 Task: Get directions from Muir Woods National Monument, California, United States to Goliad State Park, Texas, United States and explore the nearby restaurants with rating 2 and above and open now and cuisine buffet
Action: Mouse moved to (402, 652)
Screenshot: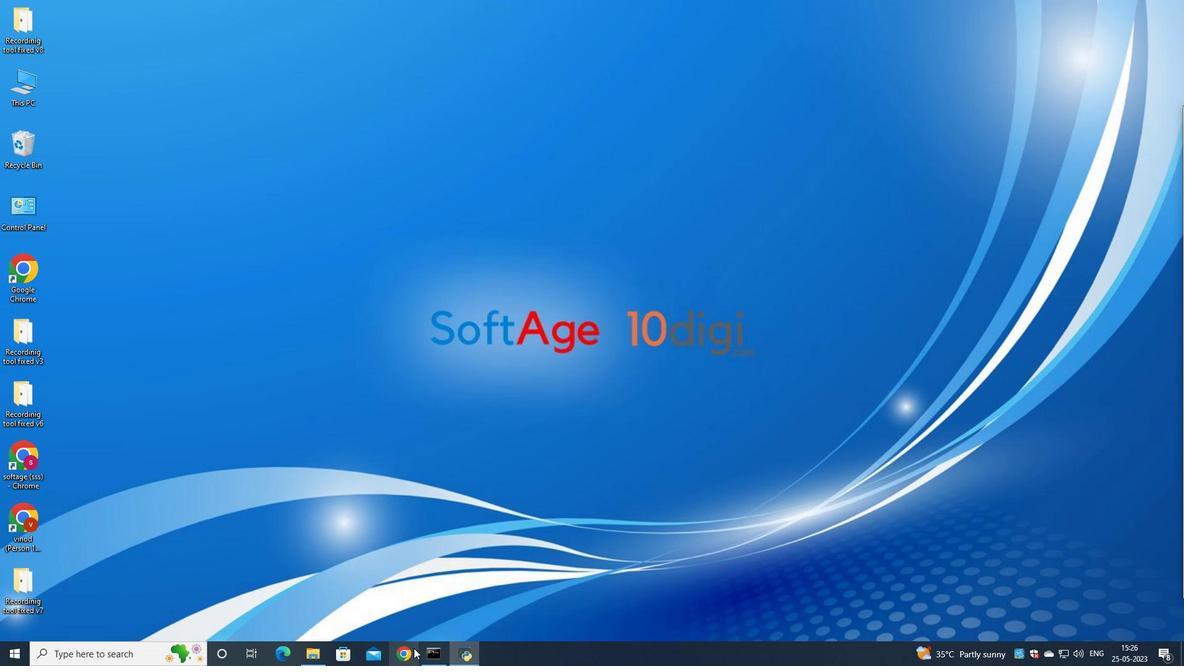 
Action: Mouse pressed left at (402, 652)
Screenshot: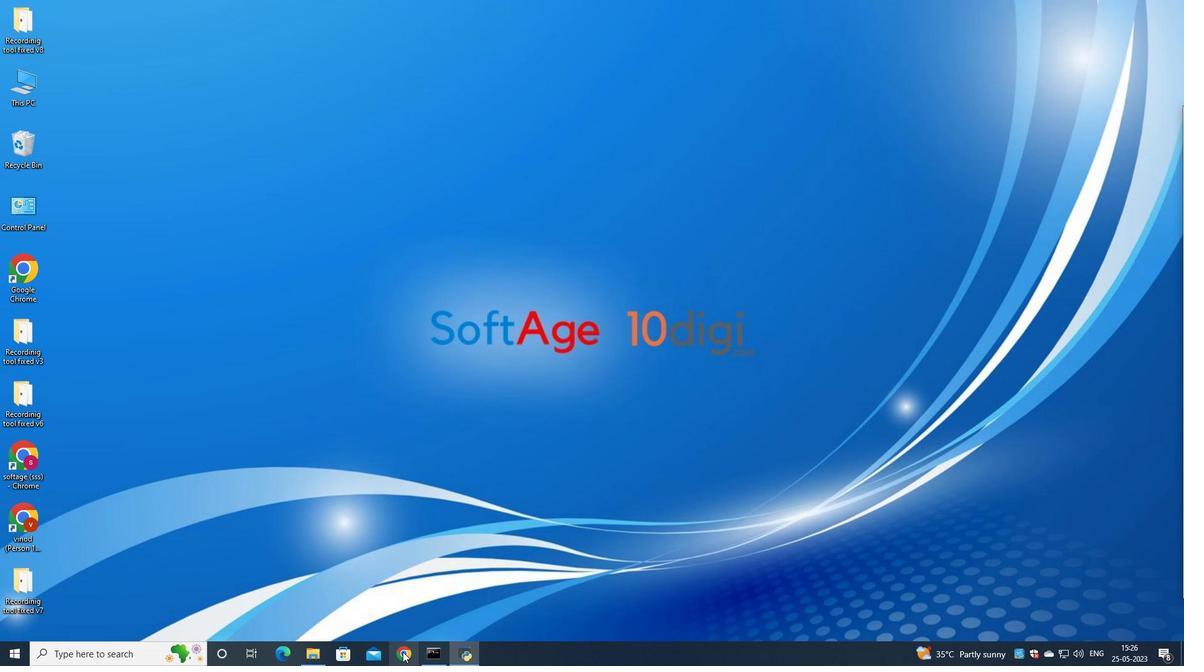
Action: Mouse moved to (545, 391)
Screenshot: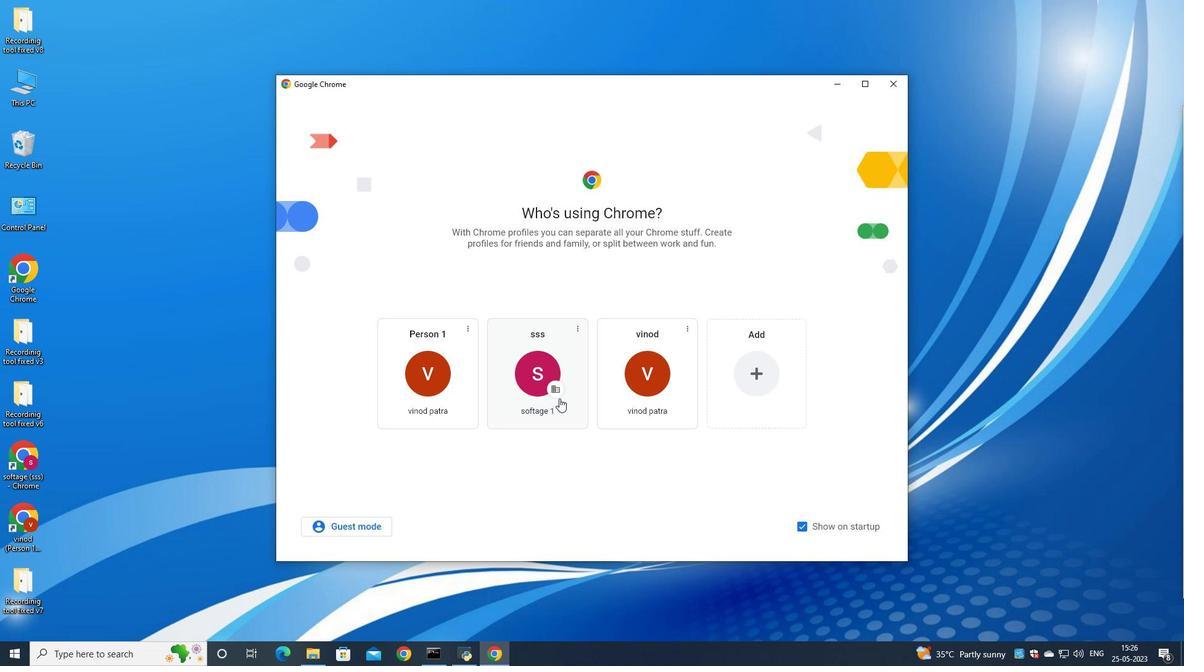 
Action: Mouse pressed left at (545, 391)
Screenshot: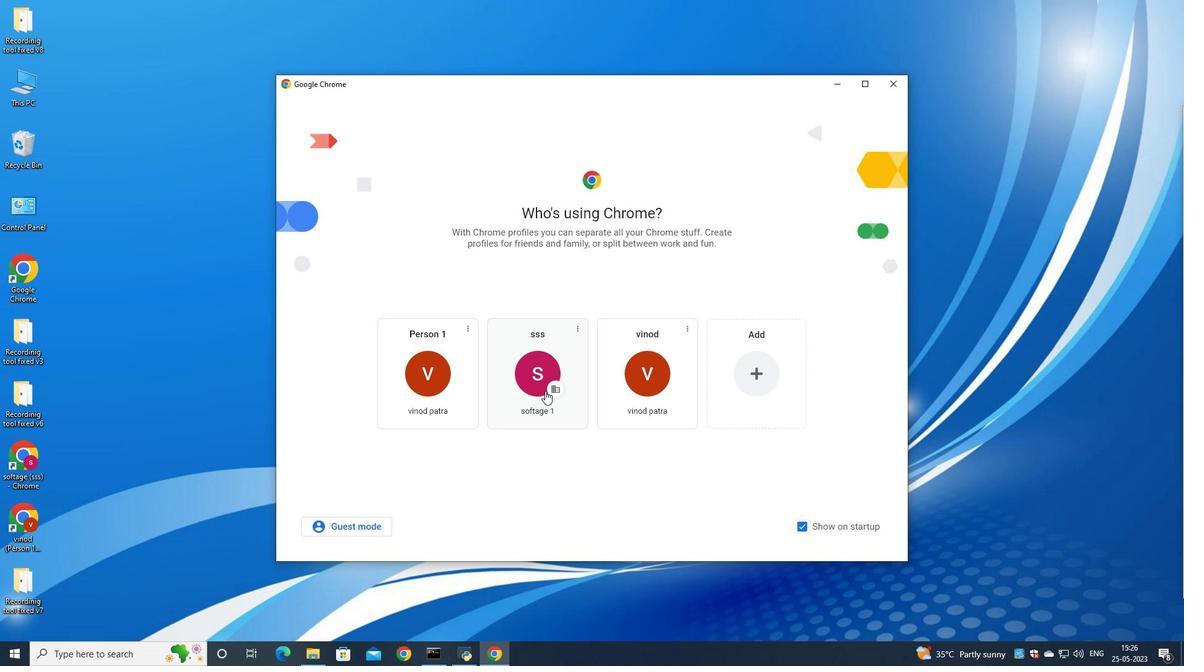 
Action: Mouse moved to (1130, 59)
Screenshot: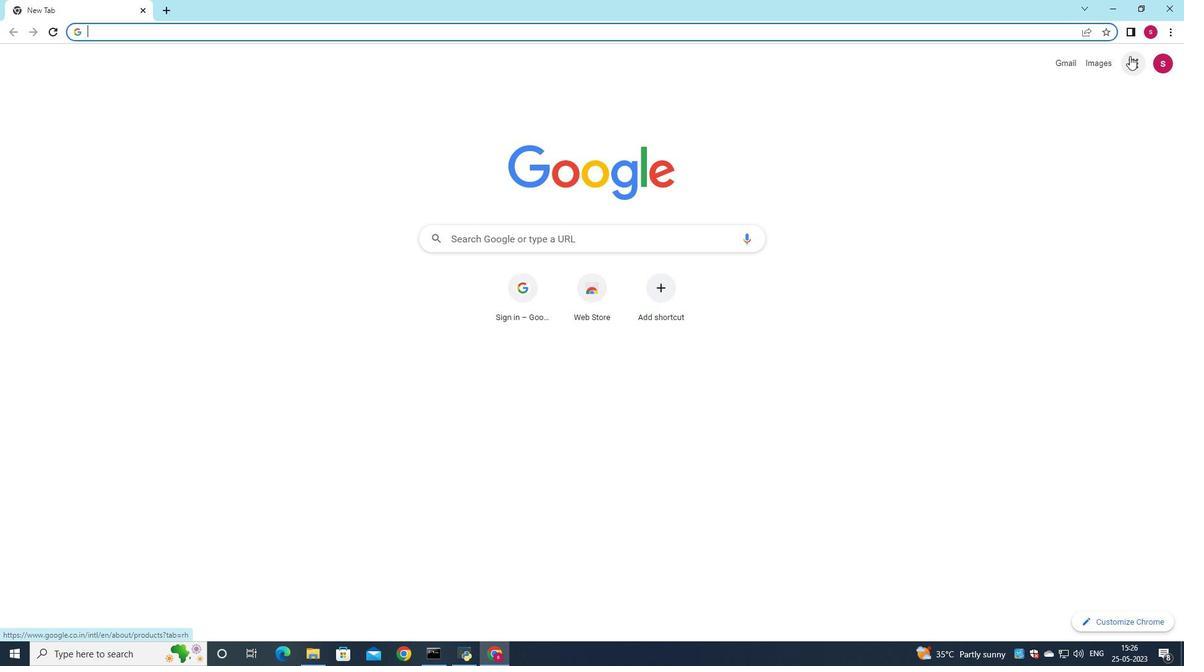 
Action: Mouse pressed left at (1130, 59)
Screenshot: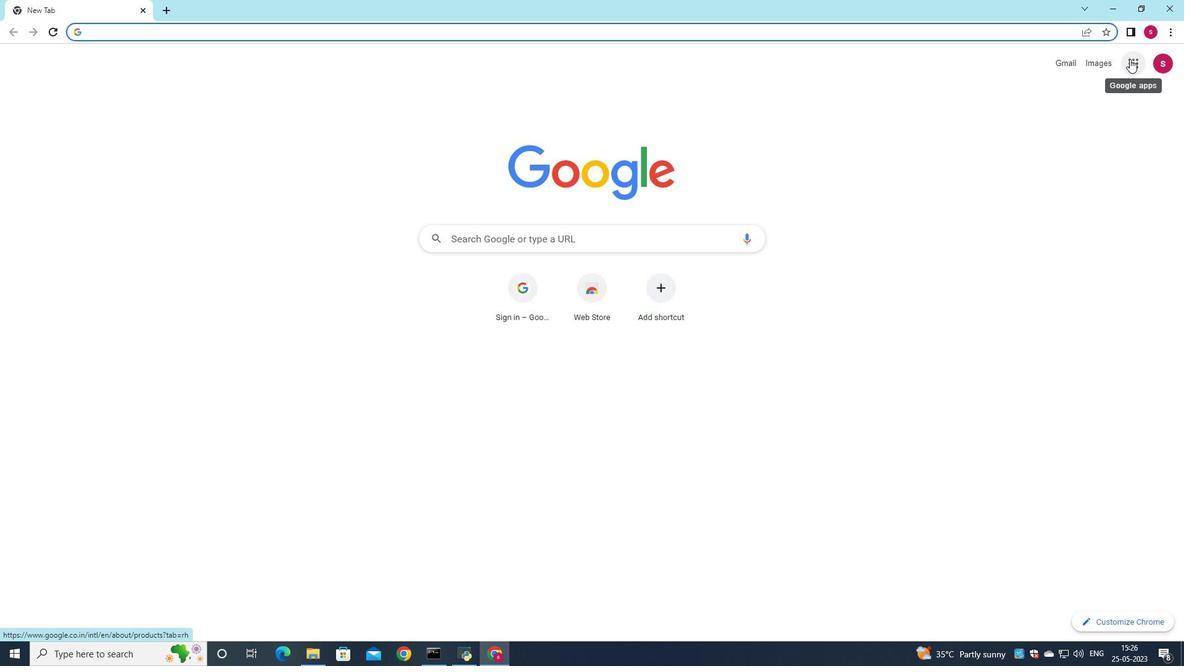 
Action: Mouse moved to (1118, 182)
Screenshot: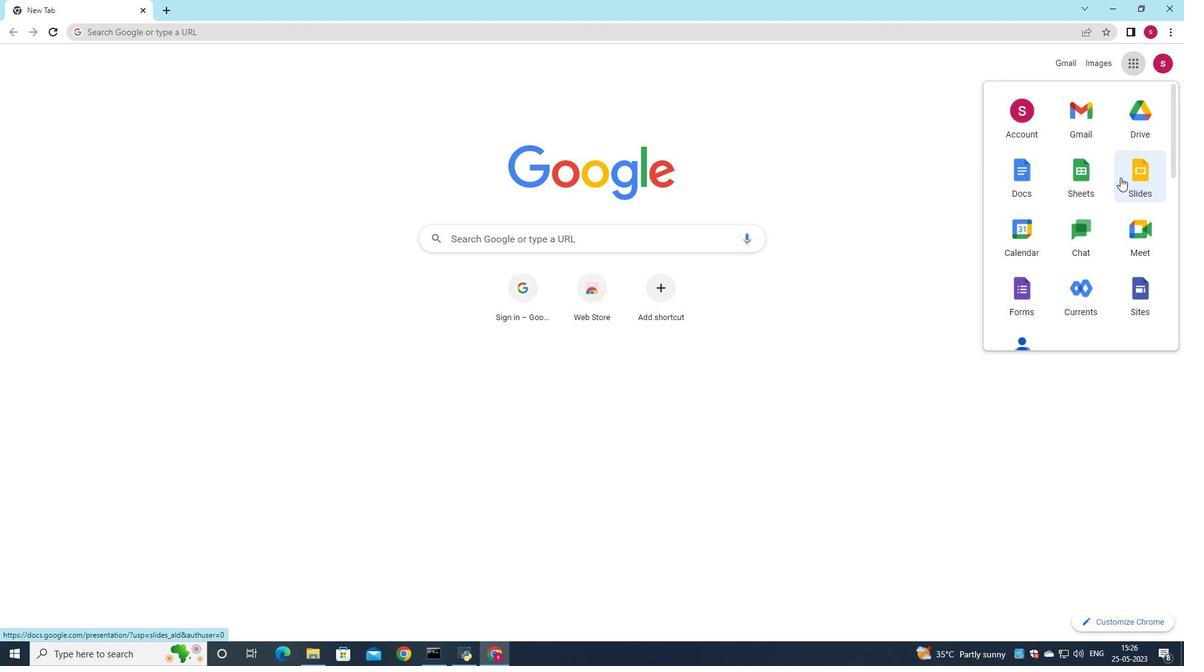 
Action: Mouse scrolled (1118, 182) with delta (0, 0)
Screenshot: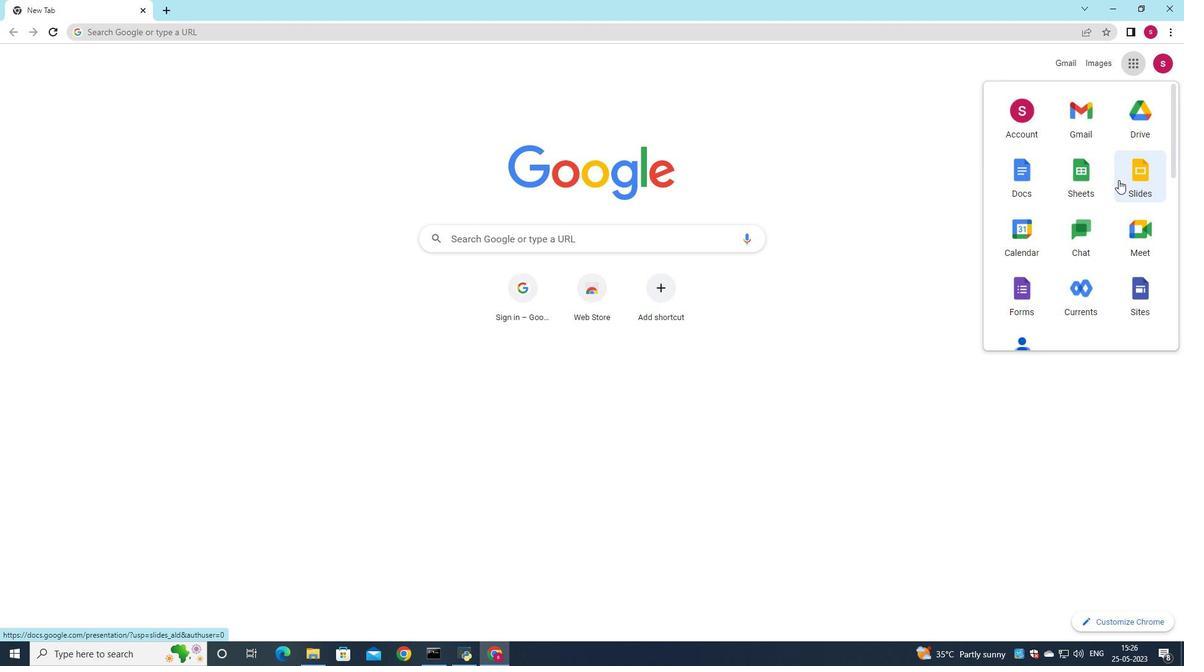 
Action: Mouse moved to (1117, 183)
Screenshot: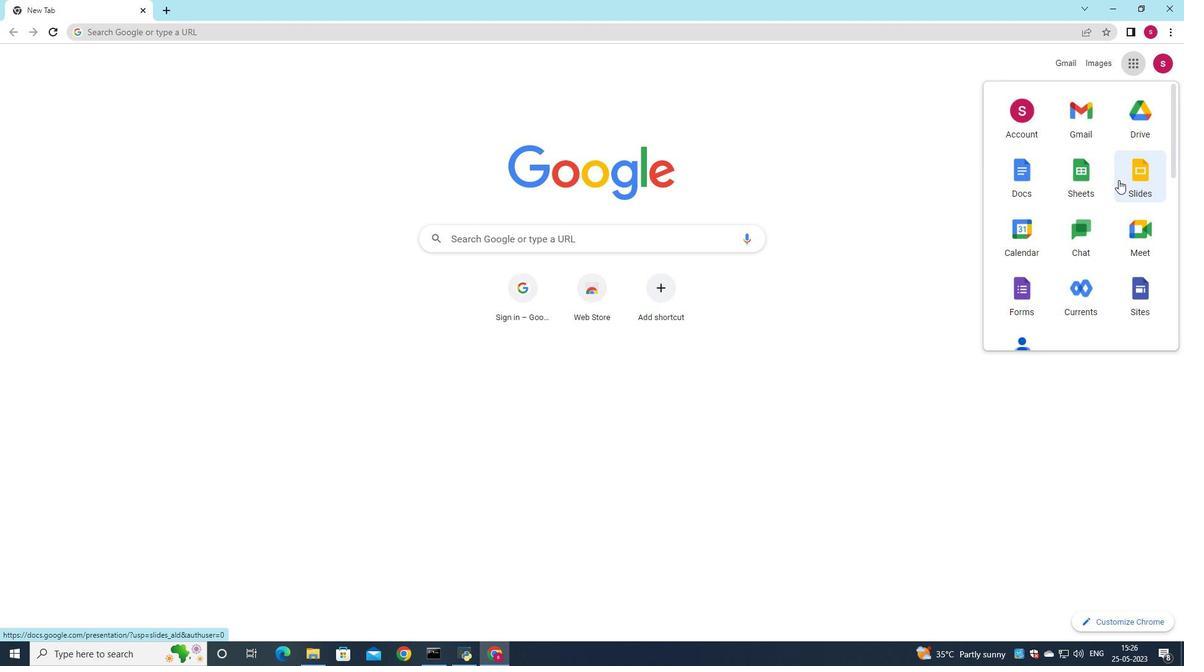
Action: Mouse scrolled (1117, 182) with delta (0, 0)
Screenshot: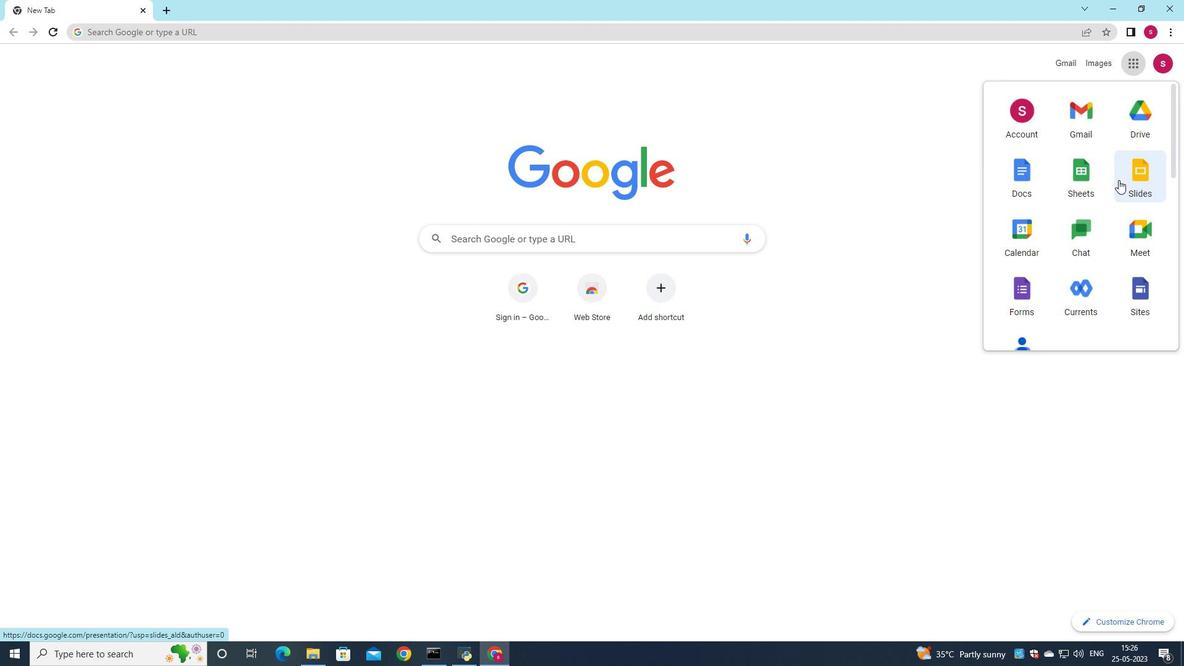 
Action: Mouse moved to (1117, 183)
Screenshot: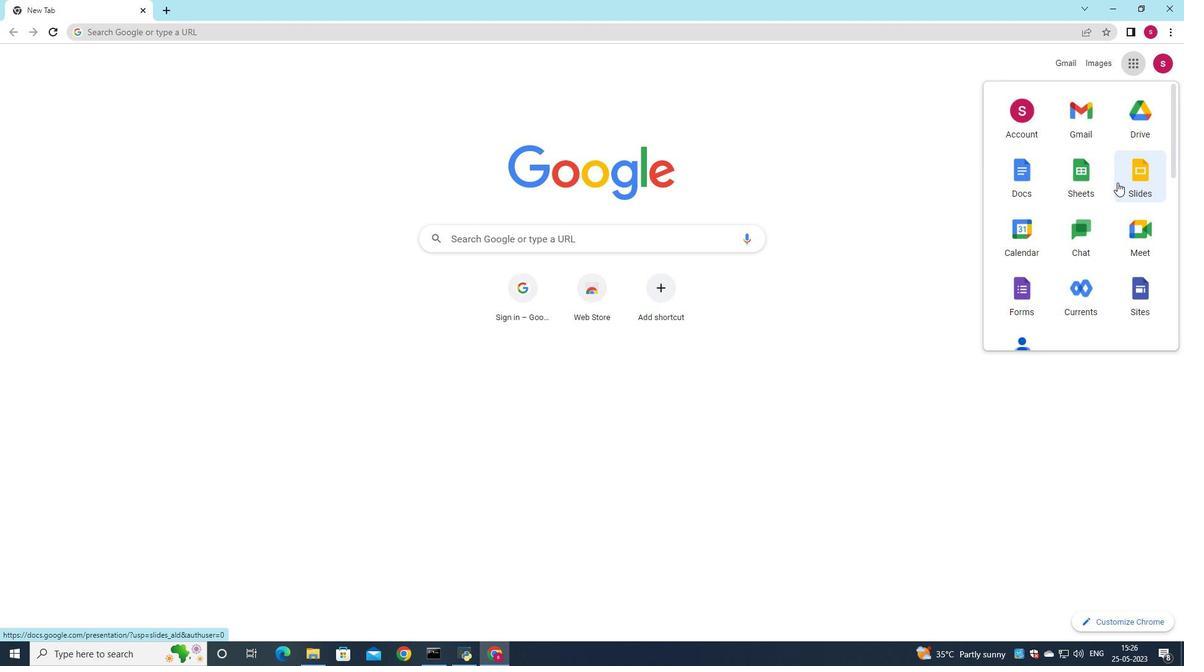 
Action: Mouse scrolled (1117, 182) with delta (0, 0)
Screenshot: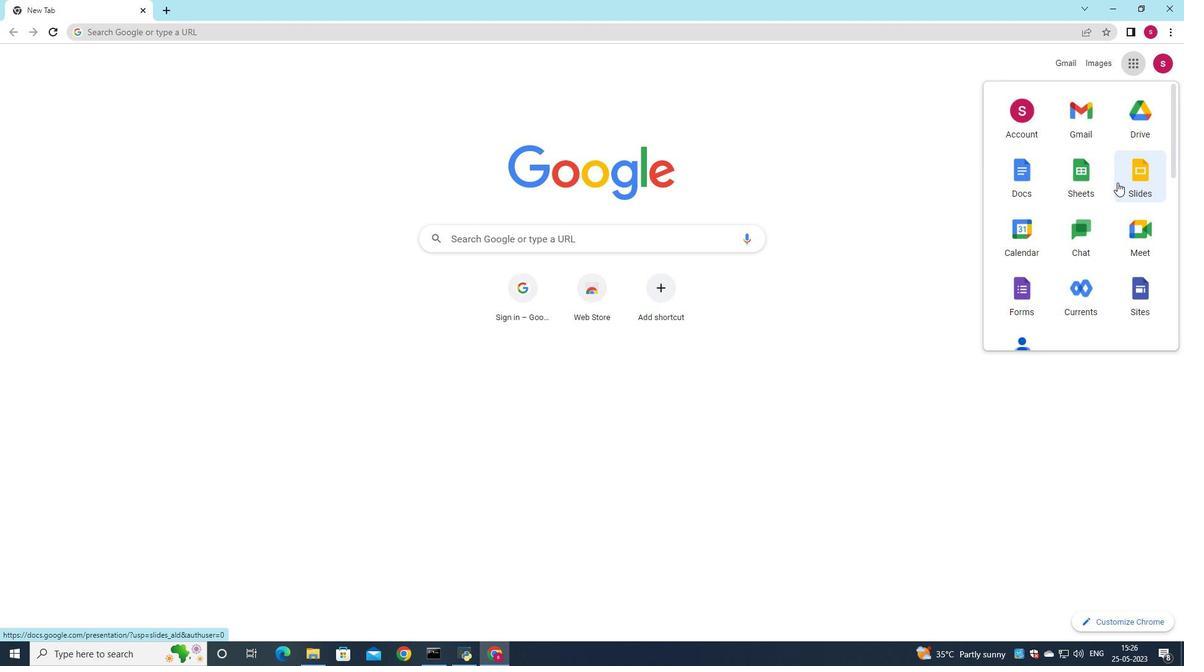 
Action: Mouse moved to (1150, 240)
Screenshot: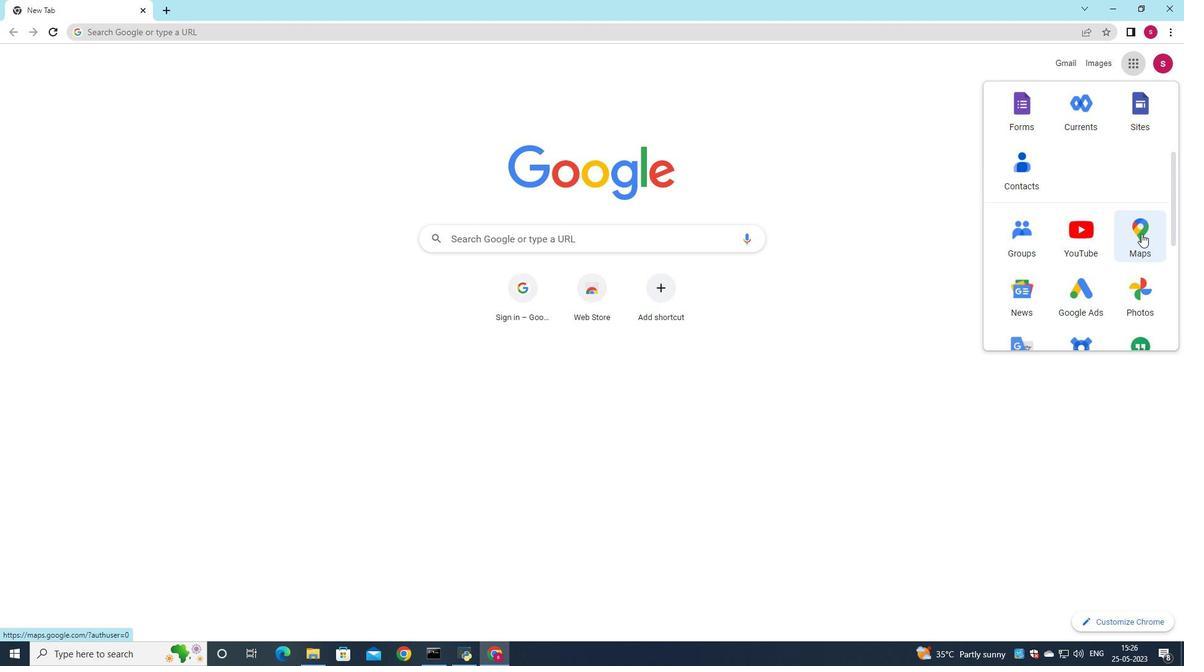 
Action: Mouse pressed left at (1150, 240)
Screenshot: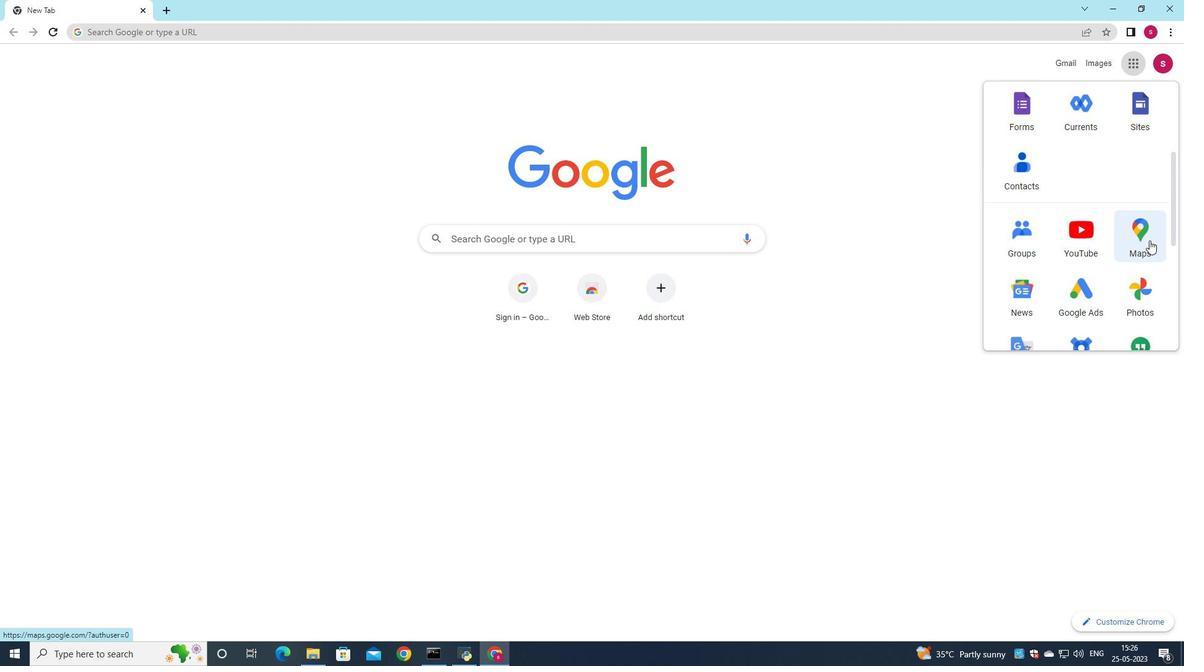 
Action: Mouse moved to (282, 62)
Screenshot: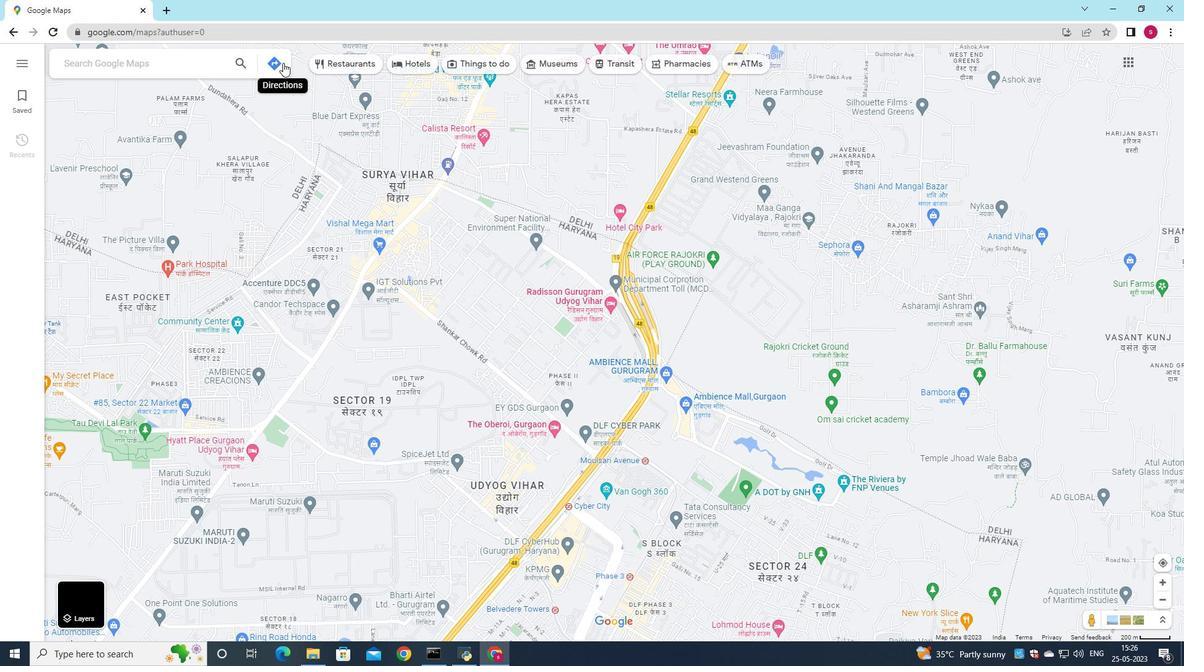 
Action: Mouse pressed left at (282, 62)
Screenshot: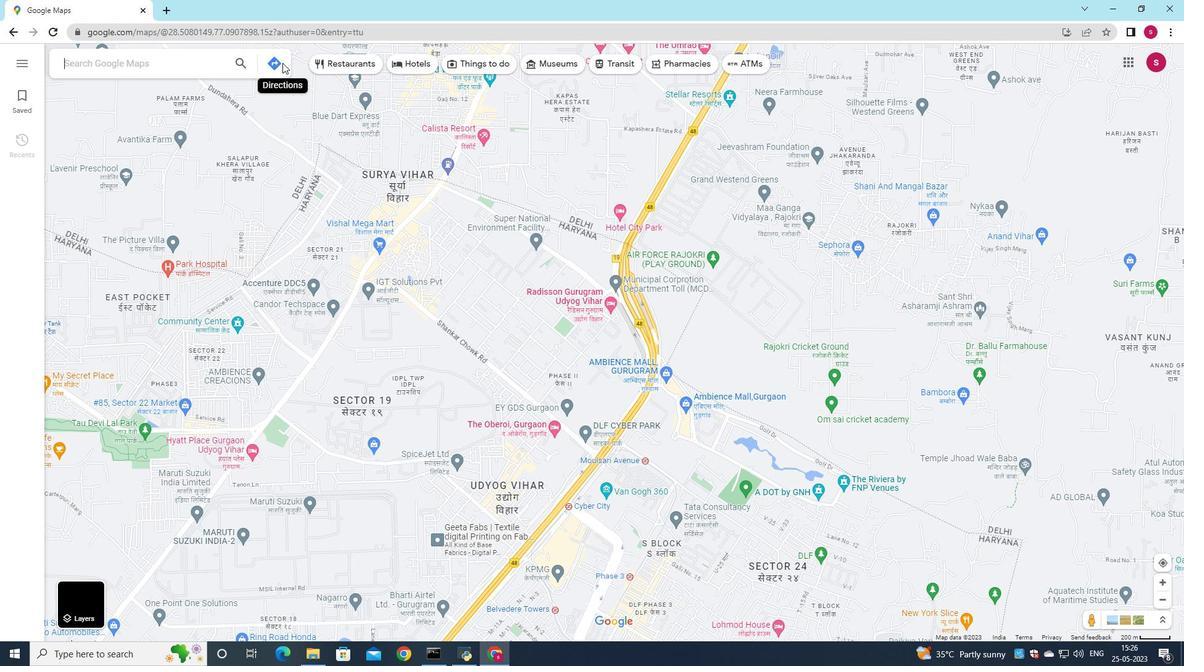 
Action: Mouse moved to (201, 144)
Screenshot: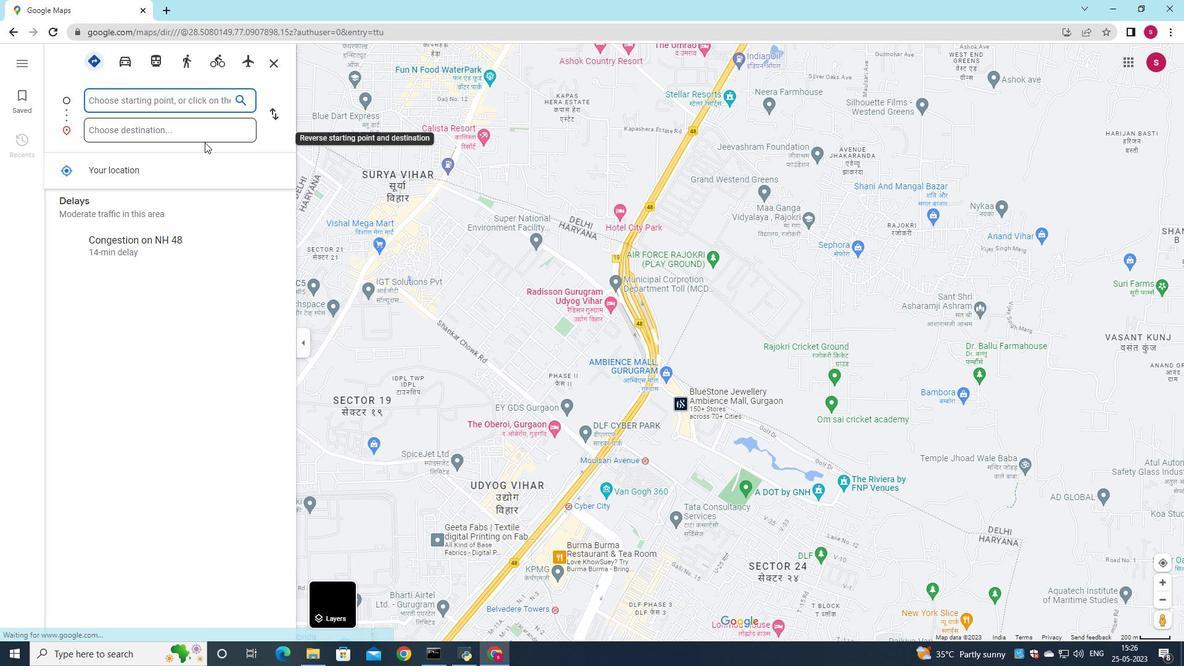 
Action: Key pressed <Key.shift_r><Key.shift_r><Key.shift_r><Key.shift_r><Key.shift_r><Key.shift_r><Key.shift_r><Key.shift_r><Key.shift_r><Key.shift_r>Muir<Key.space><Key.shift>Woods<Key.space><Key.shift>National<Key.space><Key.shift>Monument,<Key.shift>California,<Key.shift>United<Key.space><Key.shift>States
Screenshot: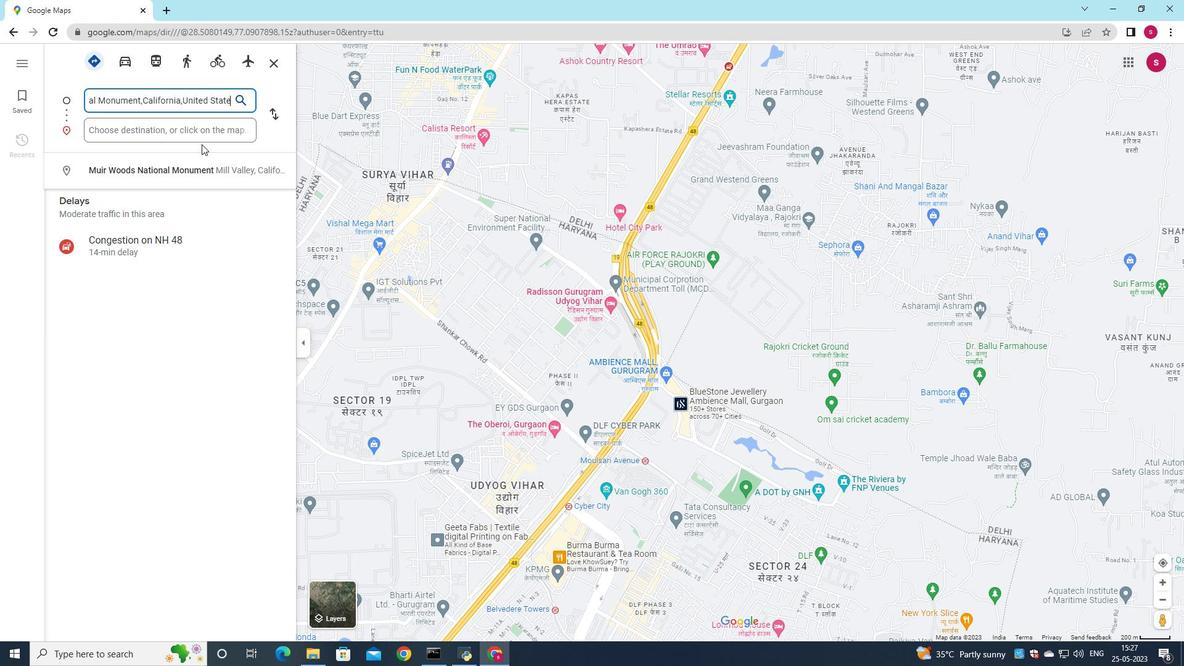 
Action: Mouse moved to (135, 137)
Screenshot: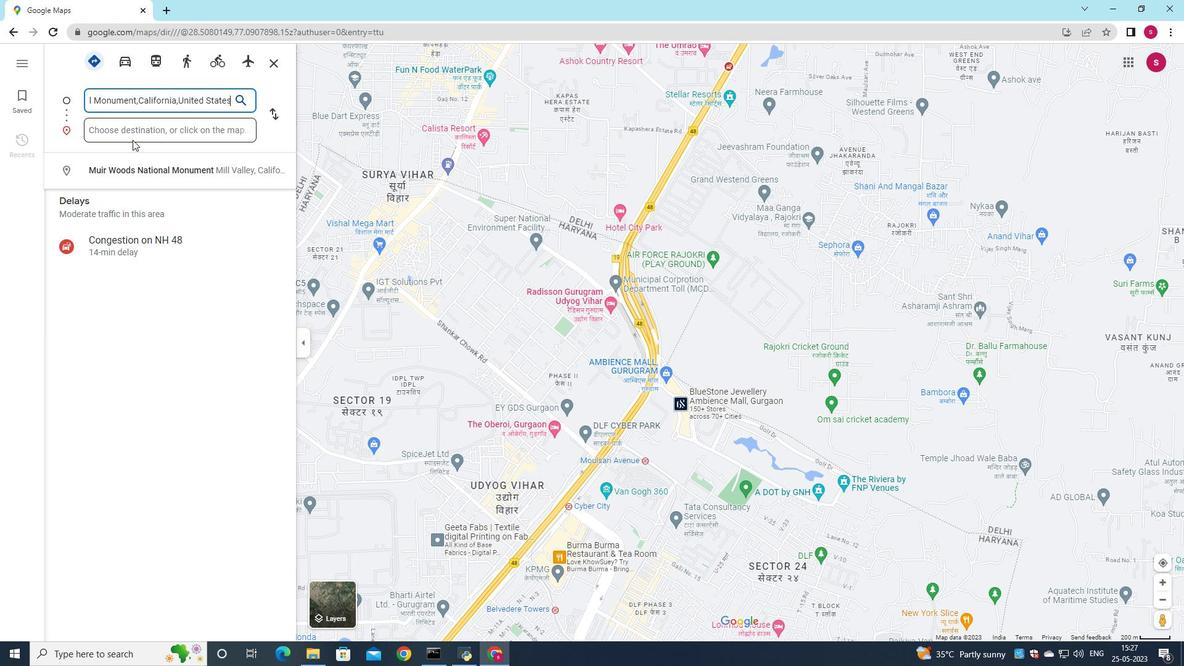 
Action: Mouse pressed left at (135, 137)
Screenshot: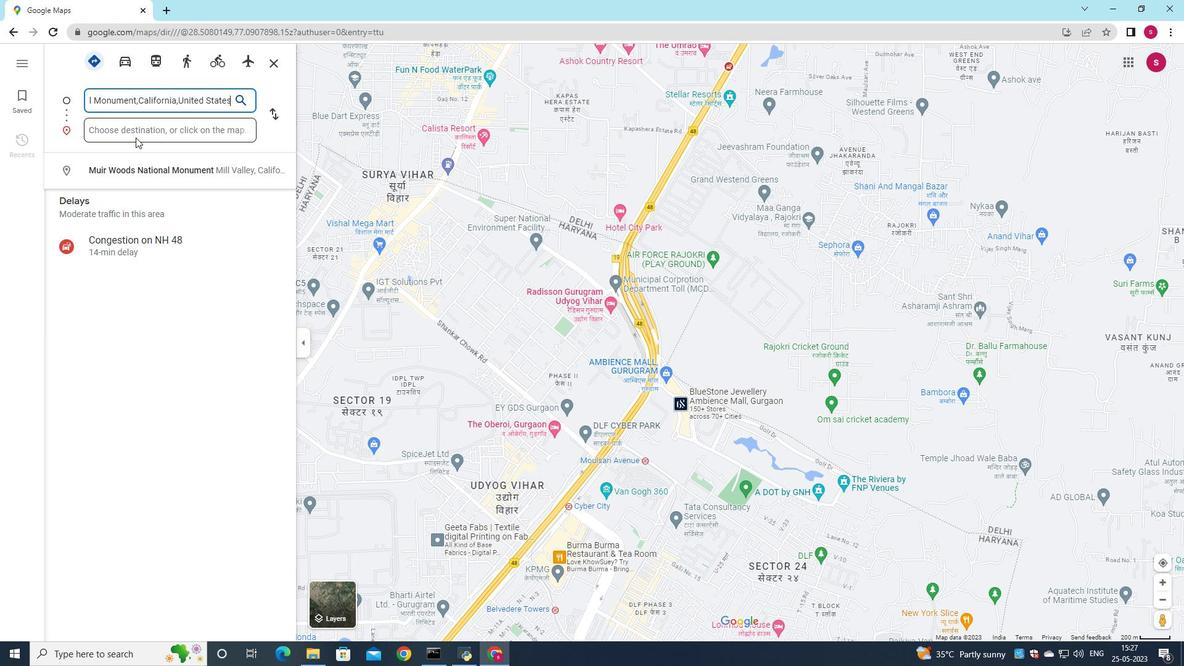 
Action: Mouse moved to (487, 192)
Screenshot: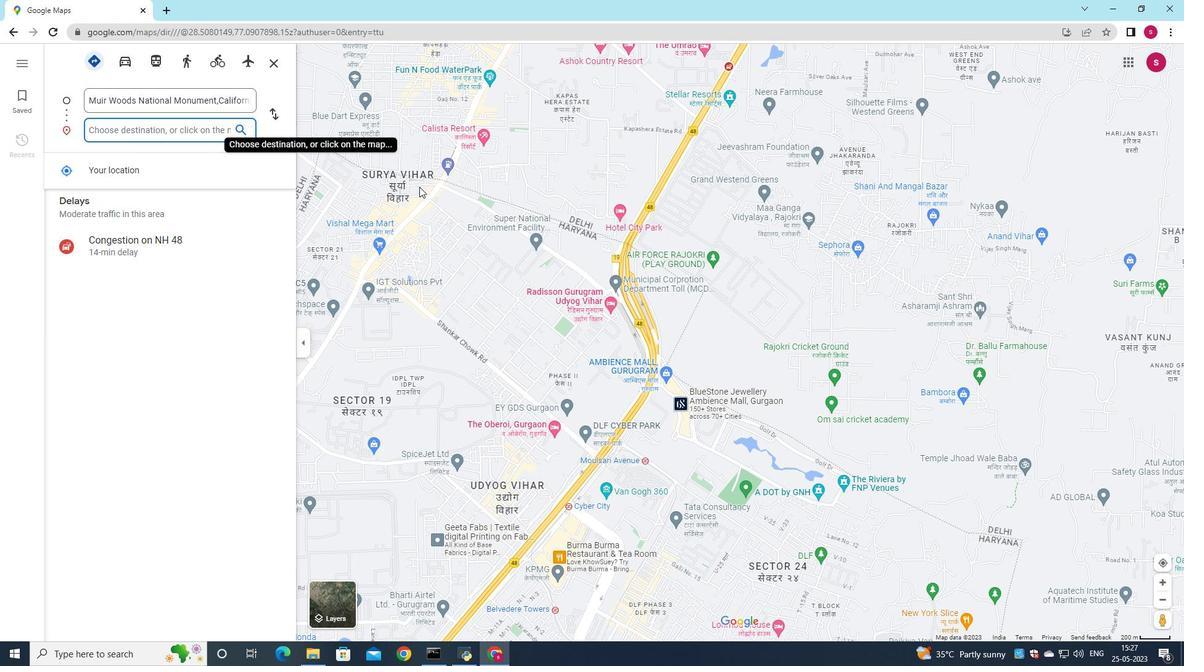 
Action: Key pressed <Key.shift><Key.shift><Key.shift><Key.shift>Goilad<Key.space><Key.shift>state<Key.space><Key.shift>Park,<Key.shift>Texas,<Key.shift>United<Key.space><Key.shift>States
Screenshot: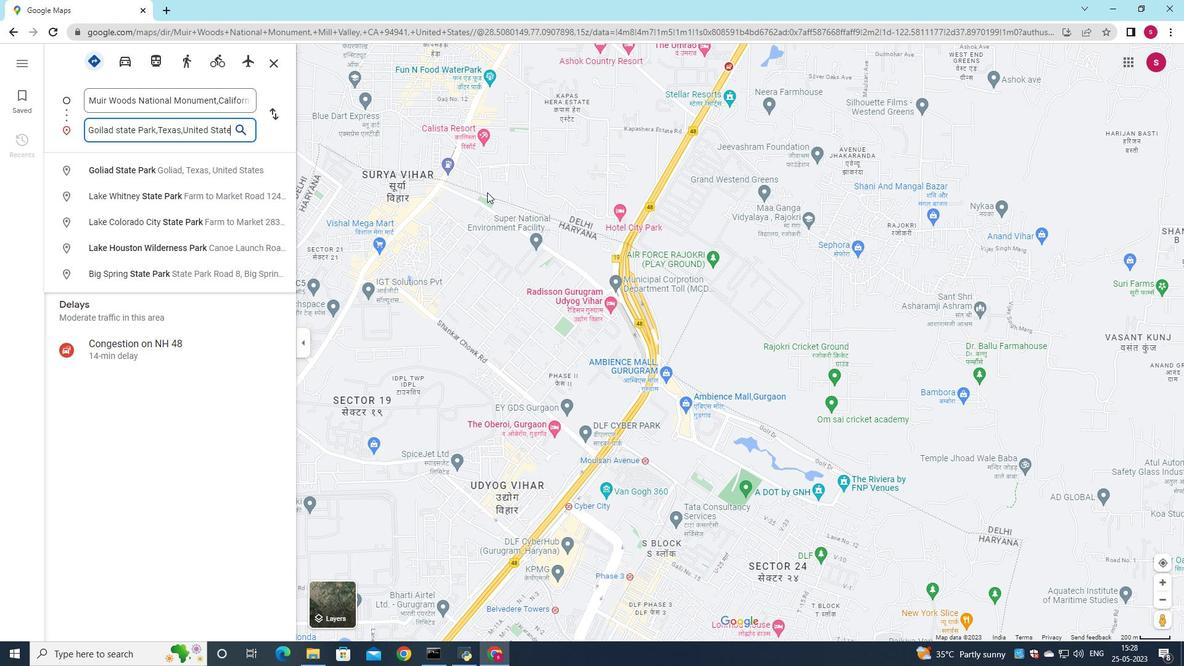 
Action: Mouse moved to (240, 125)
Screenshot: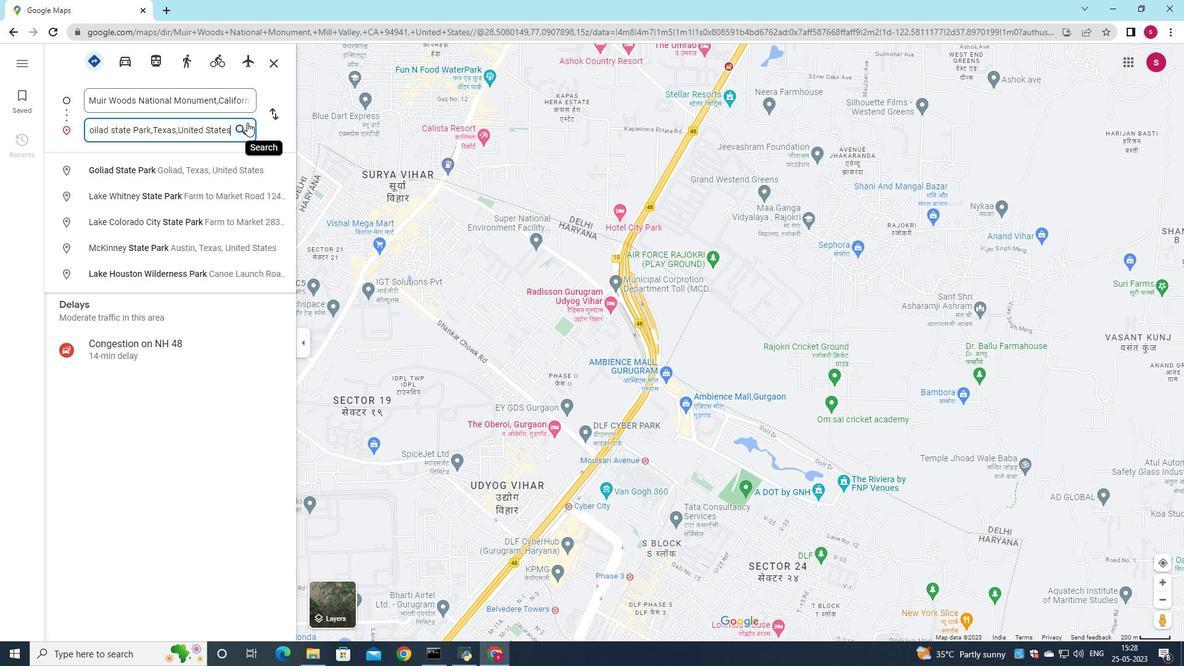 
Action: Mouse pressed left at (240, 125)
Screenshot: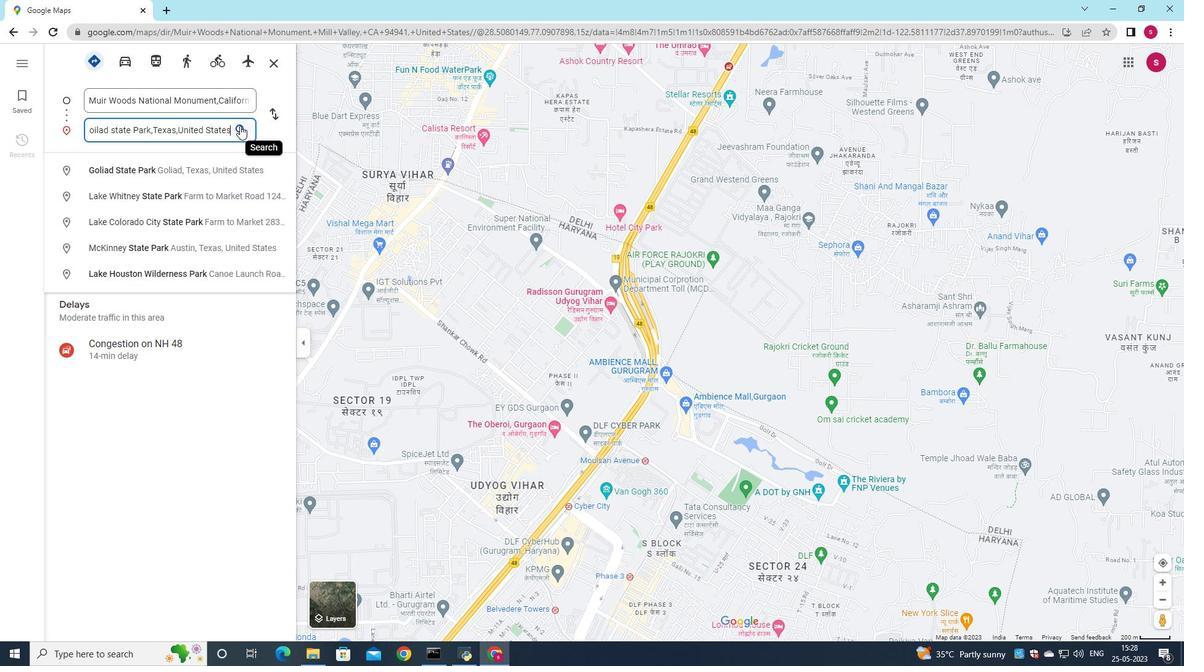 
Action: Mouse moved to (75, 539)
Screenshot: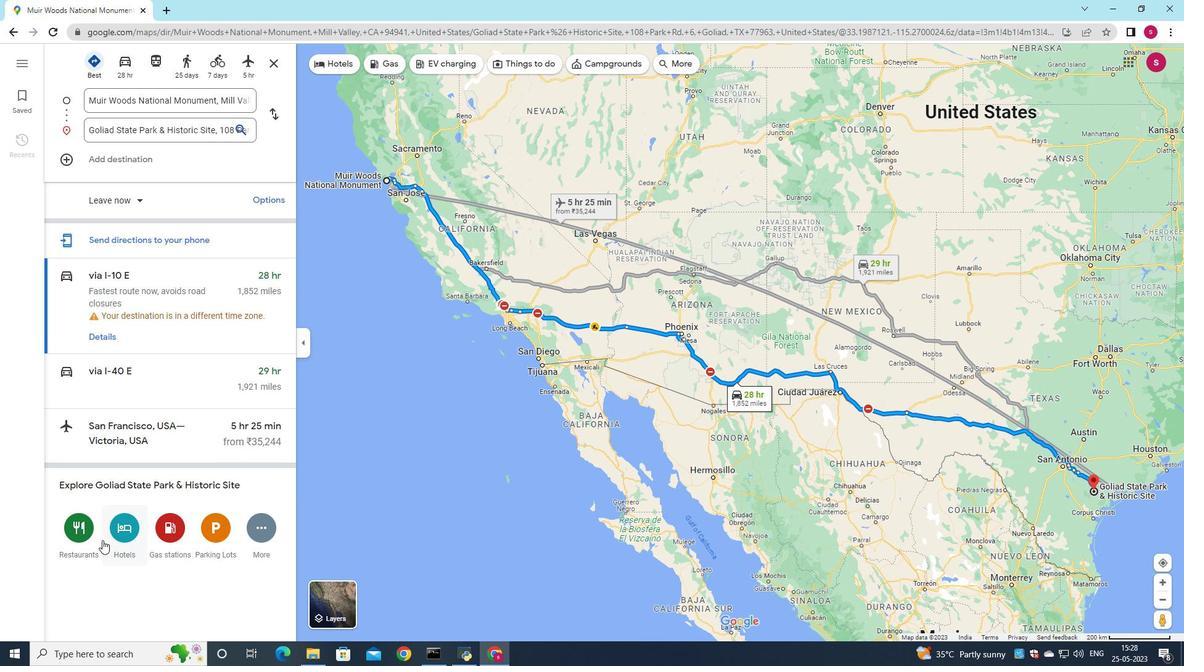 
Action: Mouse pressed left at (75, 539)
Screenshot: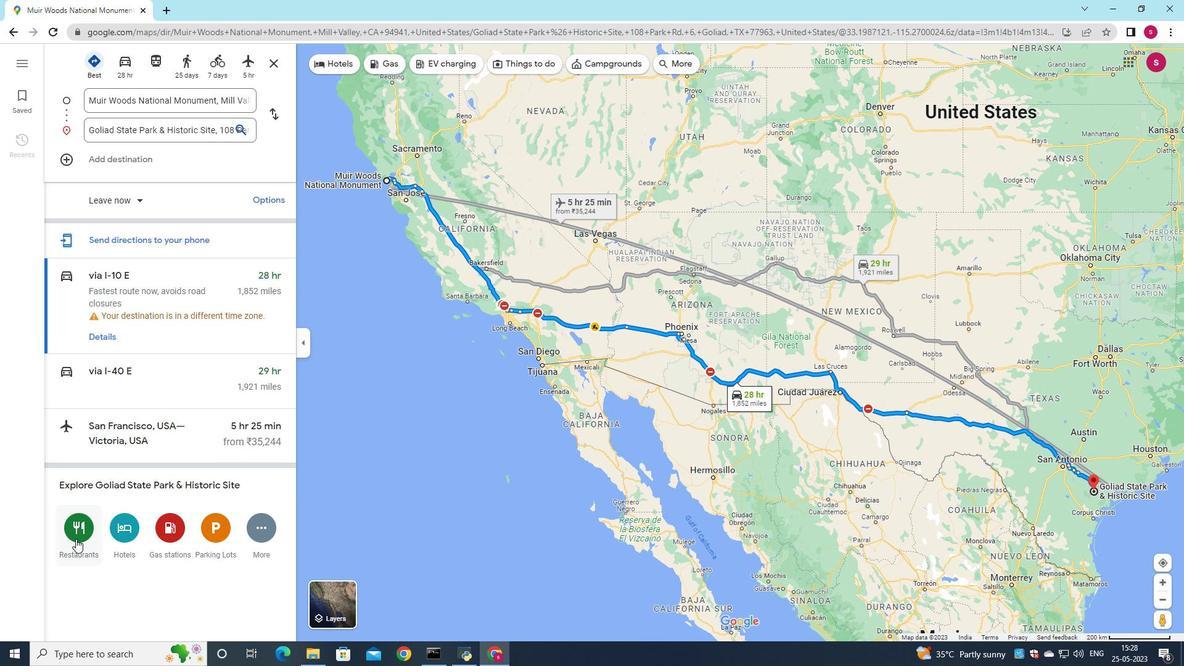 
Action: Mouse moved to (779, 344)
Screenshot: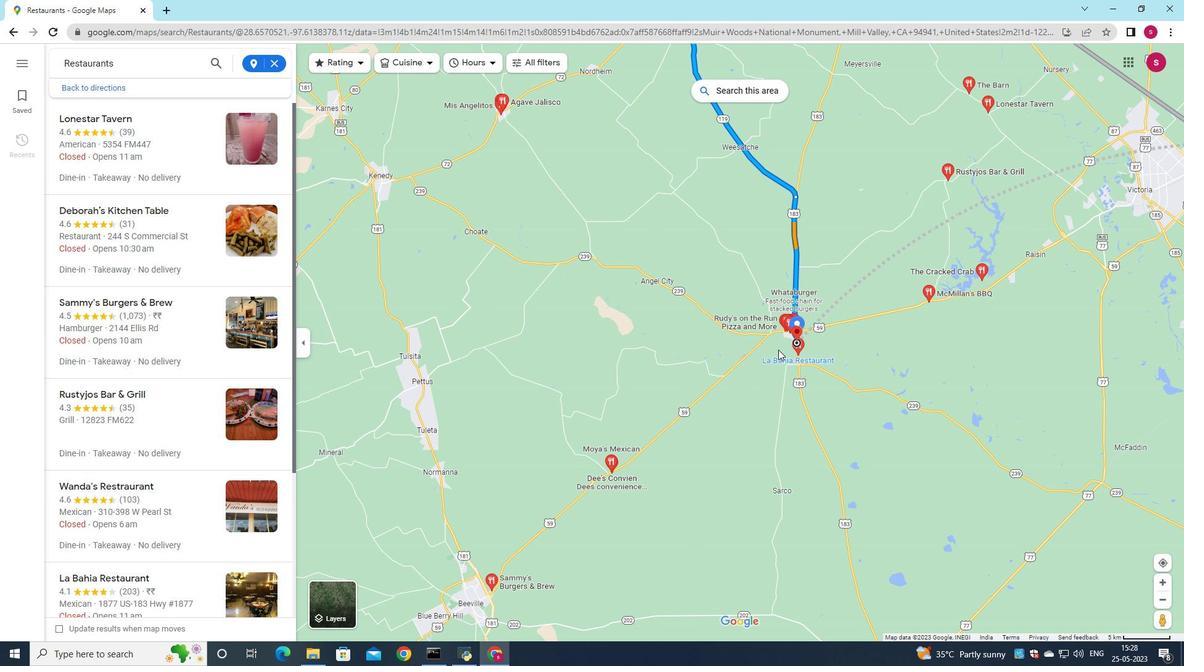 
Action: Mouse scrolled (779, 344) with delta (0, 0)
Screenshot: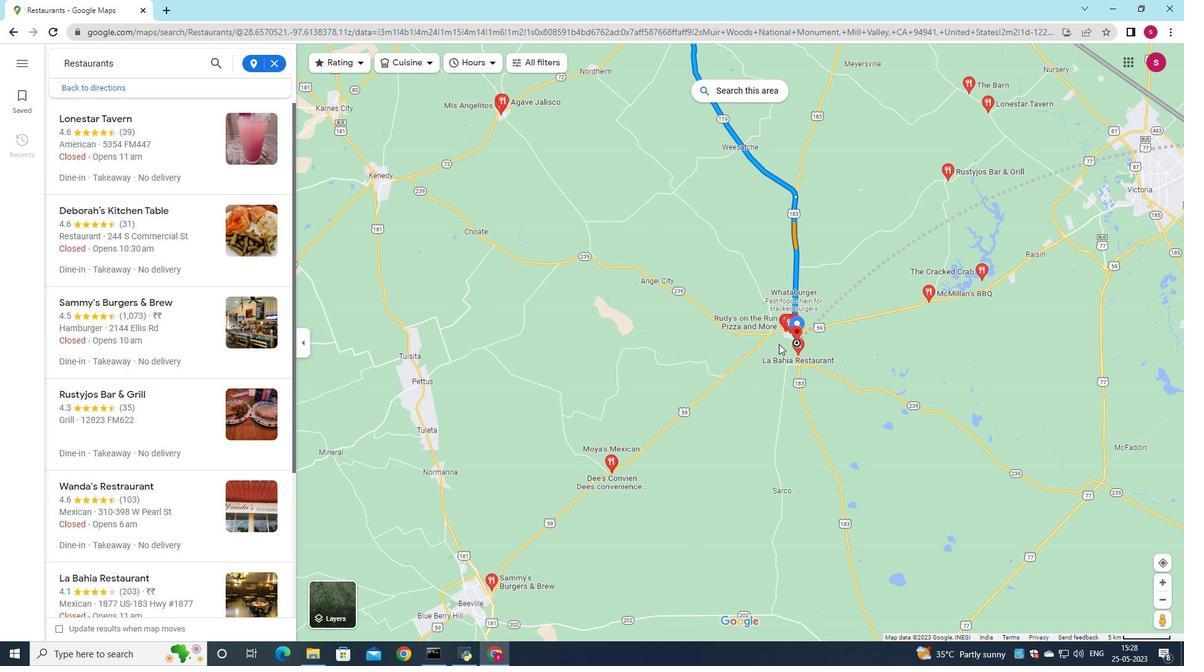 
Action: Mouse scrolled (779, 344) with delta (0, 0)
Screenshot: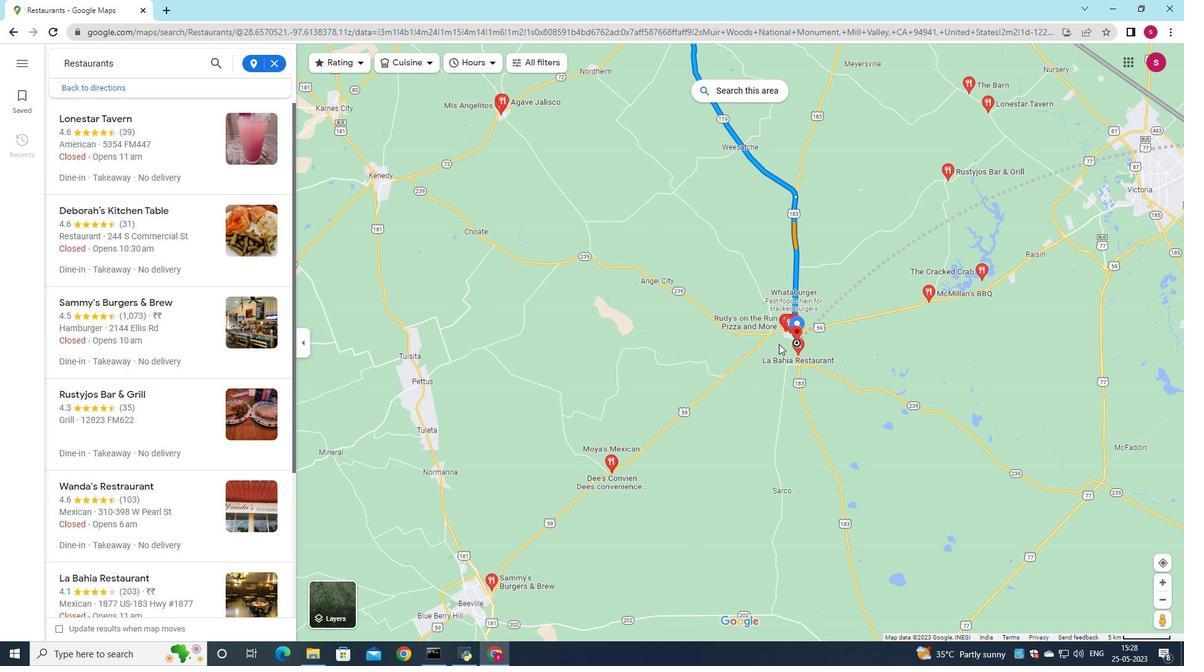 
Action: Mouse scrolled (779, 343) with delta (0, 0)
Screenshot: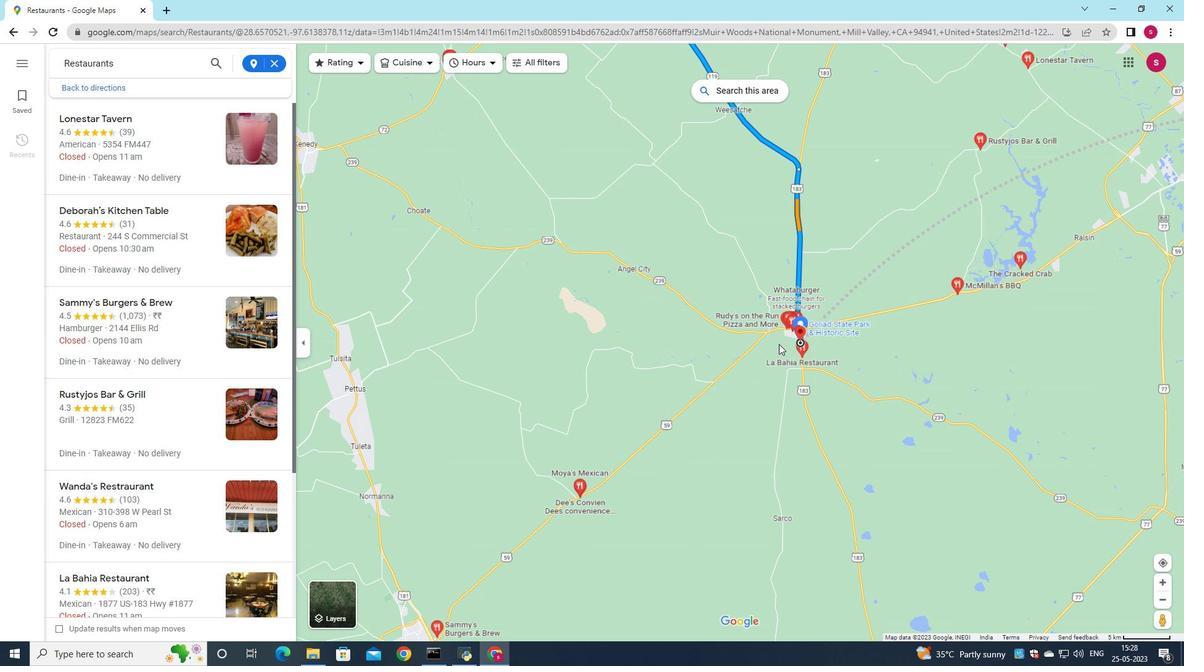 
Action: Mouse scrolled (779, 343) with delta (0, 0)
Screenshot: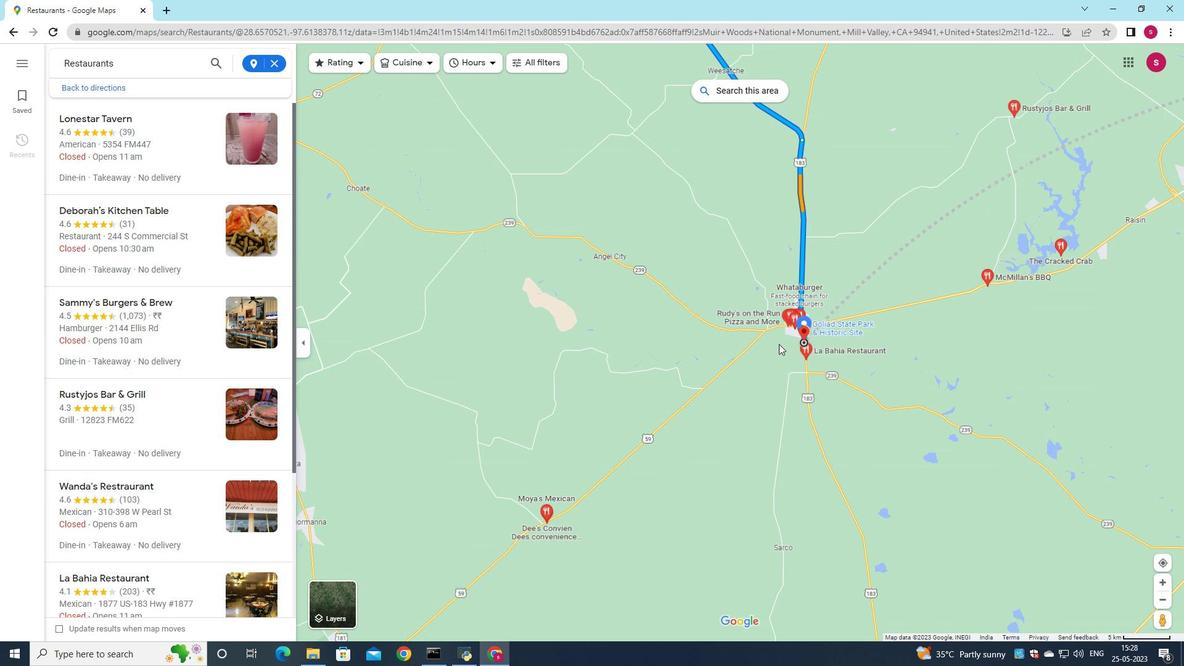 
Action: Mouse scrolled (779, 343) with delta (0, 0)
Screenshot: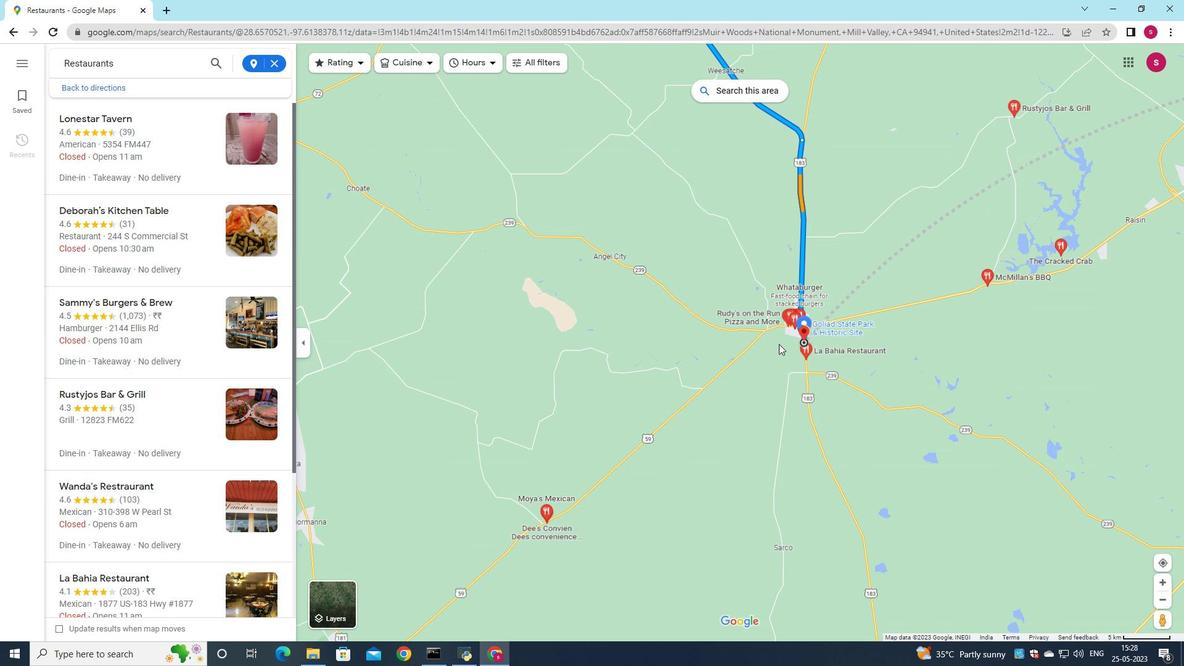 
Action: Mouse scrolled (779, 343) with delta (0, 0)
Screenshot: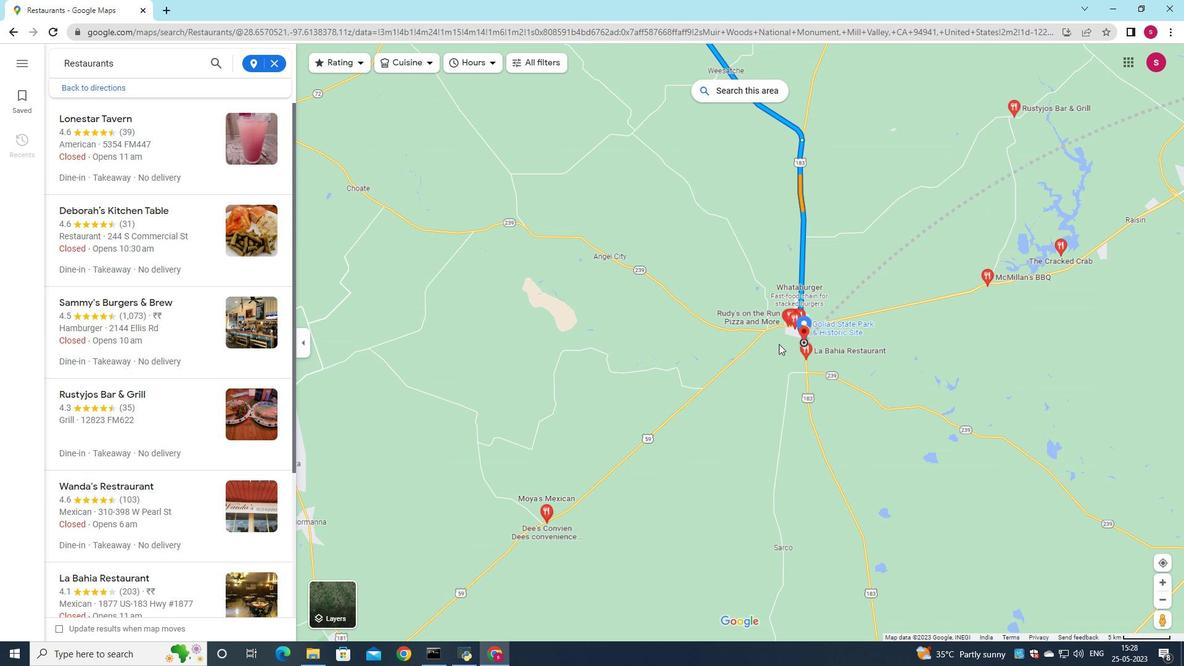 
Action: Mouse scrolled (779, 343) with delta (0, 0)
Screenshot: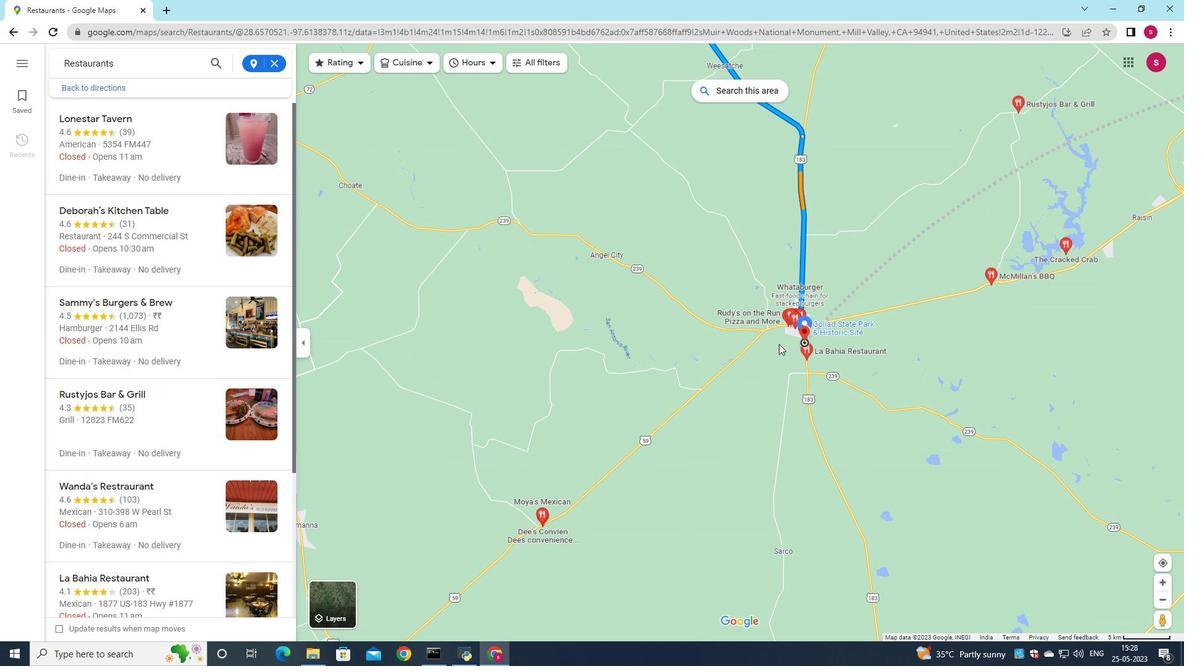 
Action: Mouse moved to (599, 297)
Screenshot: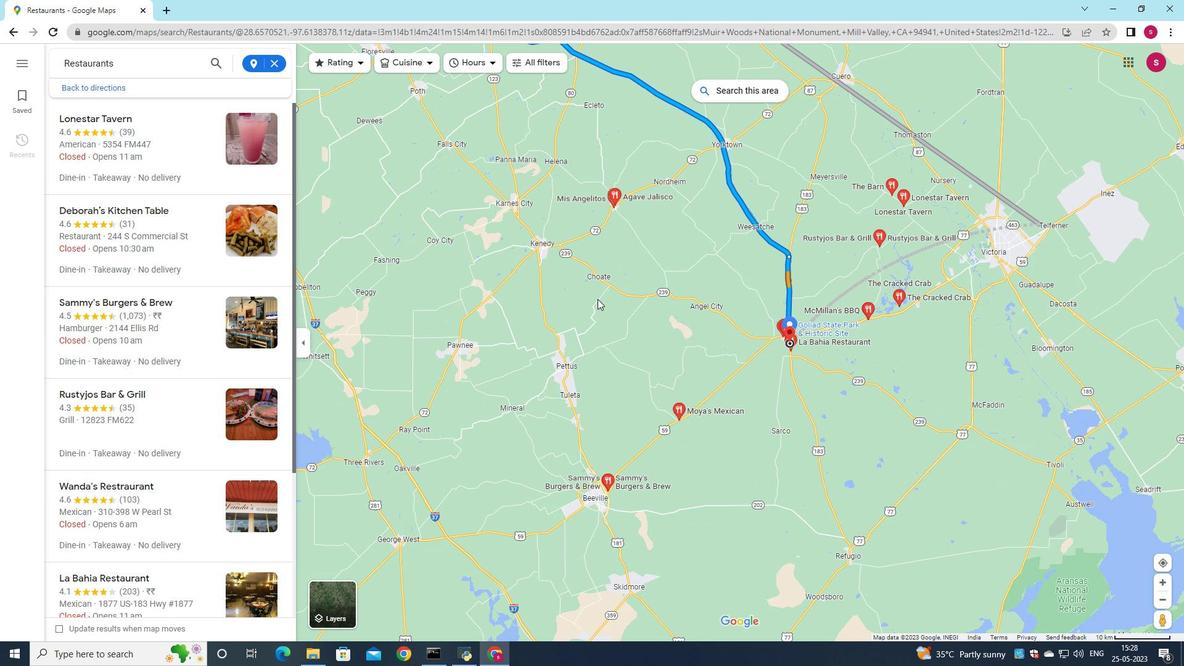 
Action: Mouse pressed left at (599, 297)
Screenshot: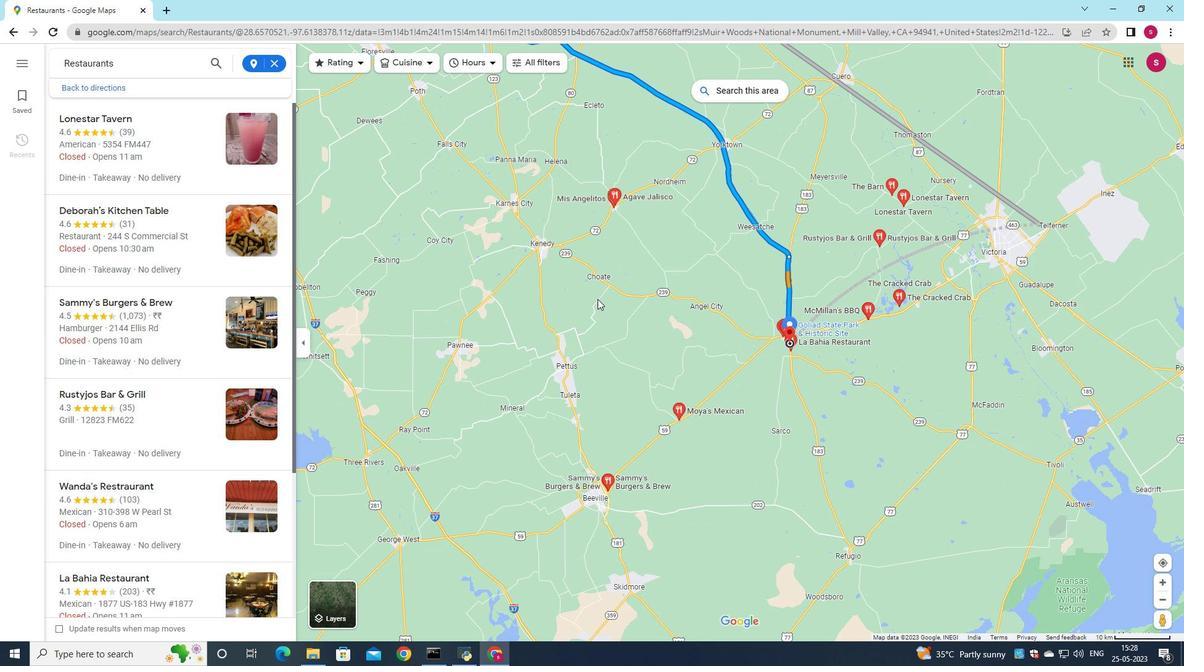 
Action: Mouse moved to (657, 410)
Screenshot: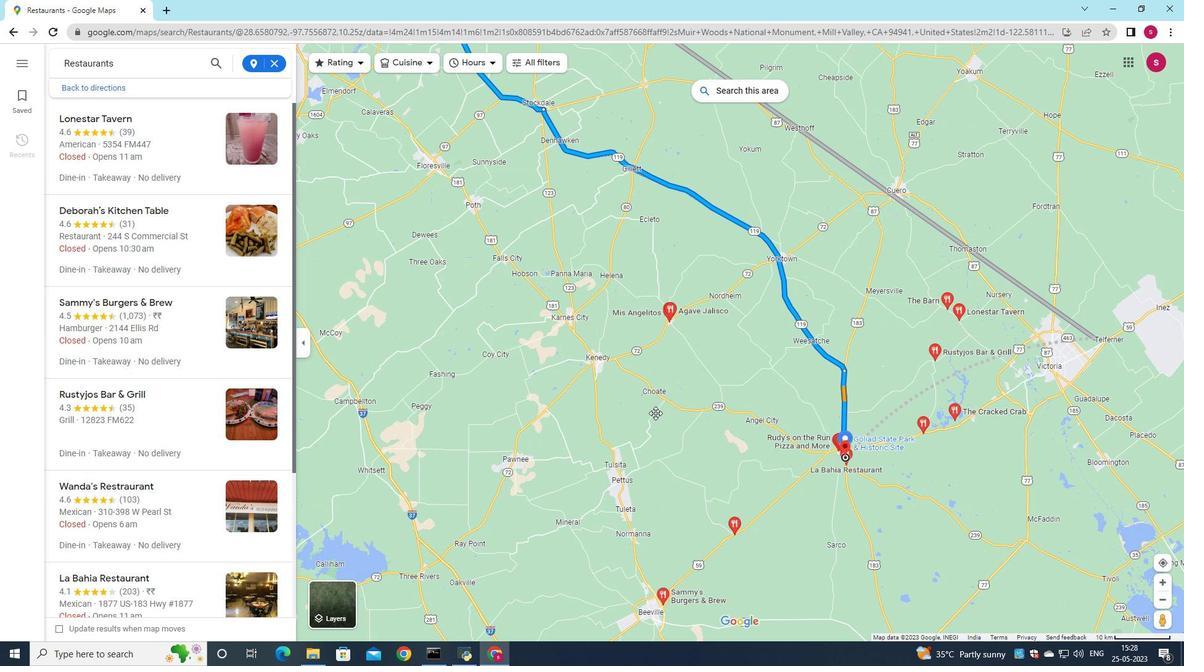 
Action: Mouse scrolled (657, 410) with delta (0, 0)
Screenshot: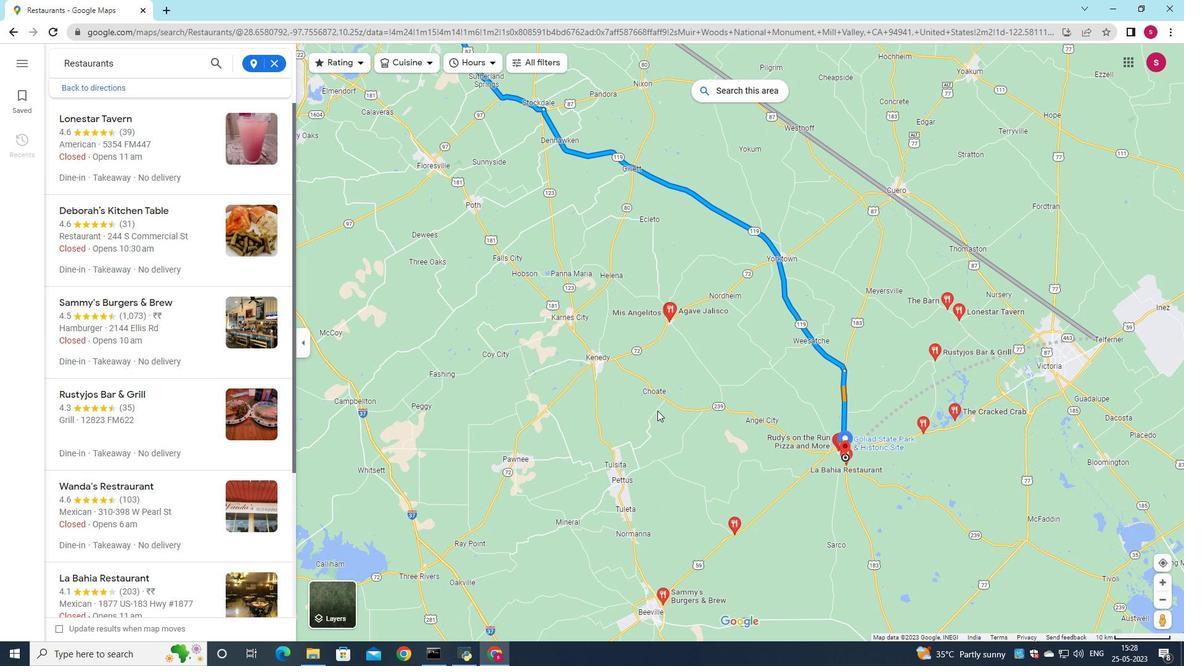 
Action: Mouse scrolled (657, 410) with delta (0, 0)
Screenshot: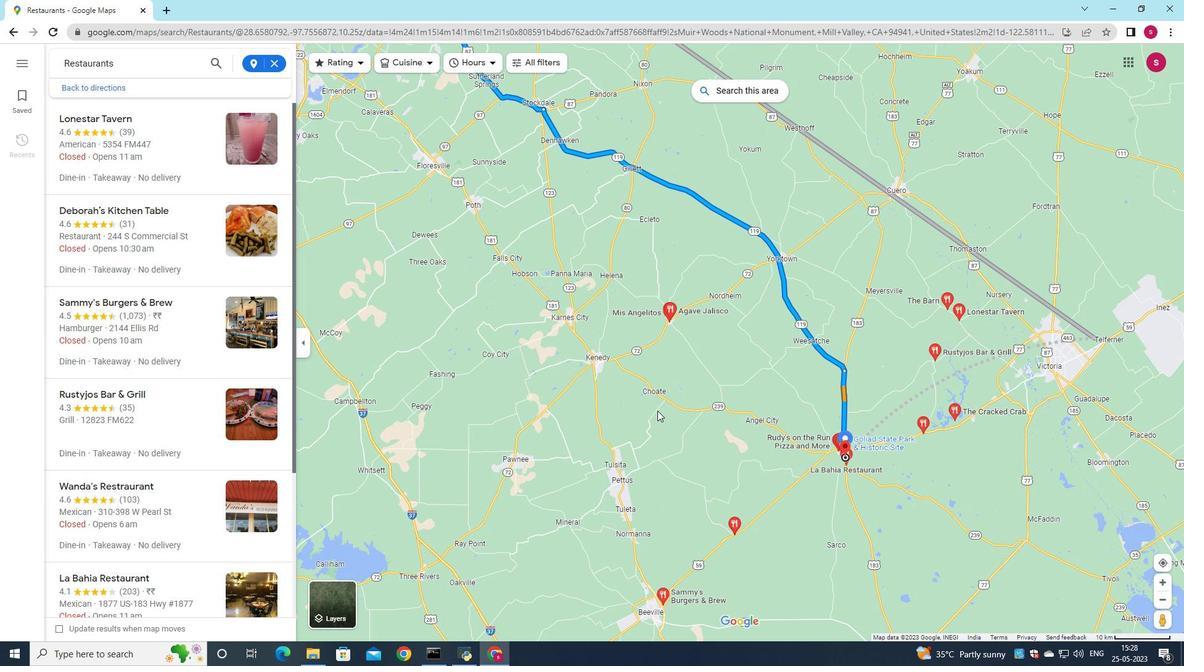 
Action: Mouse scrolled (657, 410) with delta (0, 0)
Screenshot: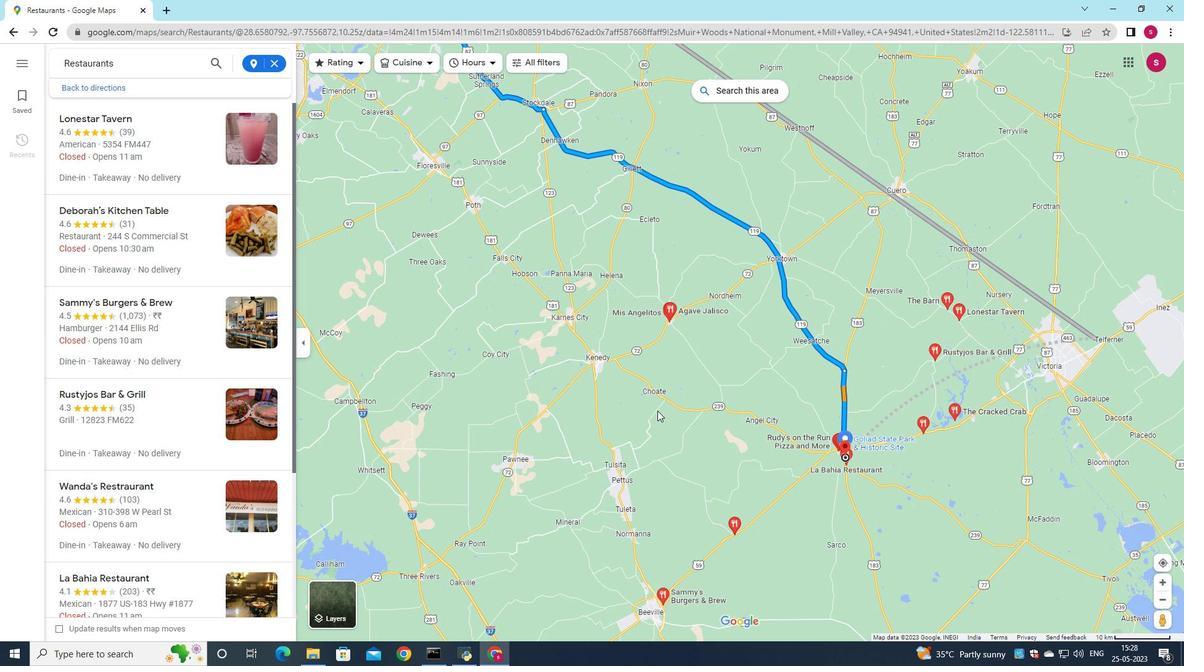 
Action: Mouse scrolled (657, 410) with delta (0, 0)
Screenshot: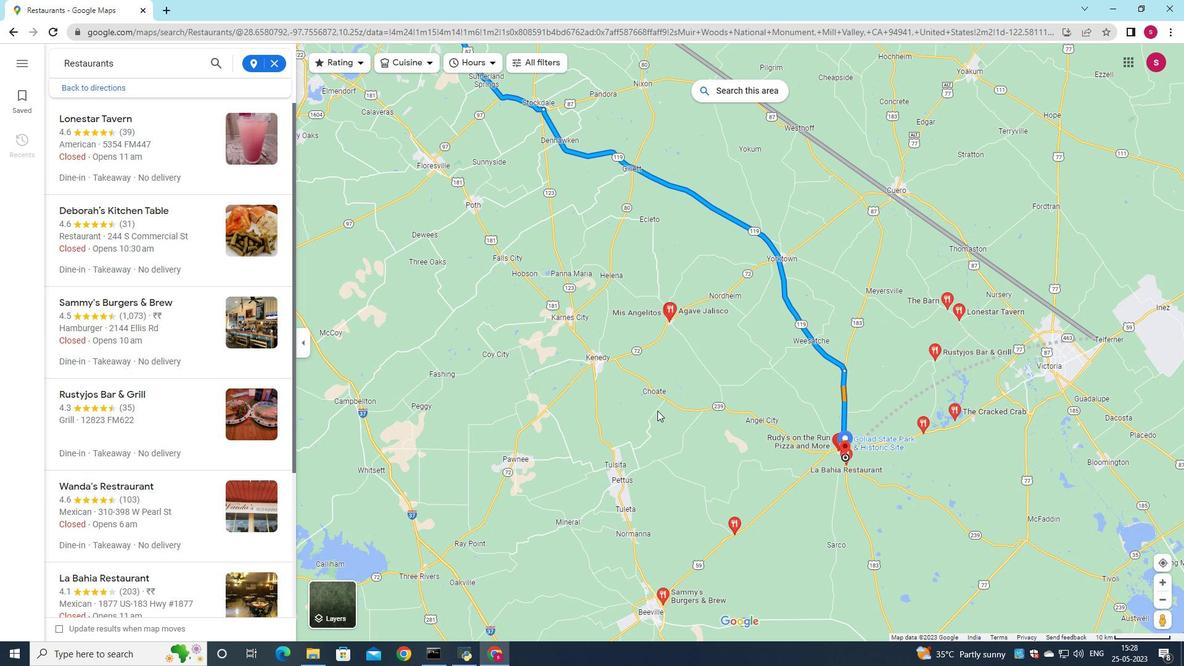 
Action: Mouse moved to (553, 324)
Screenshot: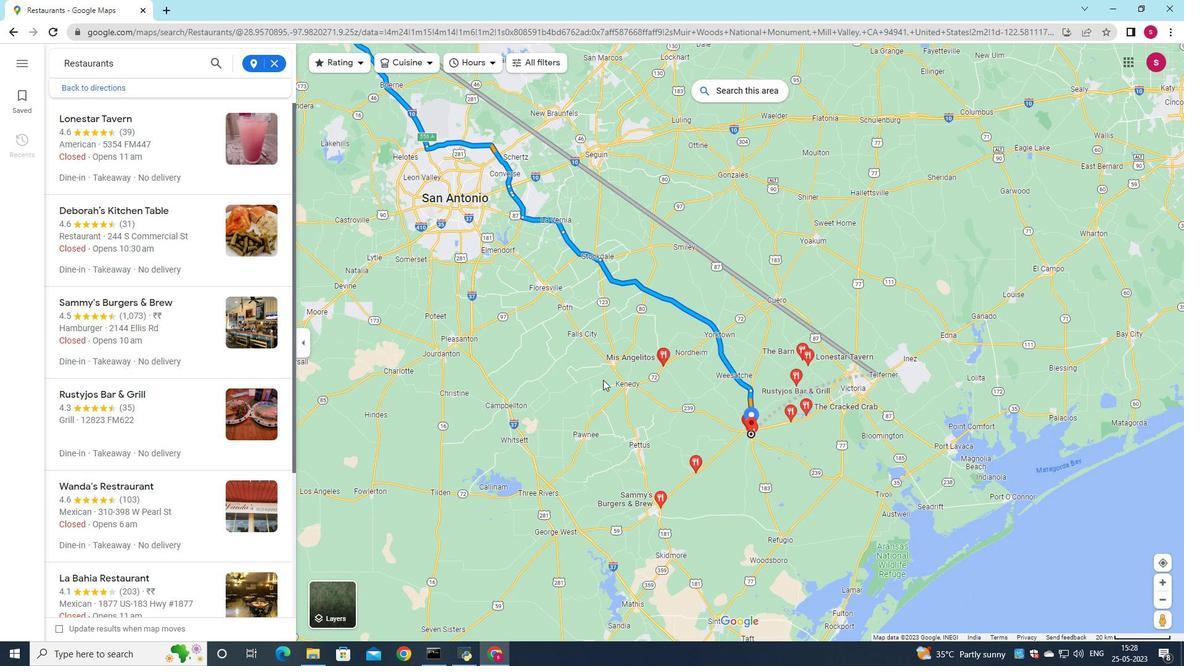 
Action: Mouse pressed left at (553, 324)
Screenshot: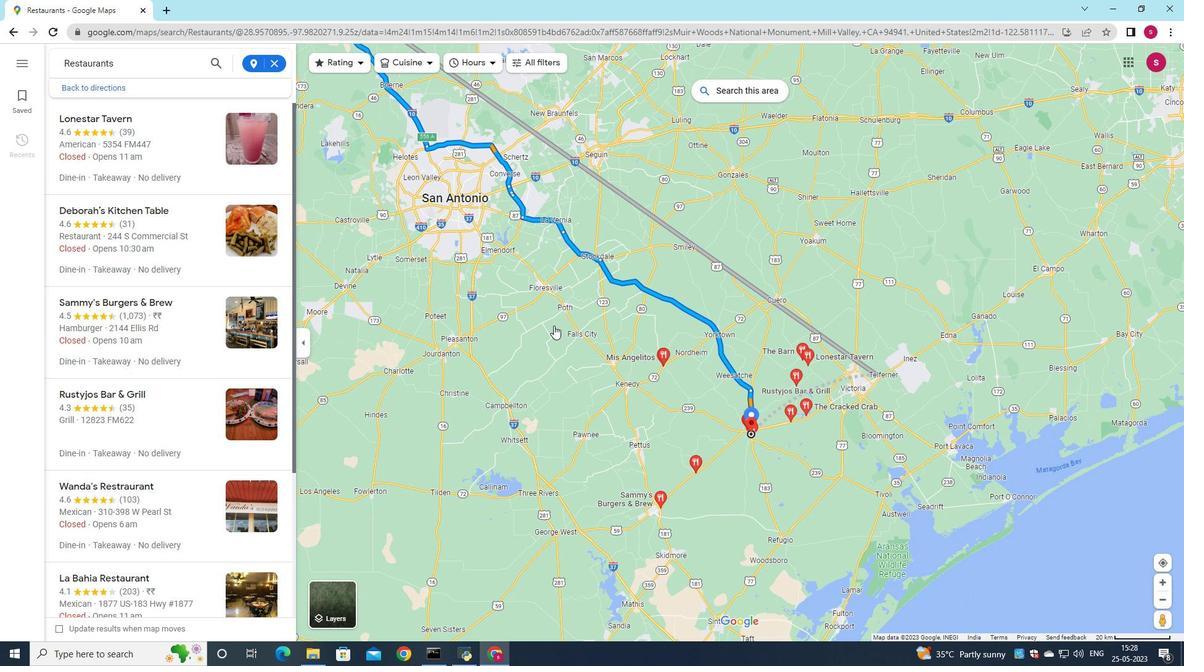 
Action: Mouse moved to (600, 382)
Screenshot: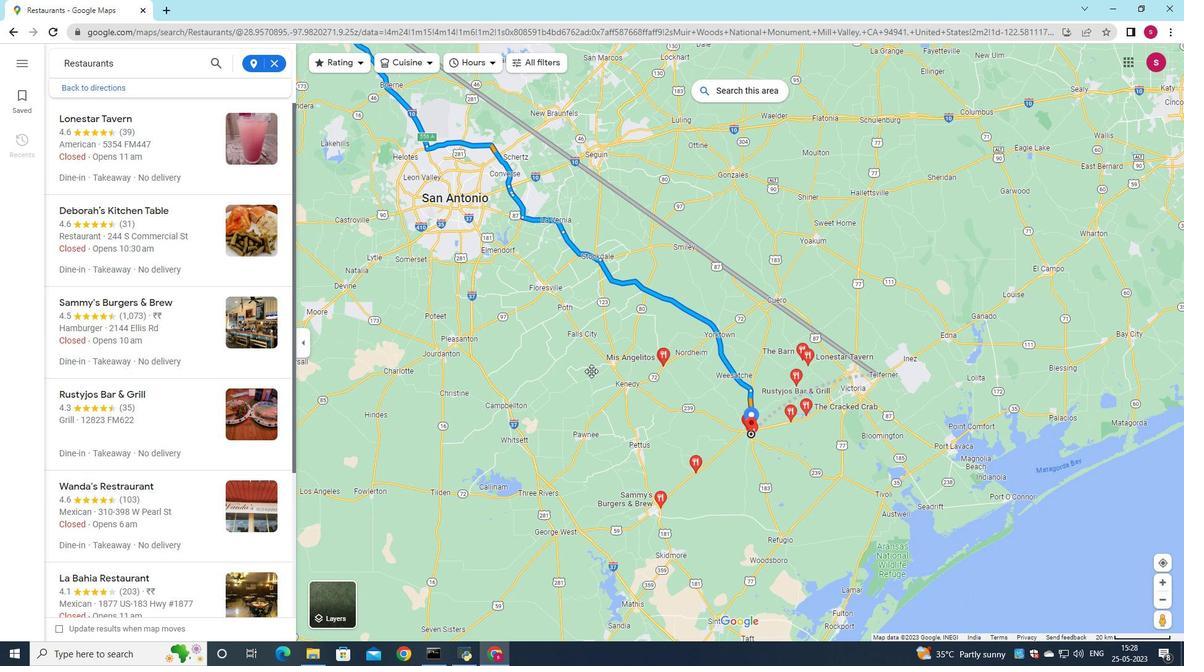 
Action: Mouse scrolled (600, 381) with delta (0, 0)
Screenshot: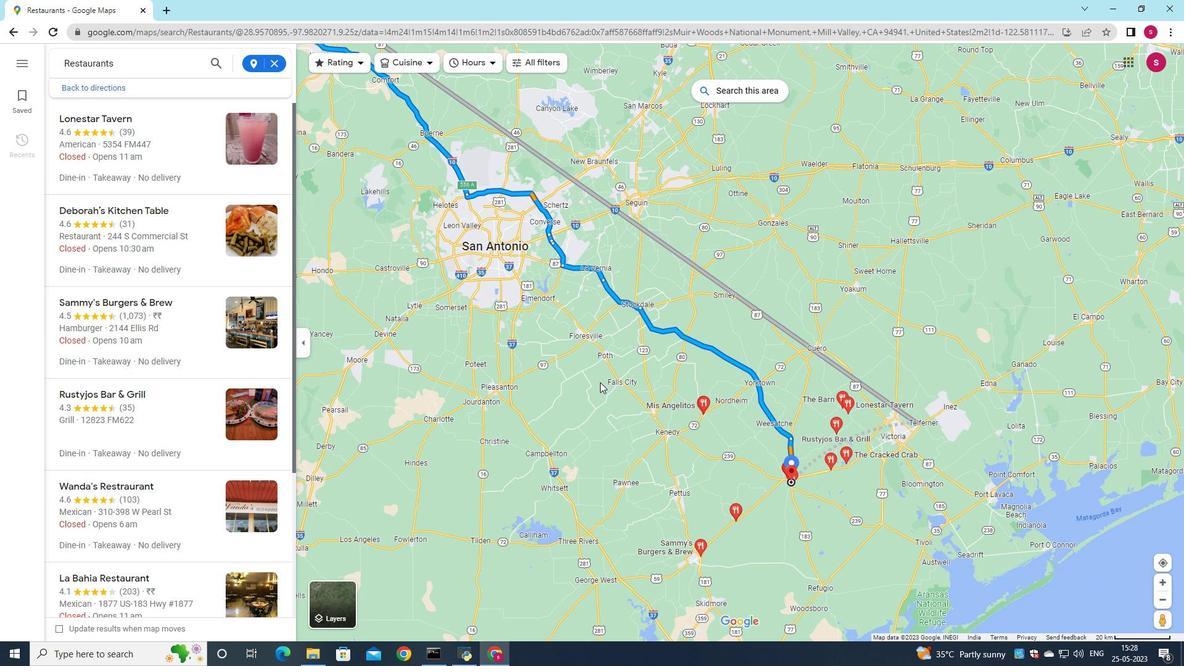 
Action: Mouse scrolled (600, 381) with delta (0, 0)
Screenshot: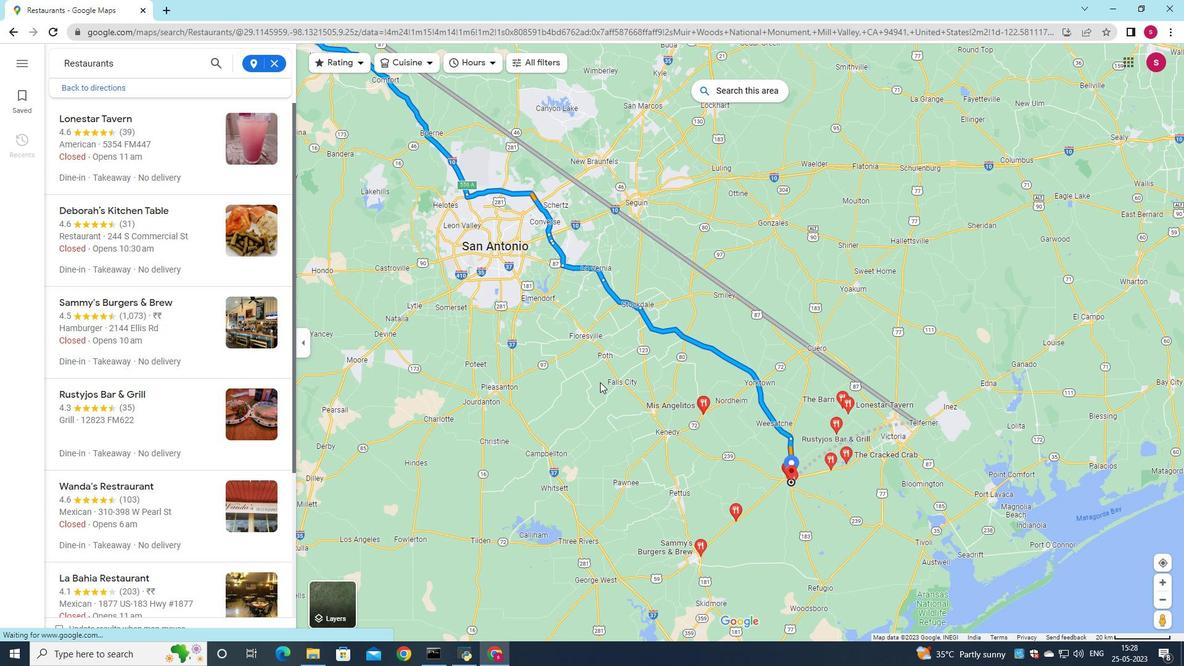 
Action: Mouse scrolled (600, 381) with delta (0, 0)
Screenshot: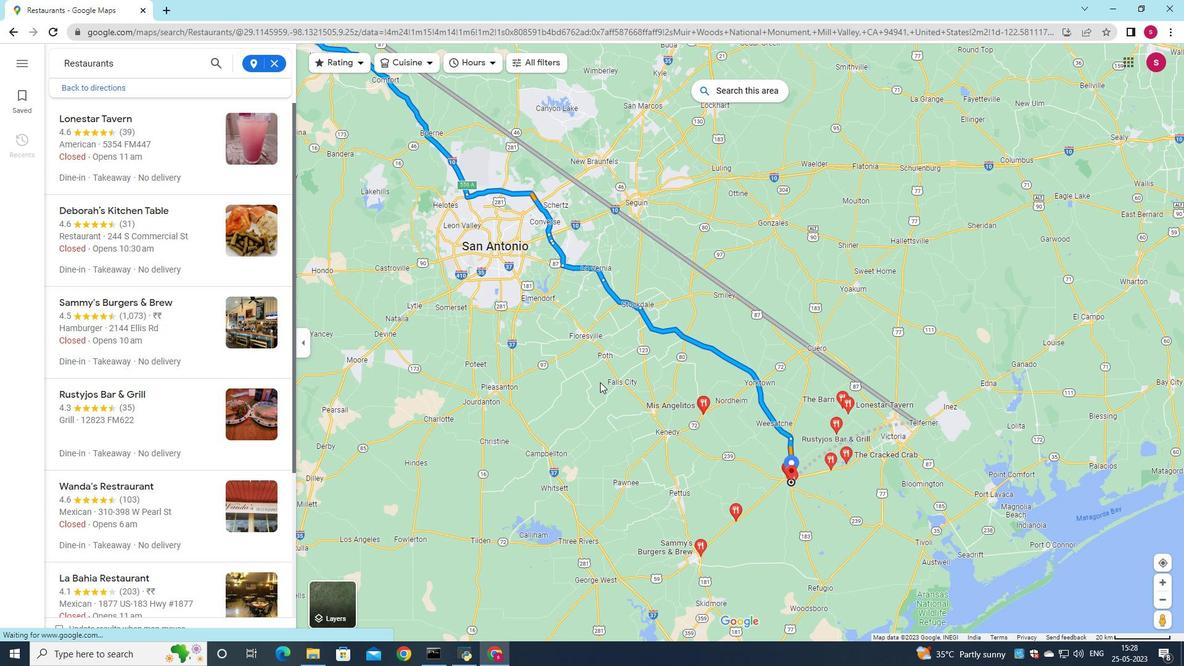 
Action: Mouse moved to (535, 343)
Screenshot: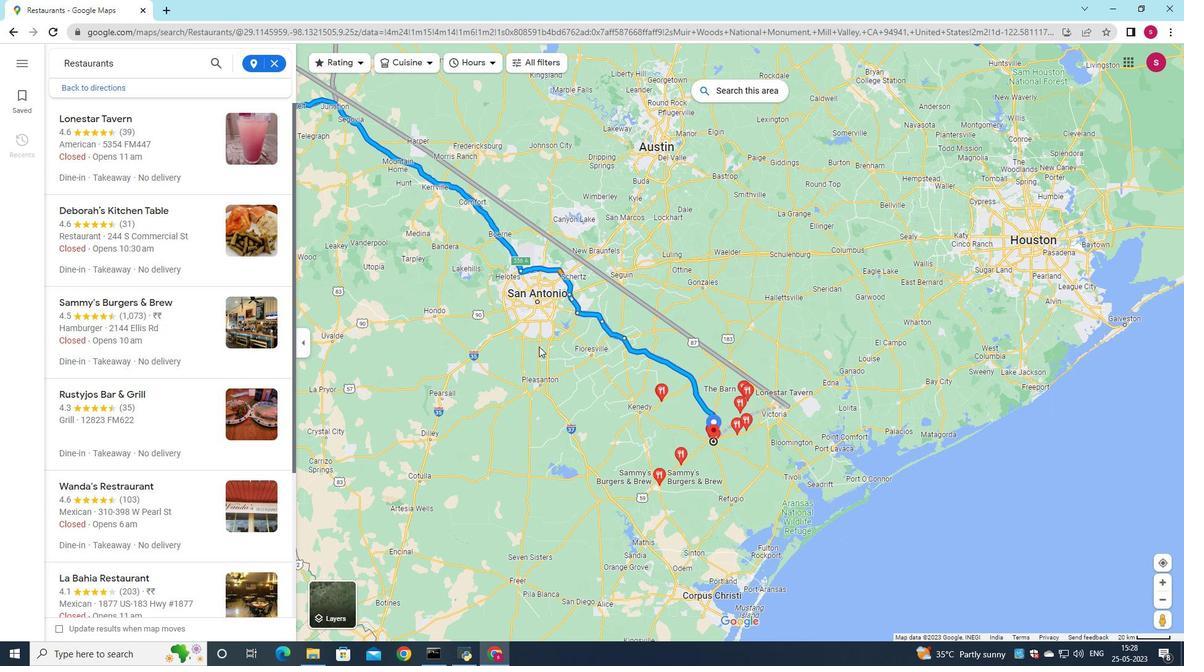 
Action: Mouse scrolled (535, 342) with delta (0, 0)
Screenshot: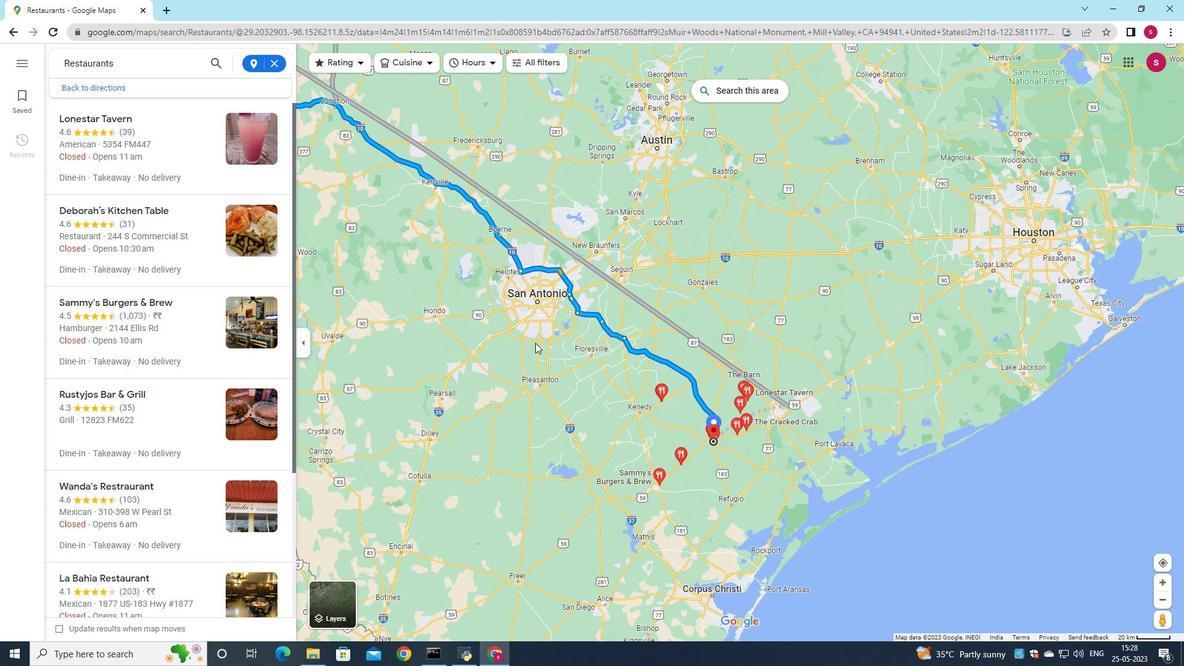 
Action: Mouse scrolled (535, 342) with delta (0, 0)
Screenshot: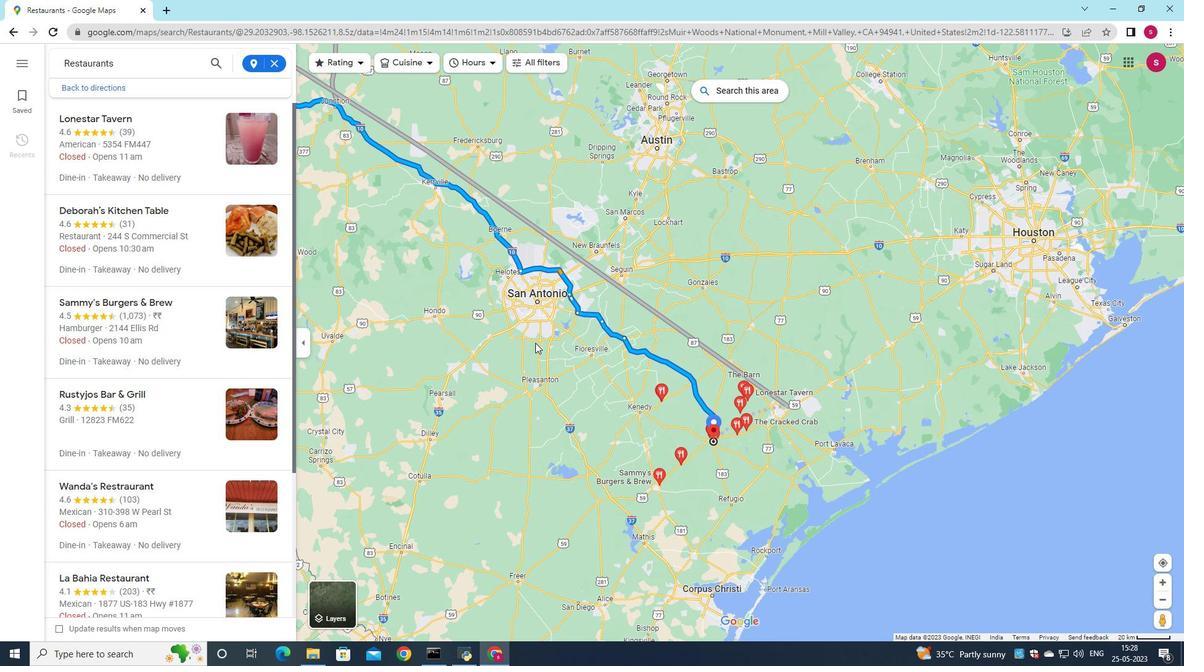 
Action: Mouse scrolled (535, 342) with delta (0, 0)
Screenshot: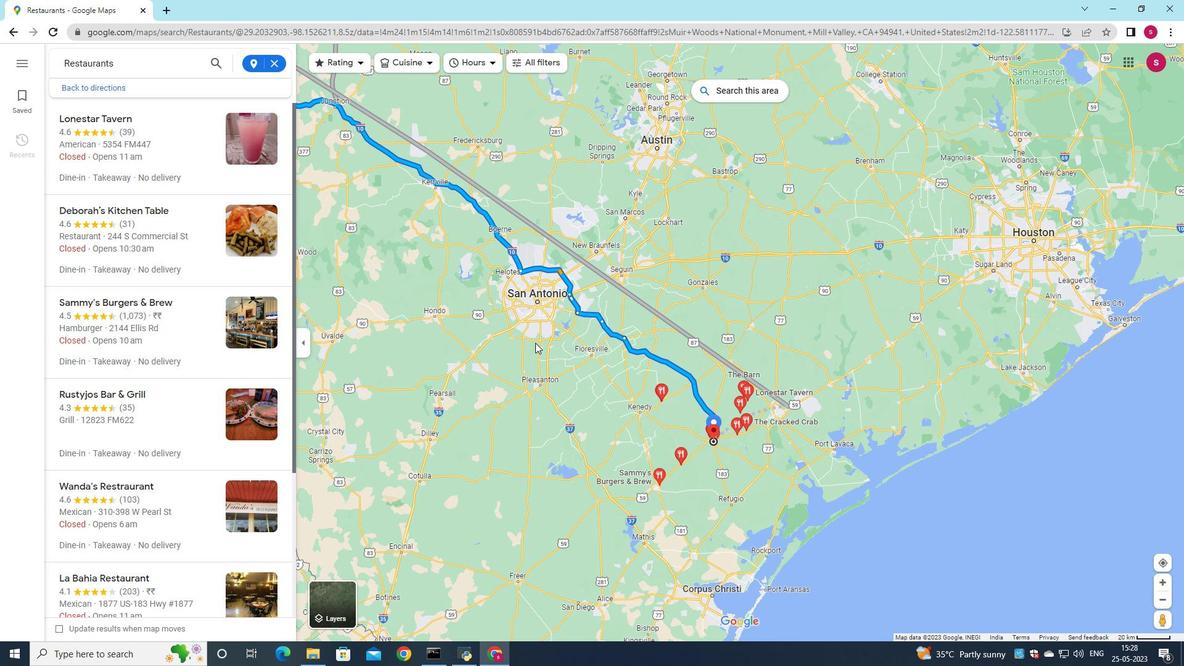 
Action: Mouse moved to (568, 373)
Screenshot: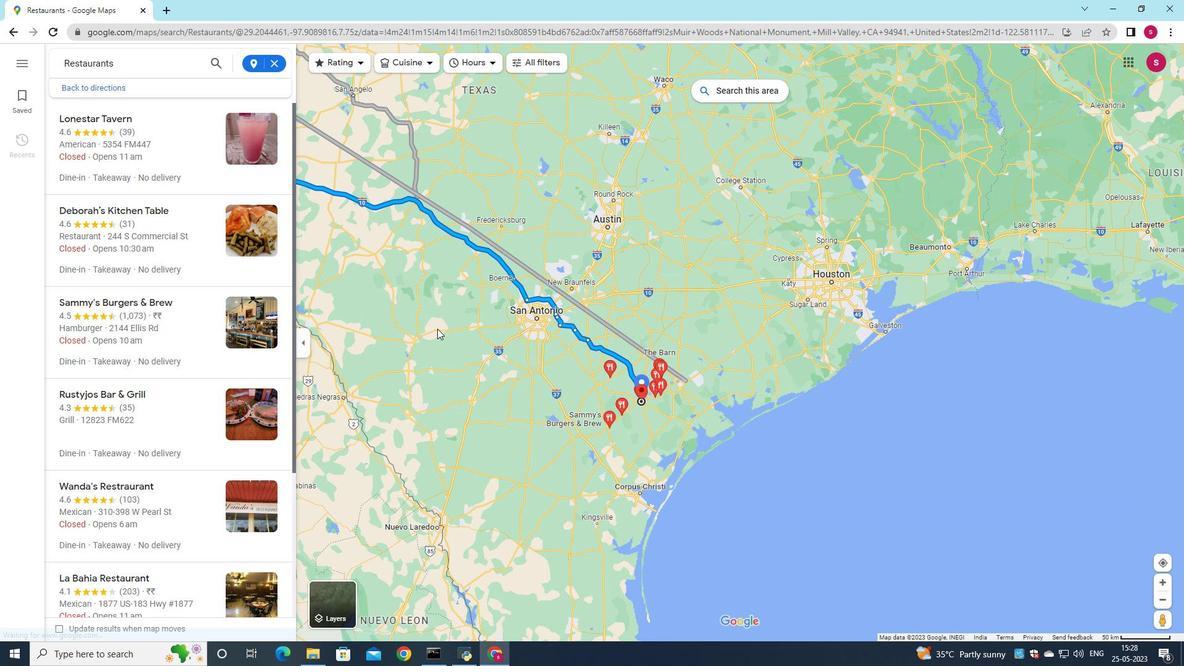 
Action: Mouse pressed left at (437, 327)
Screenshot: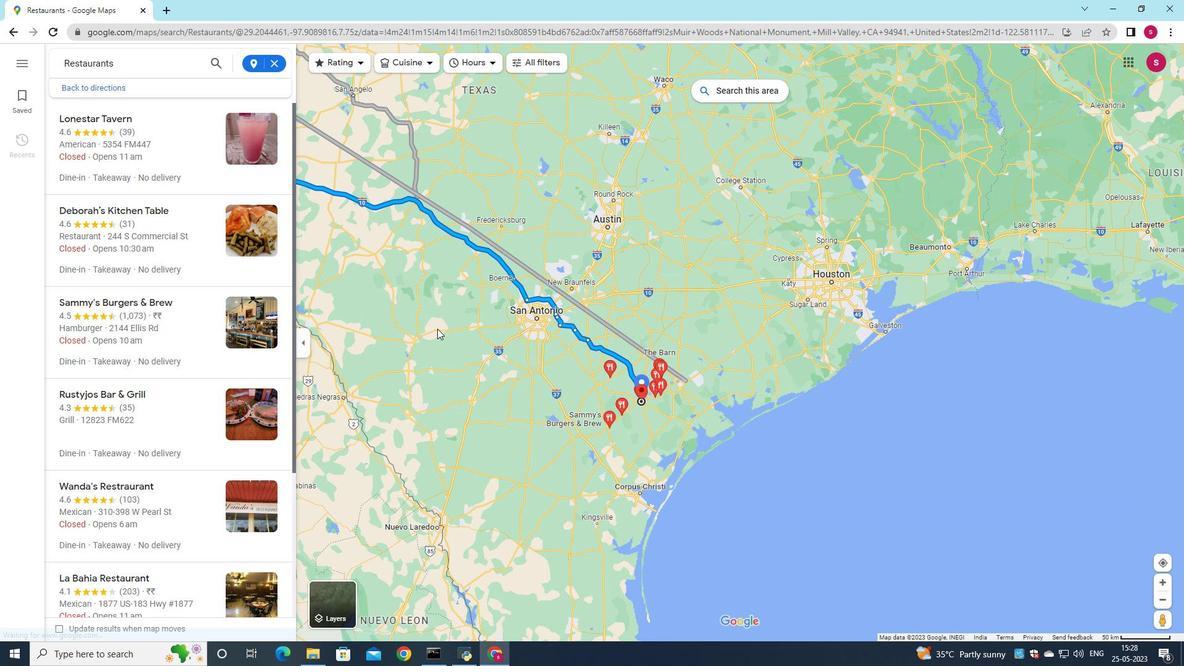 
Action: Mouse moved to (505, 313)
Screenshot: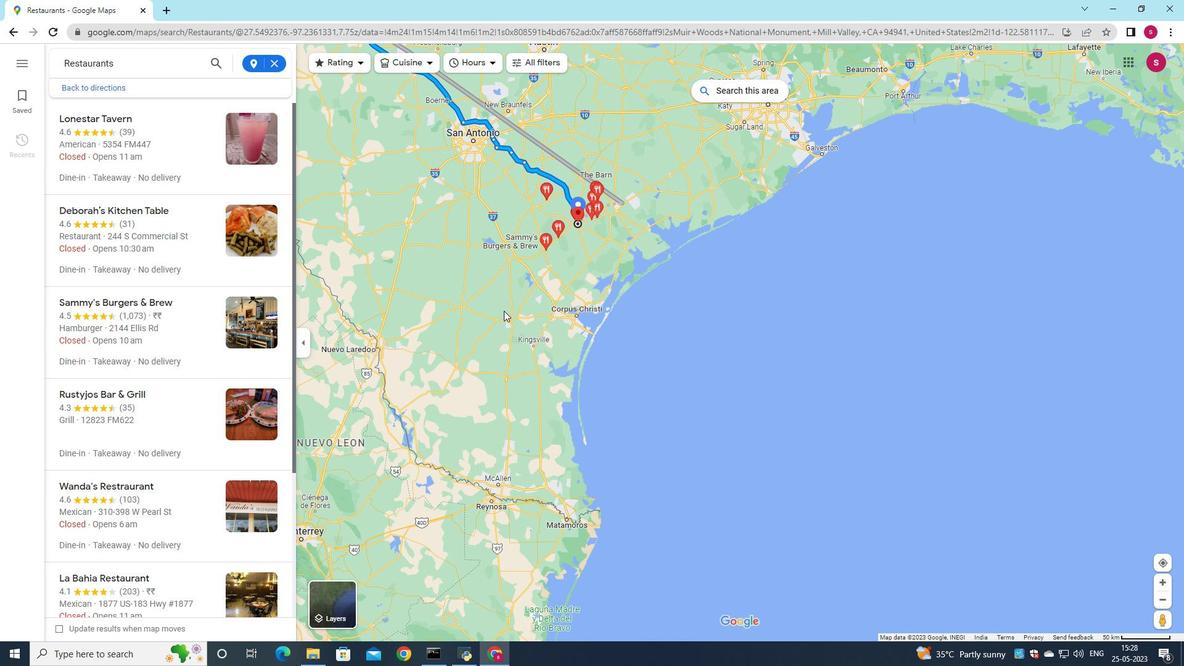 
Action: Mouse scrolled (505, 314) with delta (0, 0)
Screenshot: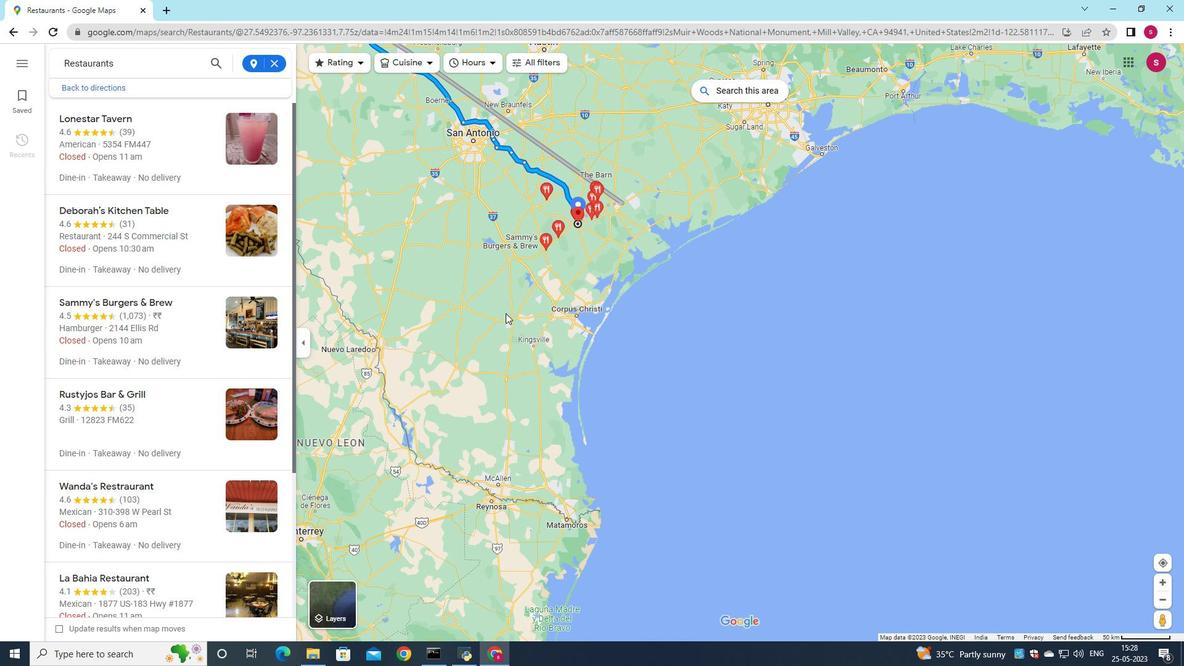 
Action: Mouse moved to (363, 62)
Screenshot: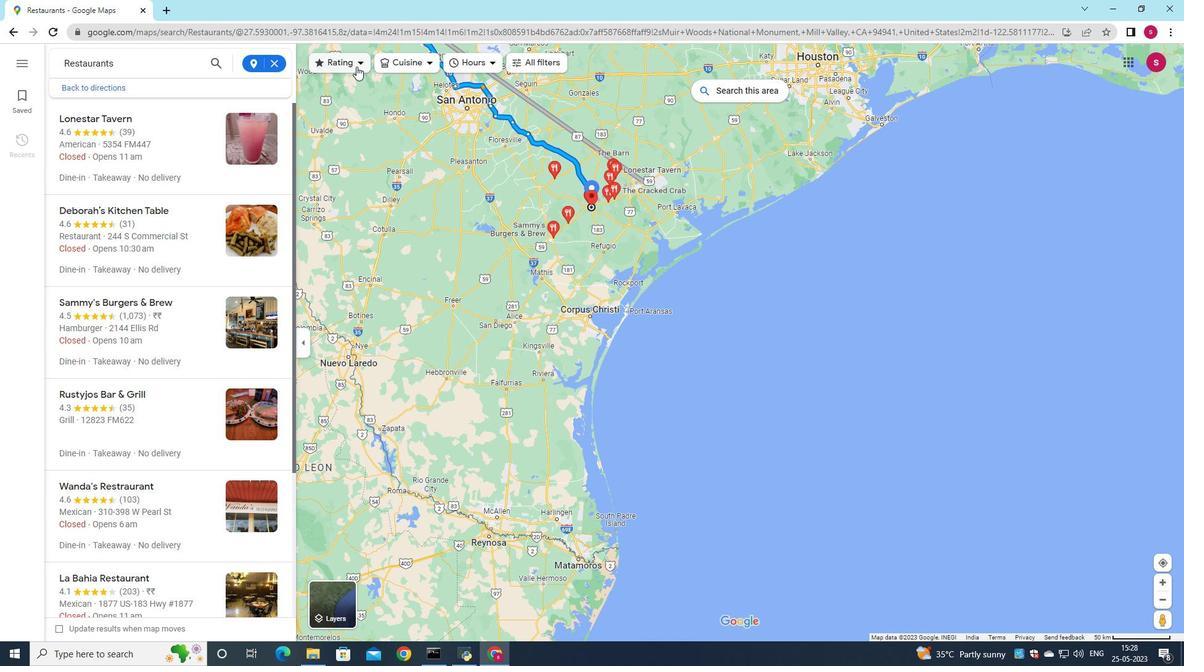 
Action: Mouse pressed left at (363, 62)
Screenshot: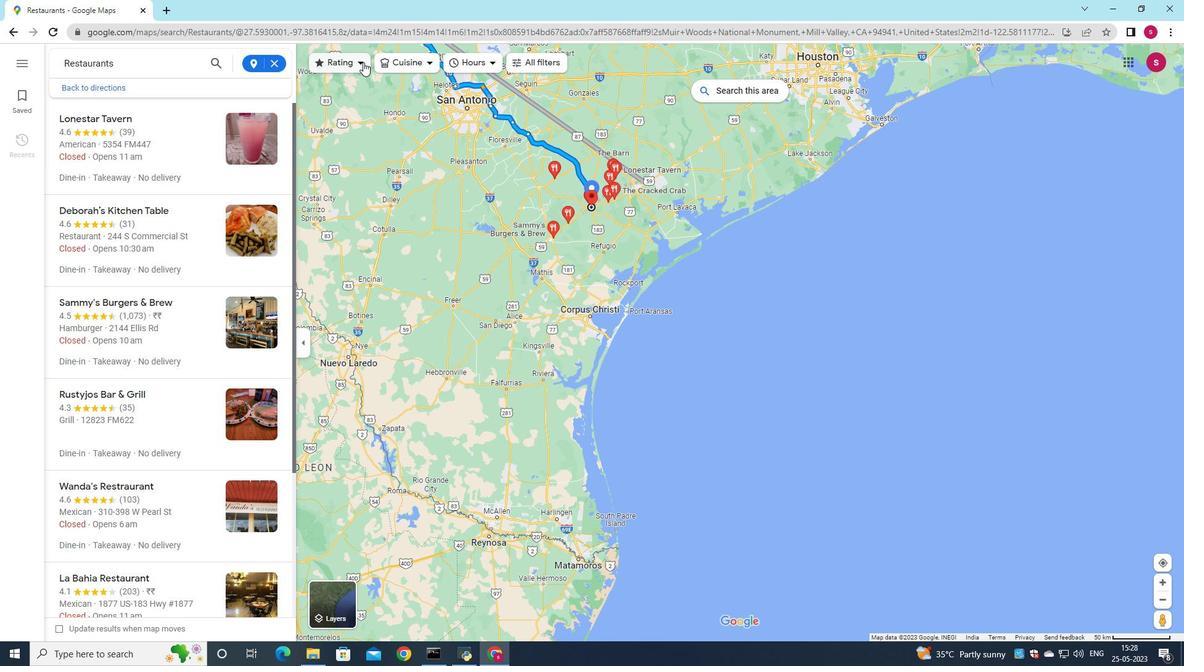 
Action: Mouse moved to (369, 114)
Screenshot: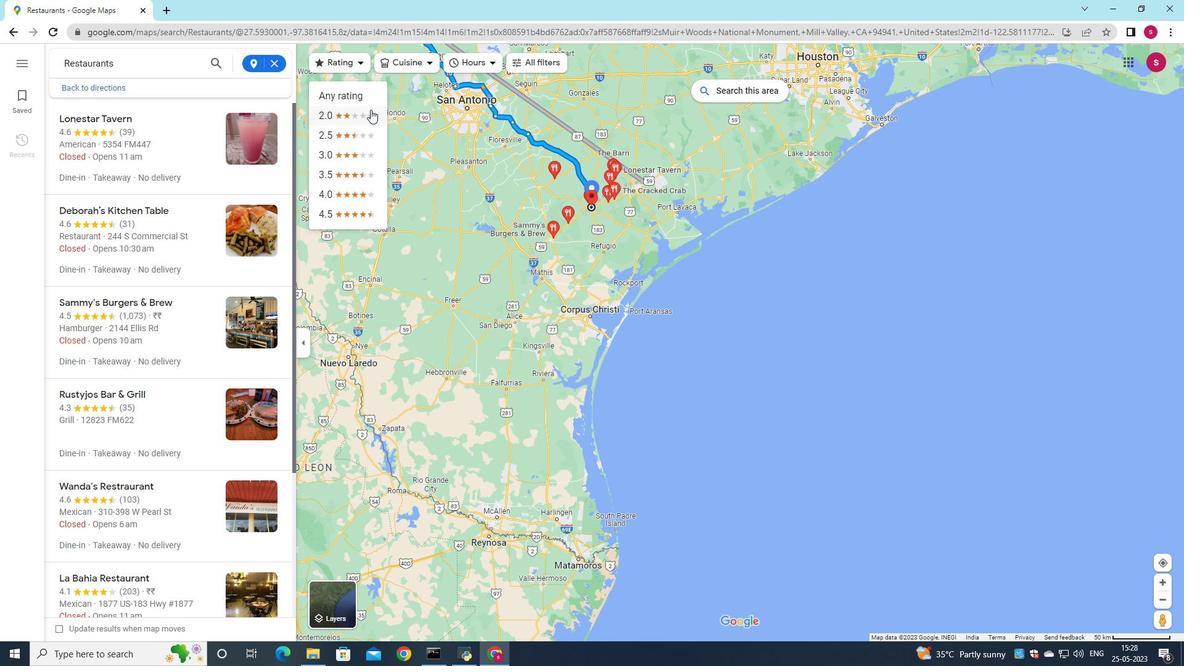 
Action: Mouse pressed left at (369, 114)
Screenshot: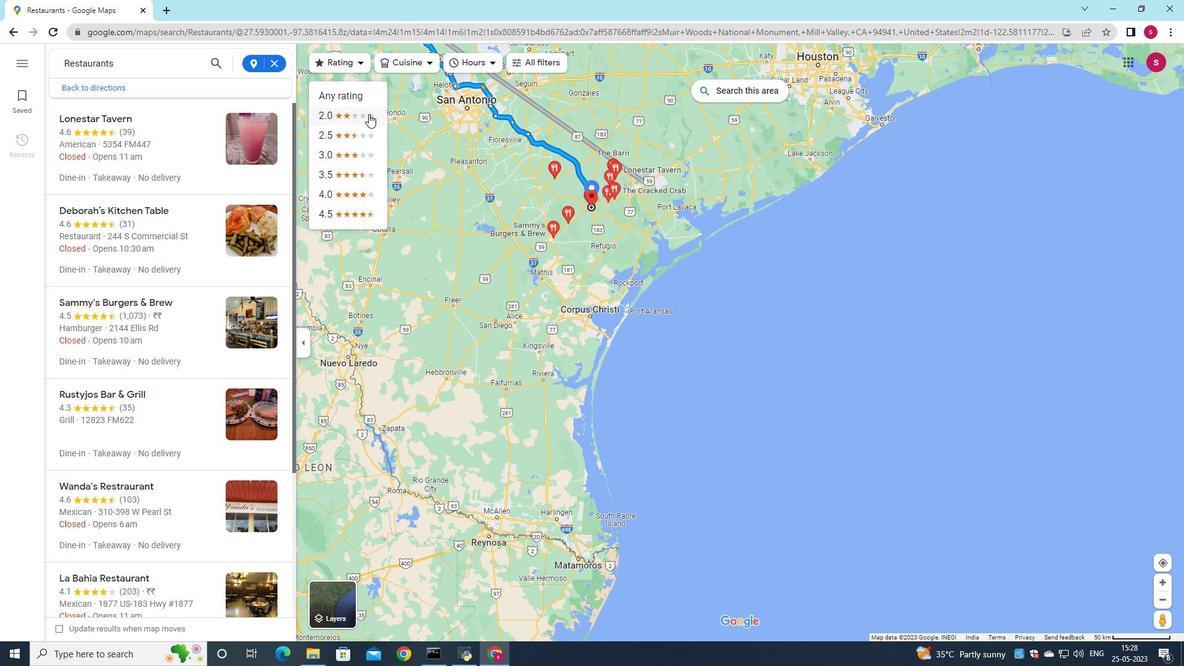 
Action: Mouse moved to (438, 60)
Screenshot: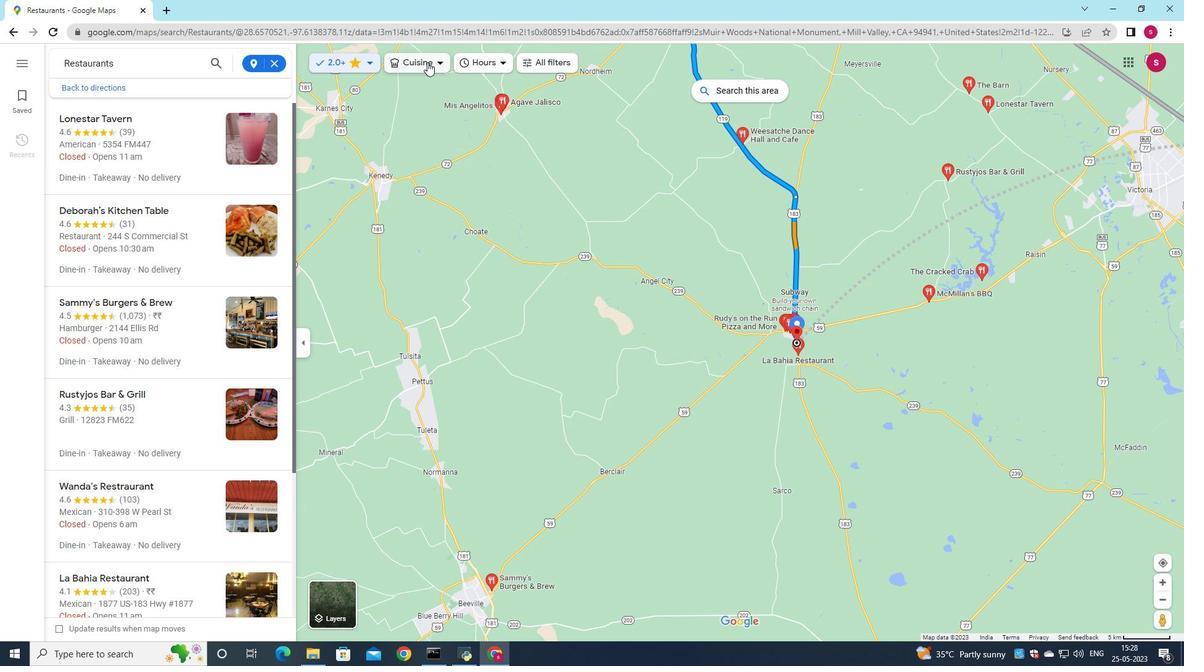
Action: Mouse pressed left at (438, 60)
Screenshot: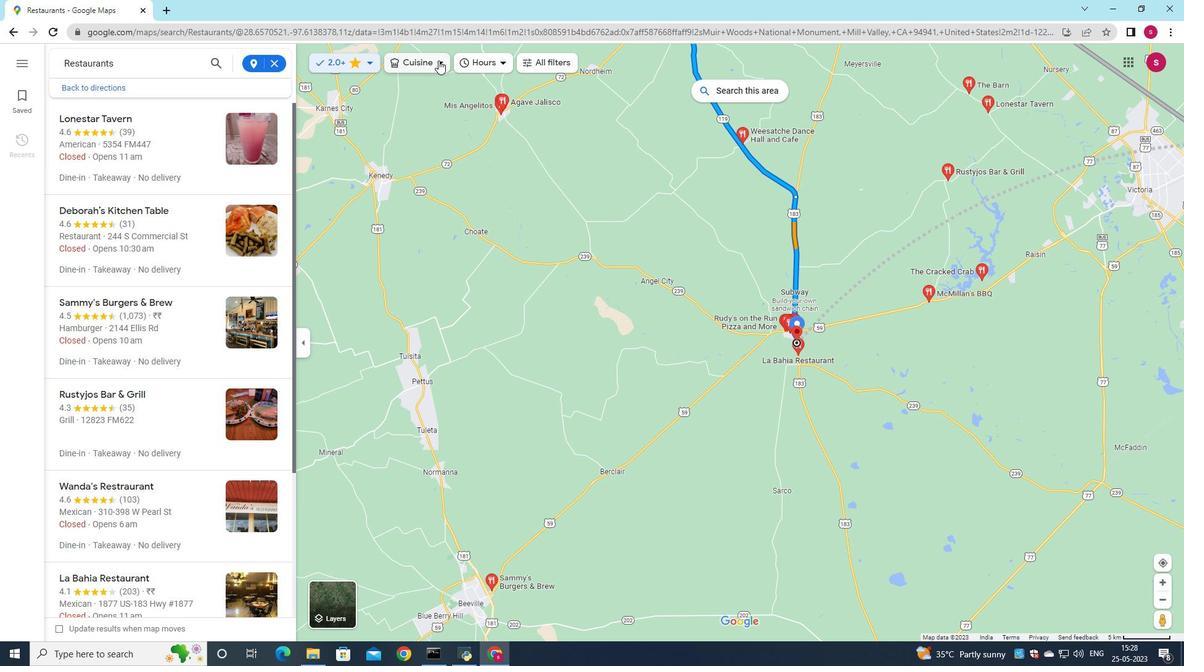 
Action: Mouse moved to (515, 245)
Screenshot: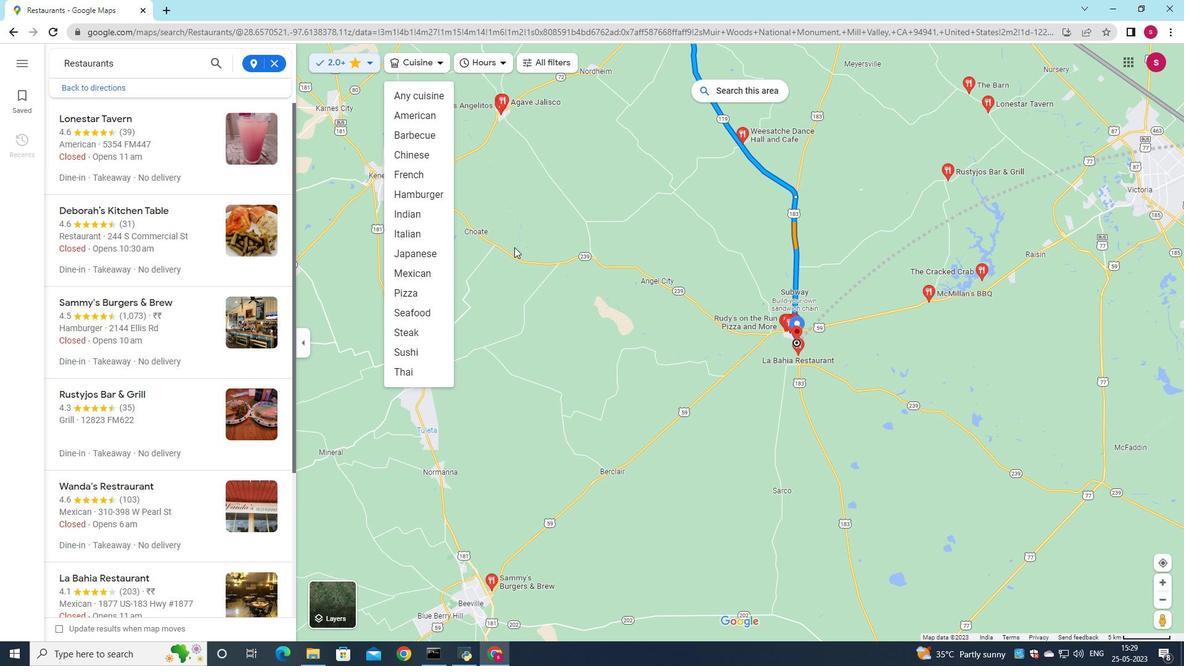 
Action: Mouse pressed left at (515, 245)
Screenshot: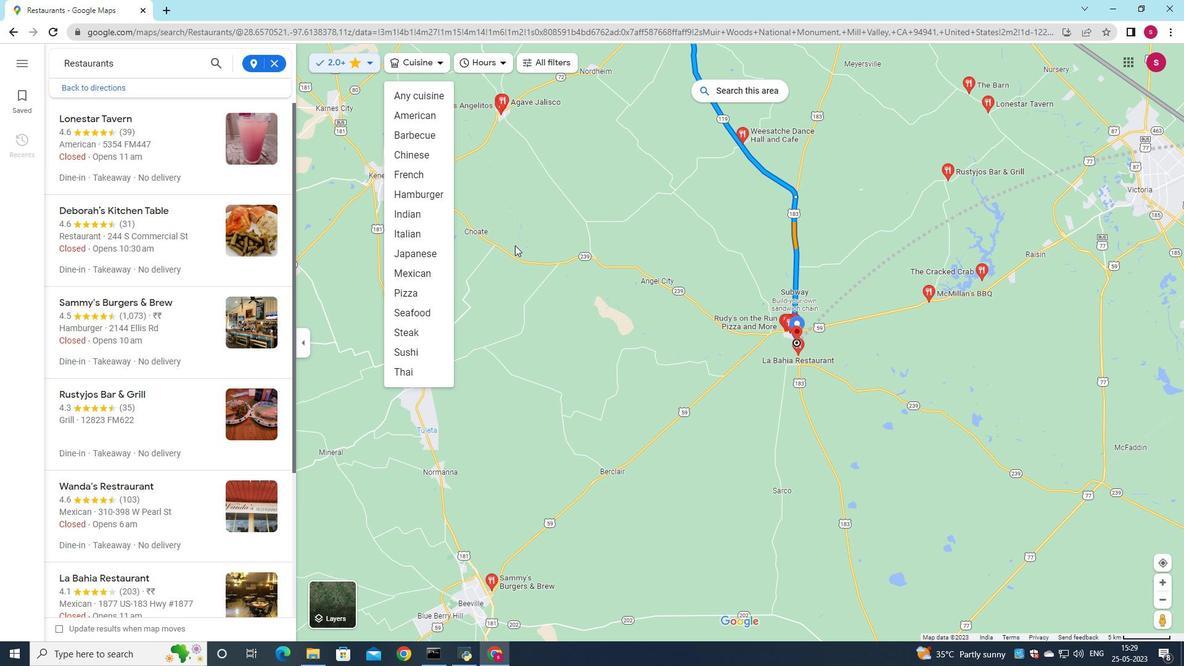 
Action: Mouse moved to (495, 65)
Screenshot: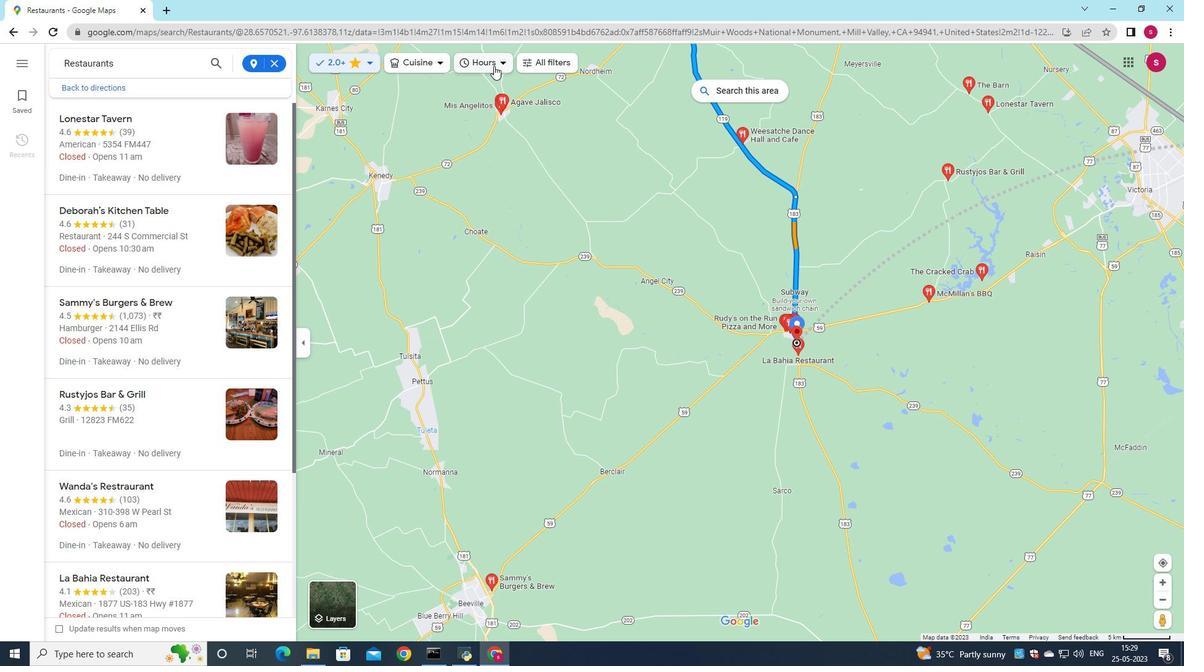 
Action: Mouse pressed left at (495, 65)
Screenshot: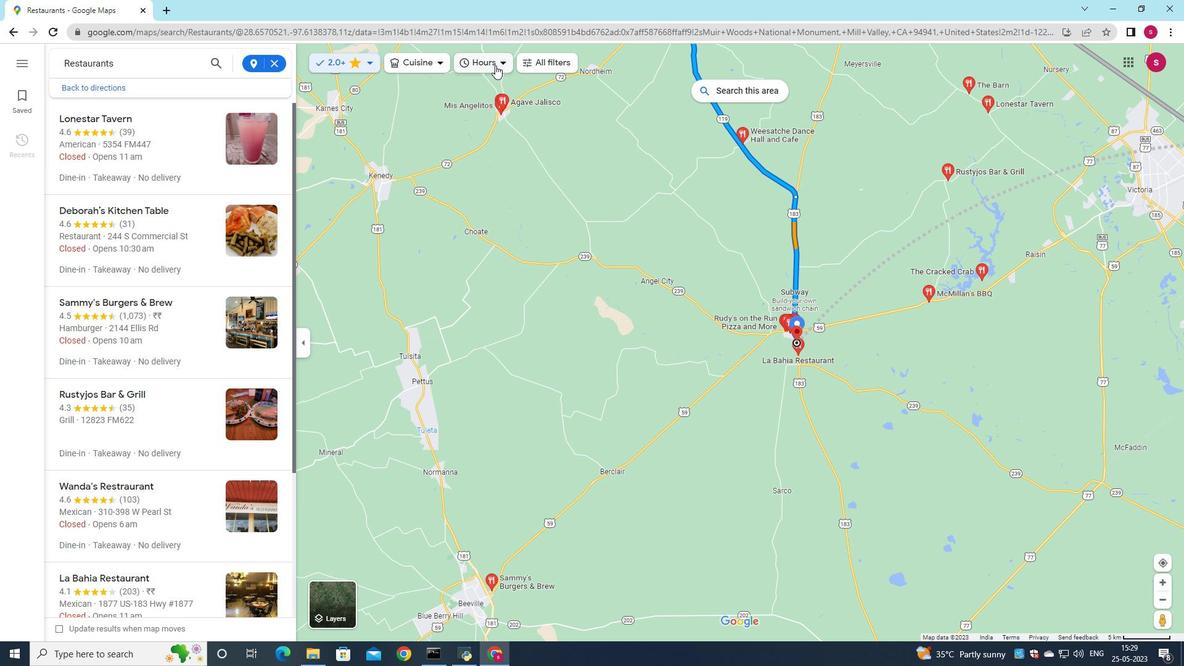 
Action: Mouse moved to (488, 109)
Screenshot: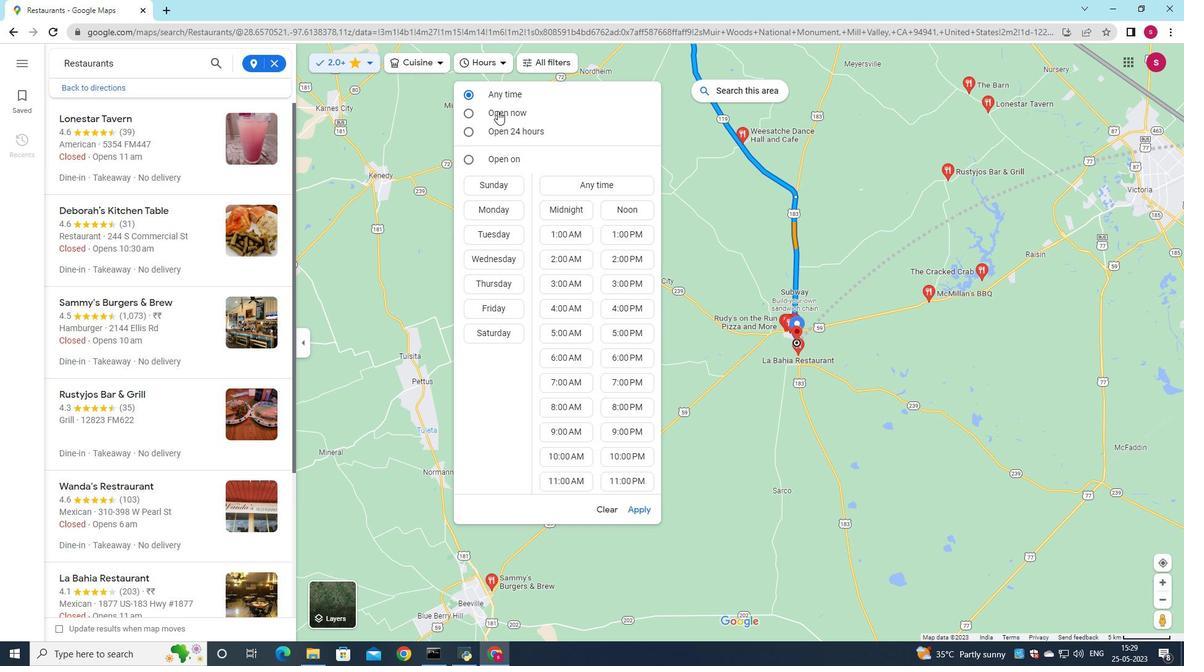 
Action: Mouse pressed left at (488, 109)
Screenshot: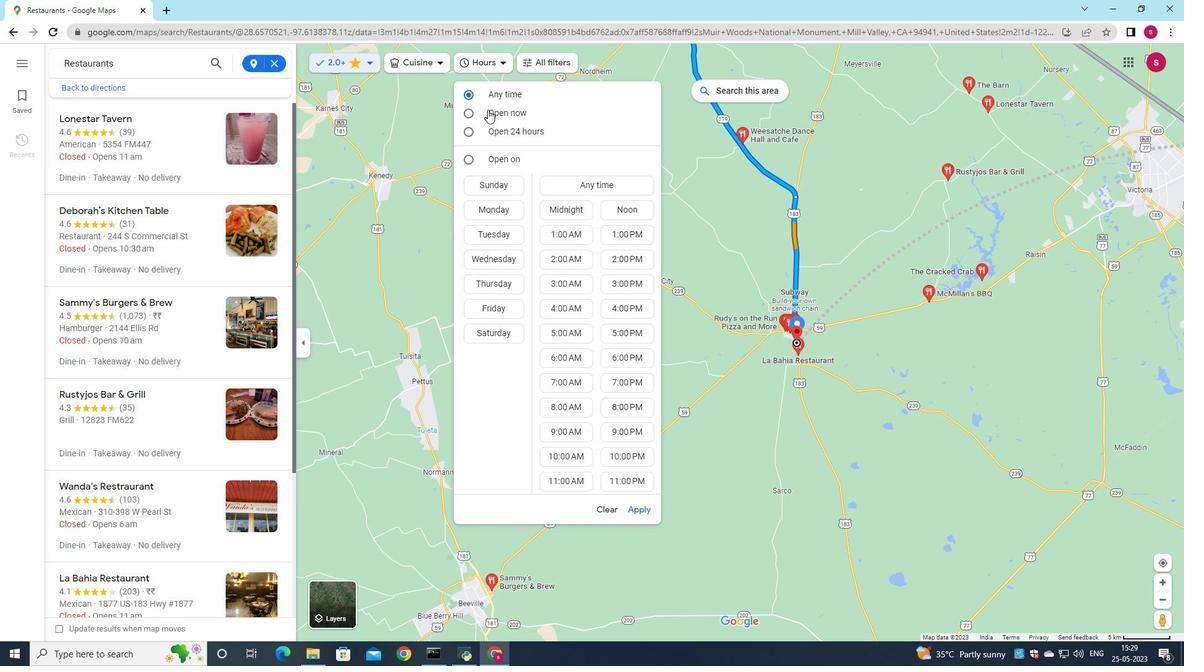 
Action: Mouse moved to (407, 153)
Screenshot: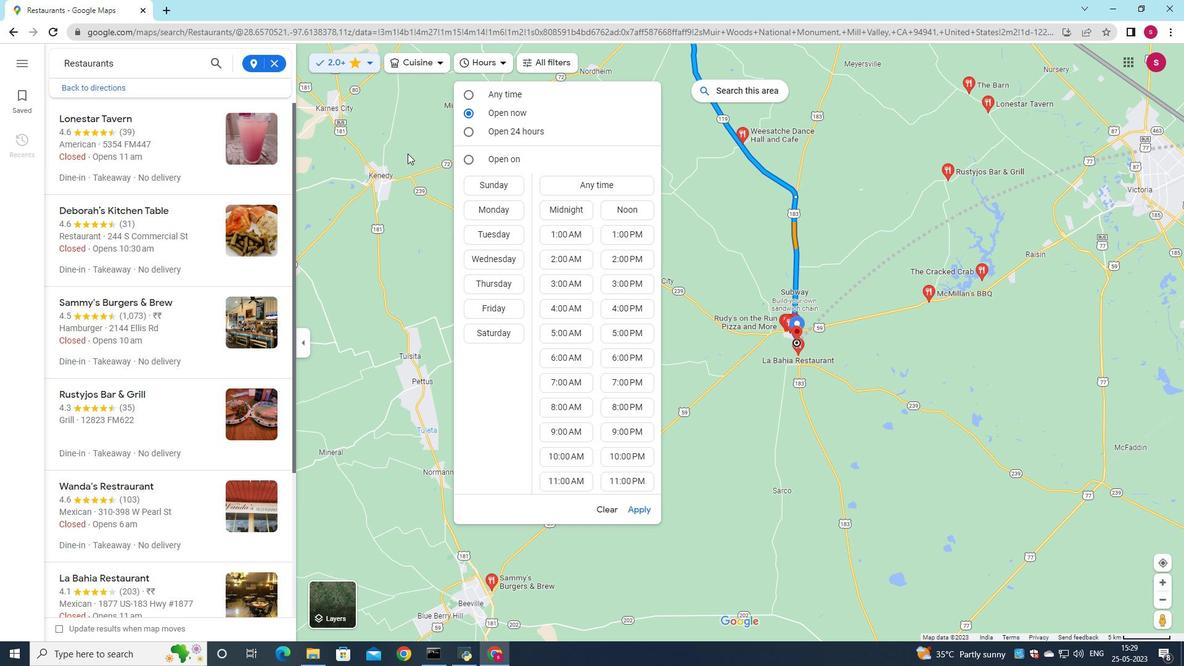 
Action: Mouse pressed left at (407, 153)
Screenshot: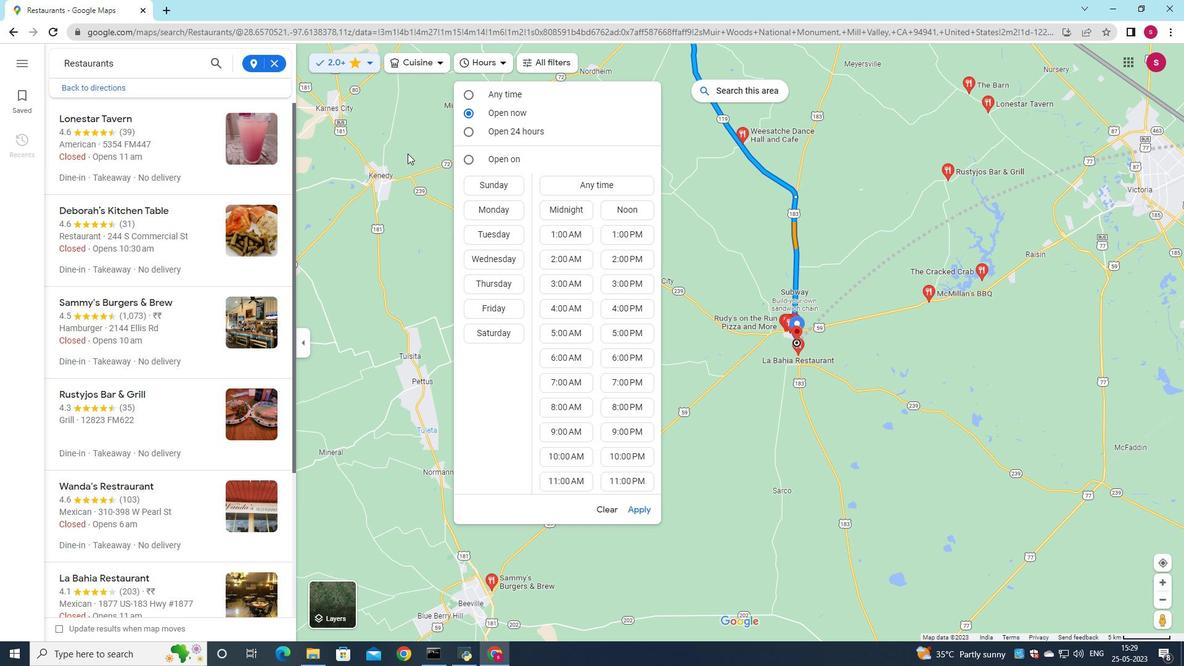 
Action: Mouse moved to (420, 488)
Screenshot: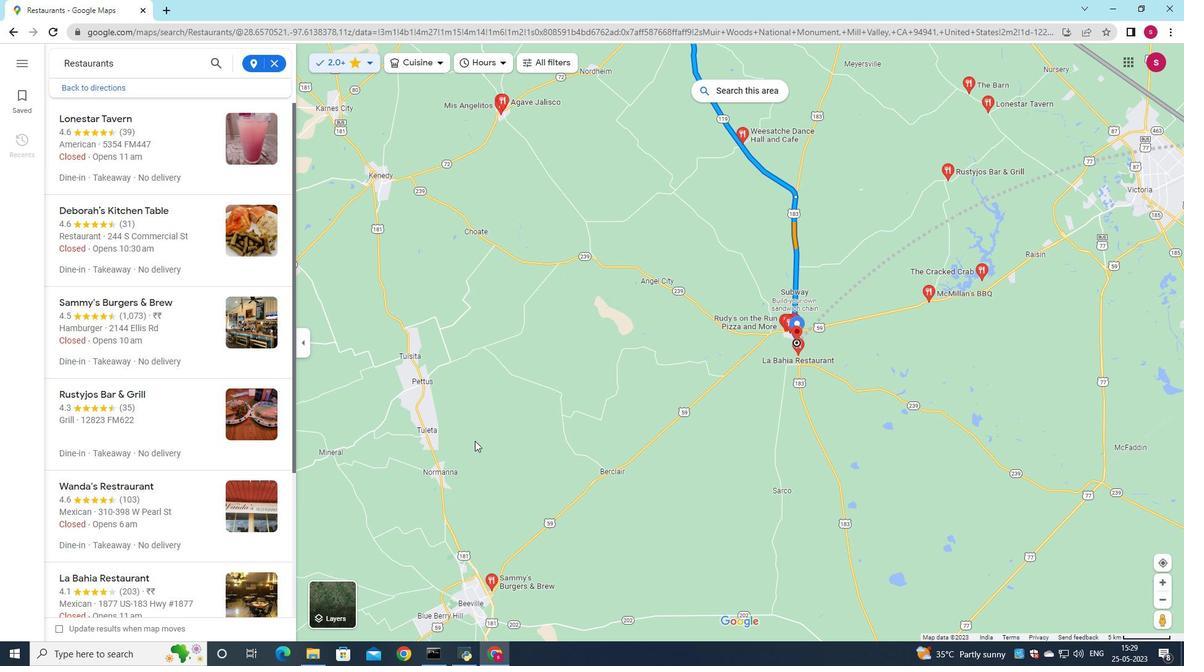 
Action: Mouse scrolled (420, 488) with delta (0, 0)
Screenshot: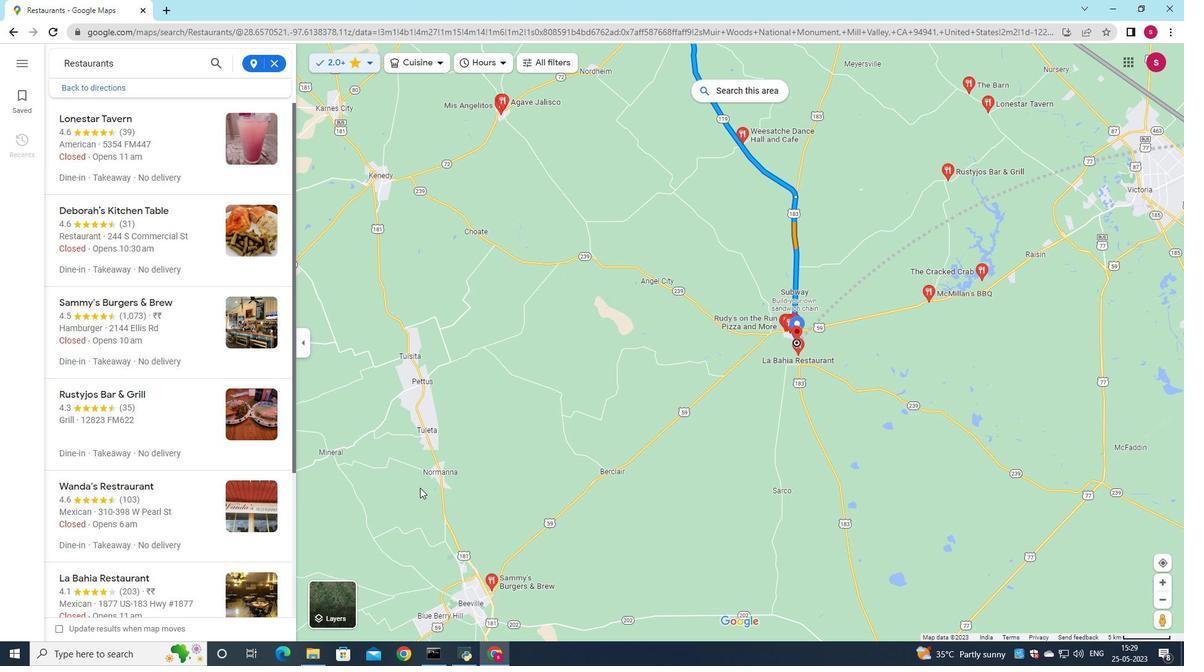 
Action: Mouse scrolled (420, 488) with delta (0, 0)
Screenshot: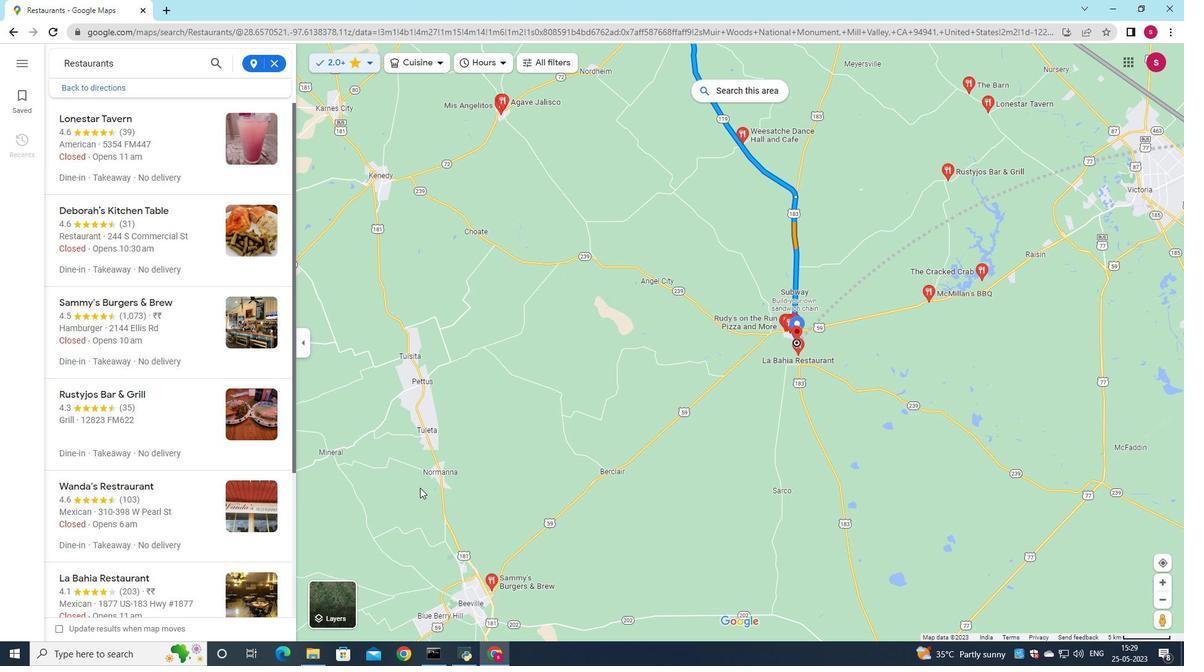 
Action: Mouse scrolled (420, 487) with delta (0, 0)
Screenshot: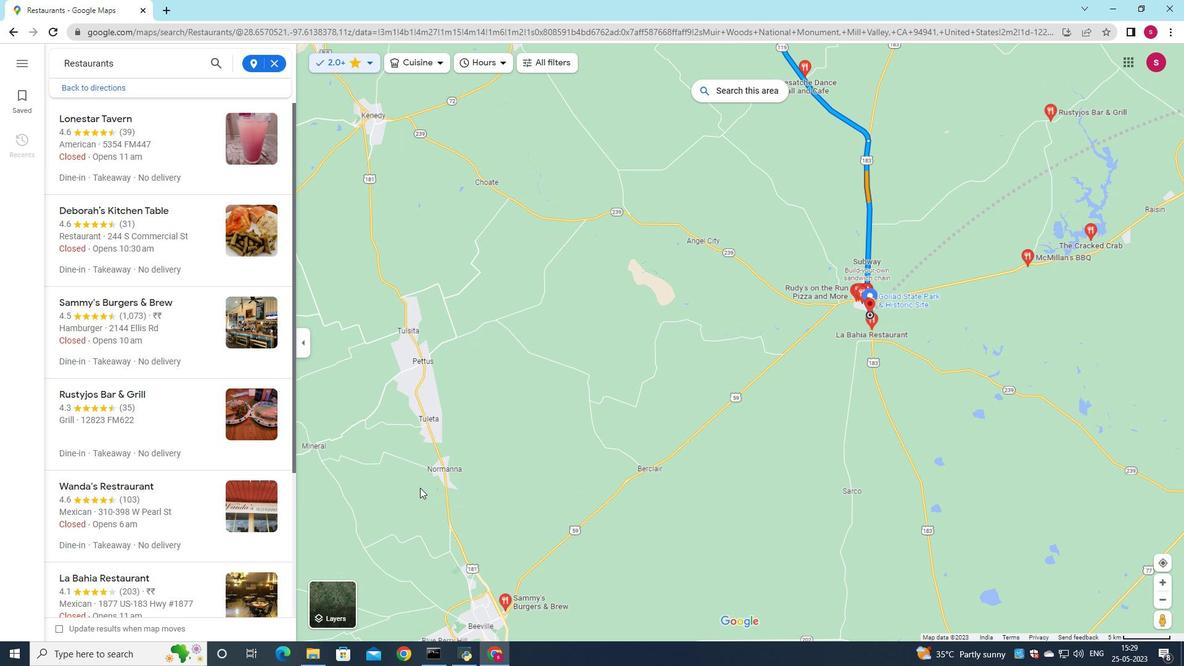 
Action: Mouse scrolled (420, 487) with delta (0, 0)
Screenshot: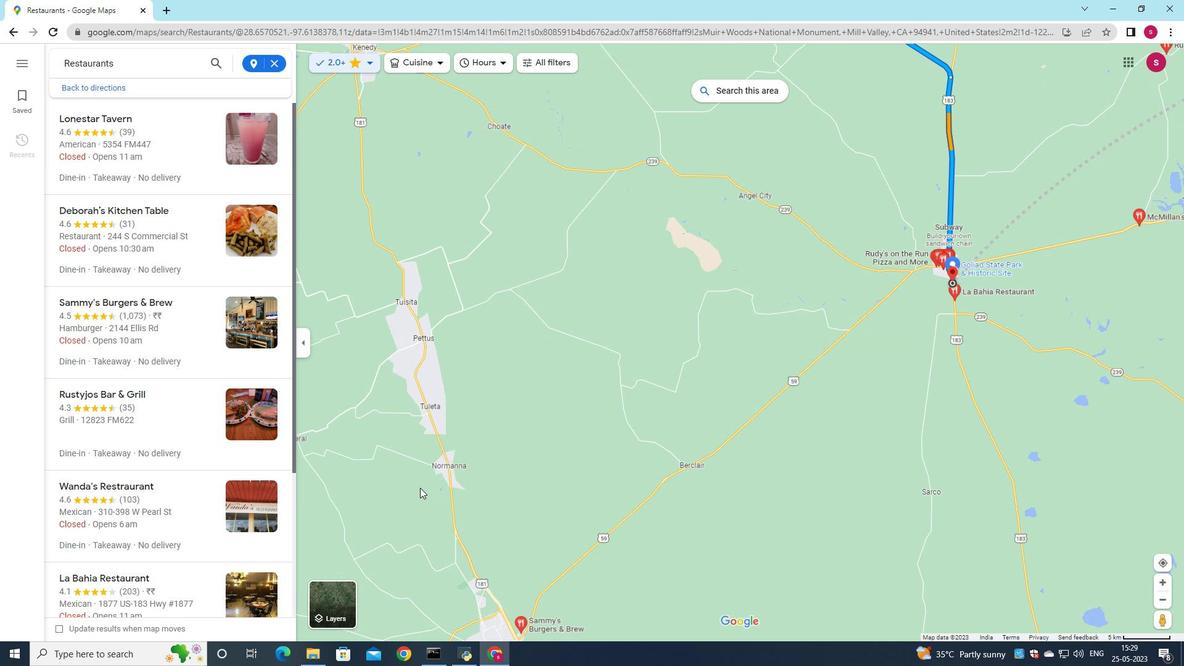 
Action: Mouse scrolled (420, 487) with delta (0, 0)
Screenshot: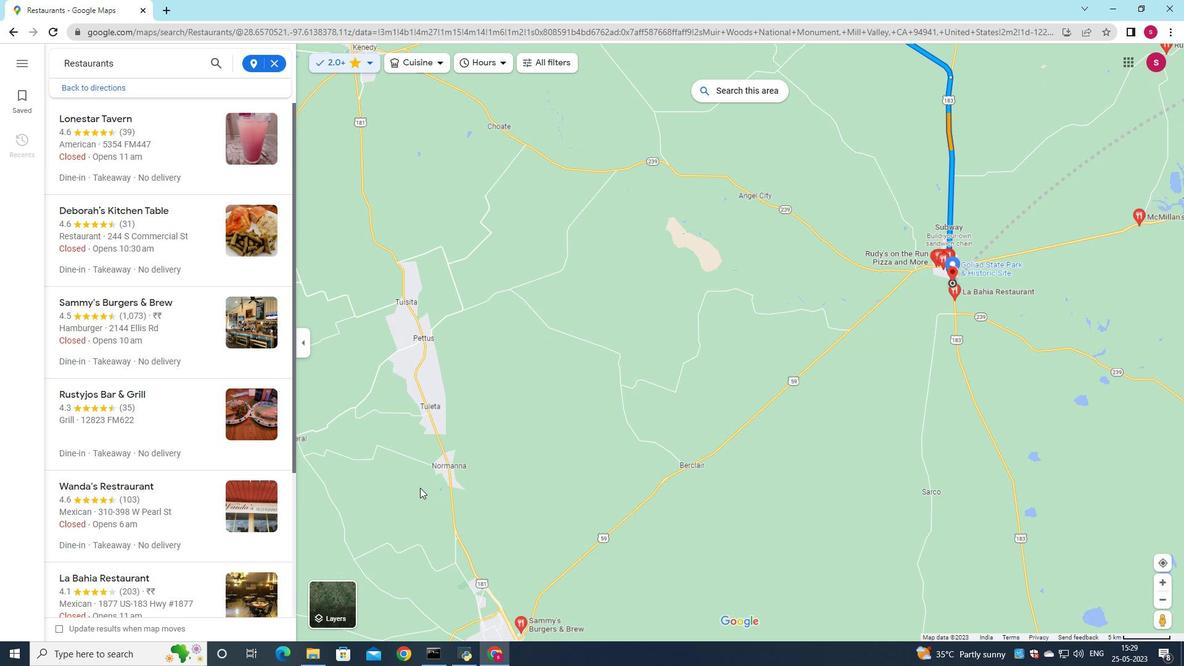 
Action: Mouse scrolled (420, 487) with delta (0, 0)
Screenshot: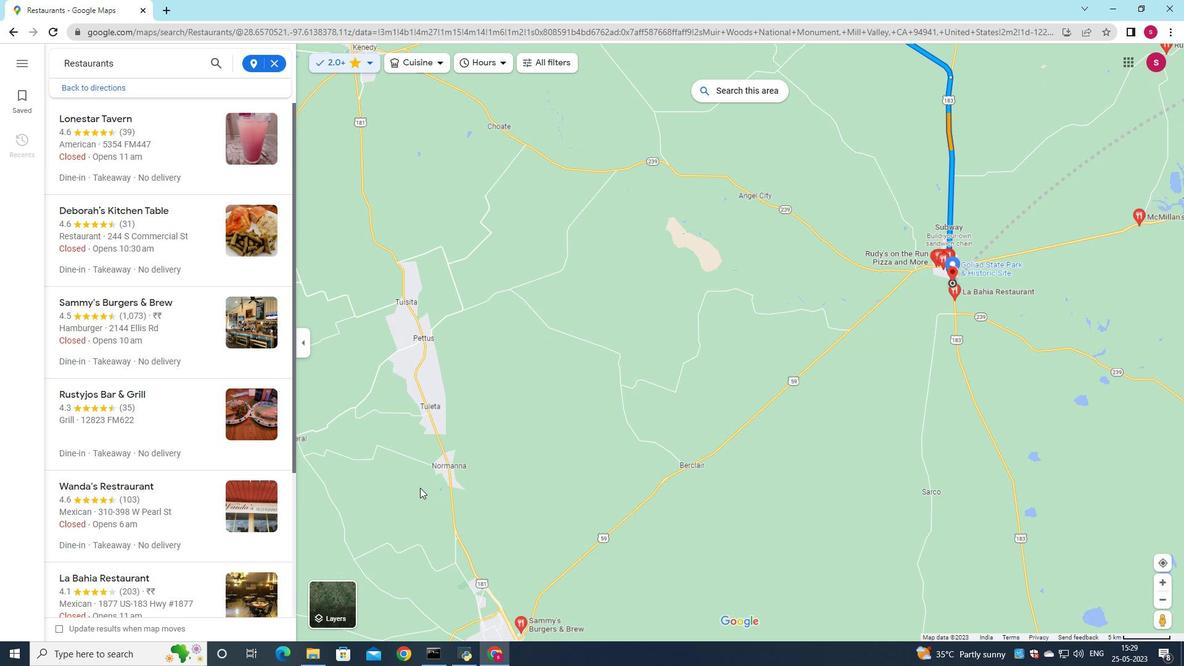 
Action: Mouse scrolled (420, 487) with delta (0, 0)
Screenshot: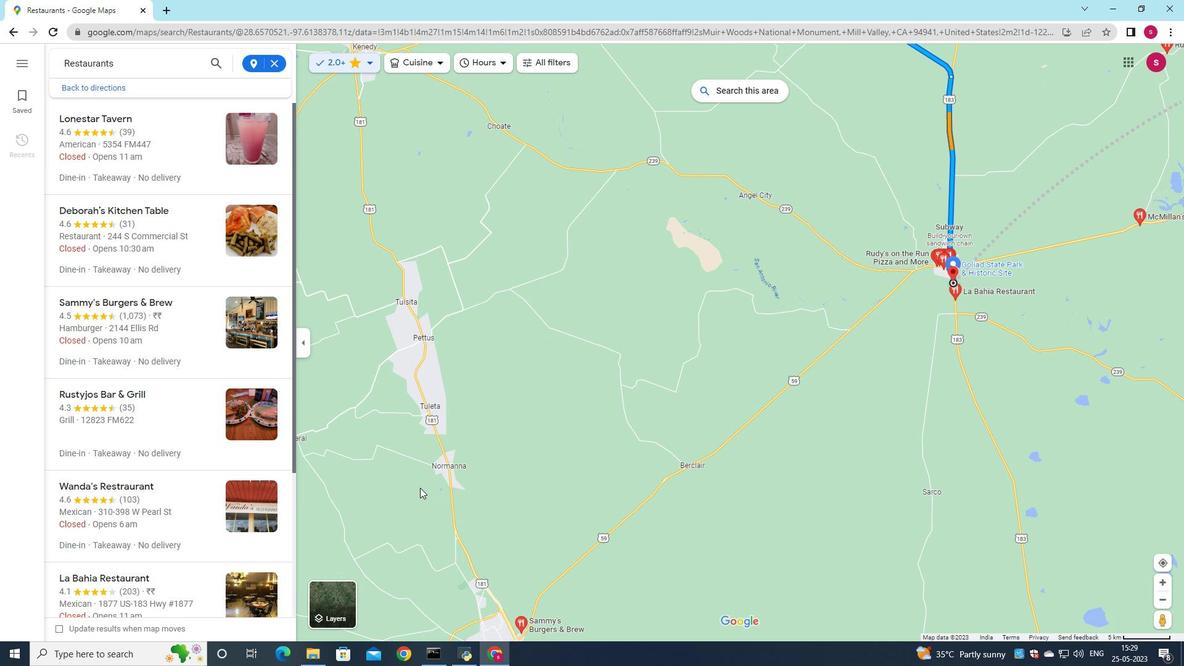 
Action: Mouse scrolled (420, 487) with delta (0, 0)
Screenshot: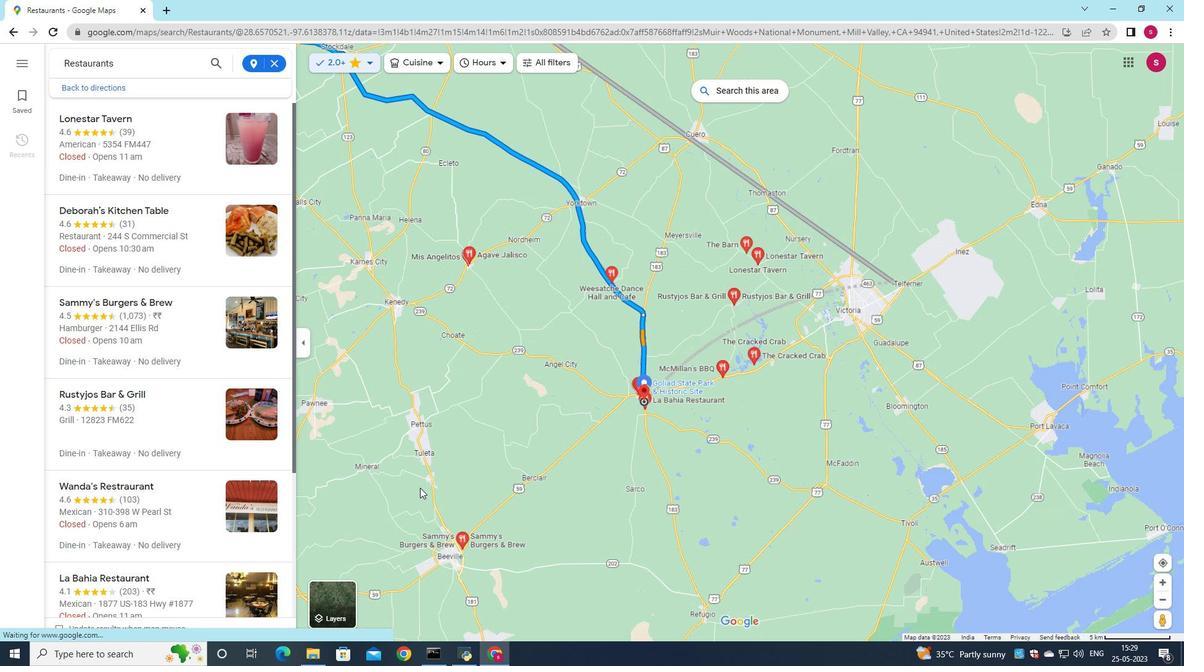 
Action: Mouse scrolled (420, 487) with delta (0, 0)
Screenshot: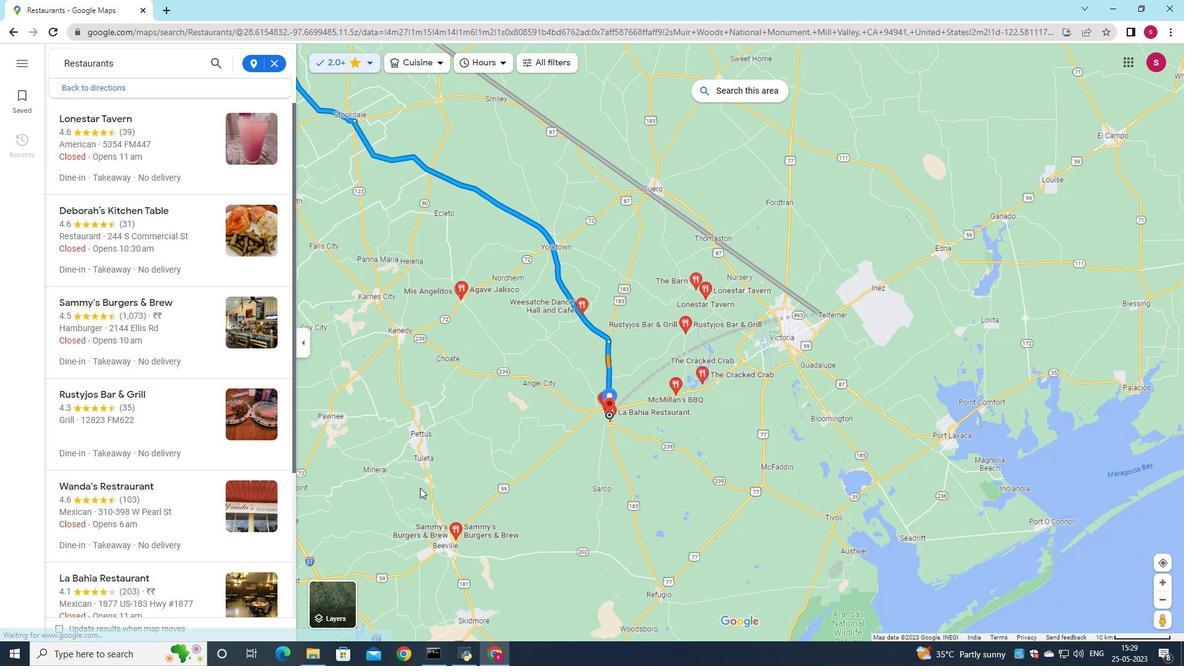 
Action: Mouse scrolled (420, 487) with delta (0, 0)
Screenshot: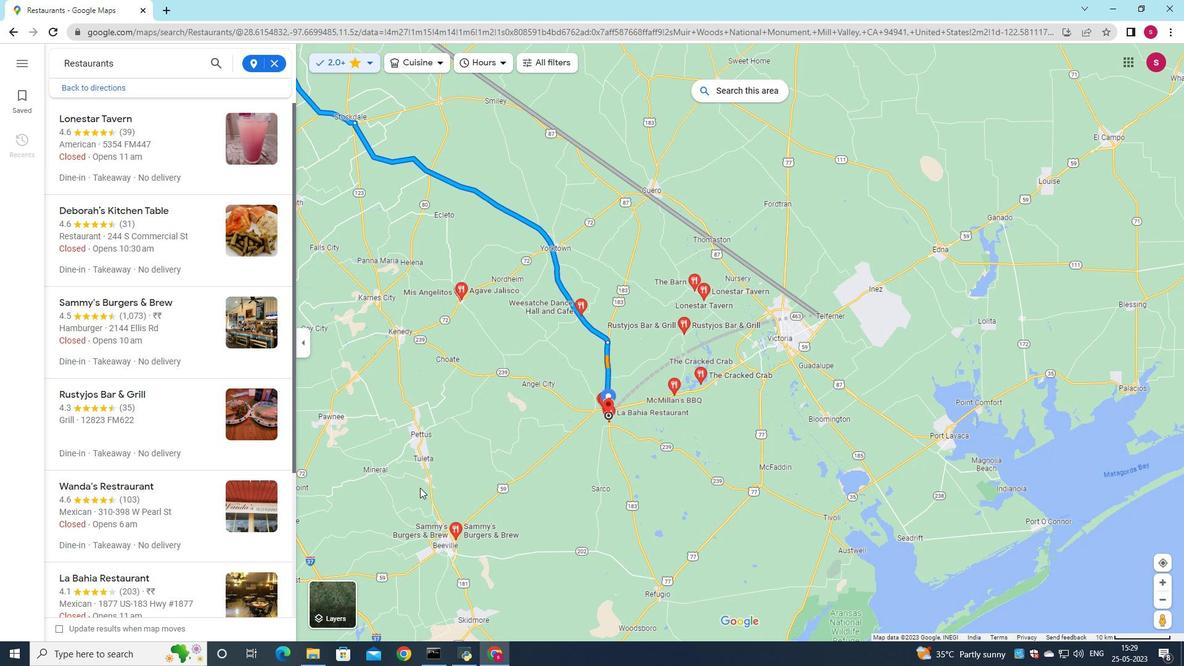 
Action: Mouse scrolled (420, 487) with delta (0, 0)
Screenshot: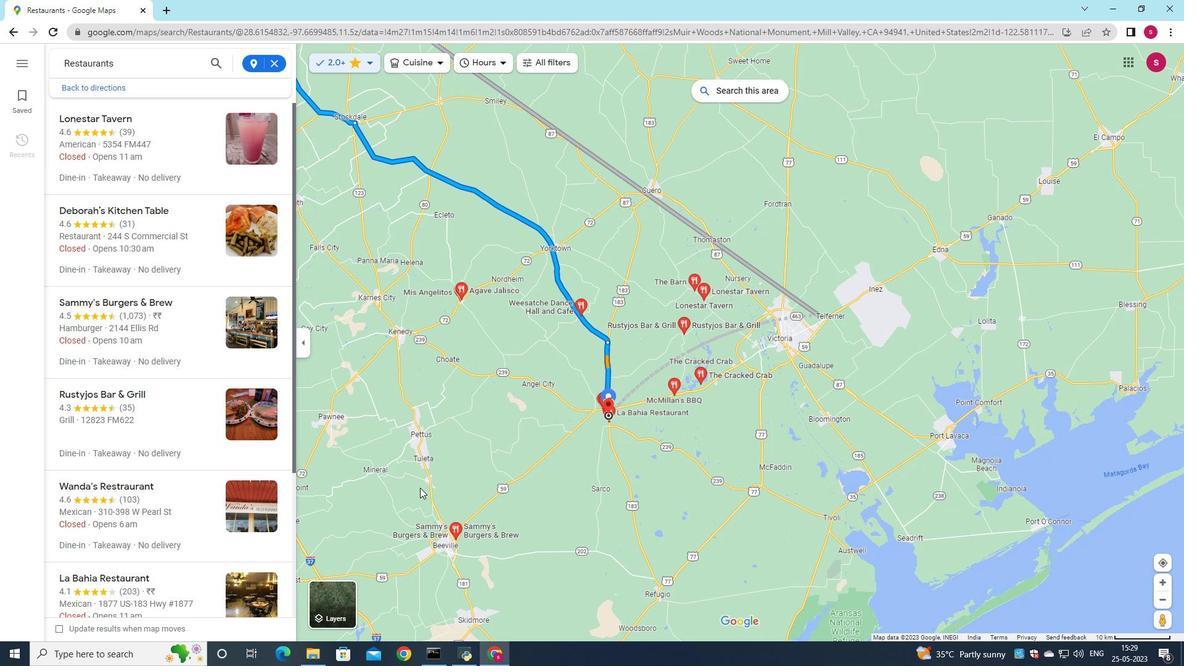 
Action: Mouse moved to (538, 431)
Screenshot: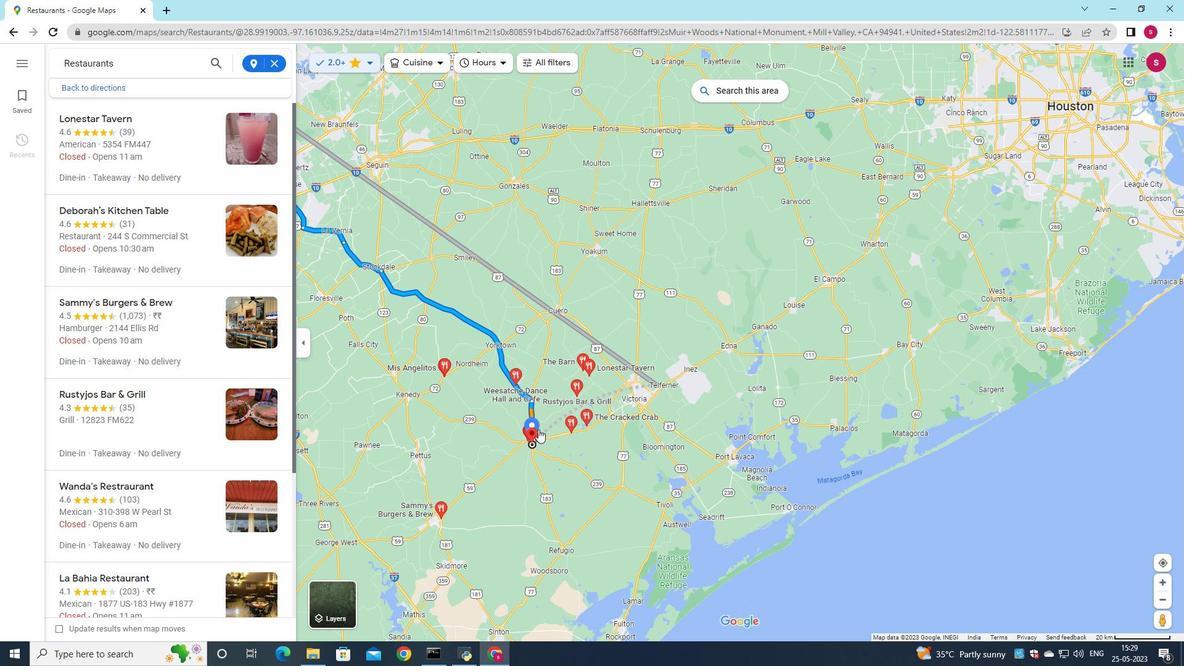 
Action: Mouse scrolled (538, 431) with delta (0, 0)
Screenshot: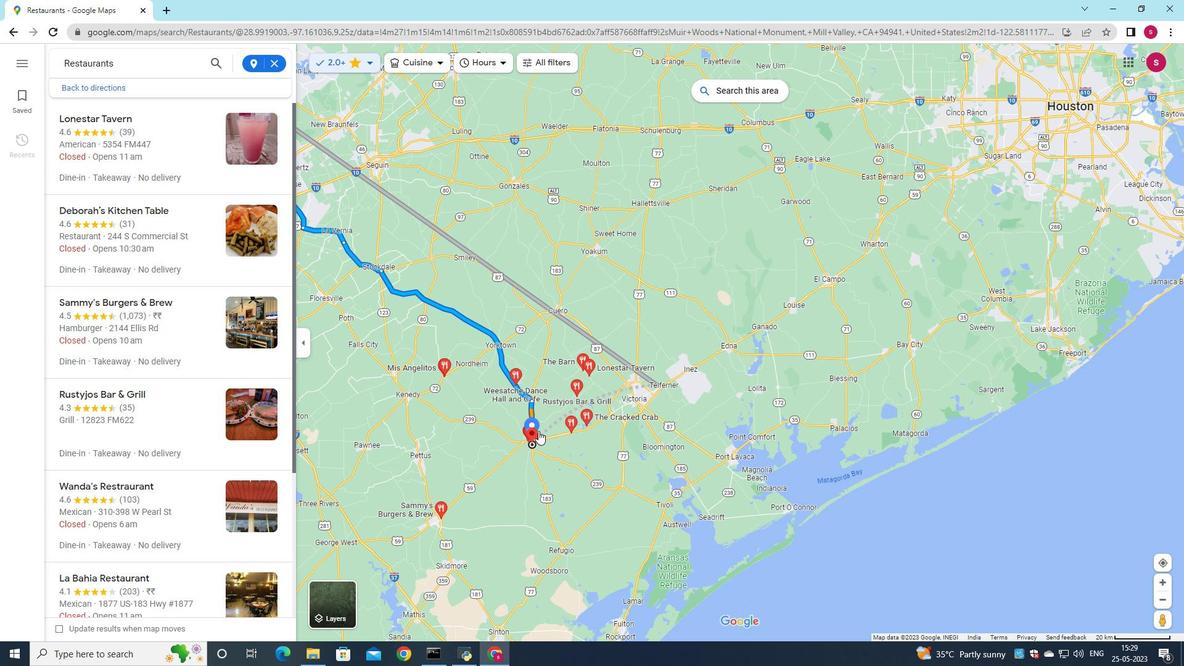 
Action: Mouse scrolled (538, 431) with delta (0, 0)
Screenshot: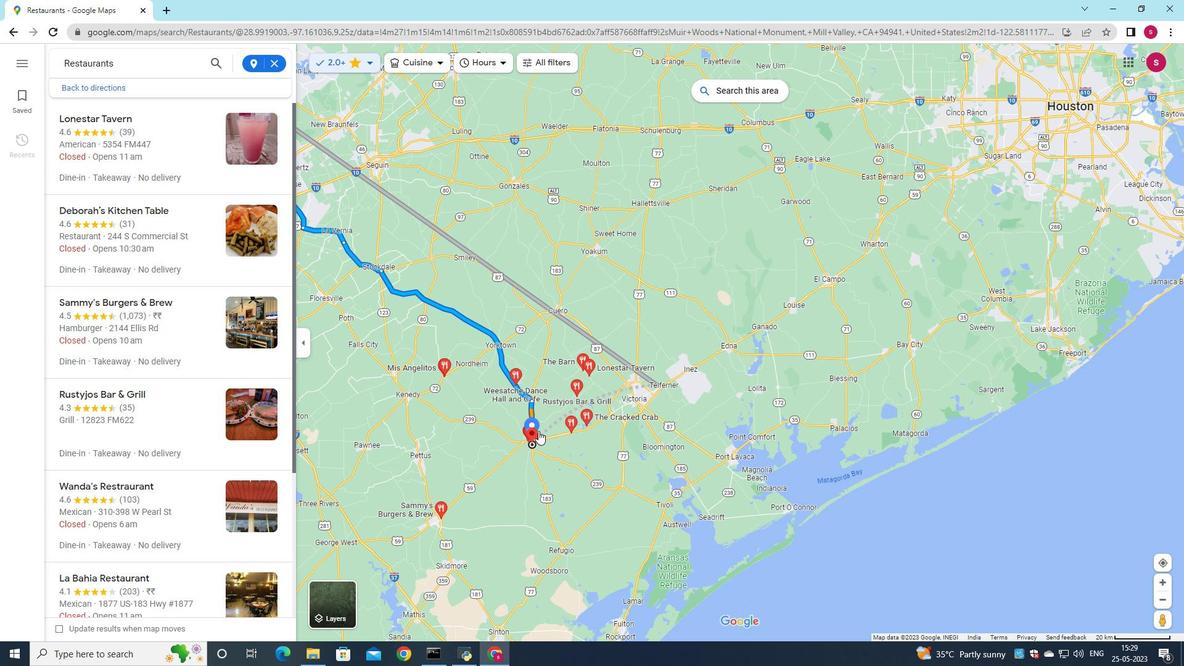 
Action: Mouse scrolled (538, 431) with delta (0, 0)
Screenshot: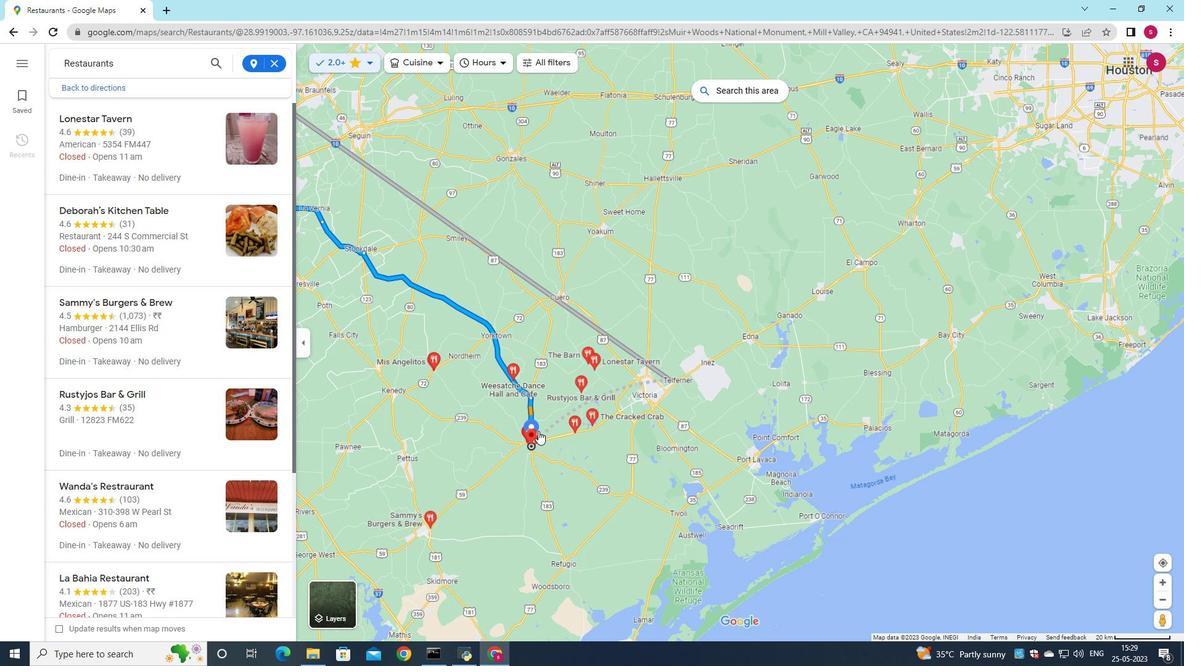 
Action: Mouse scrolled (538, 431) with delta (0, 0)
Screenshot: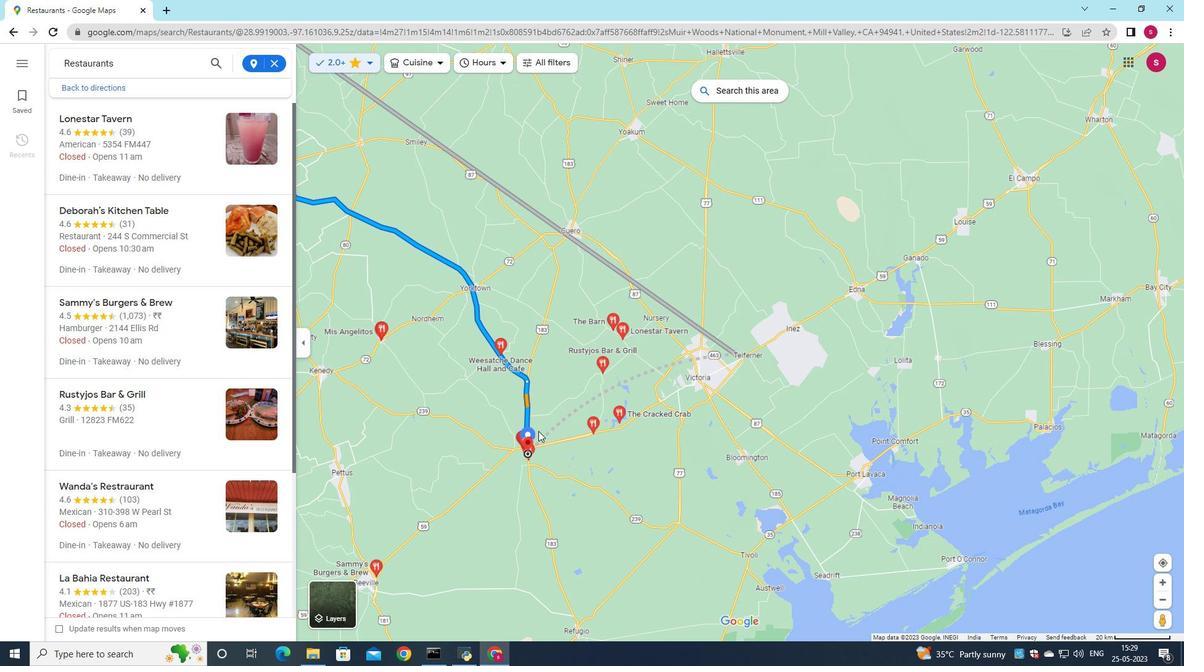 
Action: Mouse scrolled (538, 431) with delta (0, 0)
Screenshot: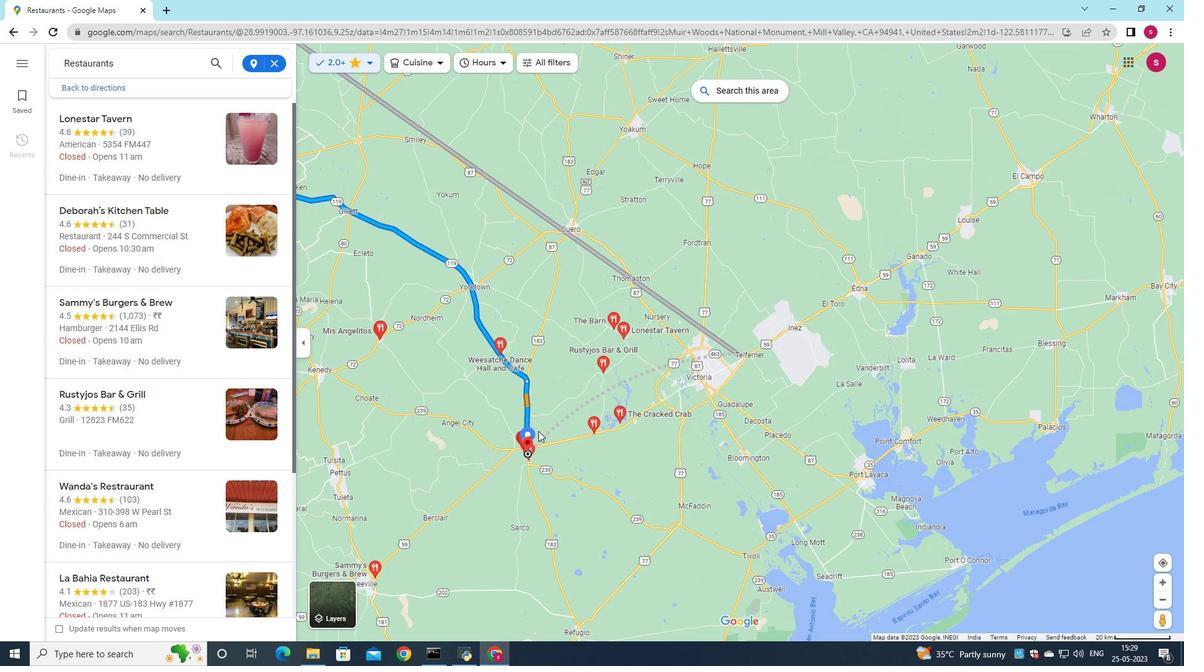 
Action: Mouse scrolled (538, 431) with delta (0, 0)
Screenshot: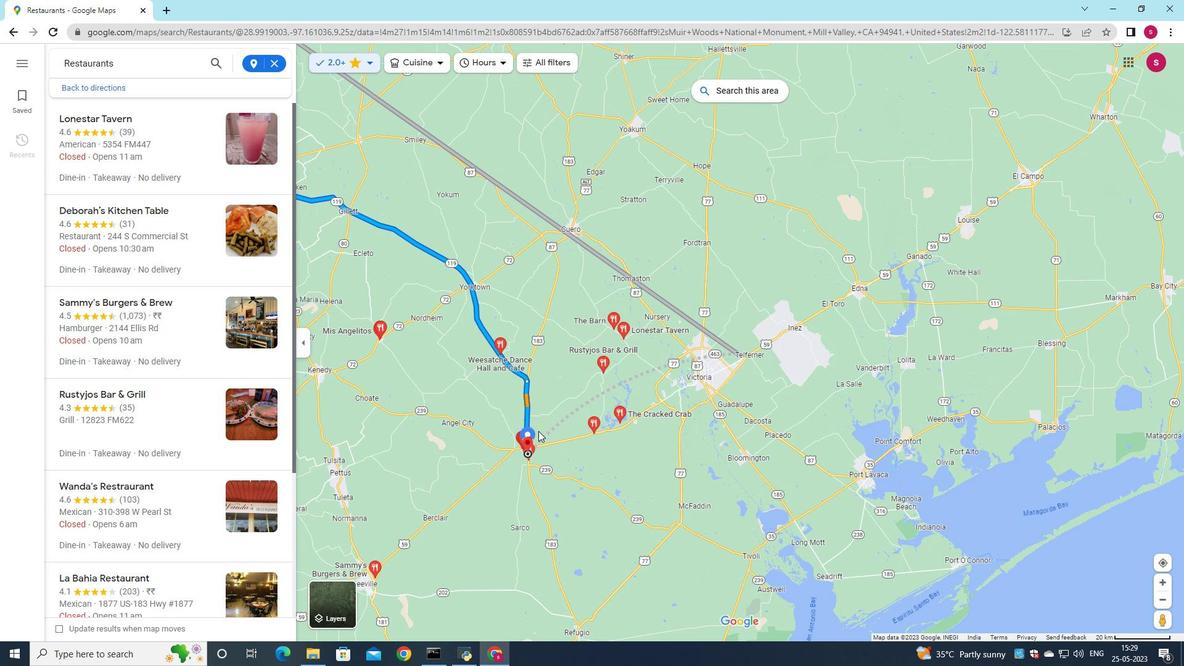 
Action: Mouse scrolled (538, 431) with delta (0, 0)
Screenshot: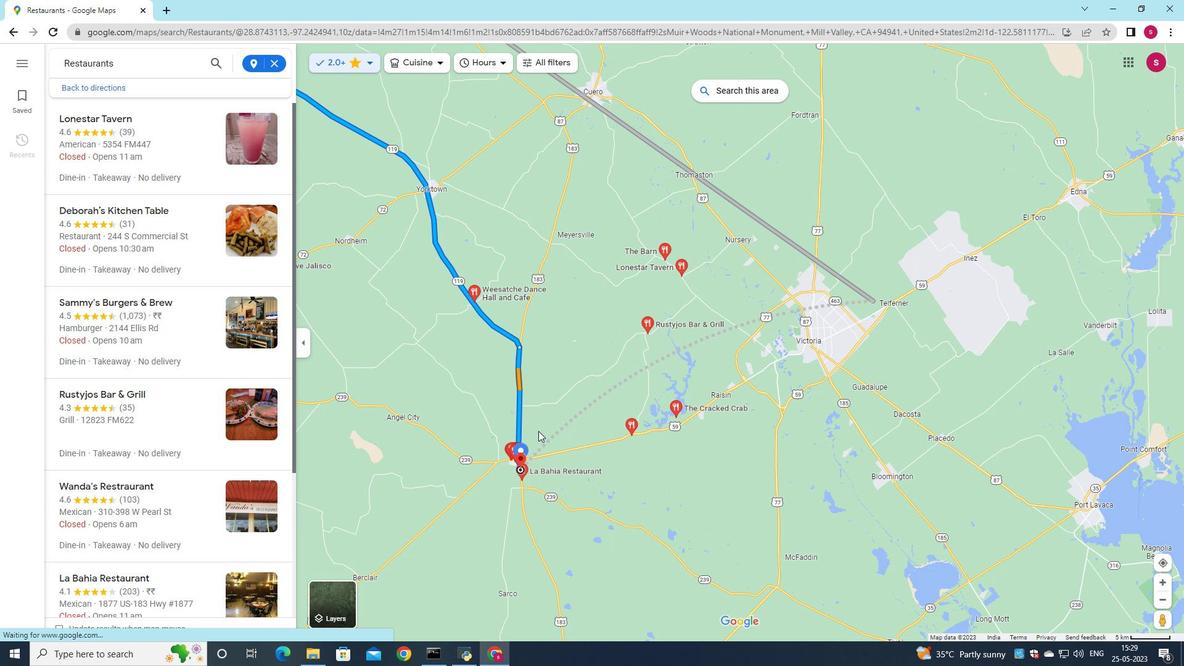 
Action: Mouse scrolled (538, 431) with delta (0, 0)
Screenshot: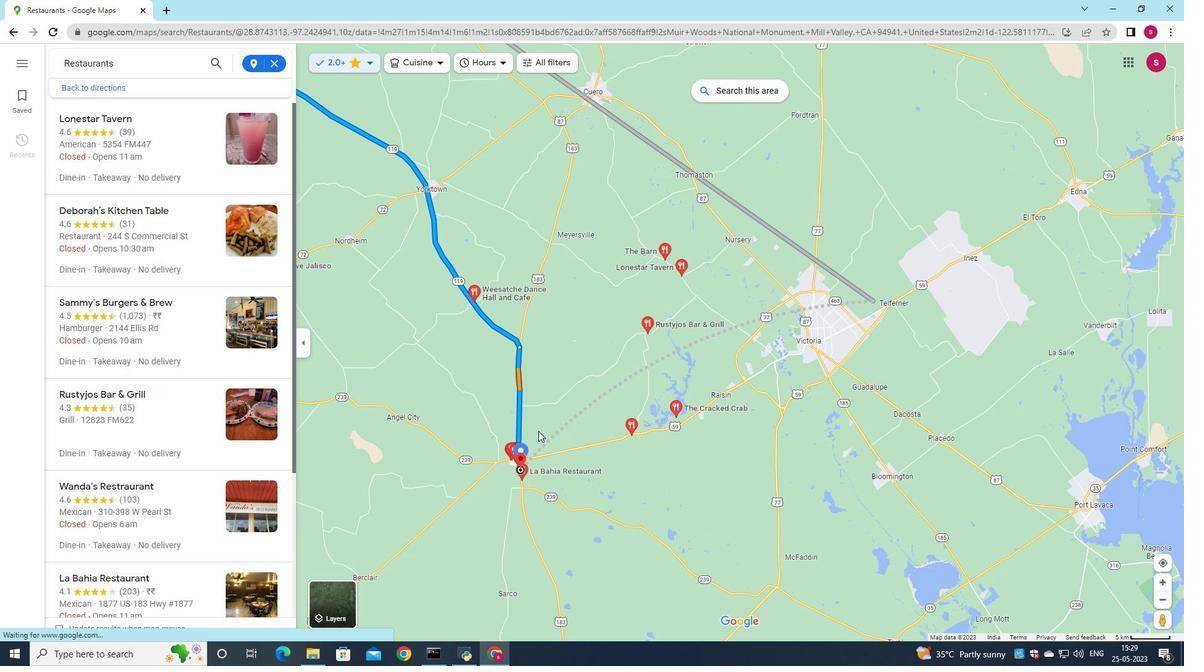 
Action: Mouse scrolled (538, 431) with delta (0, 0)
Screenshot: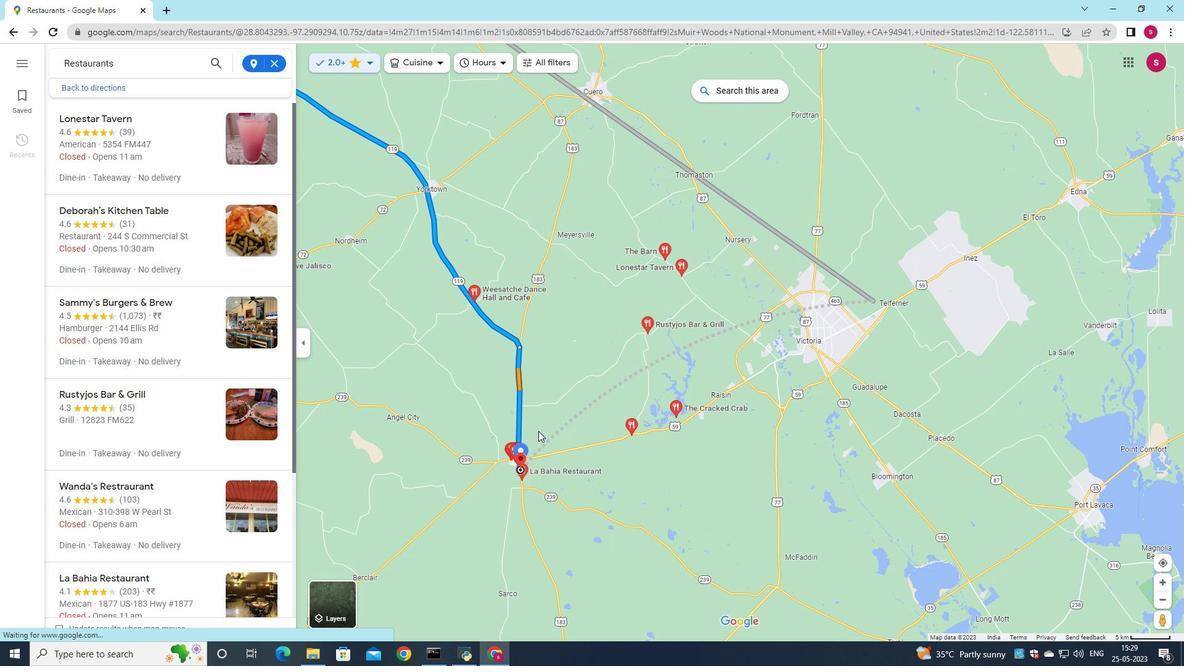 
Action: Mouse scrolled (538, 431) with delta (0, 0)
Screenshot: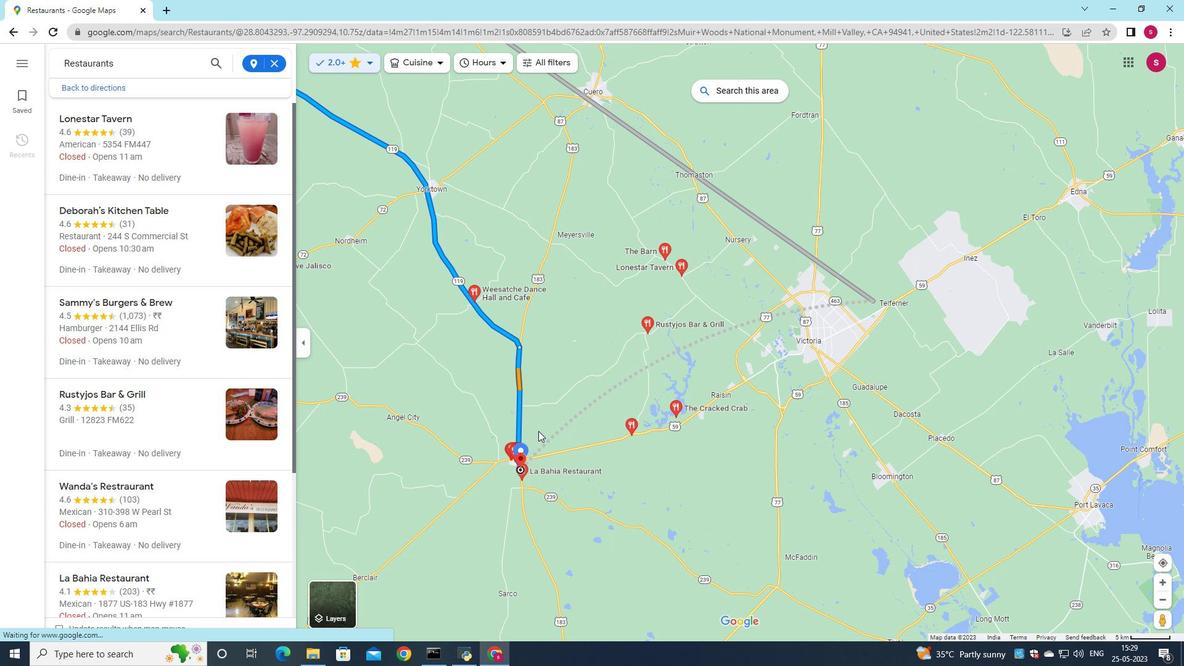 
Action: Mouse scrolled (538, 431) with delta (0, 0)
Screenshot: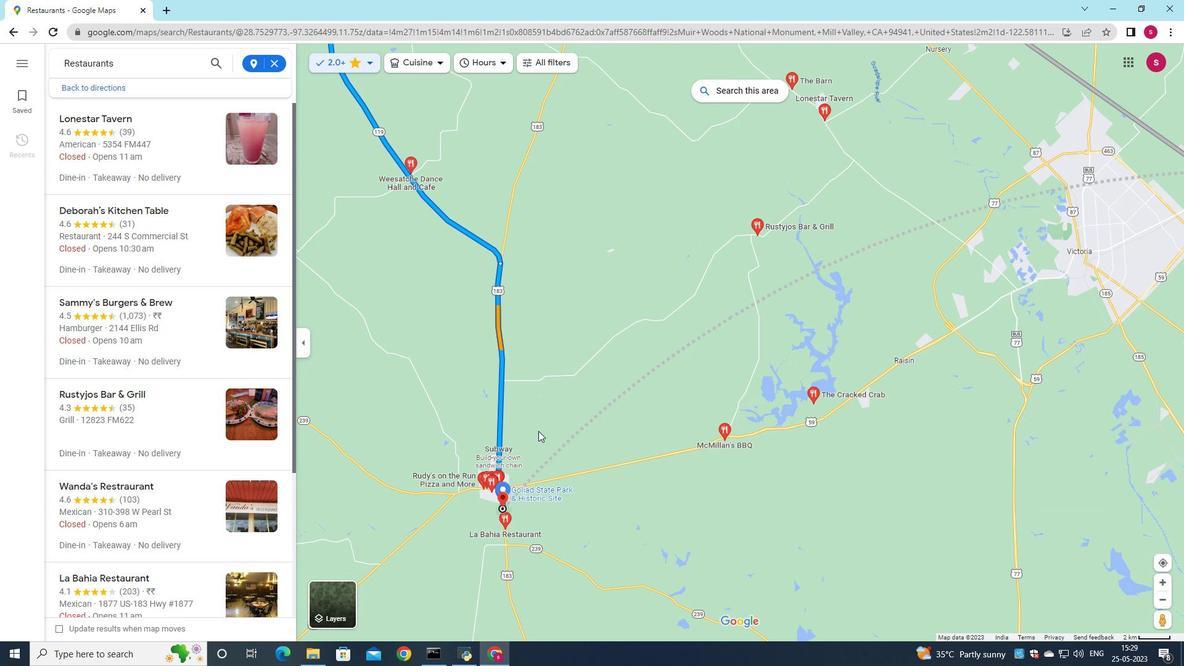 
Action: Mouse scrolled (538, 431) with delta (0, 0)
Screenshot: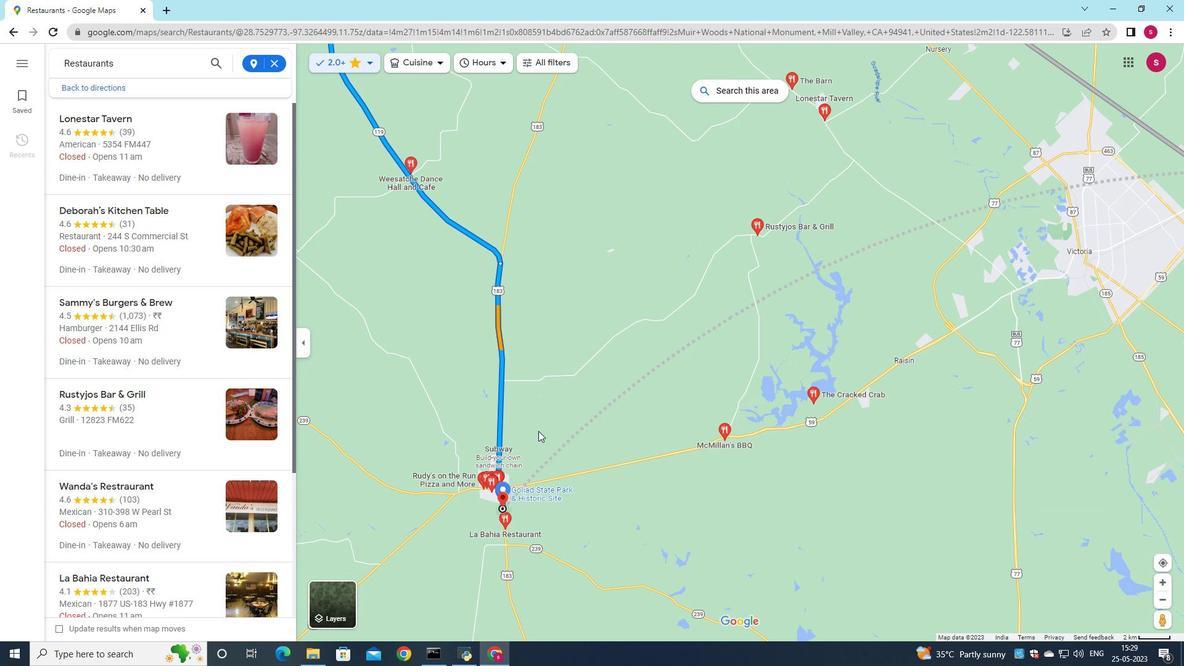 
Action: Mouse moved to (530, 449)
Screenshot: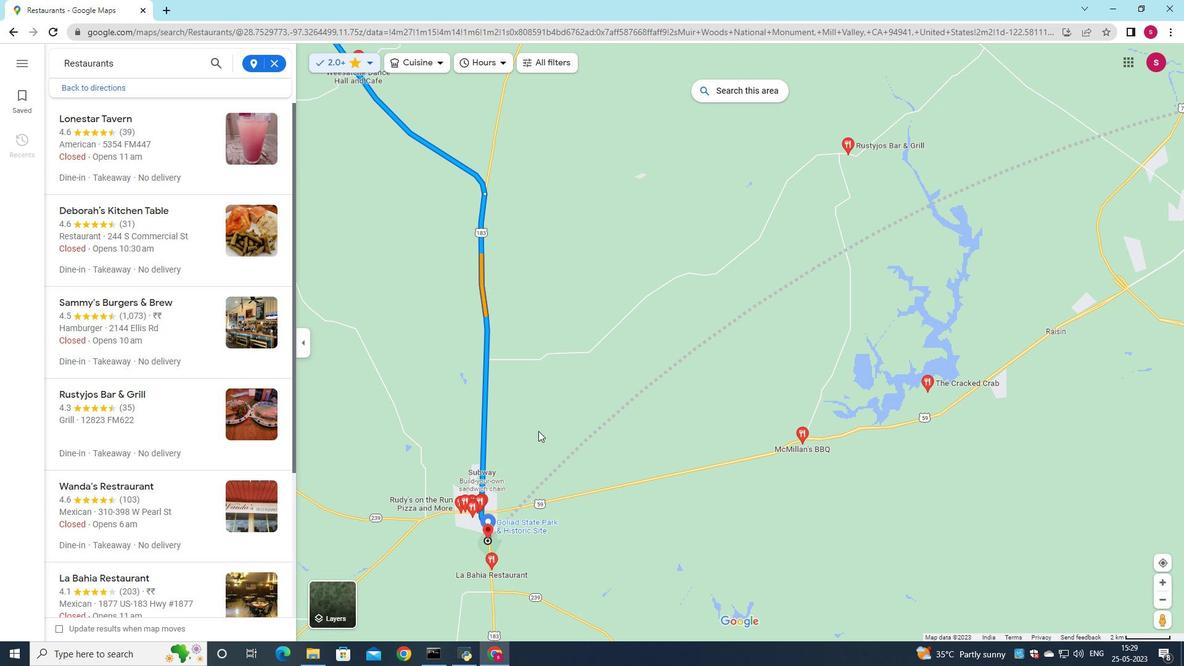 
Action: Mouse scrolled (530, 450) with delta (0, 0)
Screenshot: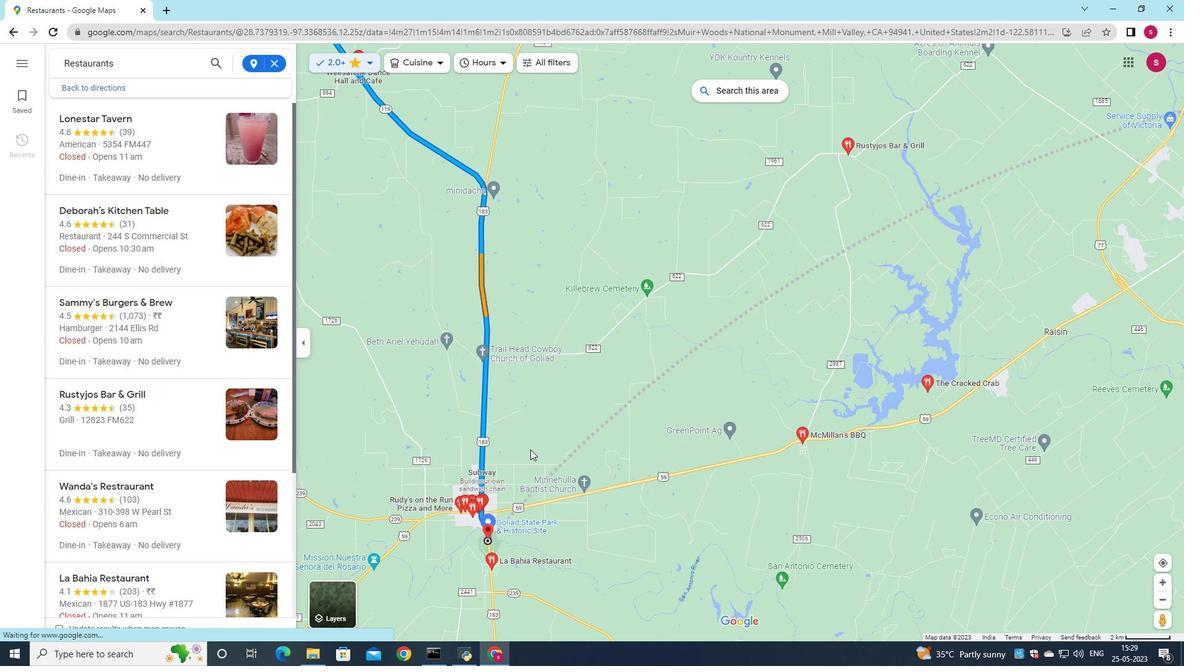 
Action: Mouse scrolled (530, 450) with delta (0, 0)
Screenshot: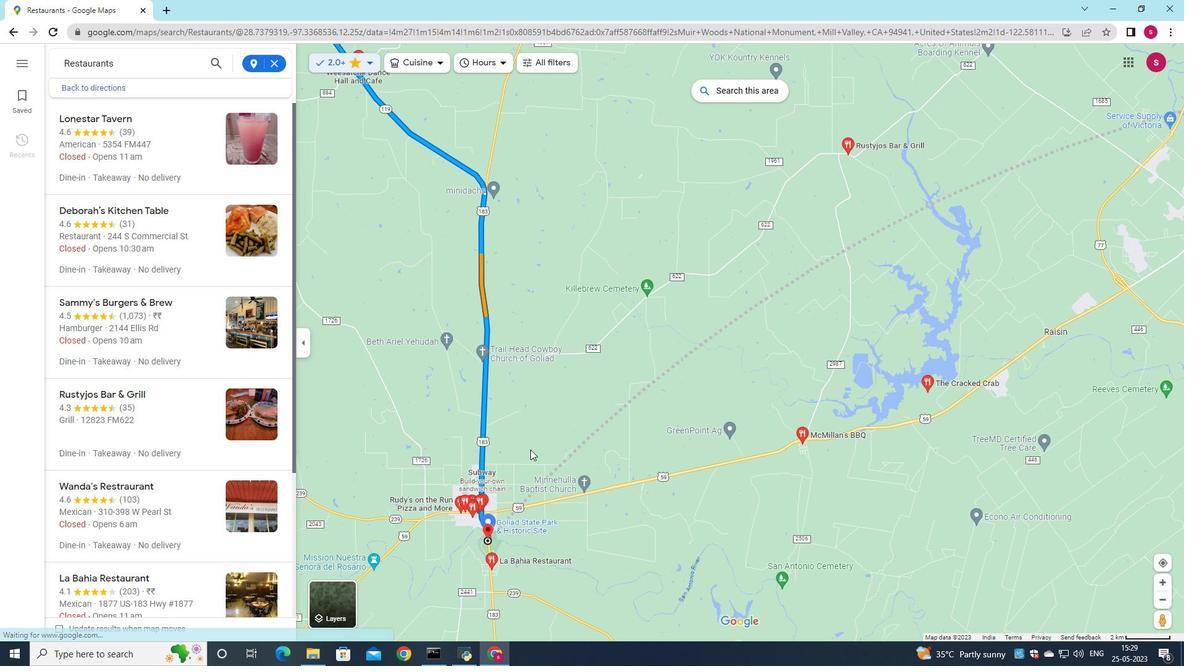 
Action: Mouse scrolled (530, 450) with delta (0, 0)
Screenshot: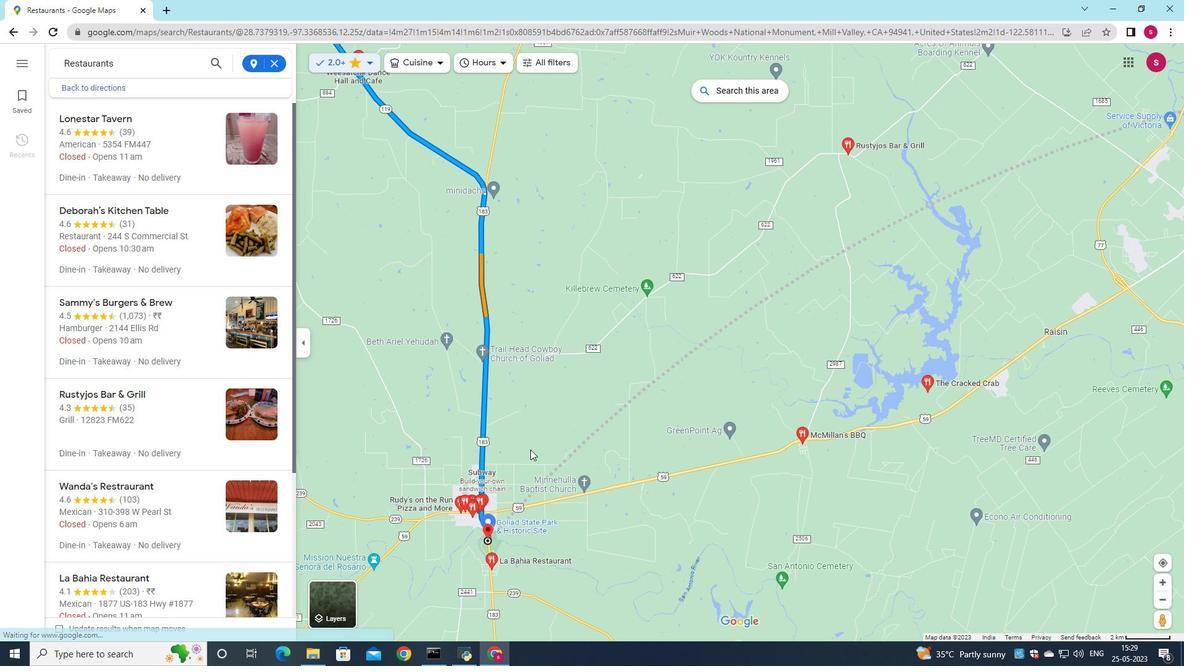 
Action: Mouse moved to (424, 436)
Screenshot: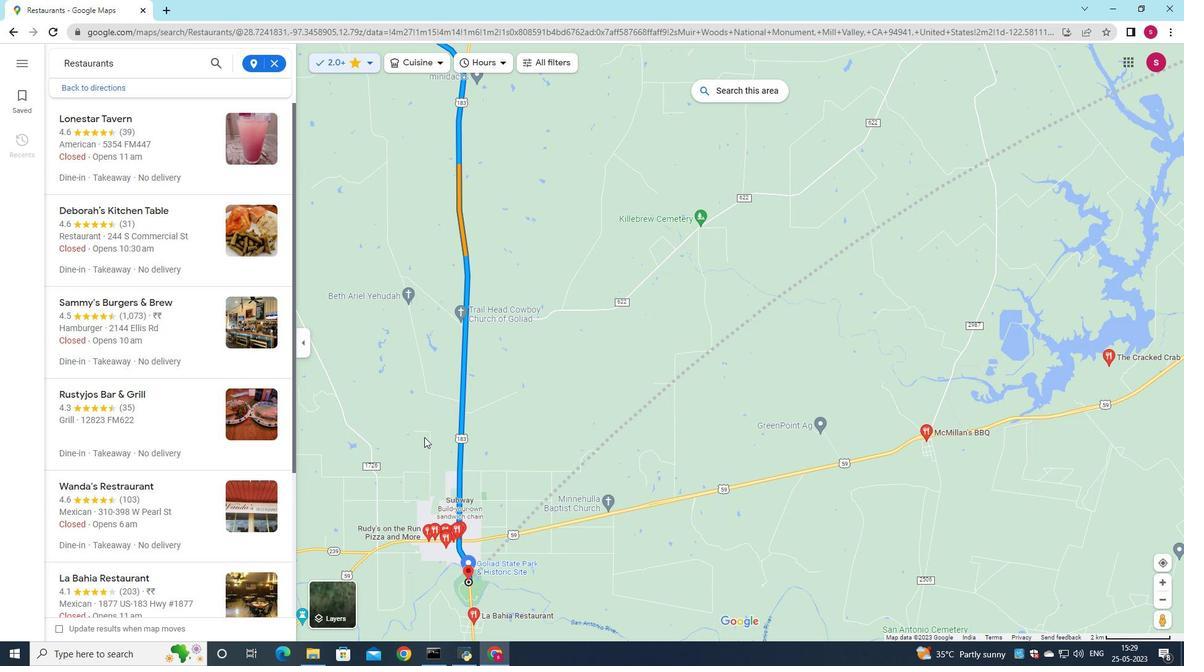 
Action: Mouse pressed left at (424, 436)
Screenshot: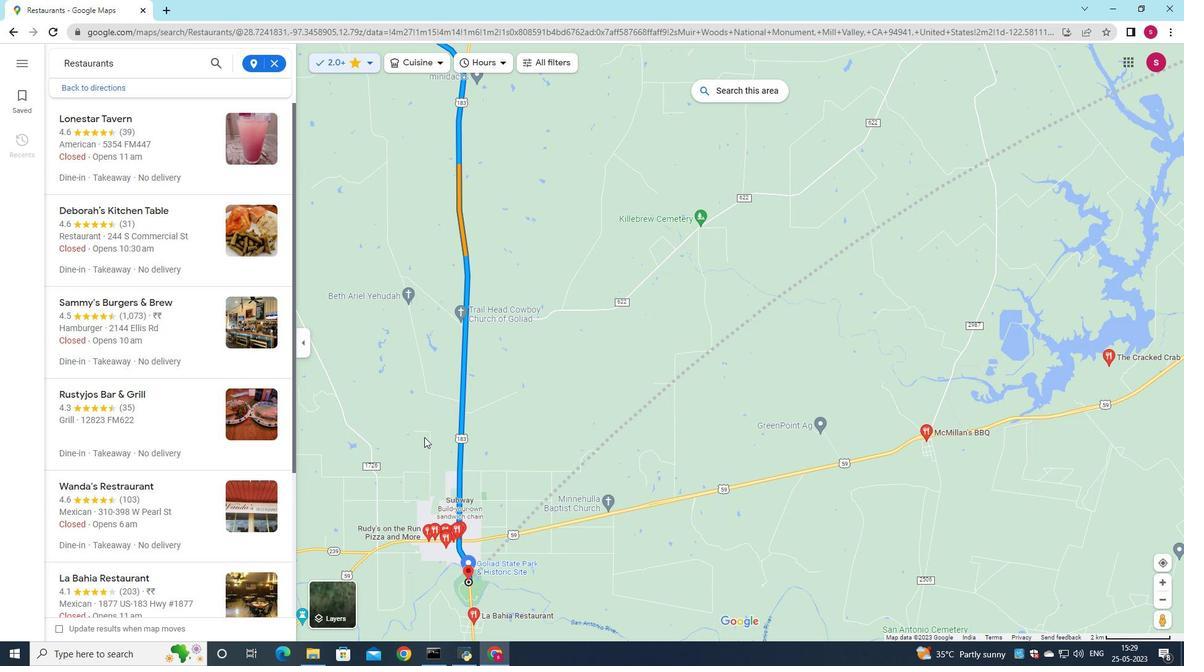 
Action: Mouse moved to (653, 409)
Screenshot: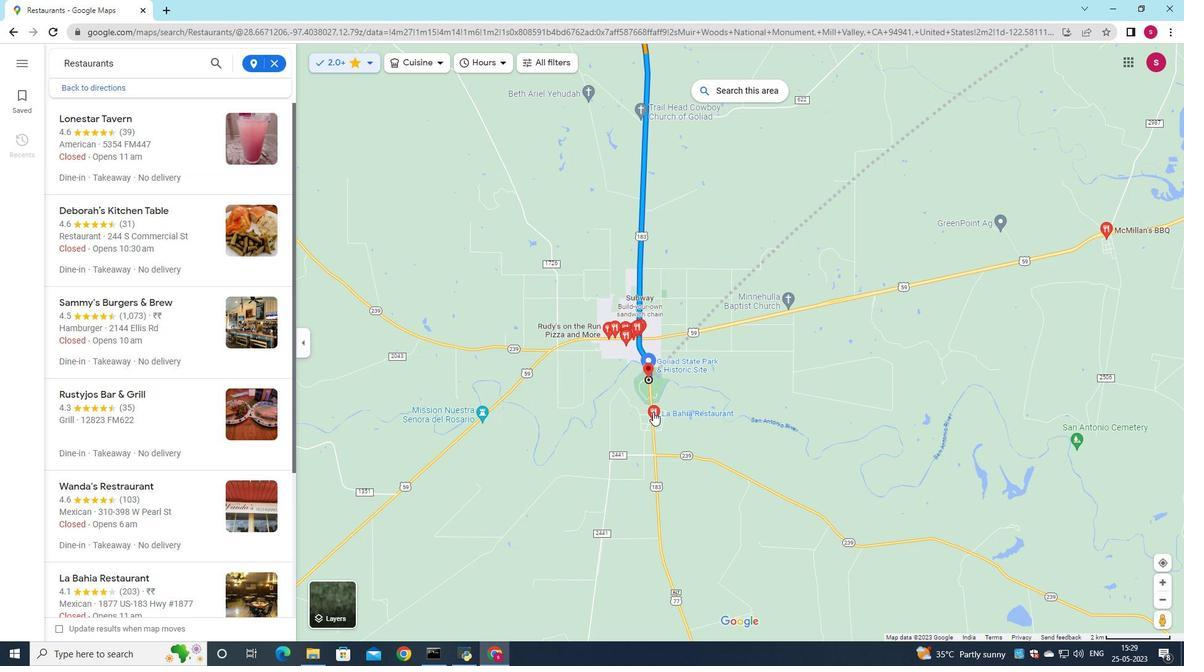 
Action: Mouse pressed left at (653, 409)
Screenshot: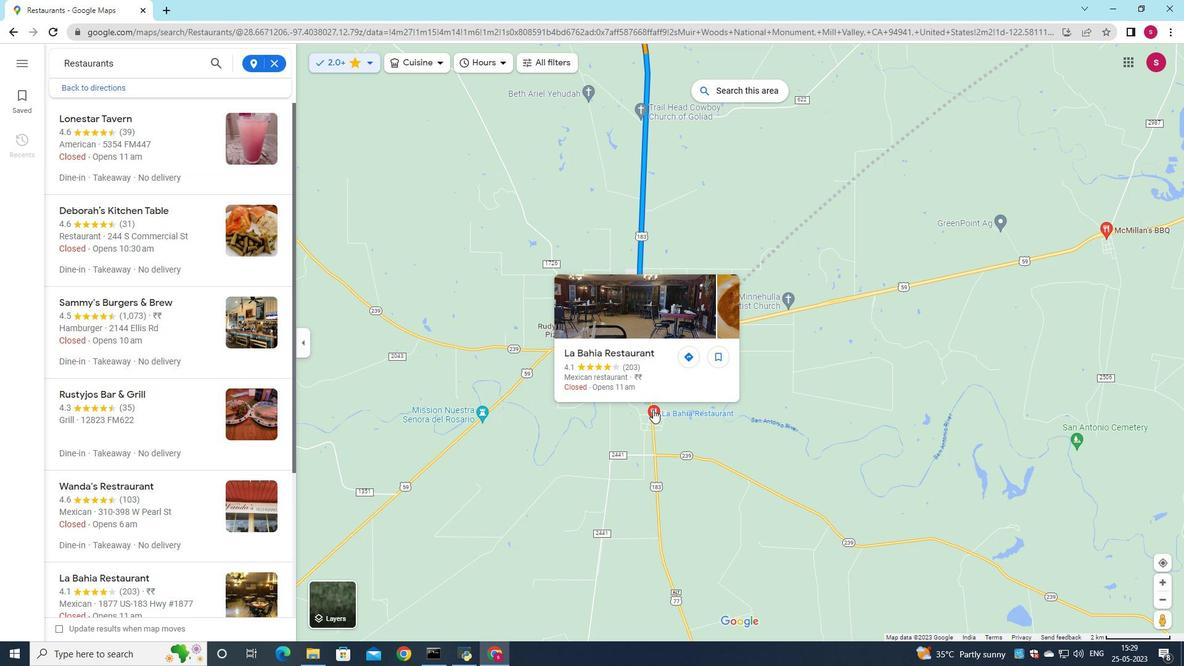 
Action: Mouse moved to (369, 210)
Screenshot: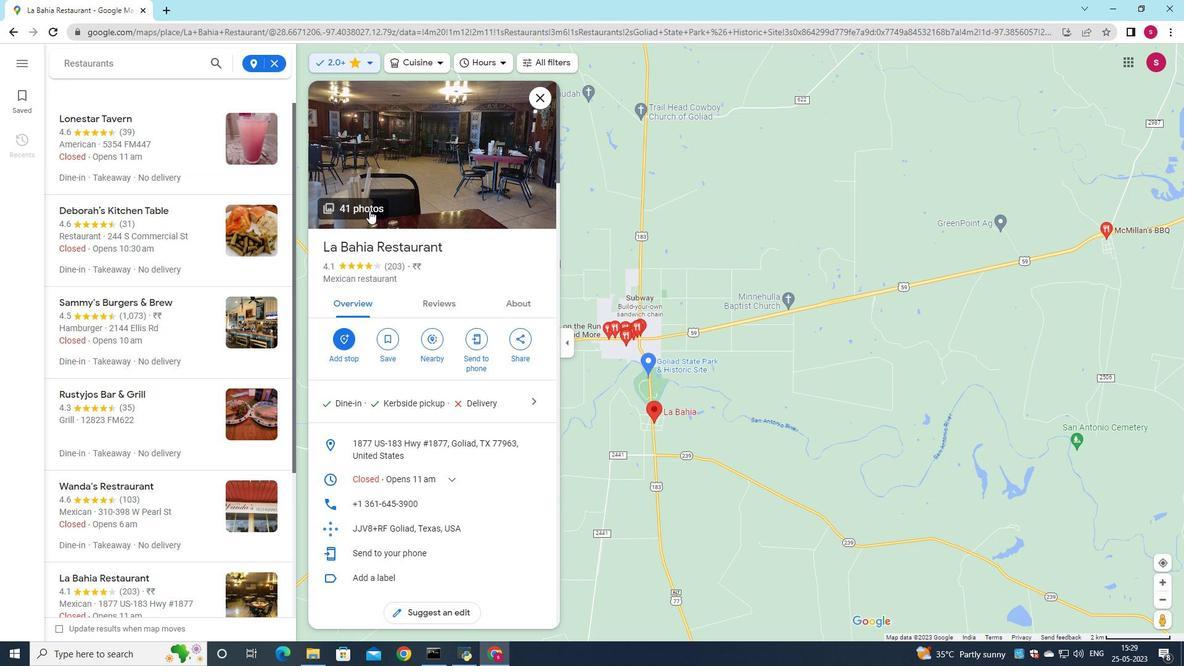 
Action: Mouse pressed left at (369, 210)
Screenshot: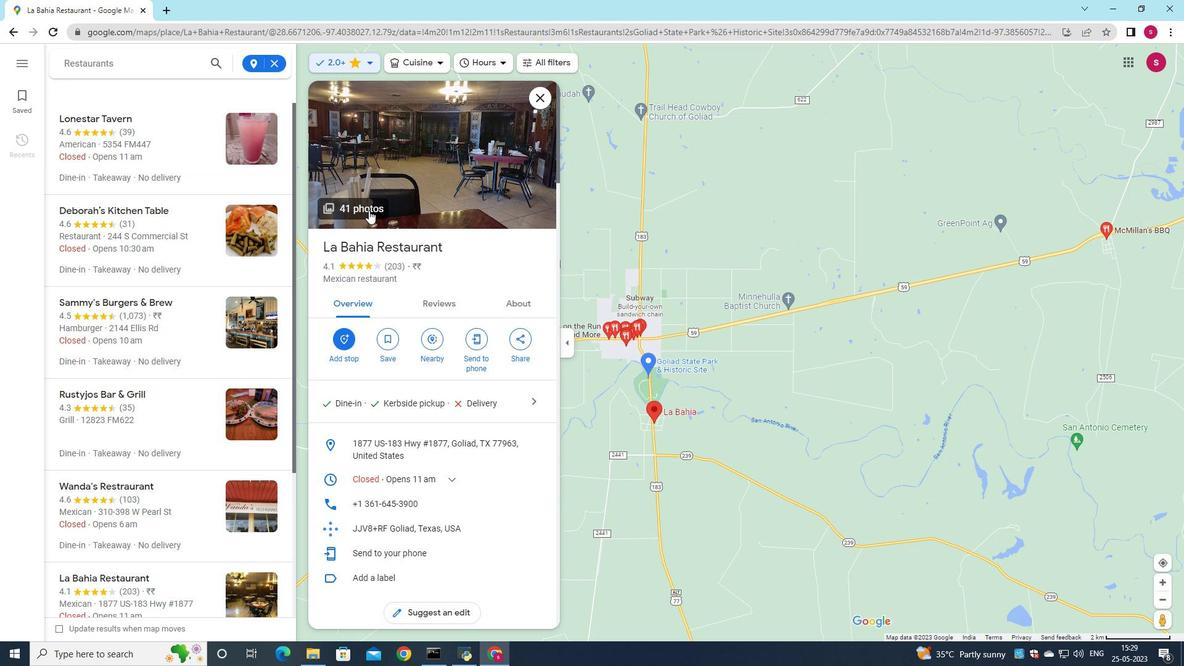 
Action: Mouse moved to (756, 541)
Screenshot: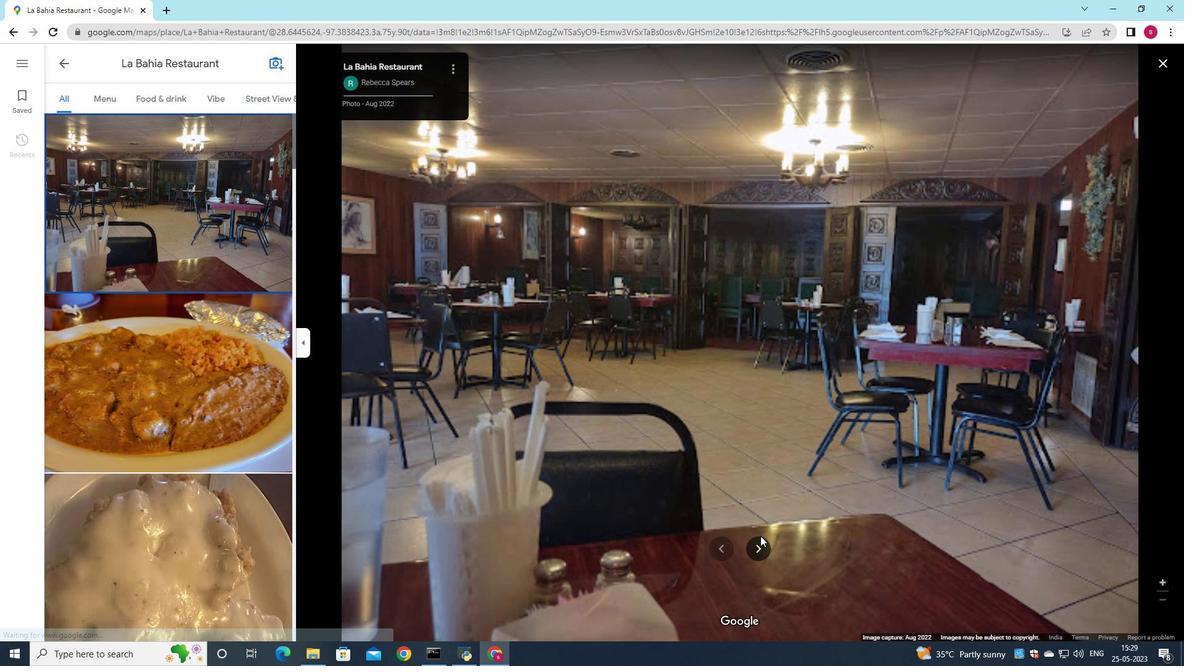 
Action: Mouse pressed left at (756, 541)
Screenshot: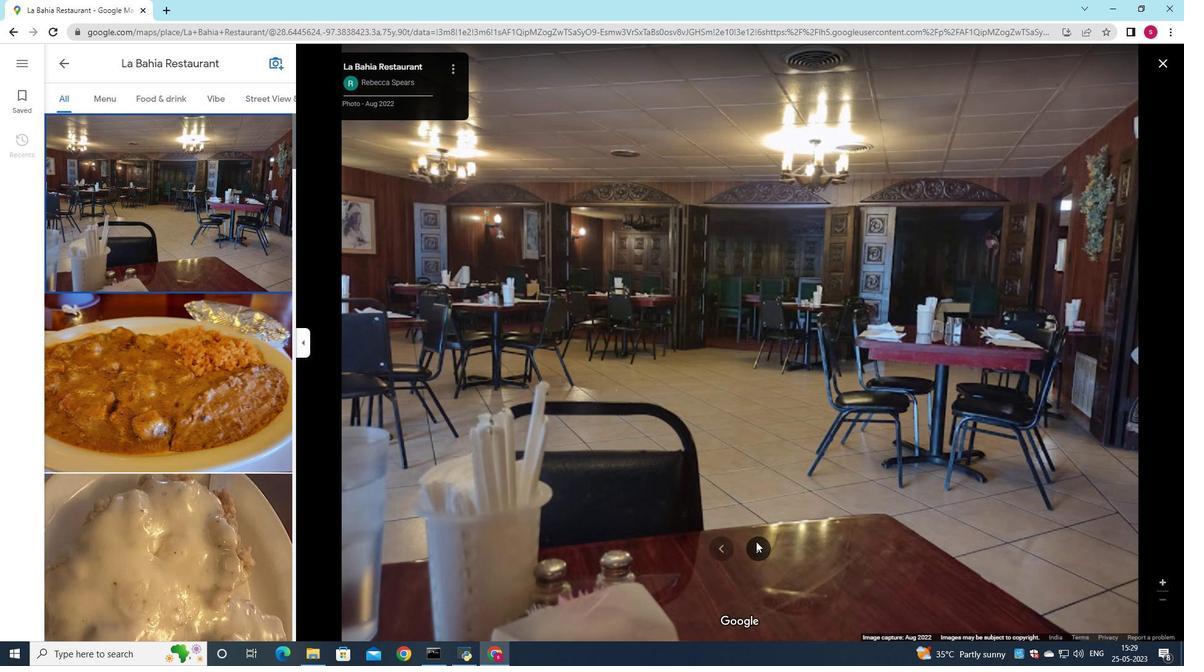 
Action: Mouse pressed left at (756, 541)
Screenshot: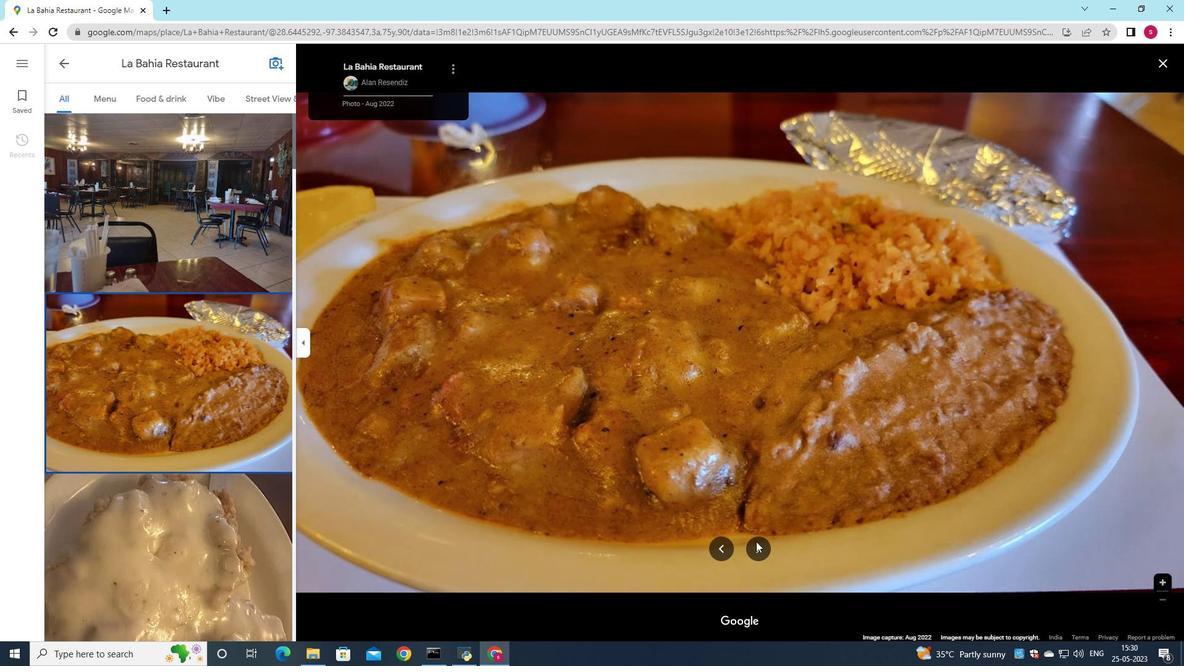 
Action: Mouse pressed left at (756, 541)
Screenshot: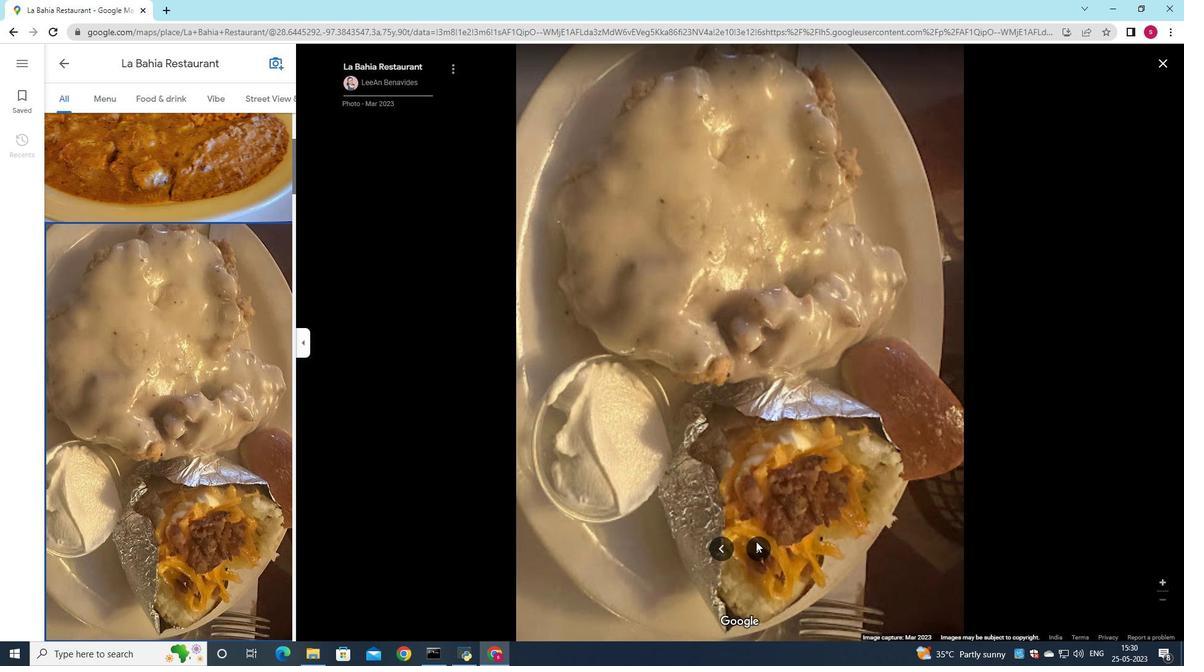 
Action: Mouse pressed left at (756, 541)
Screenshot: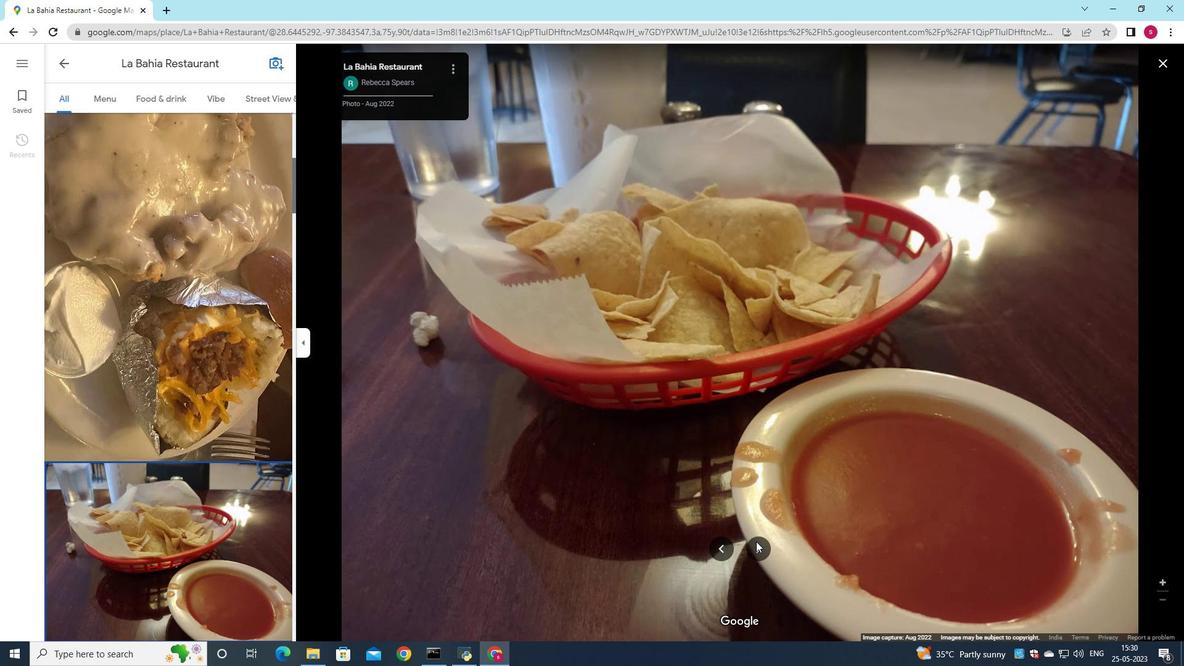 
Action: Mouse pressed left at (756, 541)
Screenshot: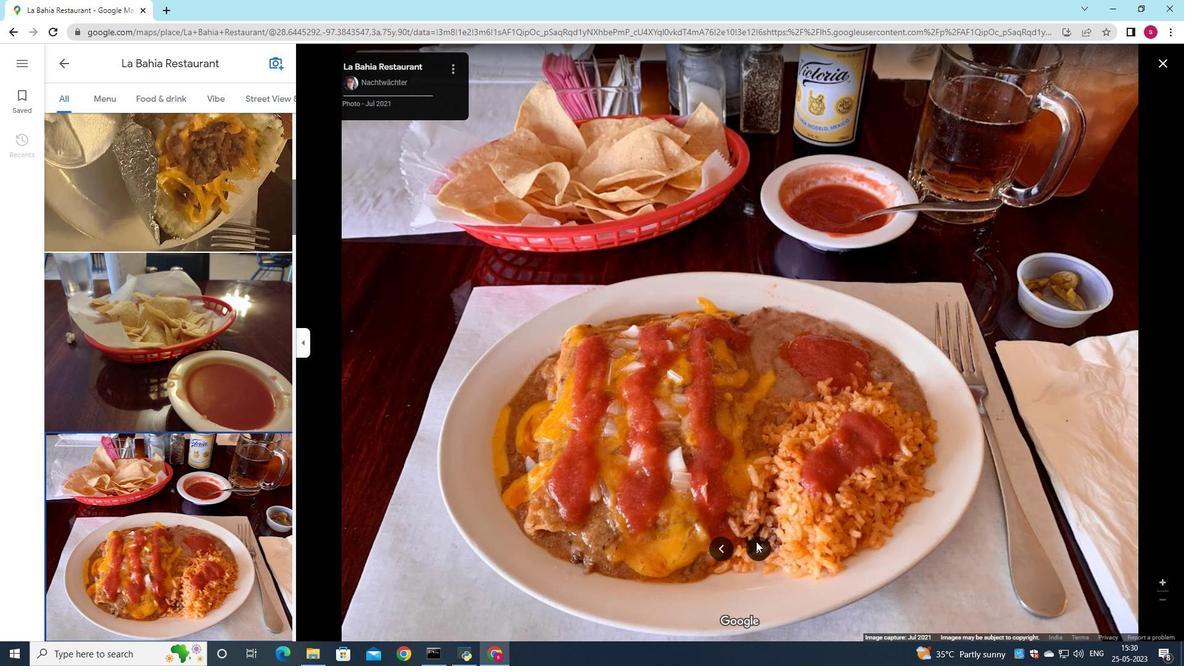 
Action: Mouse pressed left at (756, 541)
Screenshot: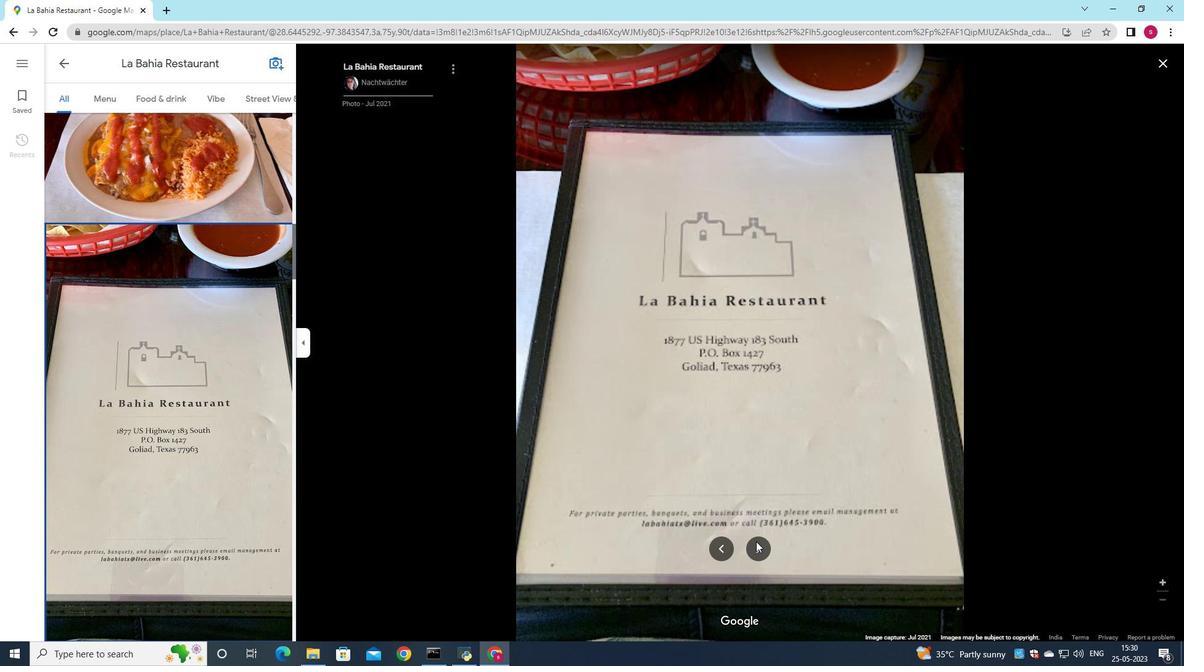 
Action: Mouse pressed left at (756, 541)
Screenshot: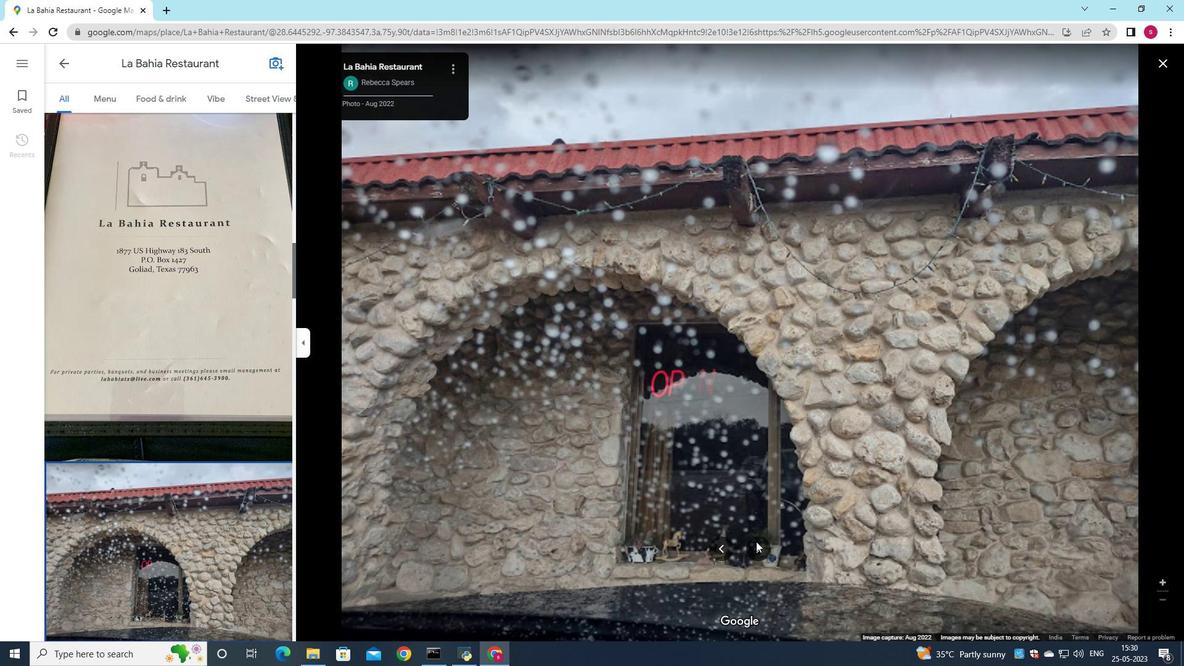 
Action: Mouse pressed left at (756, 541)
Screenshot: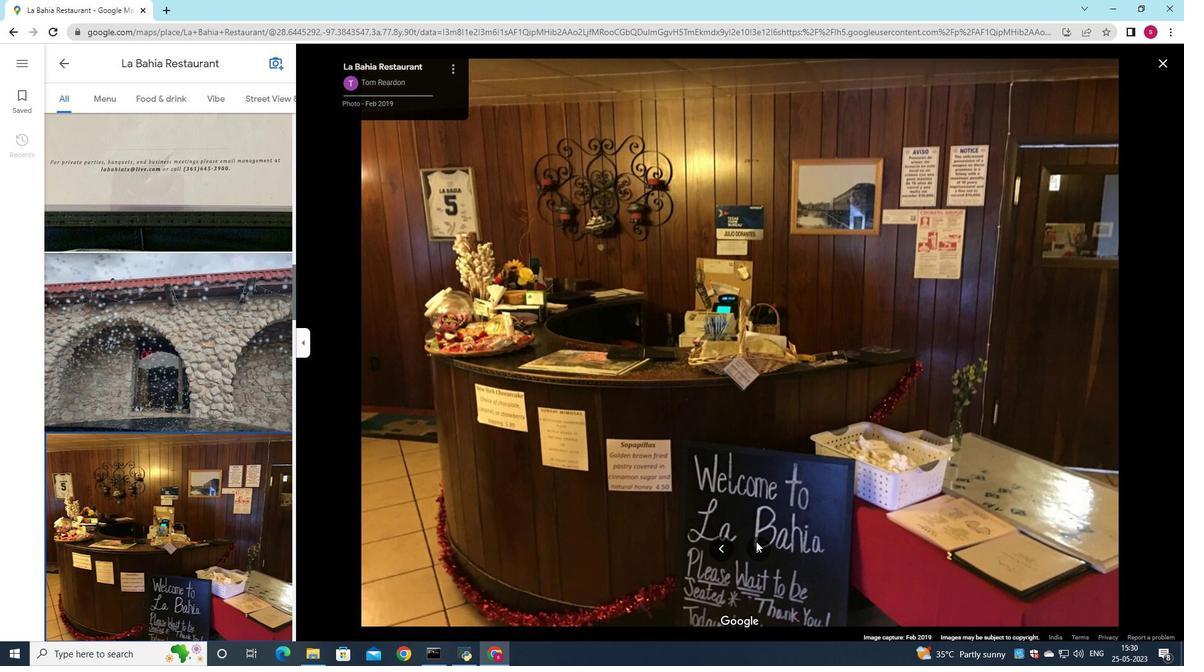 
Action: Mouse pressed left at (756, 541)
Screenshot: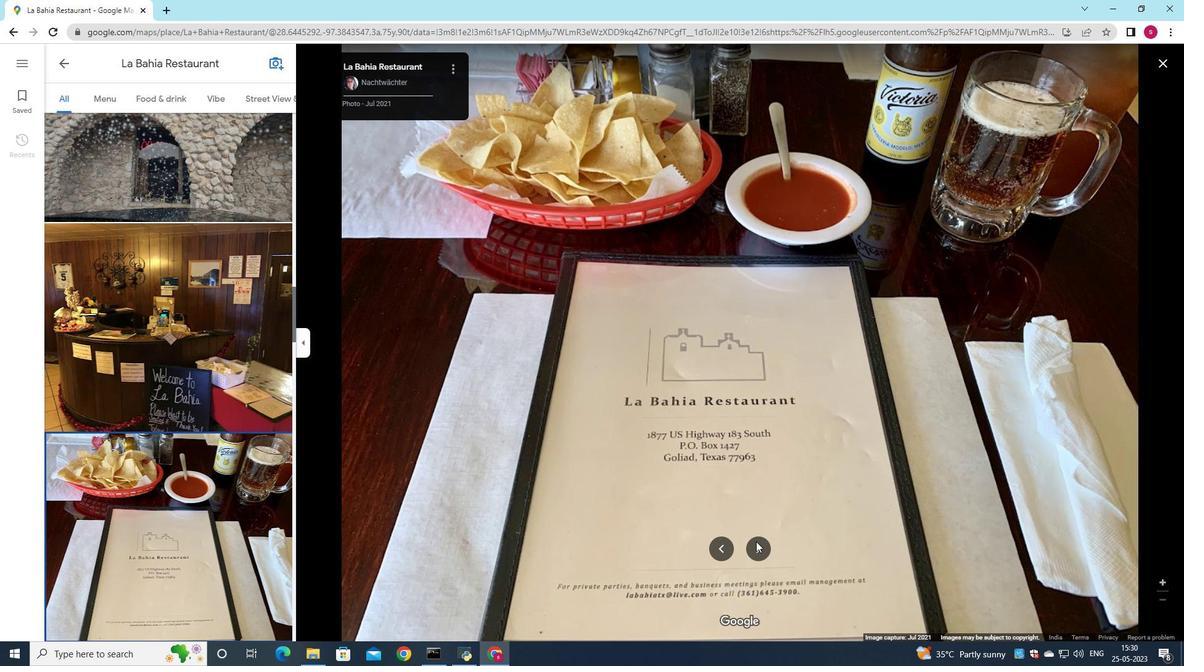 
Action: Mouse pressed left at (756, 541)
Screenshot: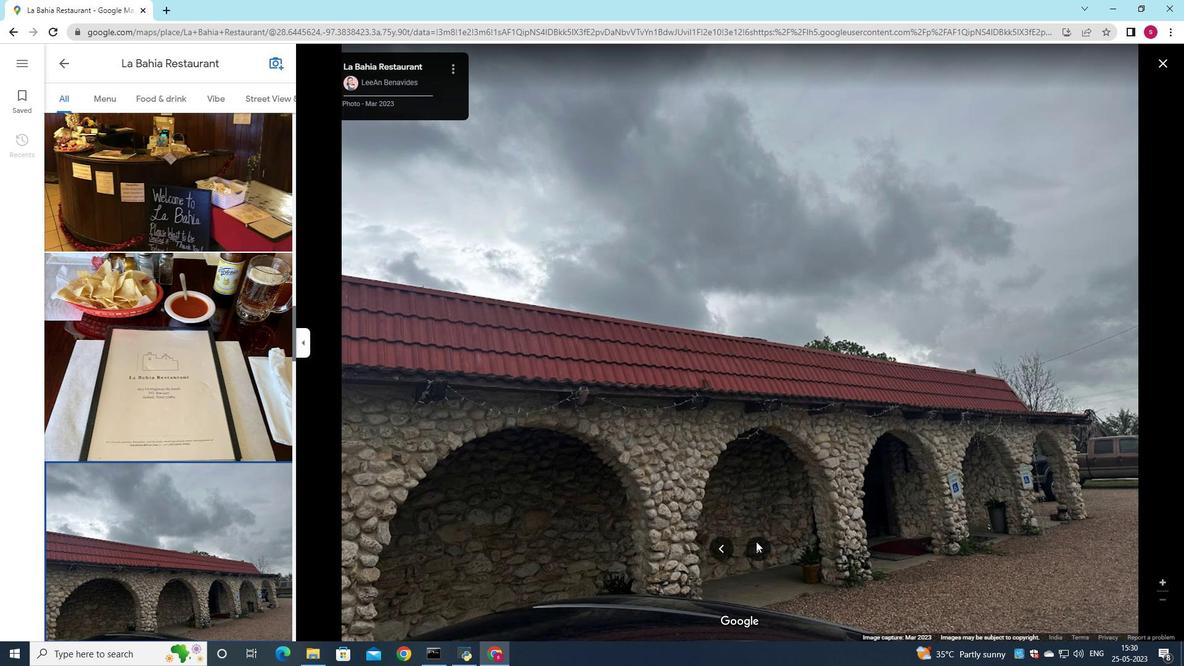 
Action: Mouse pressed left at (756, 541)
Screenshot: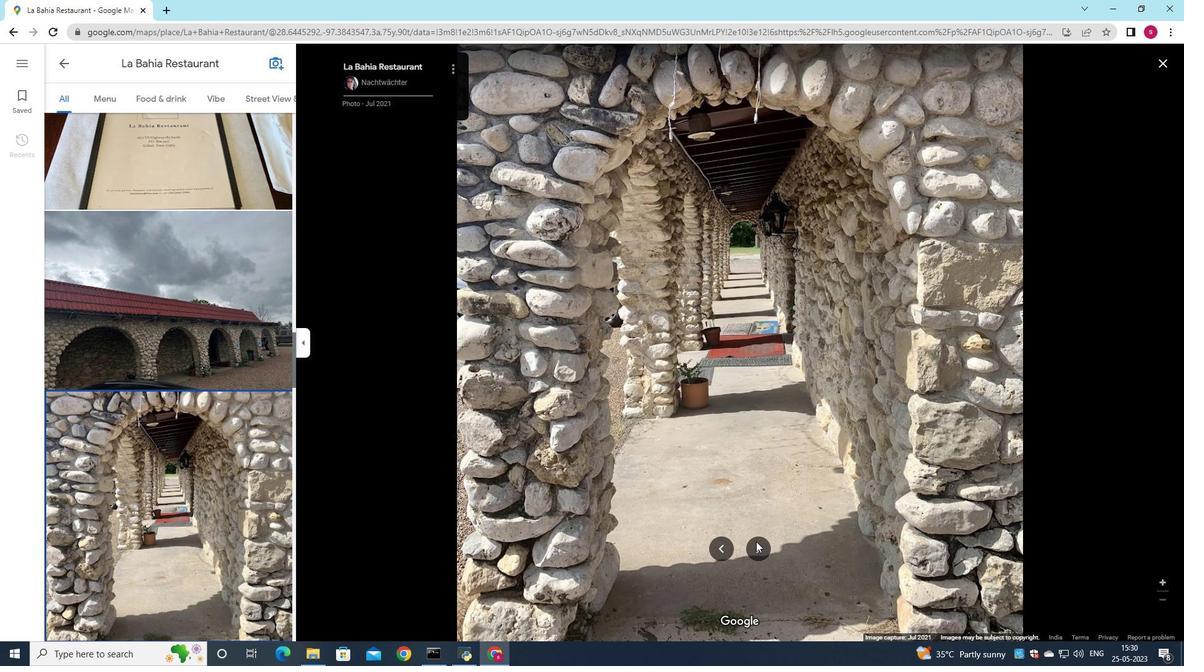 
Action: Mouse pressed left at (756, 541)
Screenshot: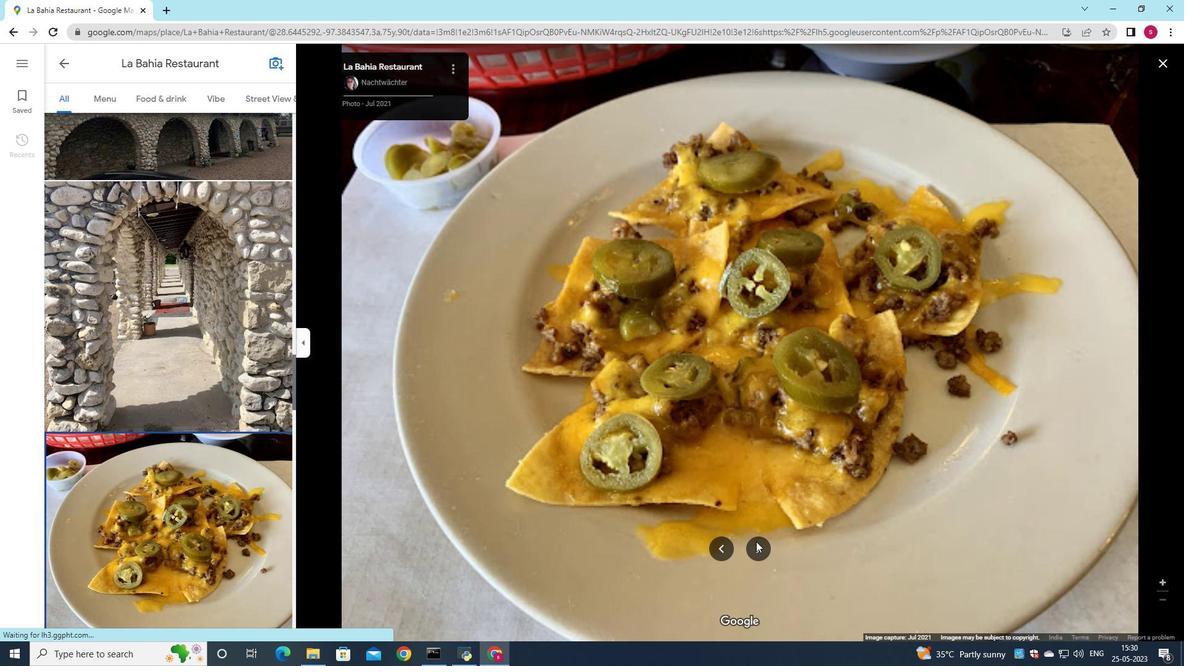 
Action: Mouse pressed left at (756, 541)
Screenshot: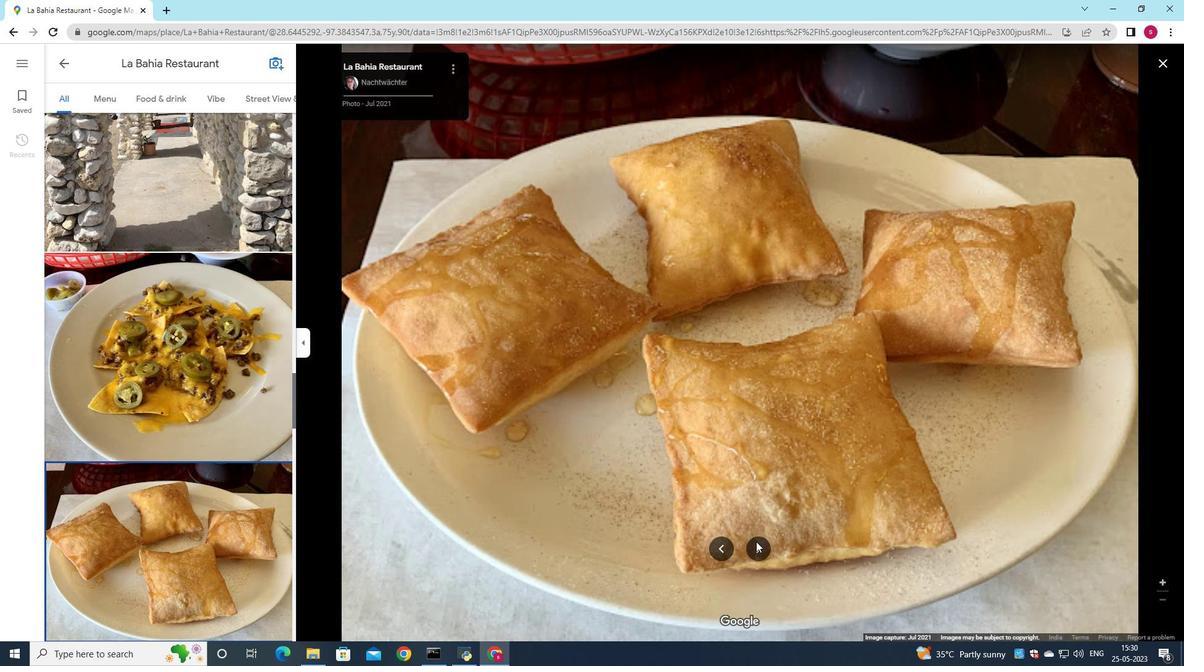 
Action: Mouse pressed left at (756, 541)
Screenshot: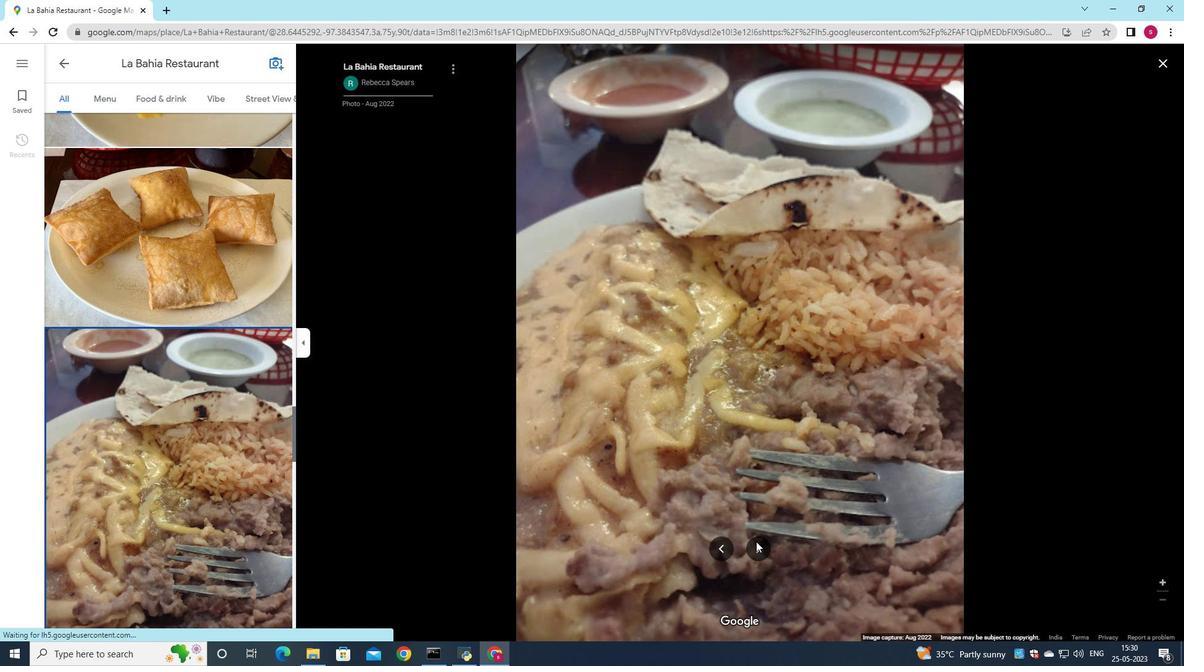 
Action: Mouse pressed left at (756, 541)
Screenshot: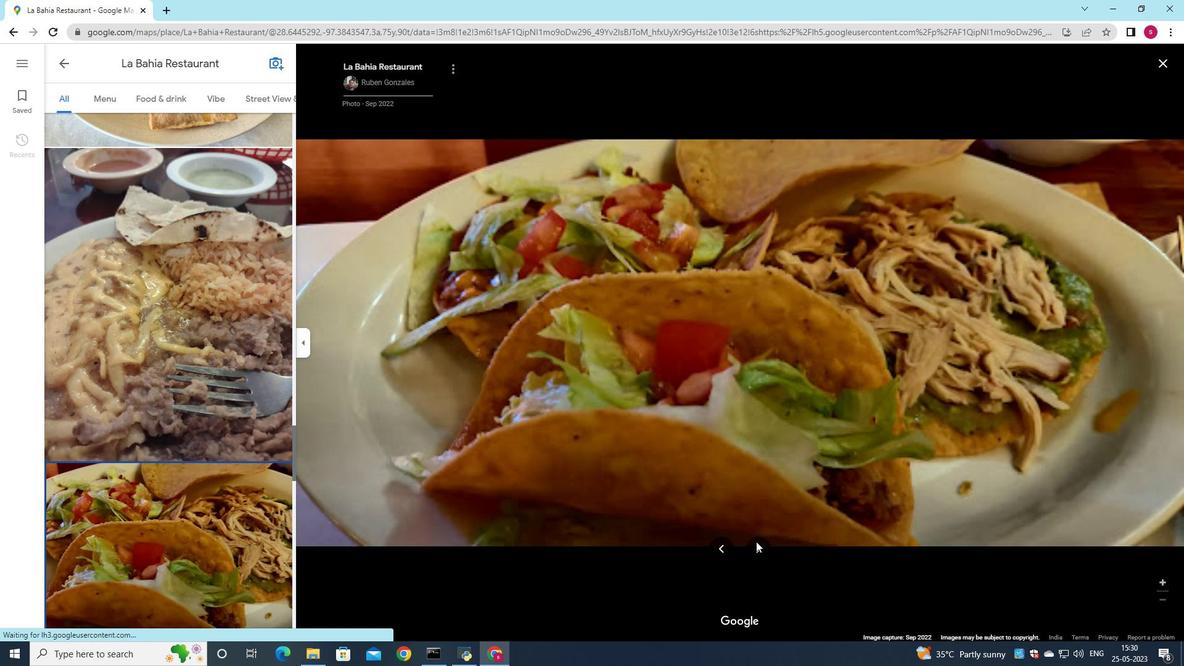 
Action: Mouse pressed left at (756, 541)
Screenshot: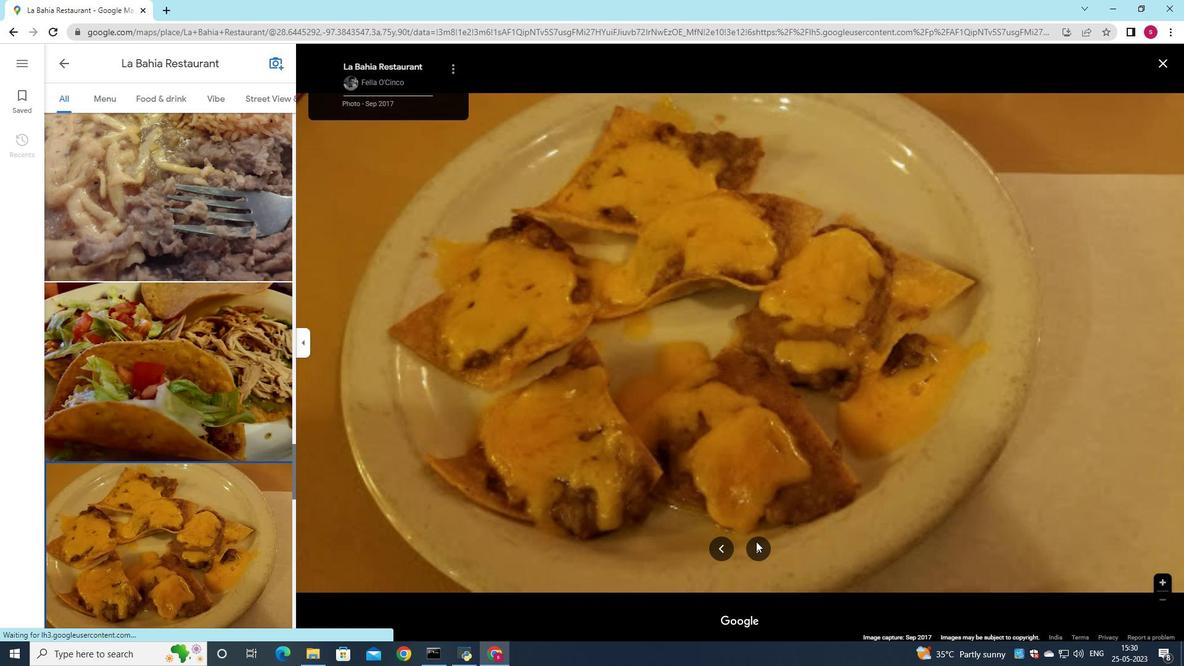 
Action: Mouse pressed left at (756, 541)
Screenshot: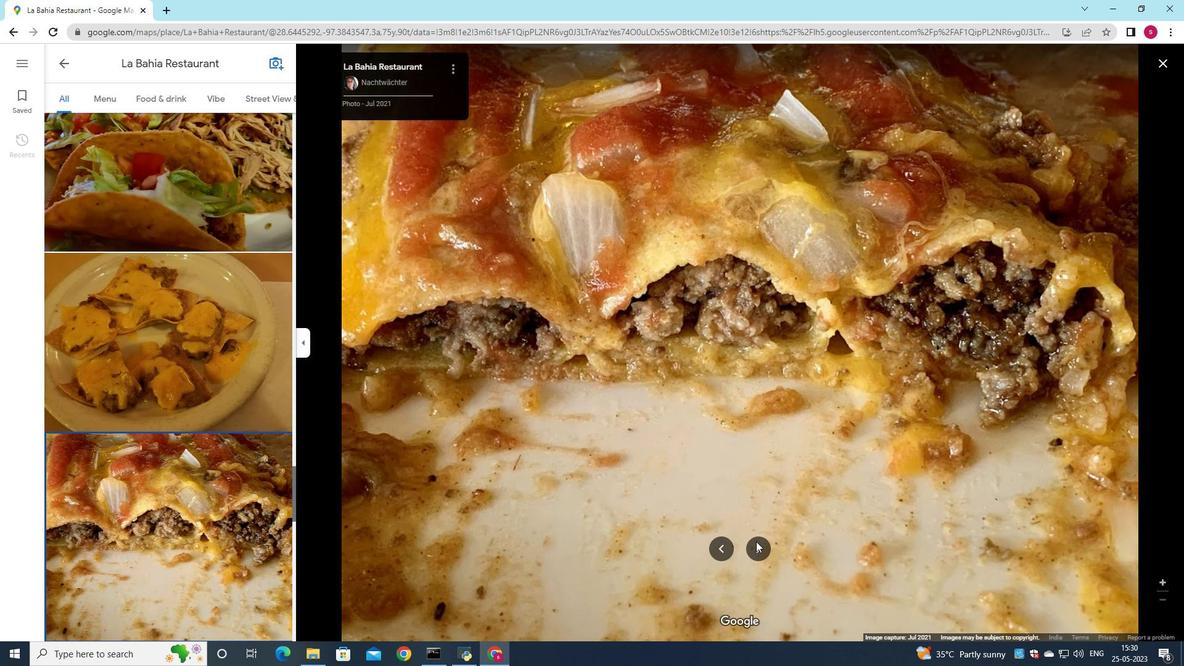 
Action: Mouse pressed left at (756, 541)
Screenshot: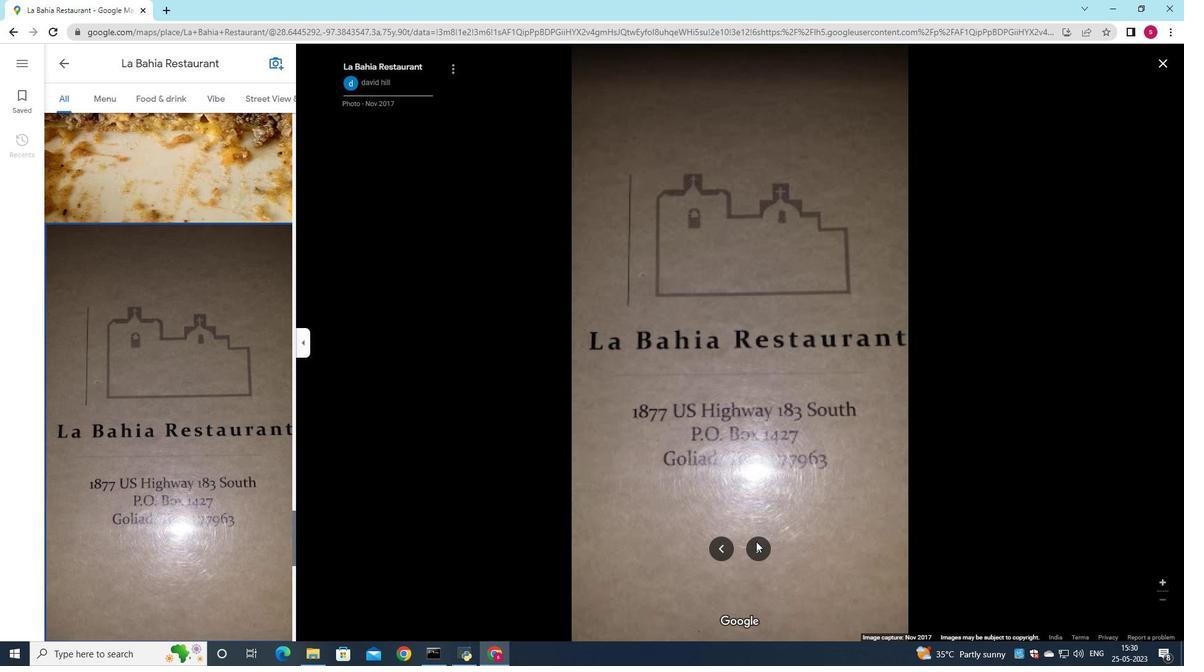 
Action: Mouse pressed left at (756, 541)
Screenshot: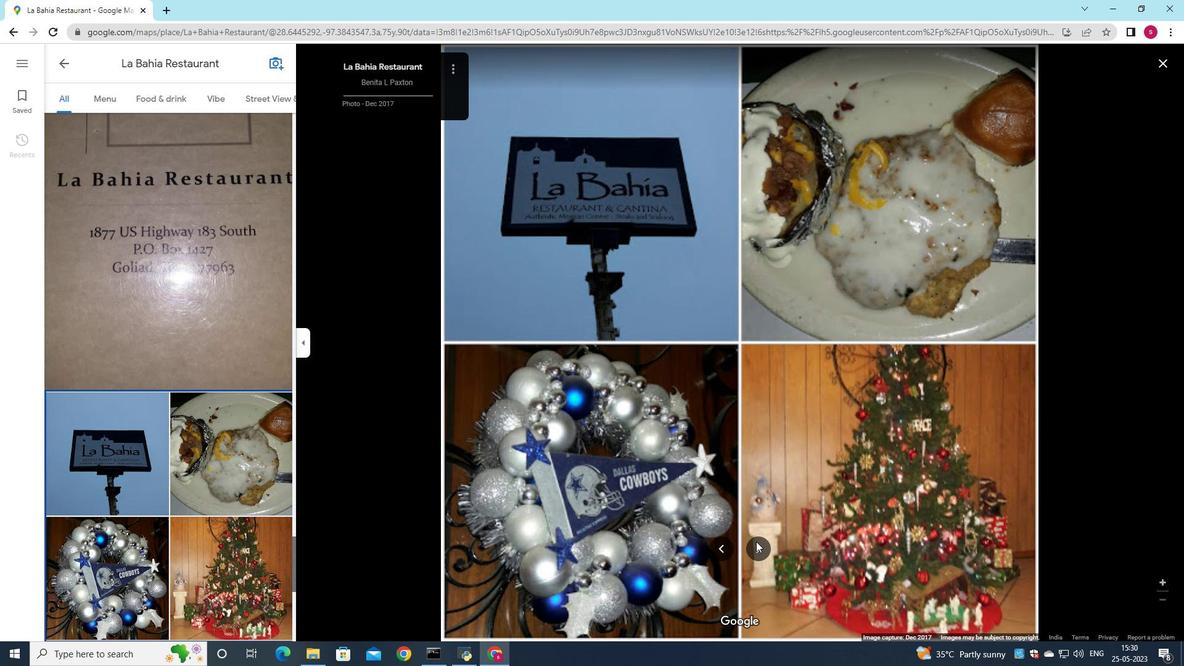 
Action: Mouse pressed left at (756, 541)
Screenshot: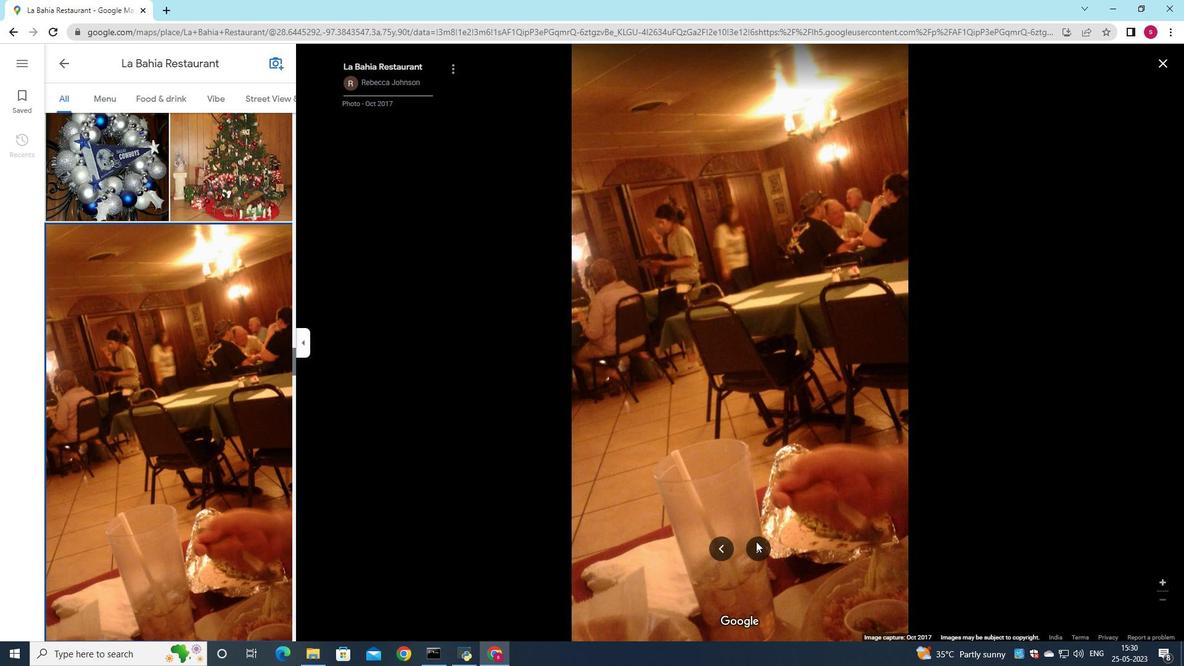 
Action: Mouse pressed left at (756, 541)
Screenshot: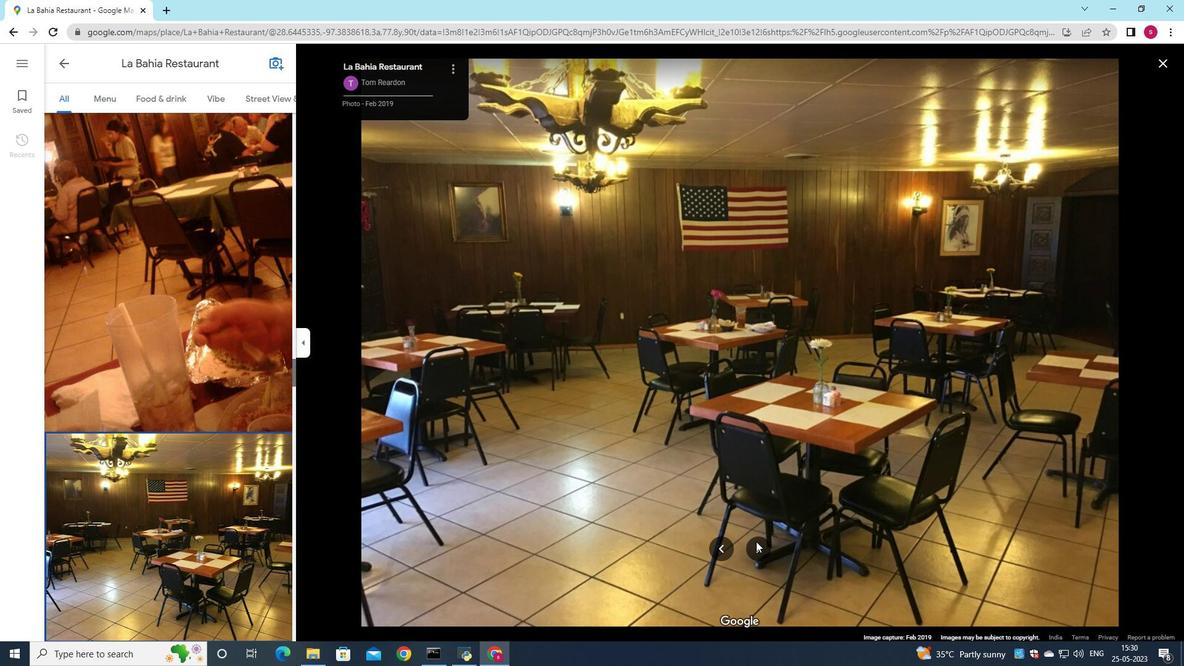 
Action: Mouse pressed left at (756, 541)
Screenshot: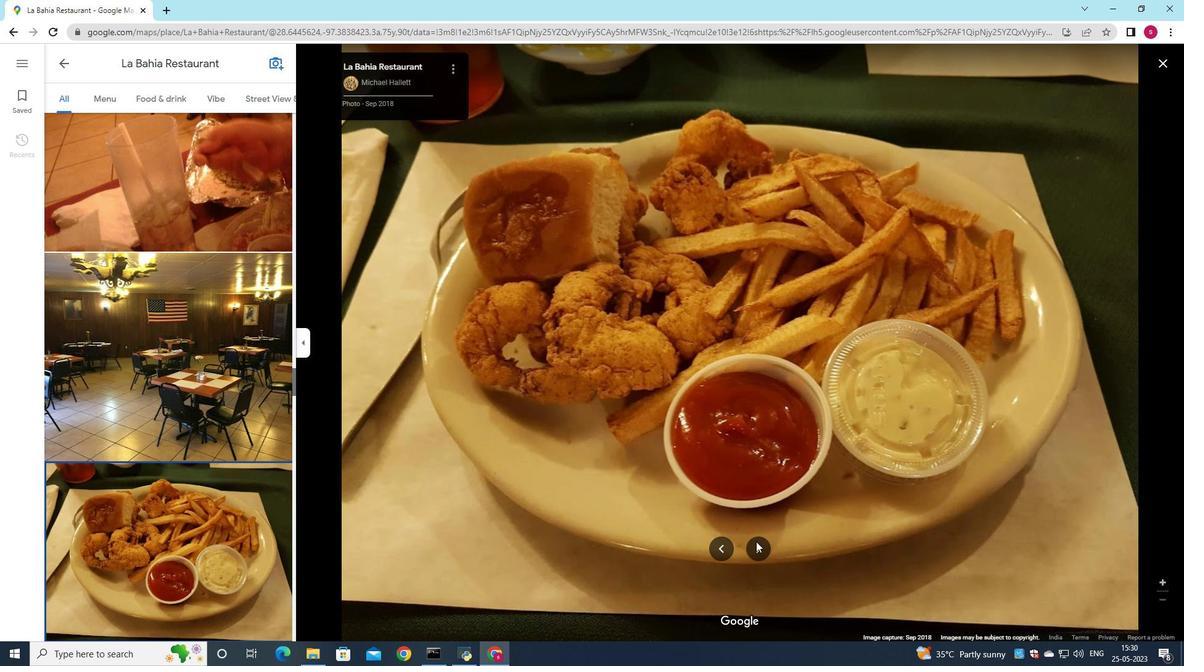 
Action: Mouse pressed left at (756, 541)
Screenshot: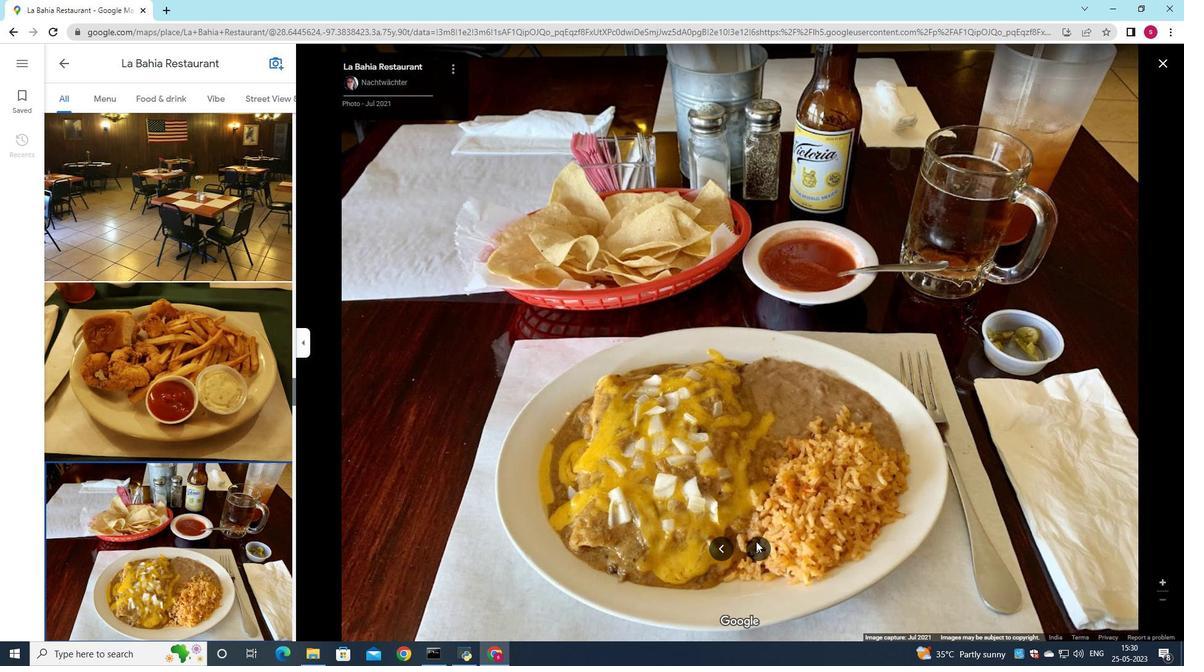 
Action: Mouse pressed left at (756, 541)
Screenshot: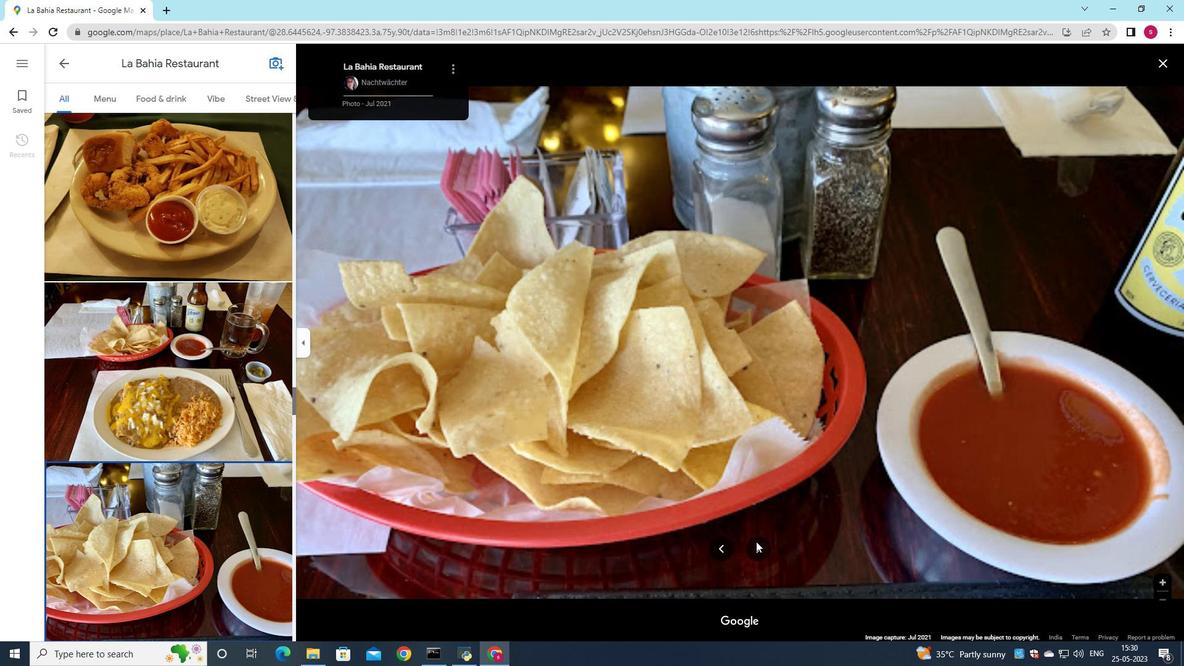 
Action: Mouse pressed left at (756, 541)
Screenshot: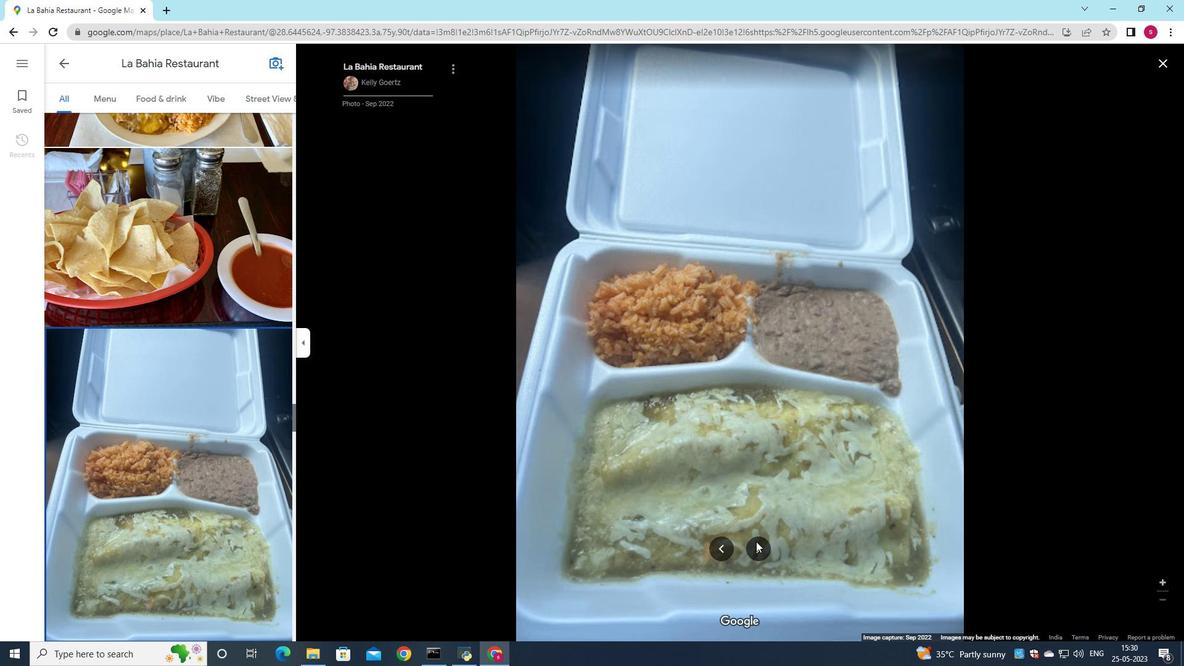 
Action: Mouse moved to (757, 549)
Screenshot: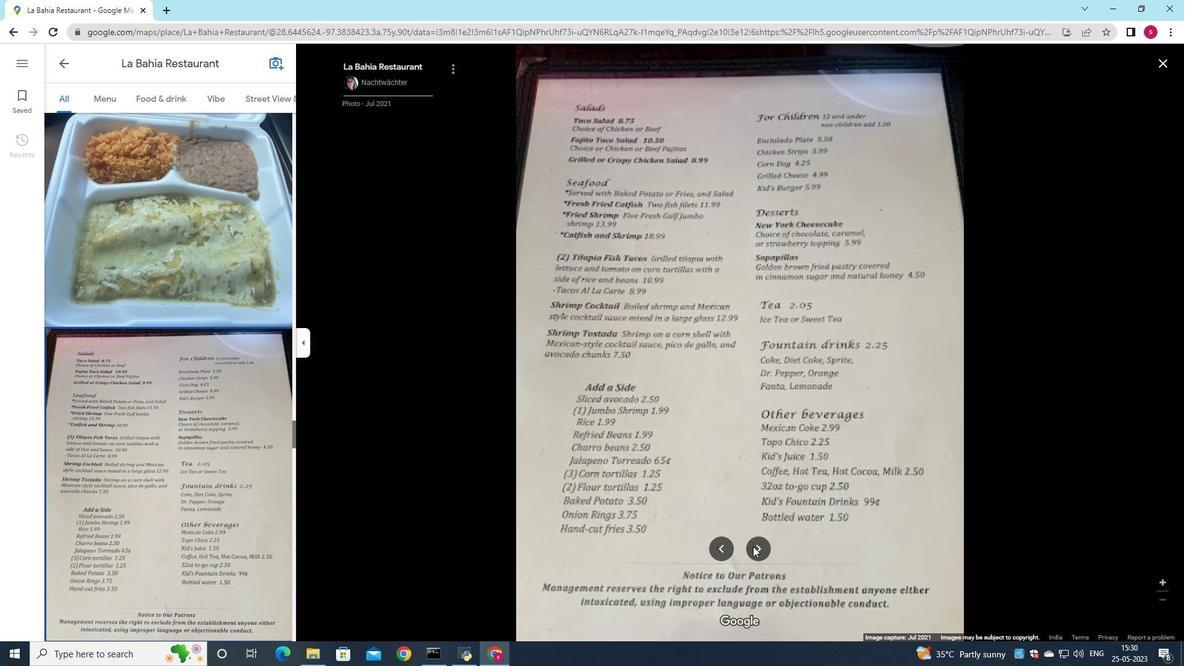 
Action: Mouse pressed left at (757, 549)
Screenshot: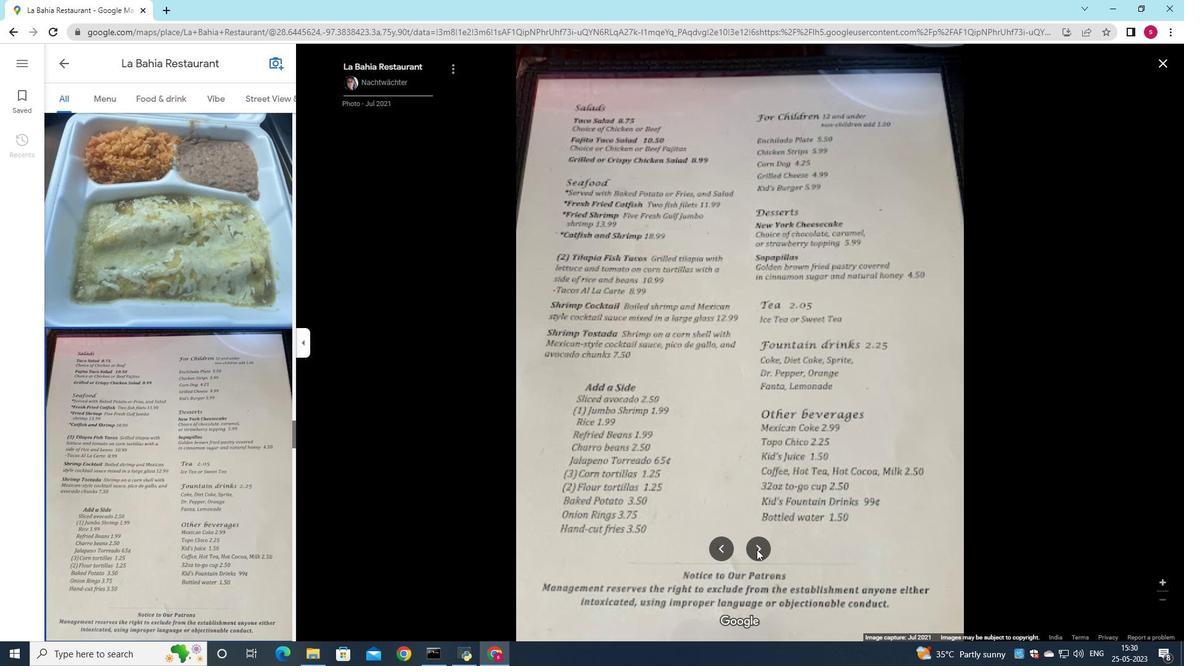 
Action: Mouse pressed left at (757, 549)
Screenshot: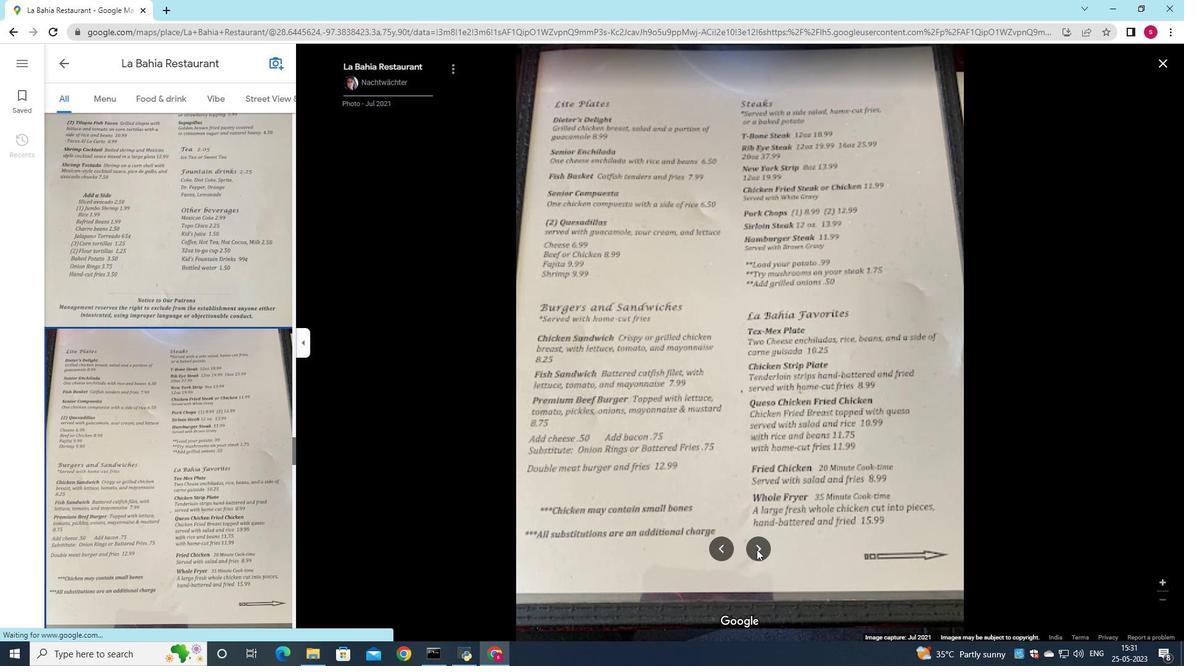 
Action: Mouse pressed left at (757, 549)
Screenshot: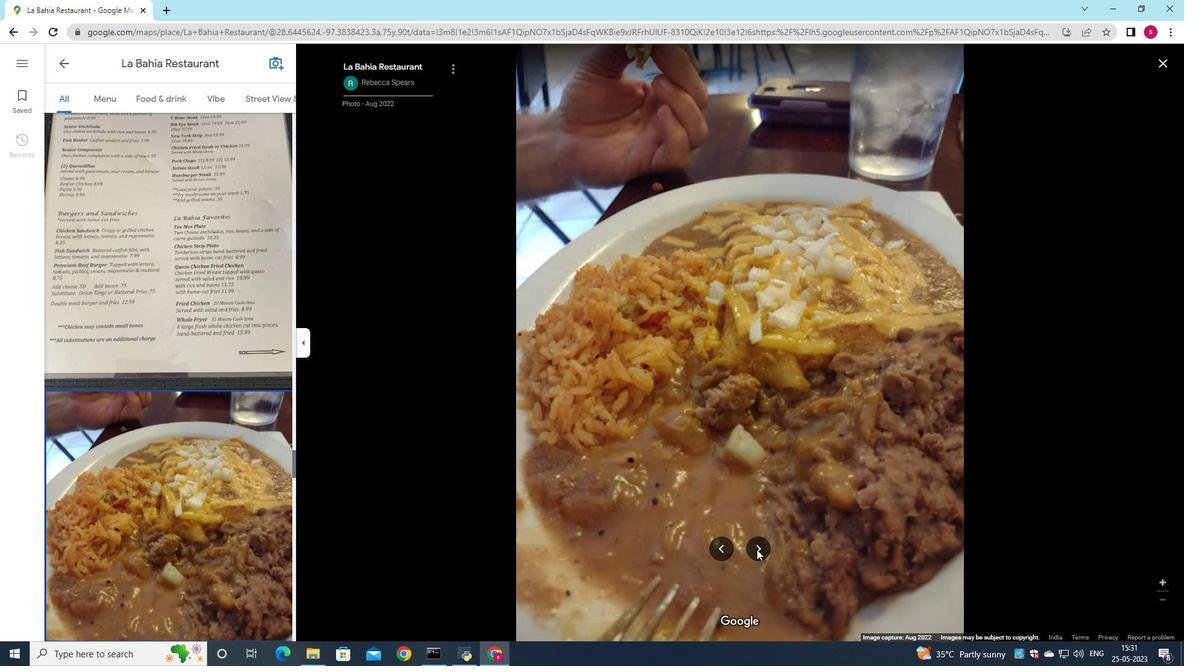 
Action: Mouse pressed left at (757, 549)
Screenshot: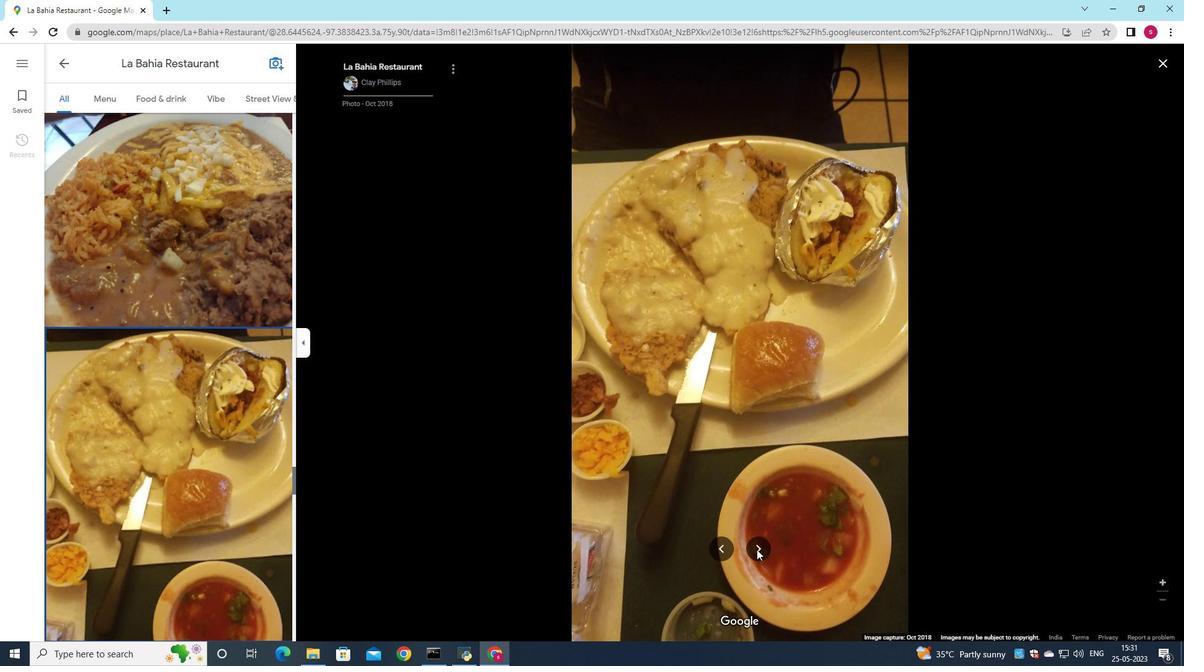 
Action: Mouse pressed left at (757, 549)
Screenshot: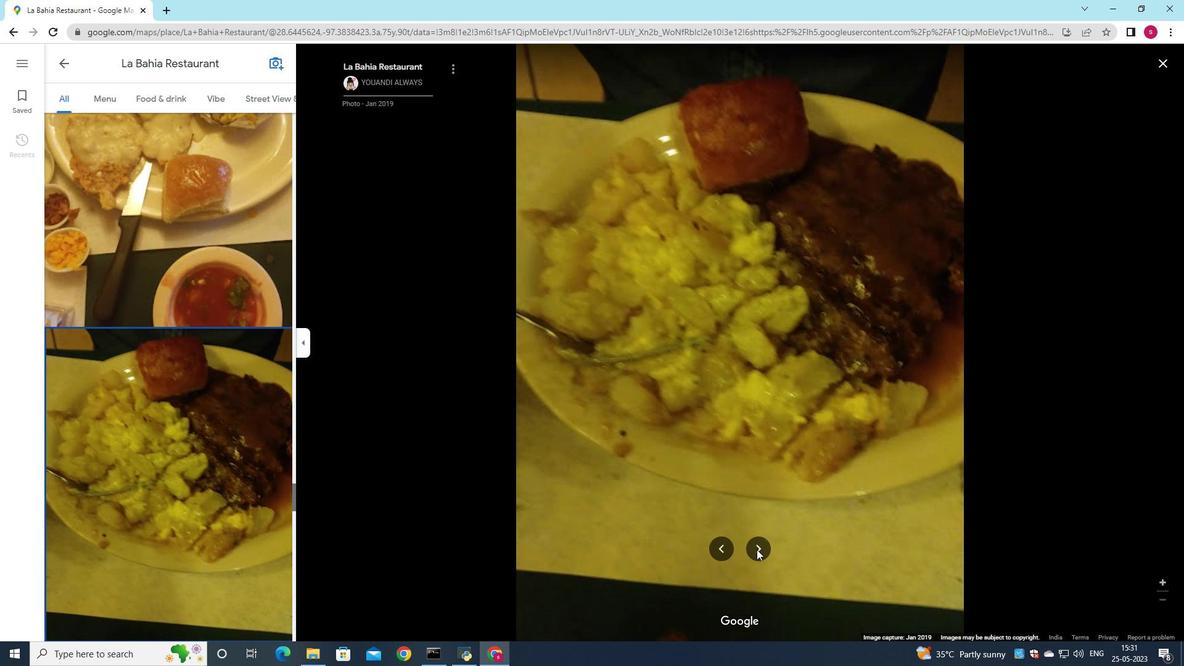 
Action: Mouse pressed left at (757, 549)
Screenshot: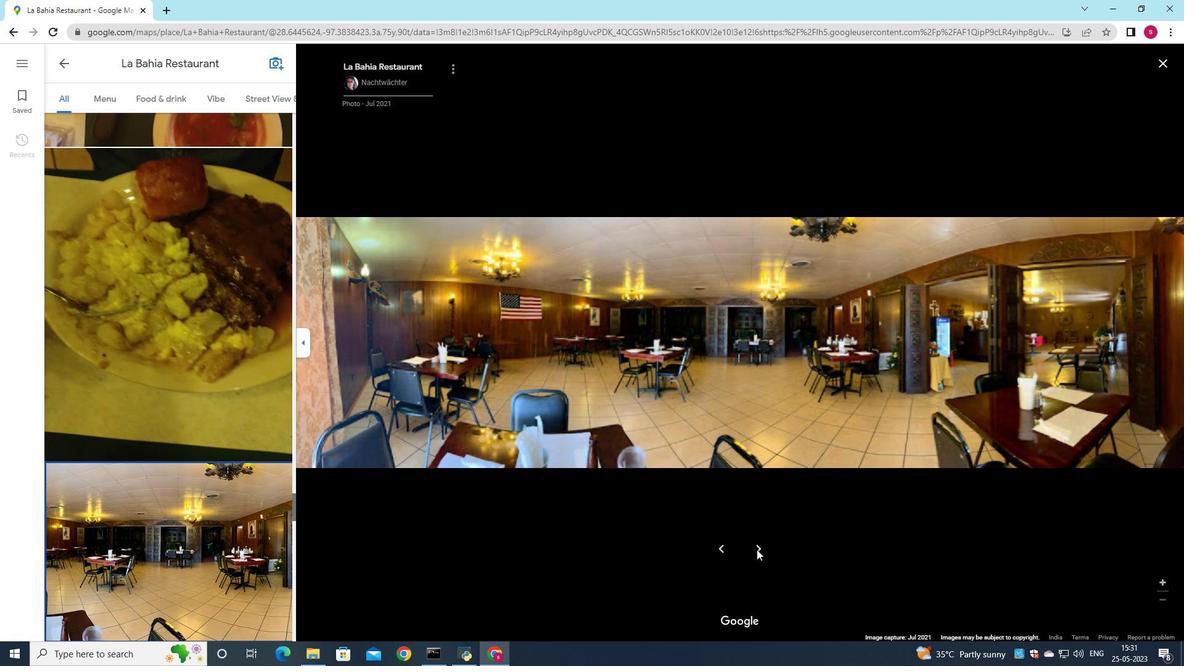 
Action: Mouse pressed left at (757, 549)
Screenshot: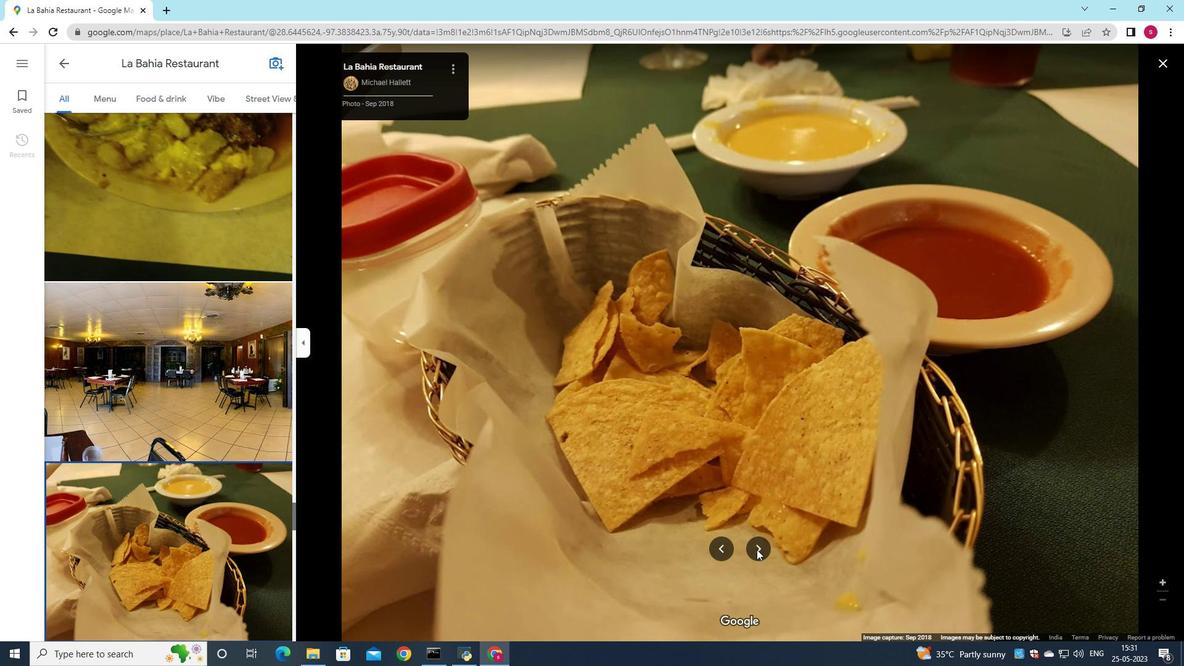 
Action: Mouse pressed left at (757, 549)
Screenshot: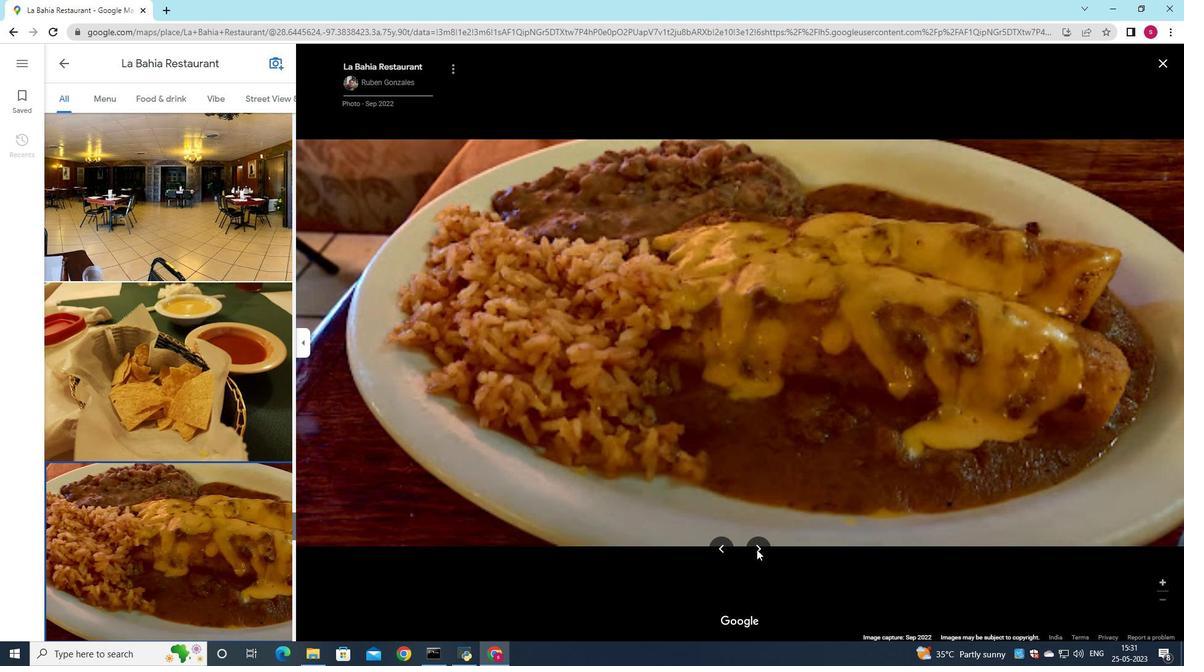 
Action: Mouse pressed left at (757, 549)
Screenshot: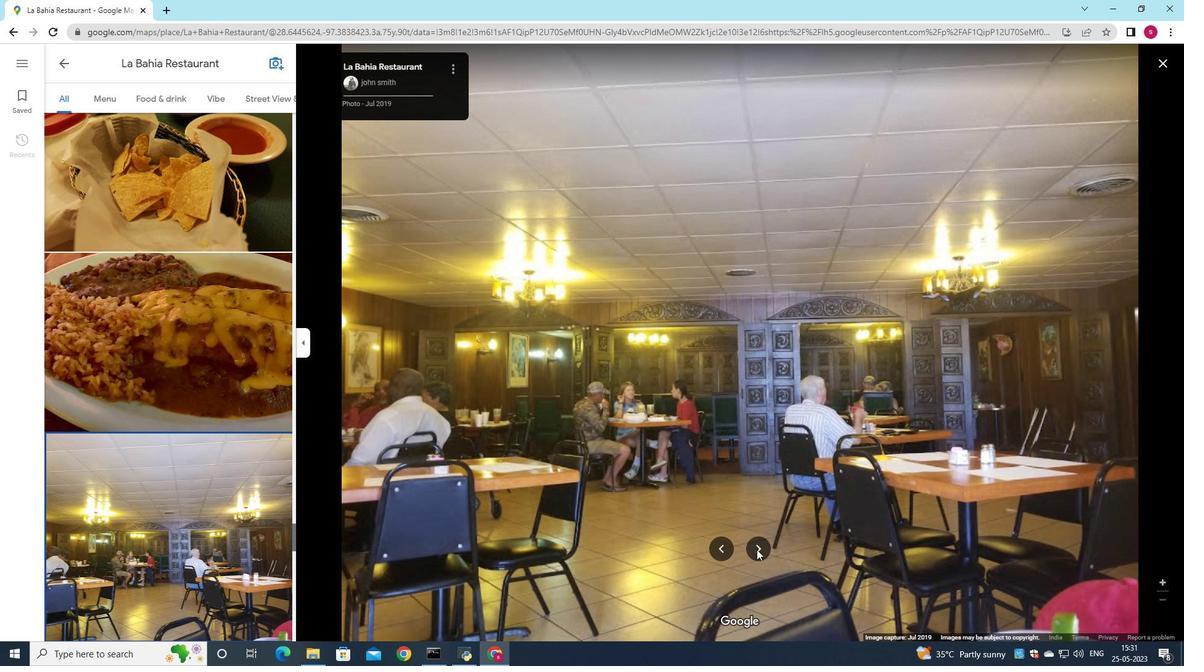 
Action: Mouse pressed left at (757, 549)
Screenshot: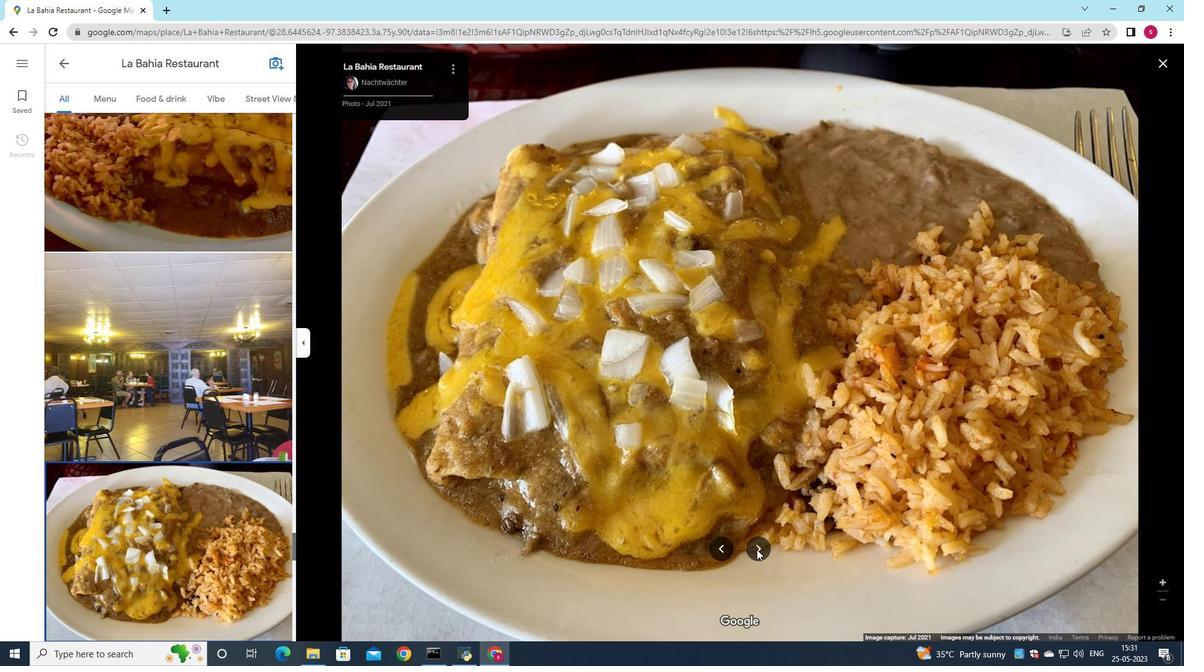 
Action: Mouse pressed left at (757, 549)
Screenshot: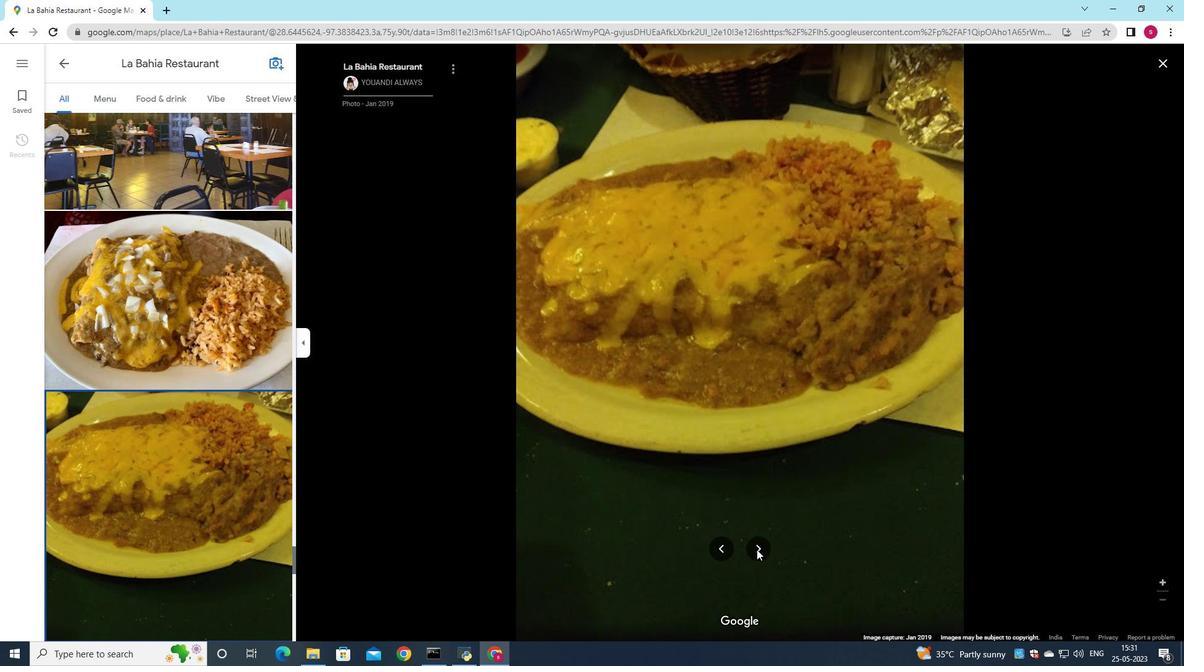 
Action: Mouse pressed left at (757, 549)
Screenshot: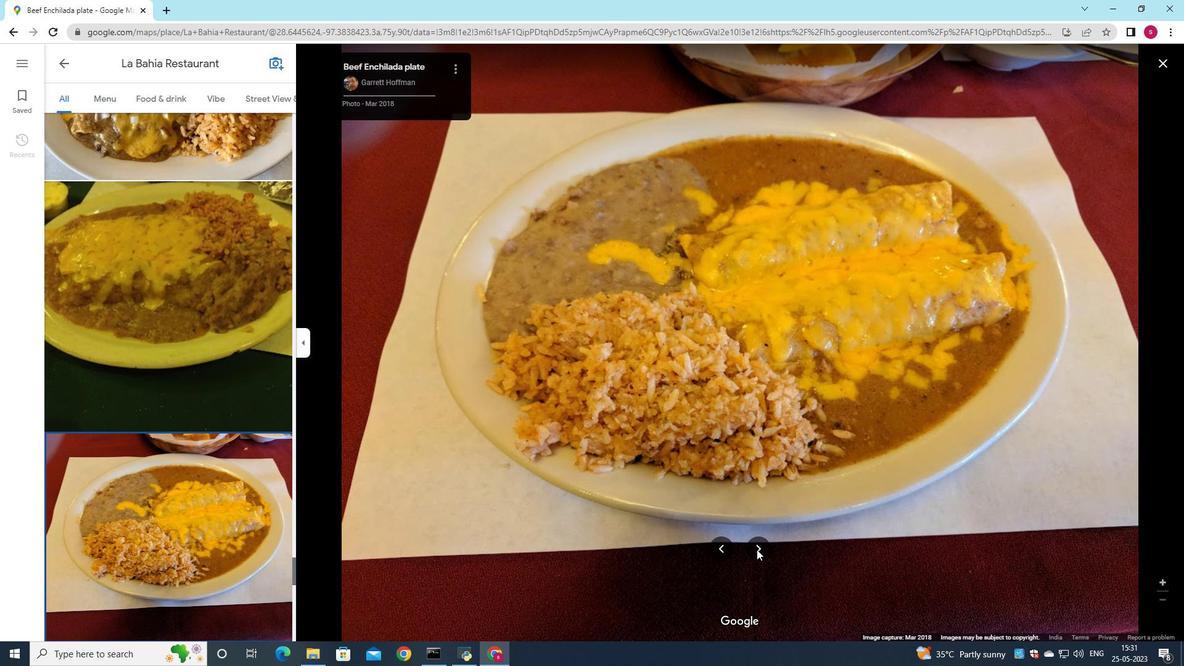 
Action: Mouse pressed left at (757, 549)
Screenshot: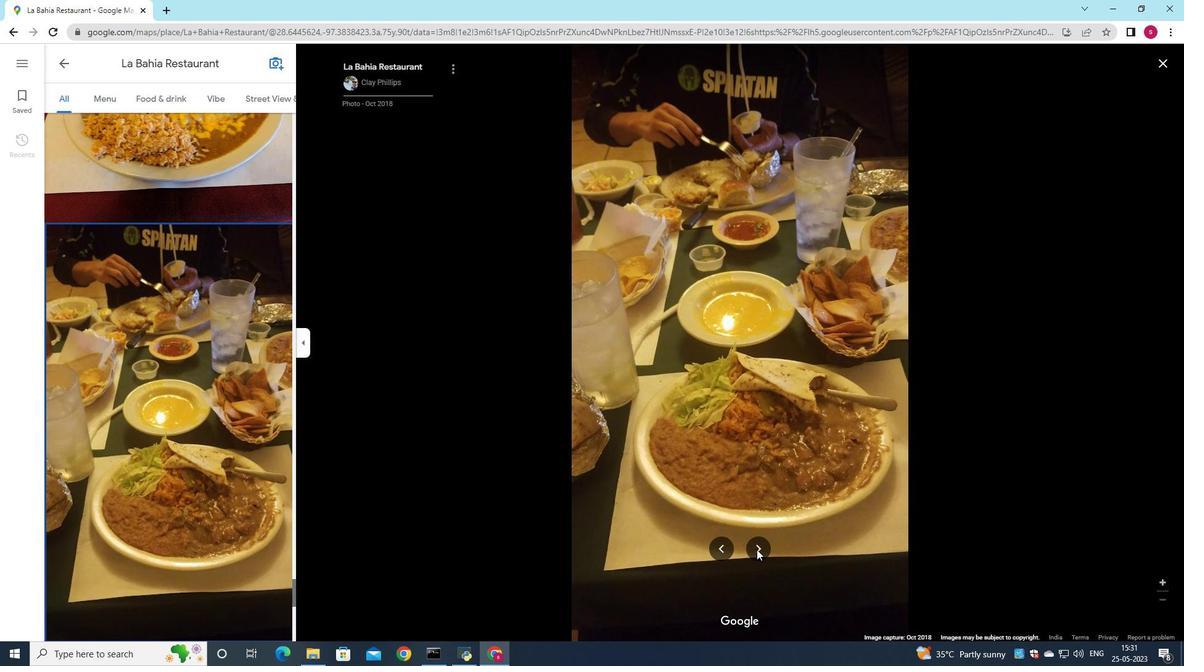 
Action: Mouse pressed left at (757, 549)
Screenshot: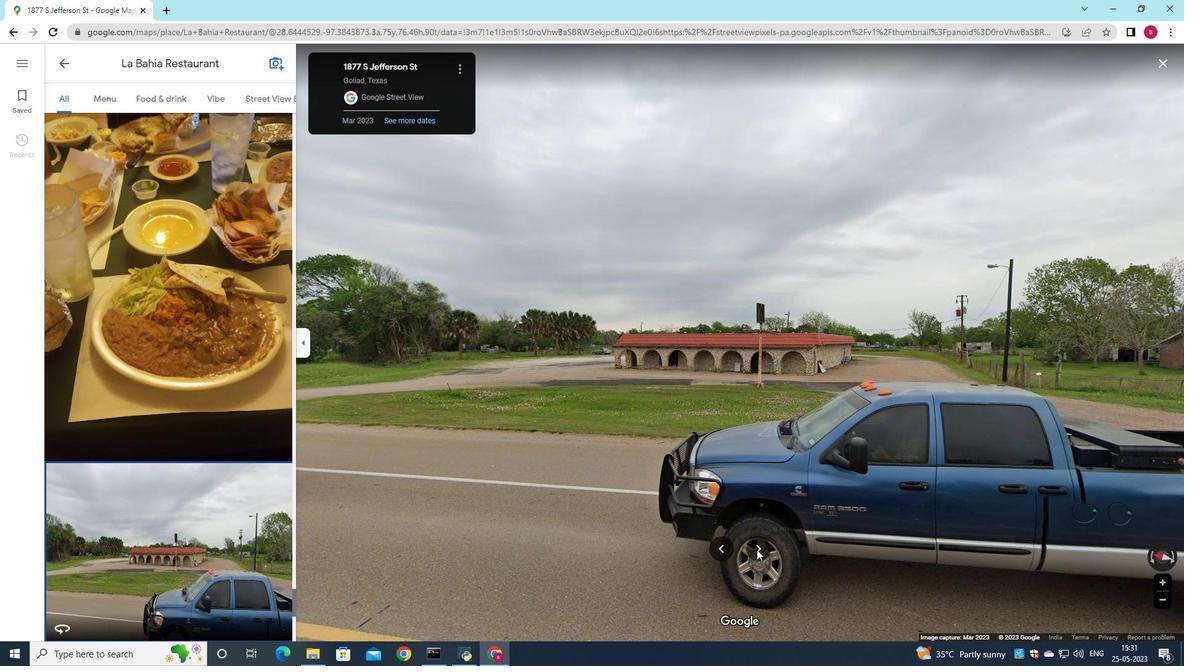 
Action: Mouse pressed left at (757, 549)
Screenshot: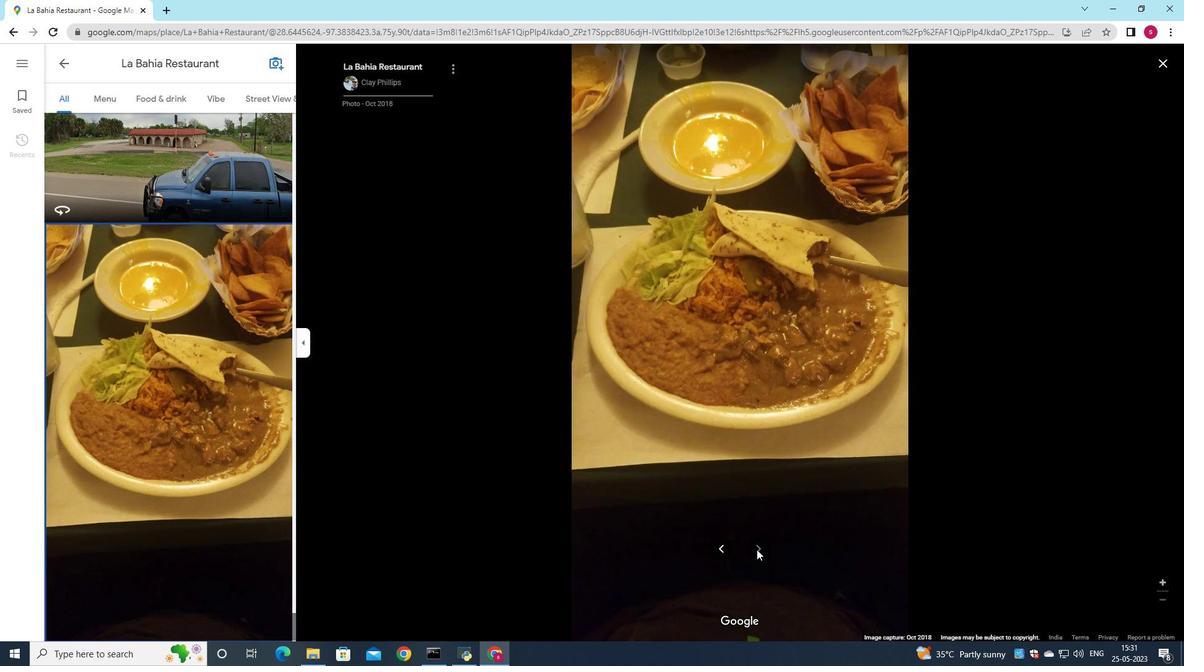 
Action: Mouse moved to (58, 62)
Screenshot: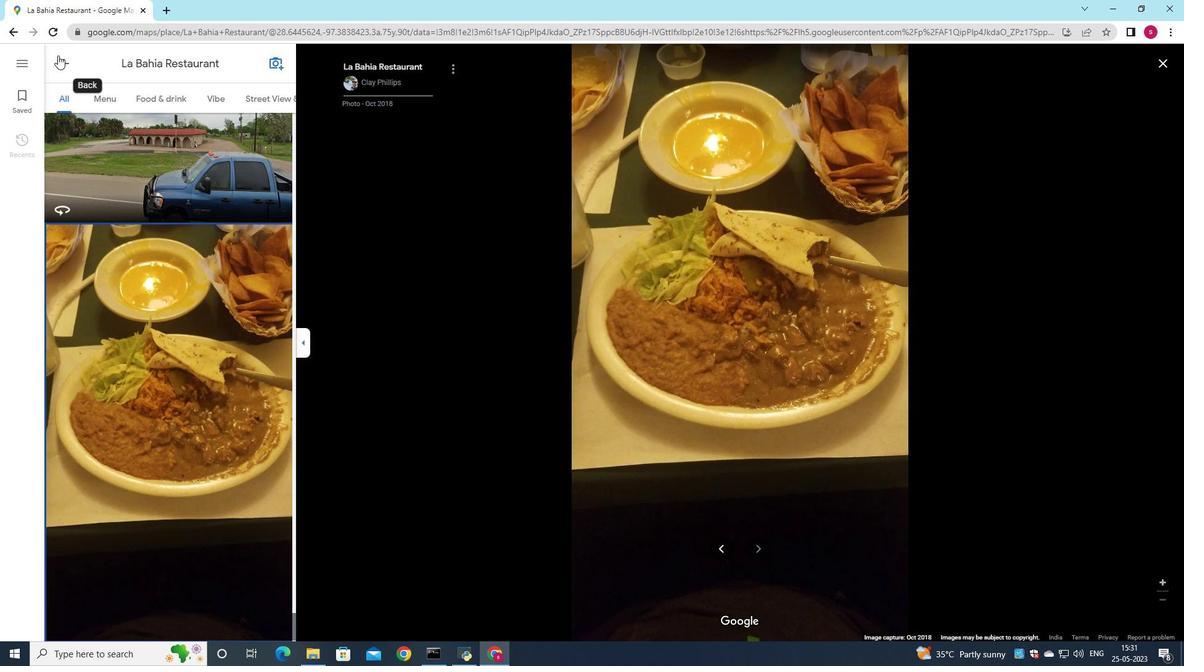 
Action: Mouse pressed left at (58, 62)
Screenshot: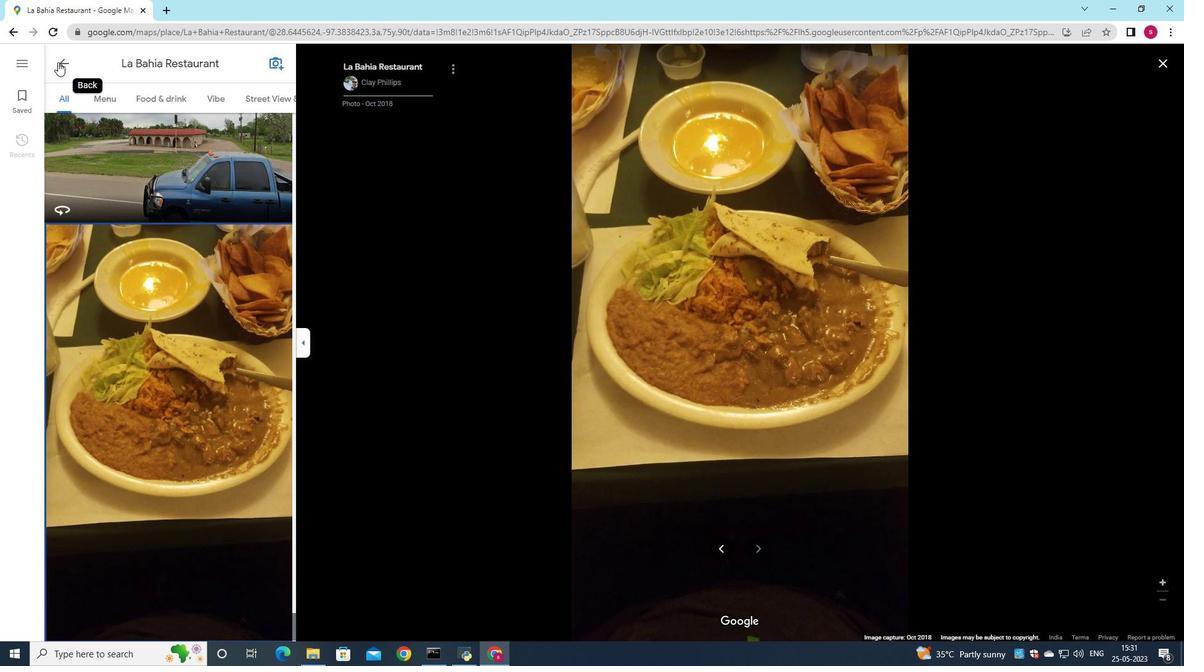 
Action: Mouse moved to (655, 290)
Screenshot: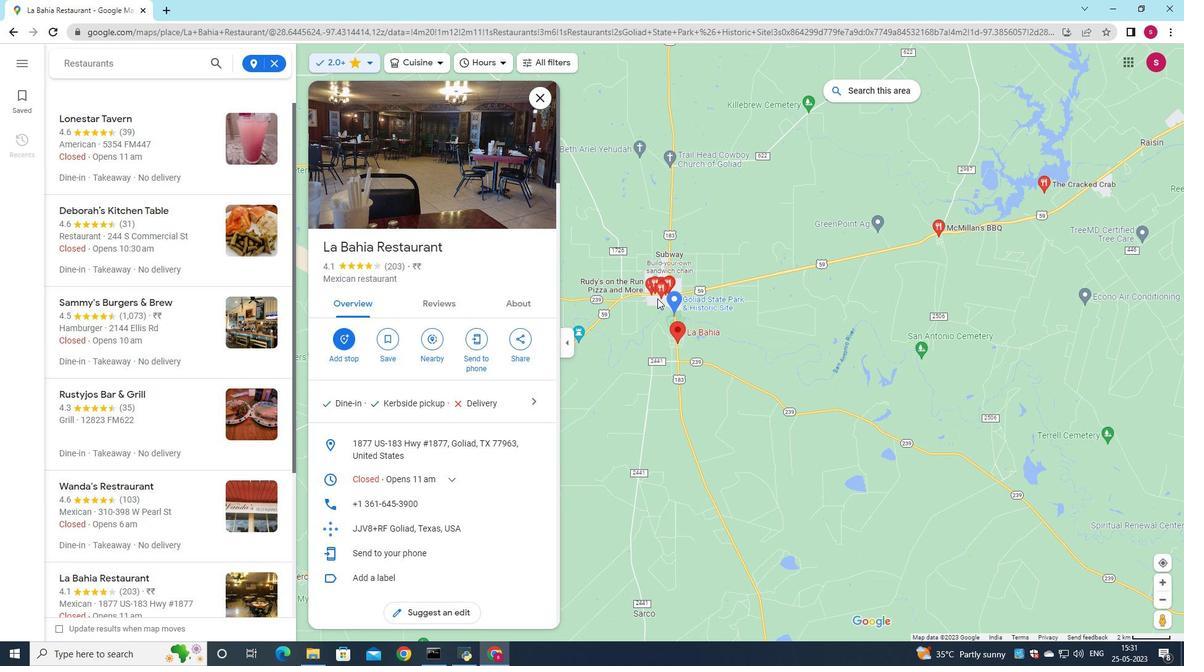 
Action: Mouse scrolled (655, 291) with delta (0, 0)
Screenshot: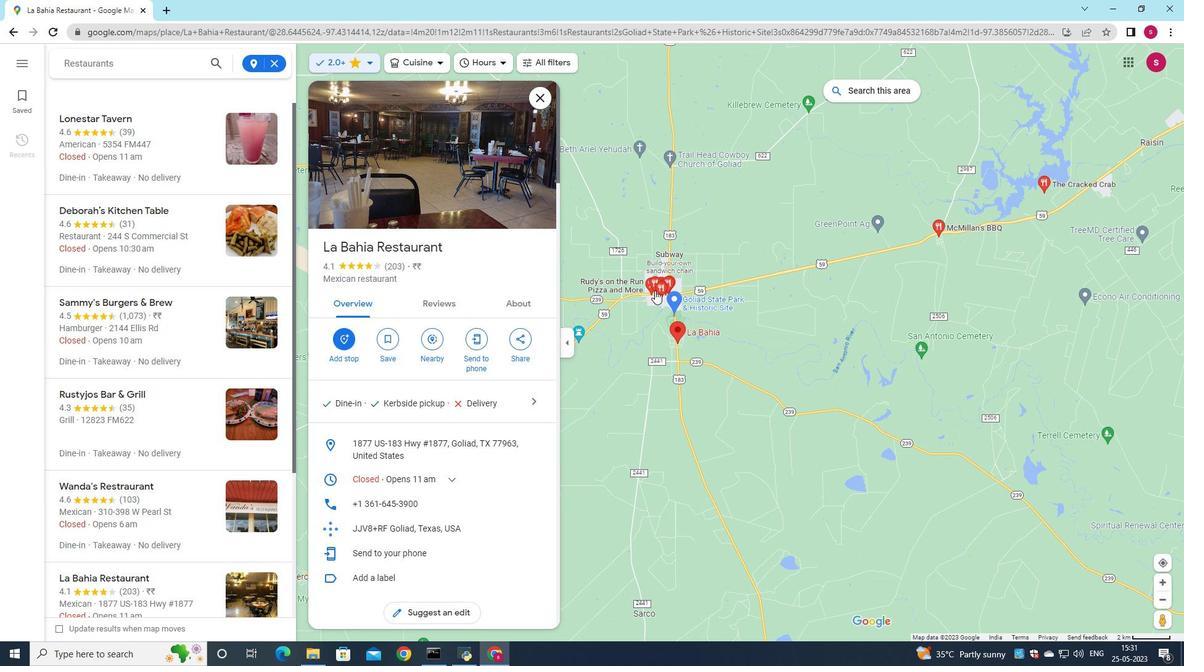 
Action: Mouse scrolled (655, 291) with delta (0, 0)
Screenshot: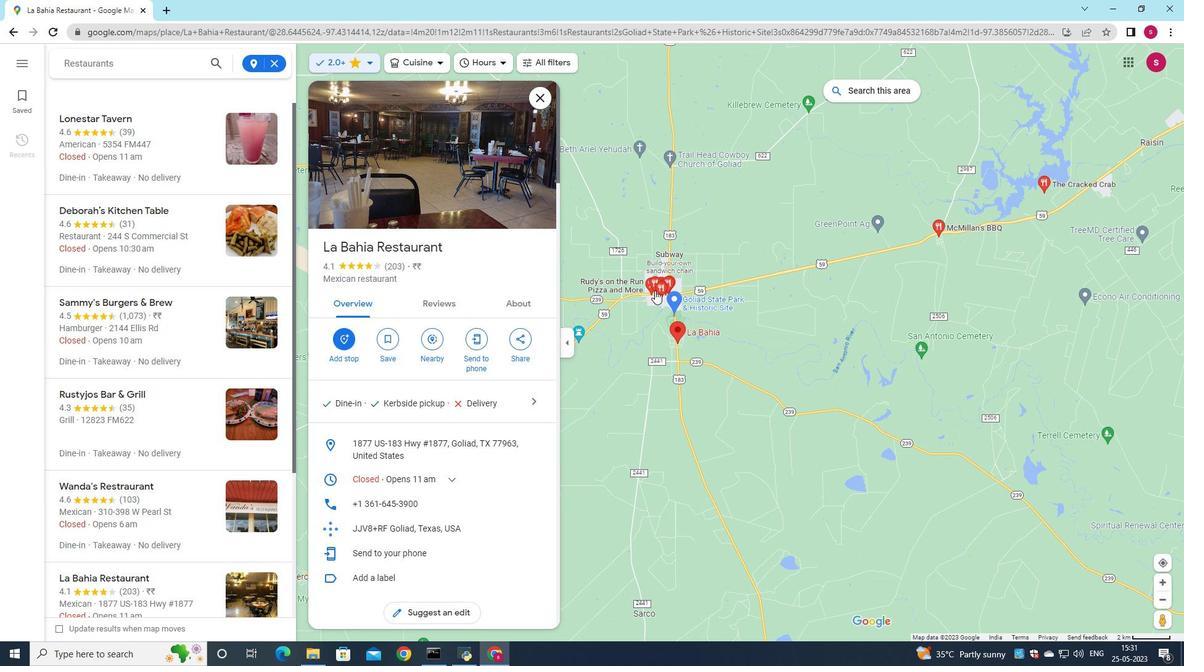 
Action: Mouse scrolled (655, 291) with delta (0, 0)
Screenshot: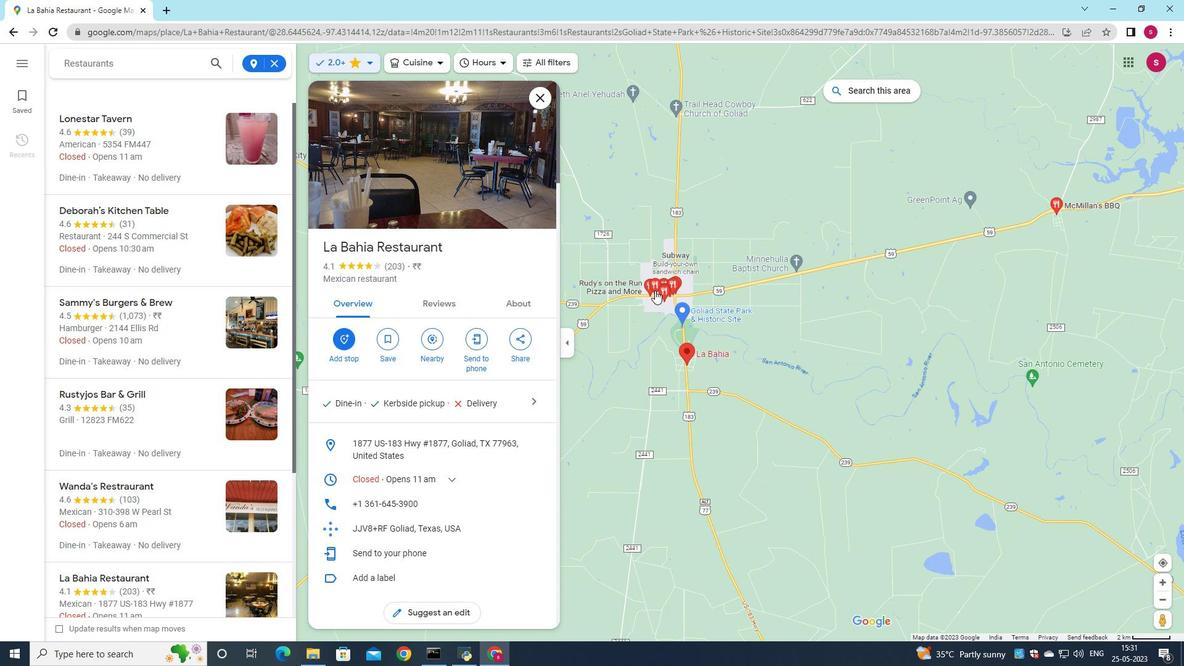 
Action: Mouse scrolled (655, 291) with delta (0, 0)
Screenshot: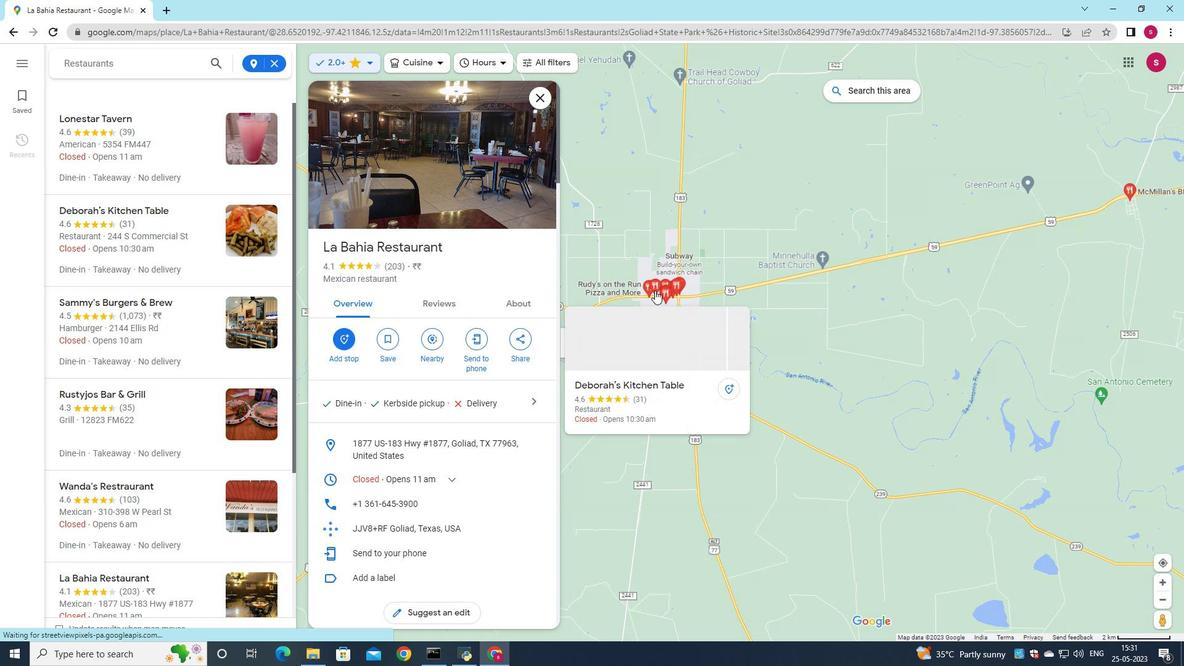 
Action: Mouse scrolled (655, 291) with delta (0, 0)
Screenshot: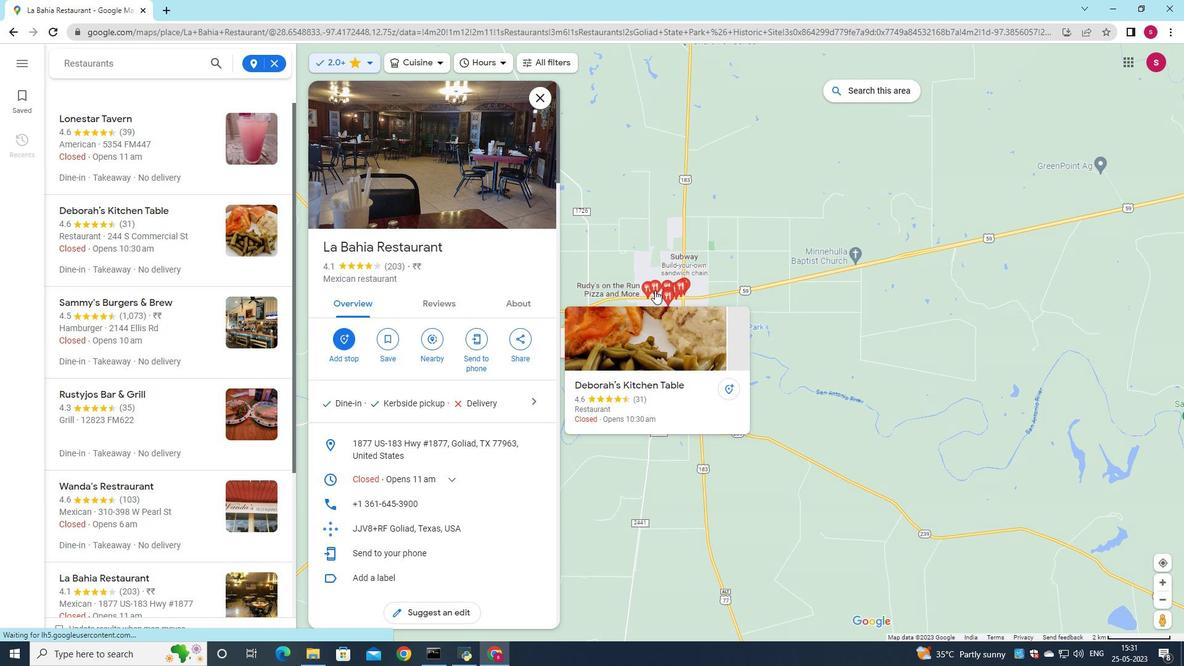 
Action: Mouse moved to (644, 290)
Screenshot: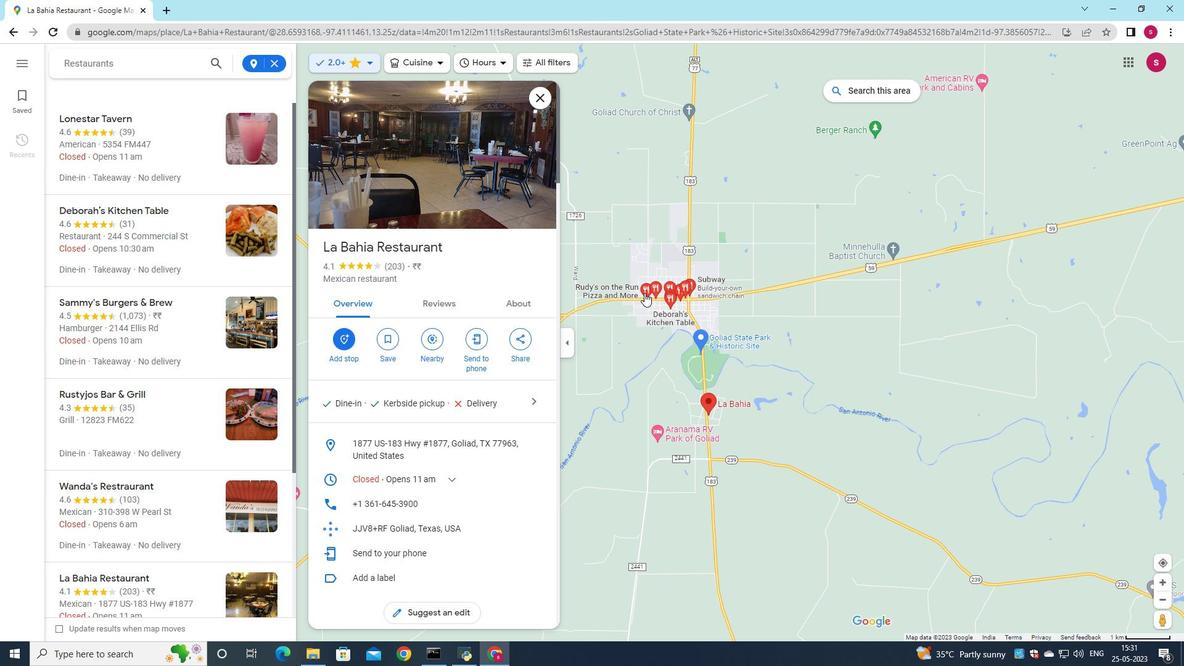
Action: Mouse pressed left at (644, 290)
Screenshot: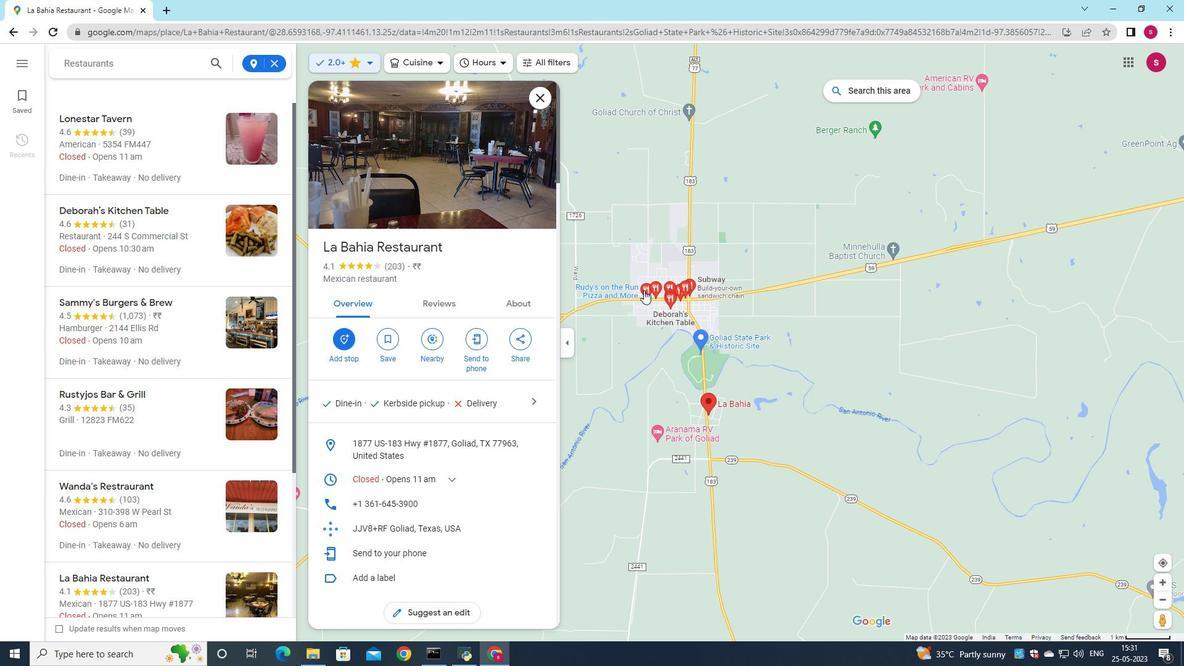 
Action: Mouse moved to (352, 206)
Screenshot: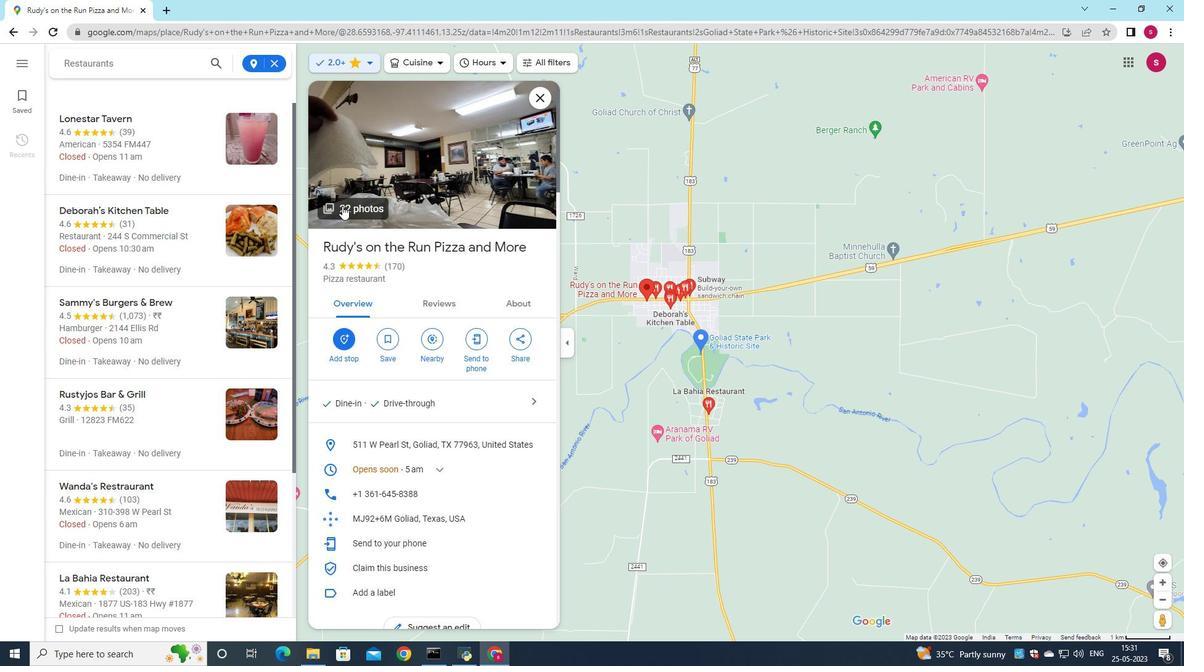 
Action: Mouse pressed left at (352, 206)
Screenshot: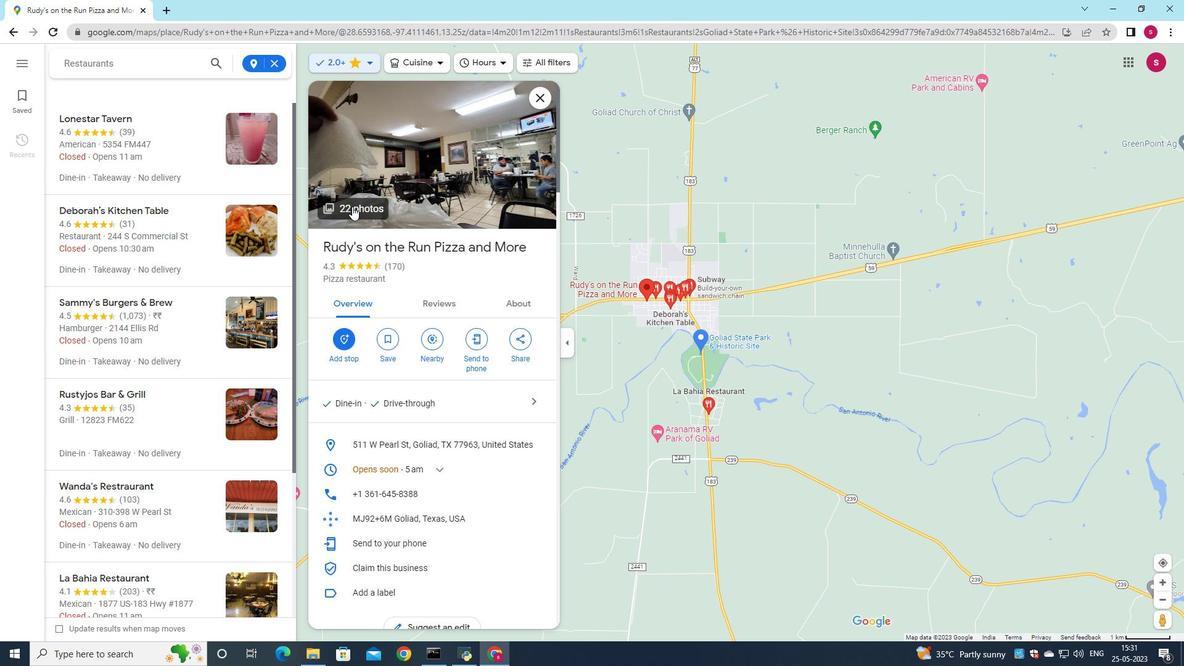 
Action: Mouse moved to (528, 257)
Screenshot: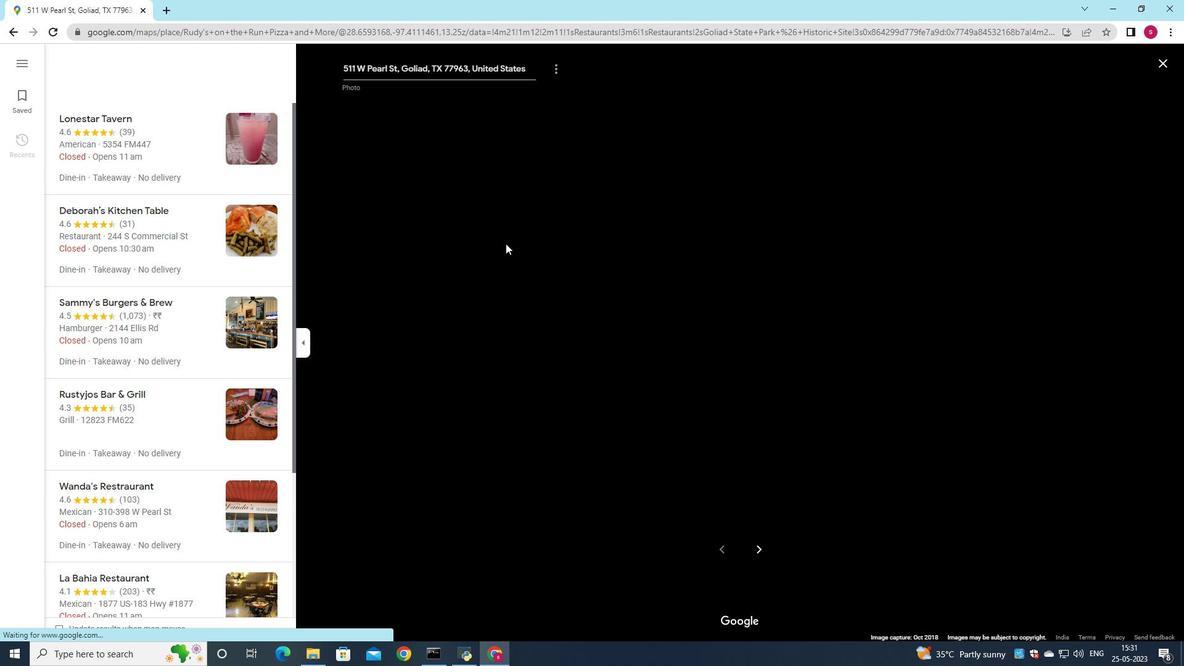 
Action: Key pressed <Key.right><Key.right><Key.right><Key.right><Key.right><Key.right><Key.right><Key.right><Key.right><Key.right><Key.right><Key.right><Key.right><Key.right><Key.right><Key.right><Key.right><Key.right><Key.right><Key.right><Key.right><Key.right><Key.right>
Screenshot: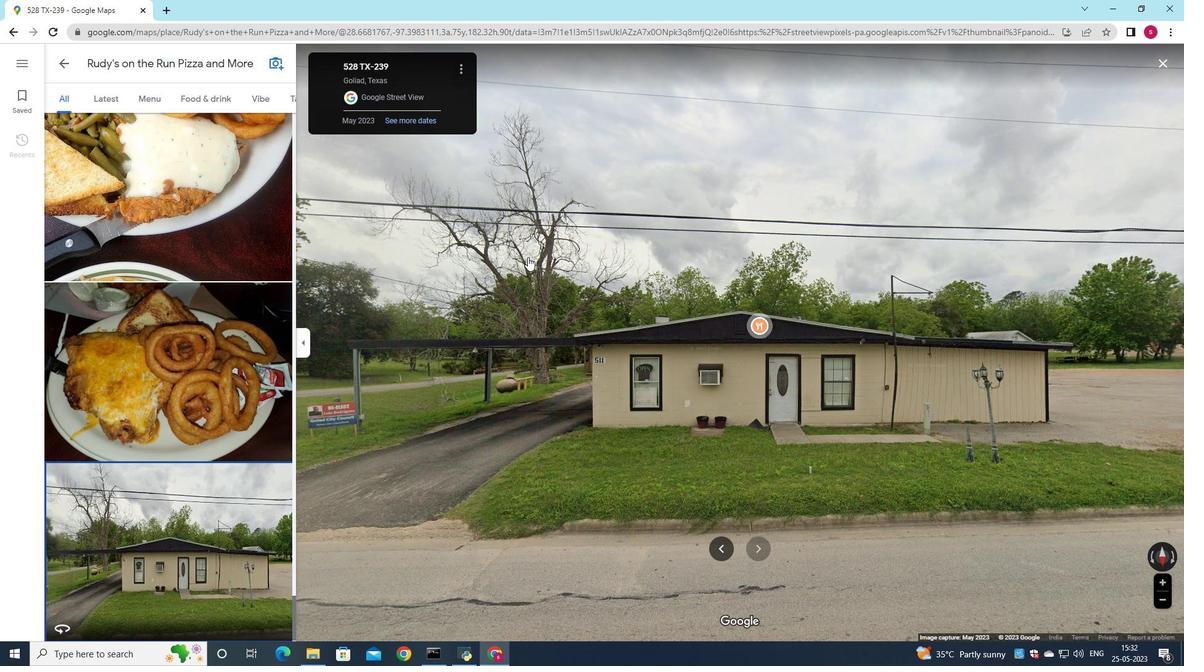 
Action: Mouse moved to (64, 58)
Screenshot: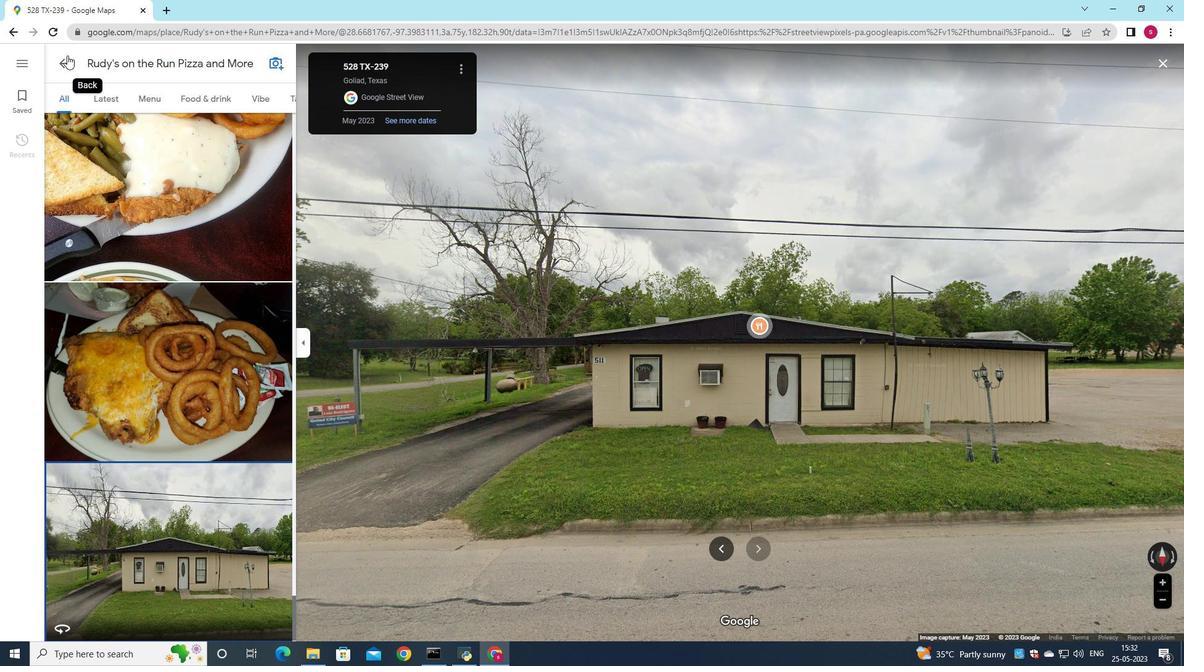 
Action: Mouse pressed left at (64, 58)
Screenshot: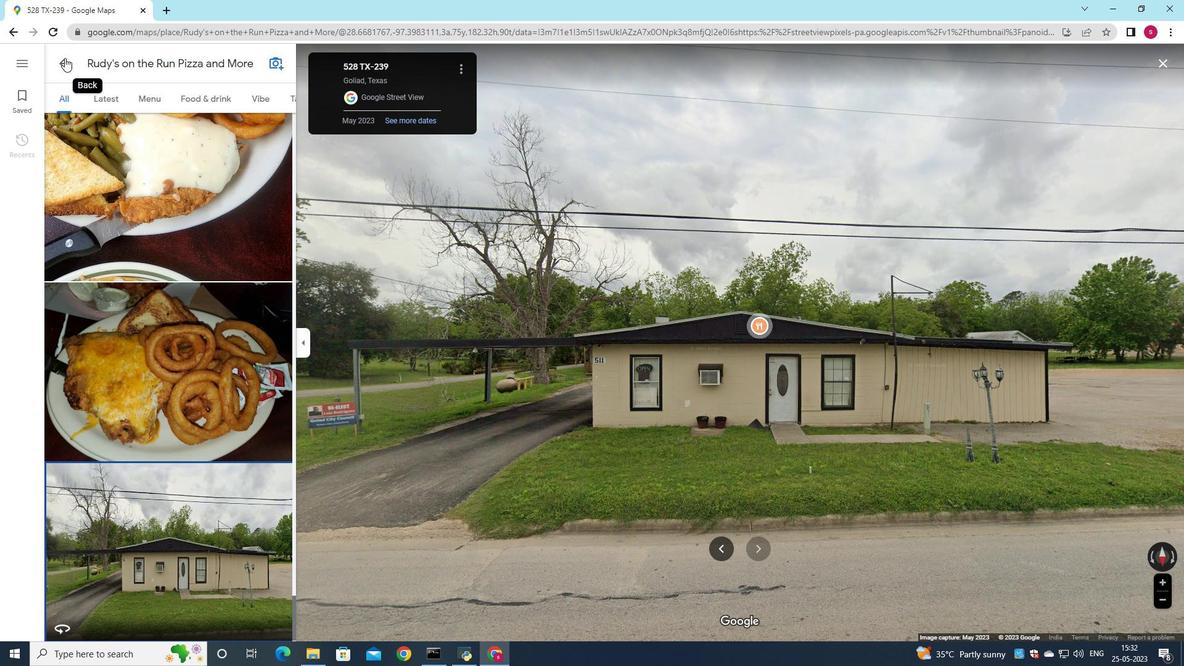
Action: Mouse moved to (731, 336)
Screenshot: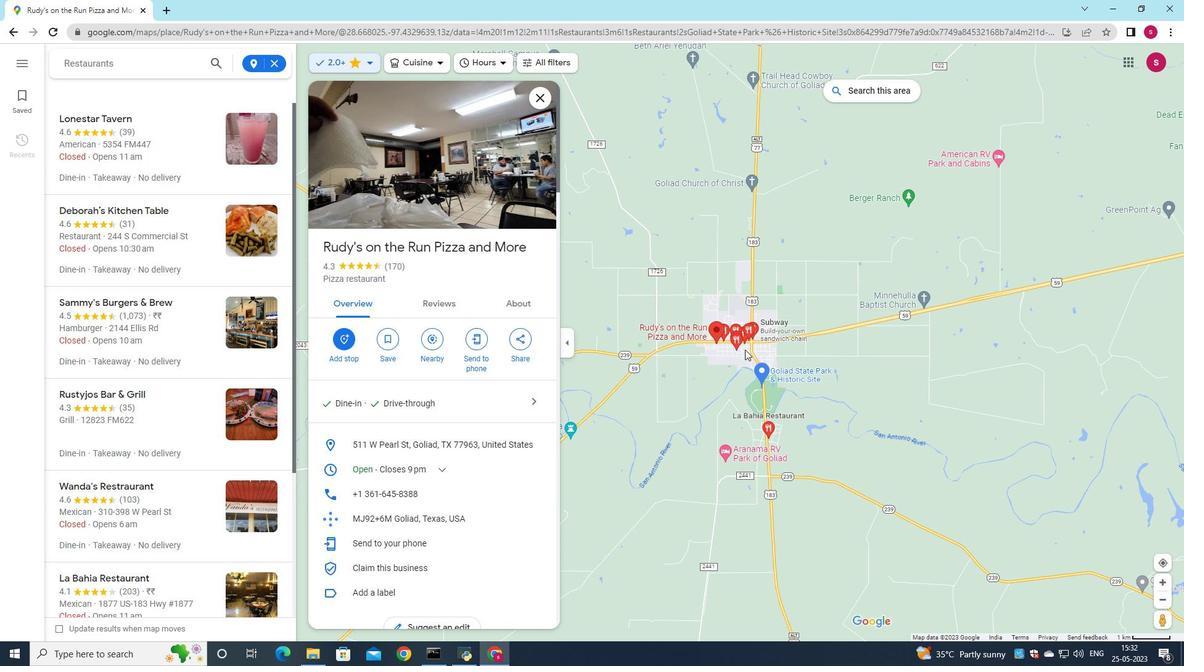 
Action: Mouse scrolled (731, 337) with delta (0, 0)
Screenshot: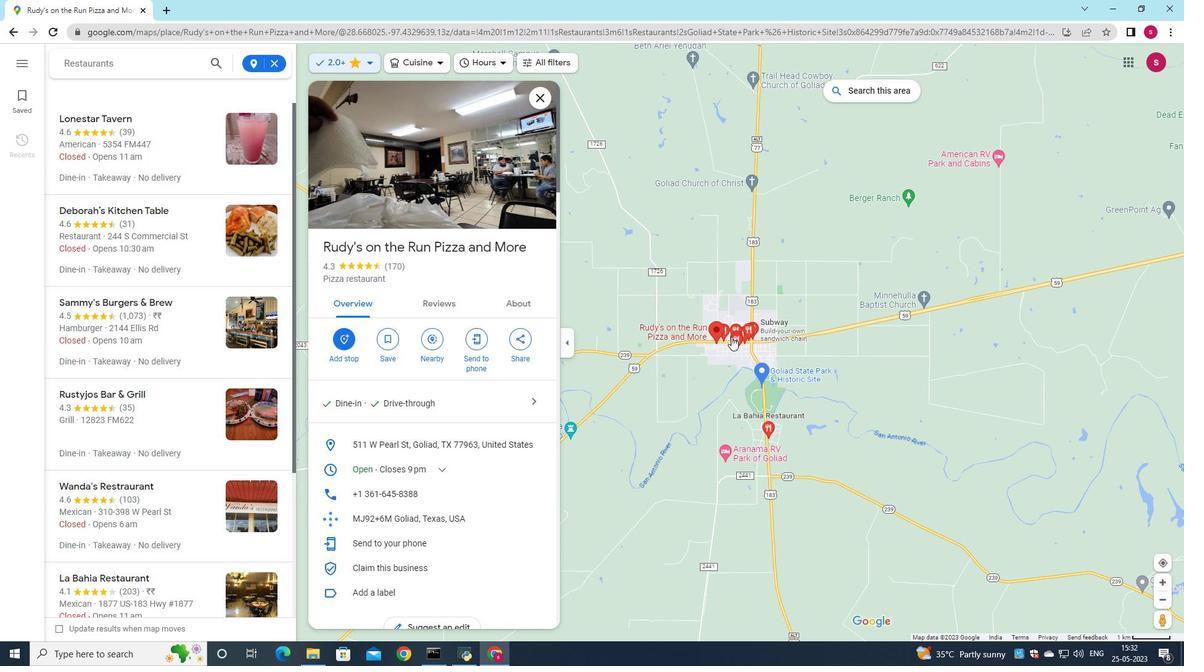 
Action: Mouse scrolled (731, 337) with delta (0, 0)
Screenshot: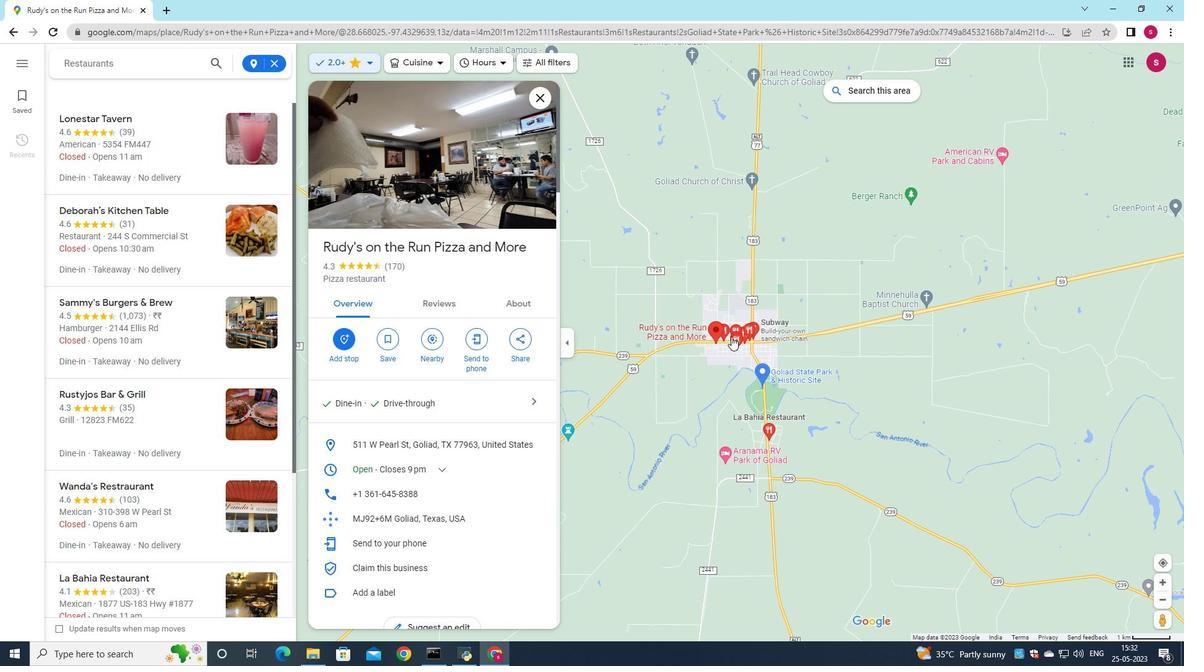 
Action: Mouse scrolled (731, 337) with delta (0, 0)
Screenshot: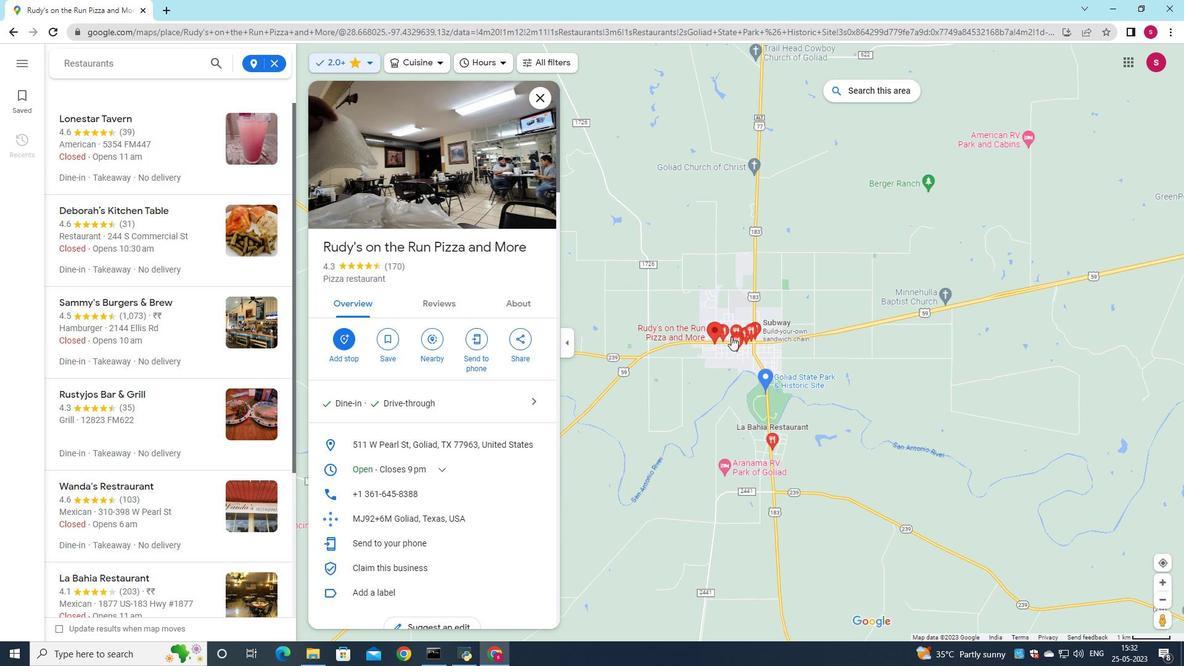 
Action: Mouse scrolled (731, 337) with delta (0, 0)
Screenshot: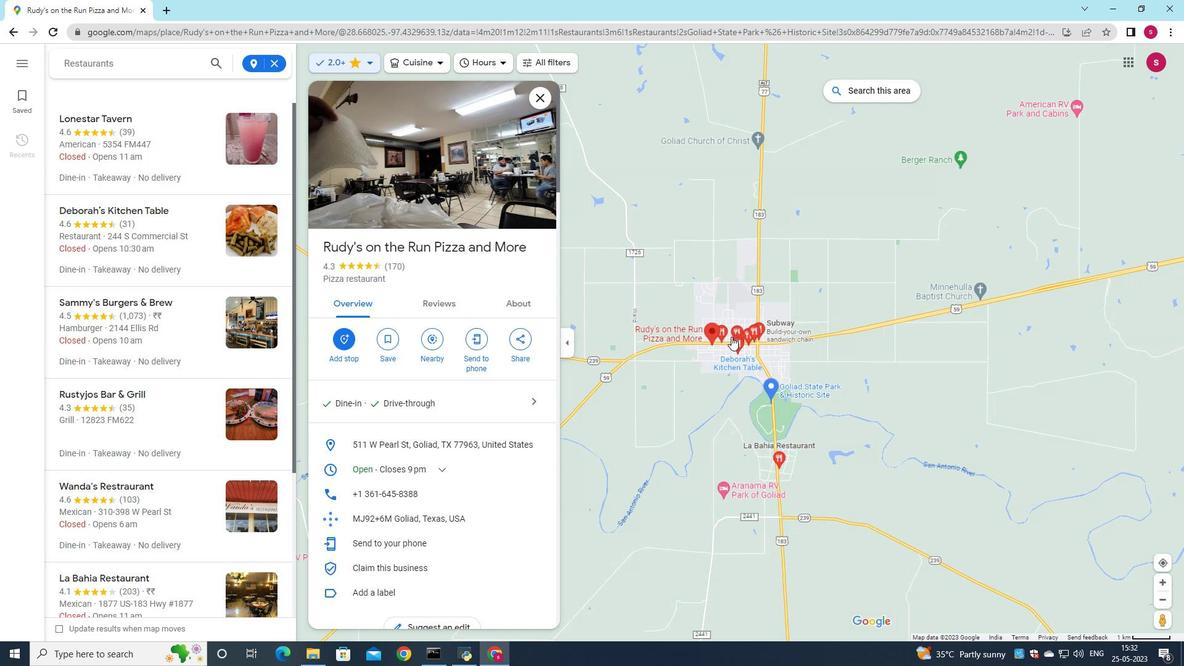 
Action: Mouse moved to (742, 350)
Screenshot: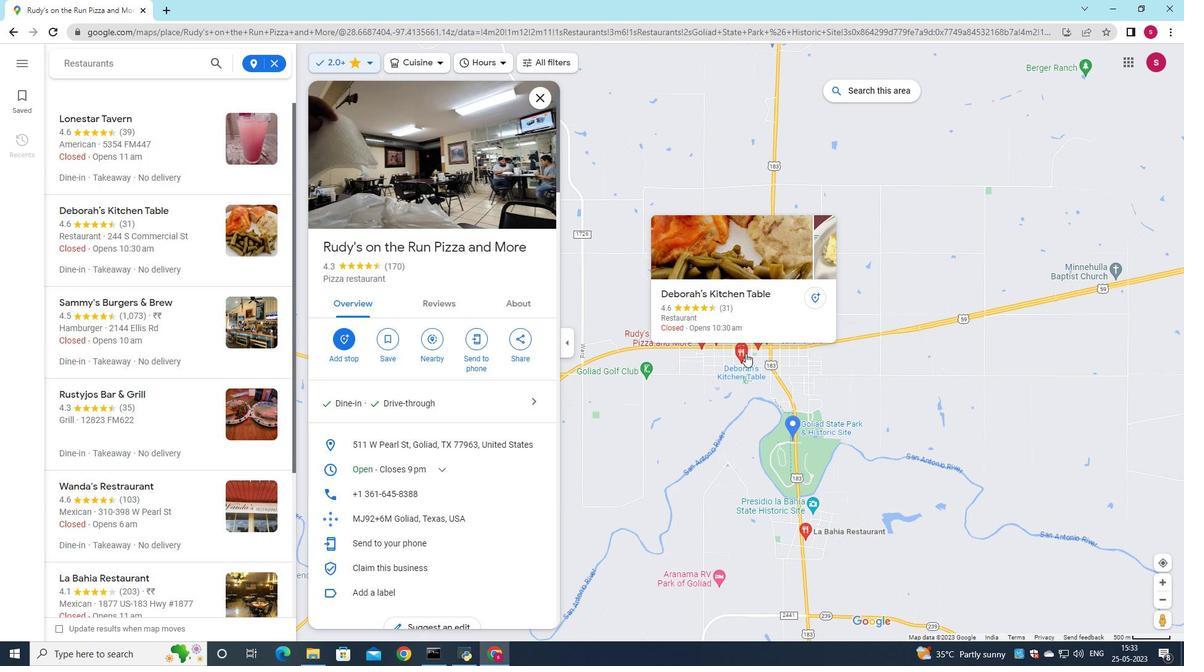 
Action: Mouse scrolled (742, 351) with delta (0, 0)
Screenshot: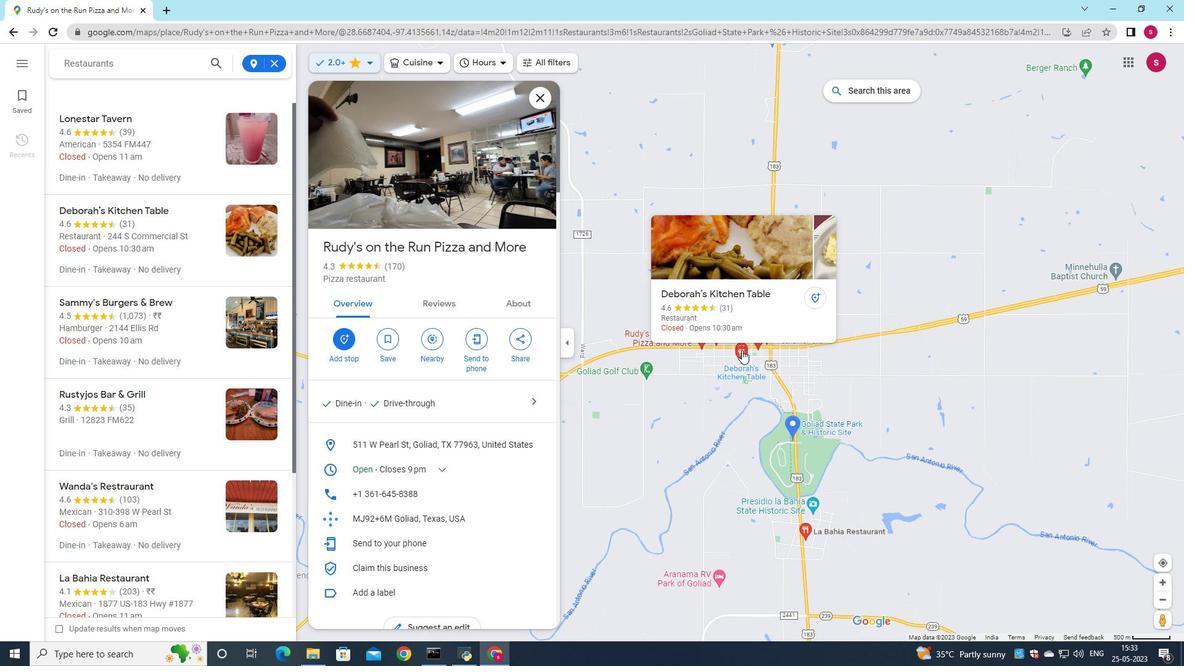 
Action: Mouse scrolled (742, 351) with delta (0, 0)
Screenshot: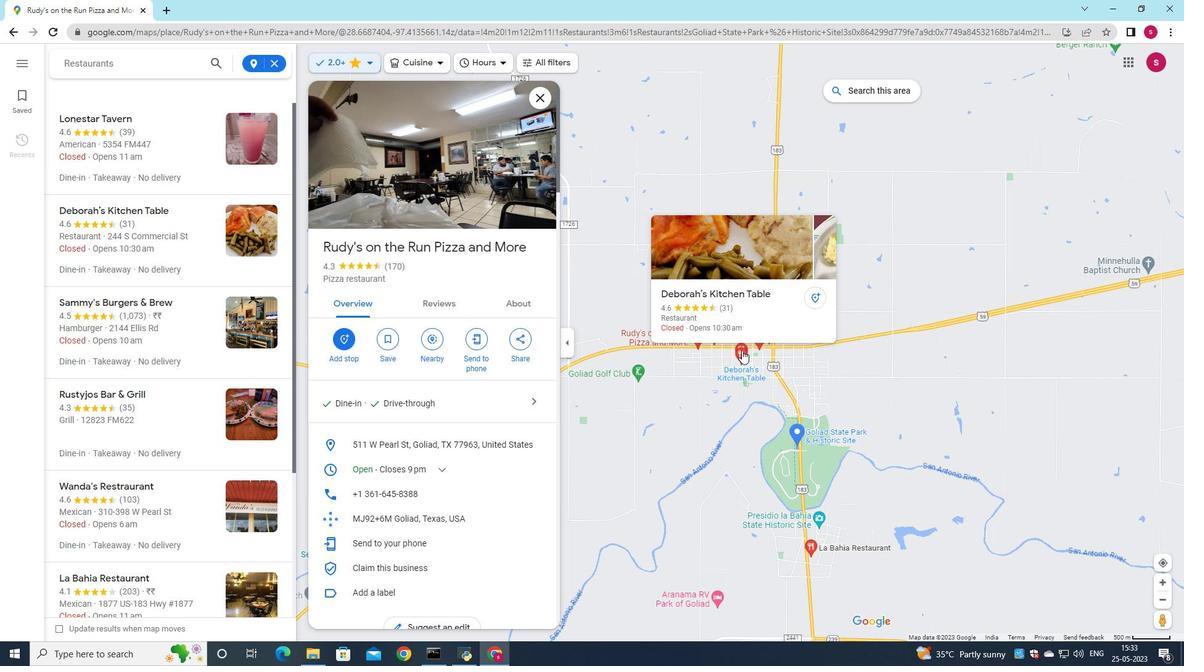 
Action: Mouse moved to (741, 359)
Screenshot: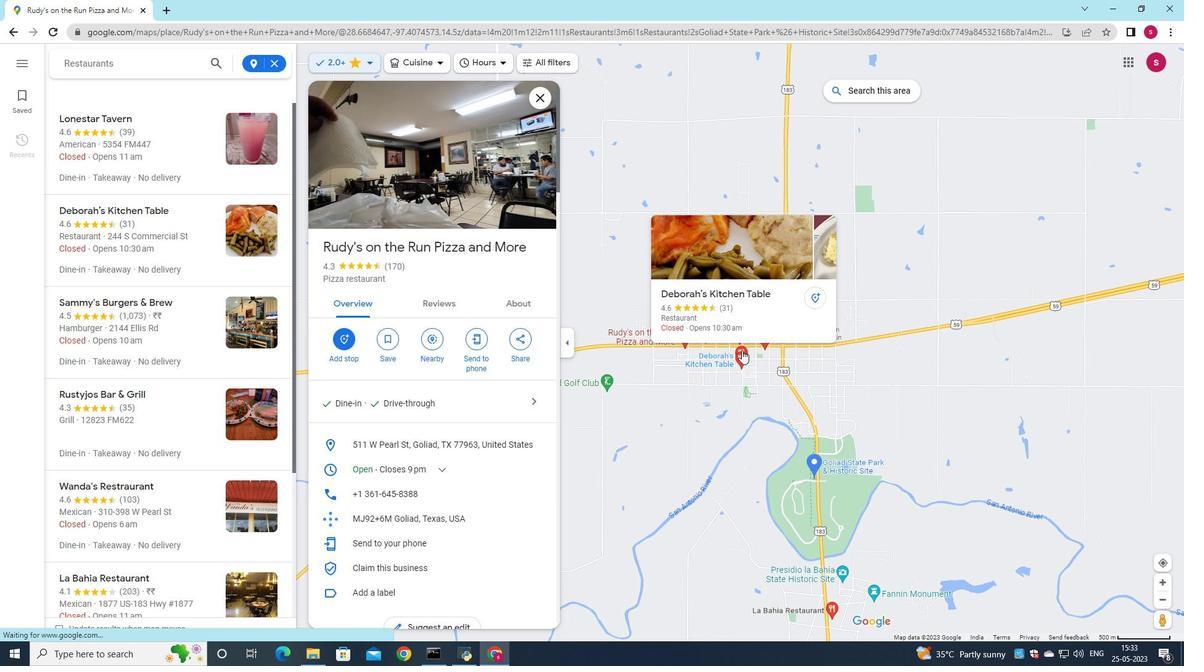 
Action: Mouse pressed left at (741, 359)
Screenshot: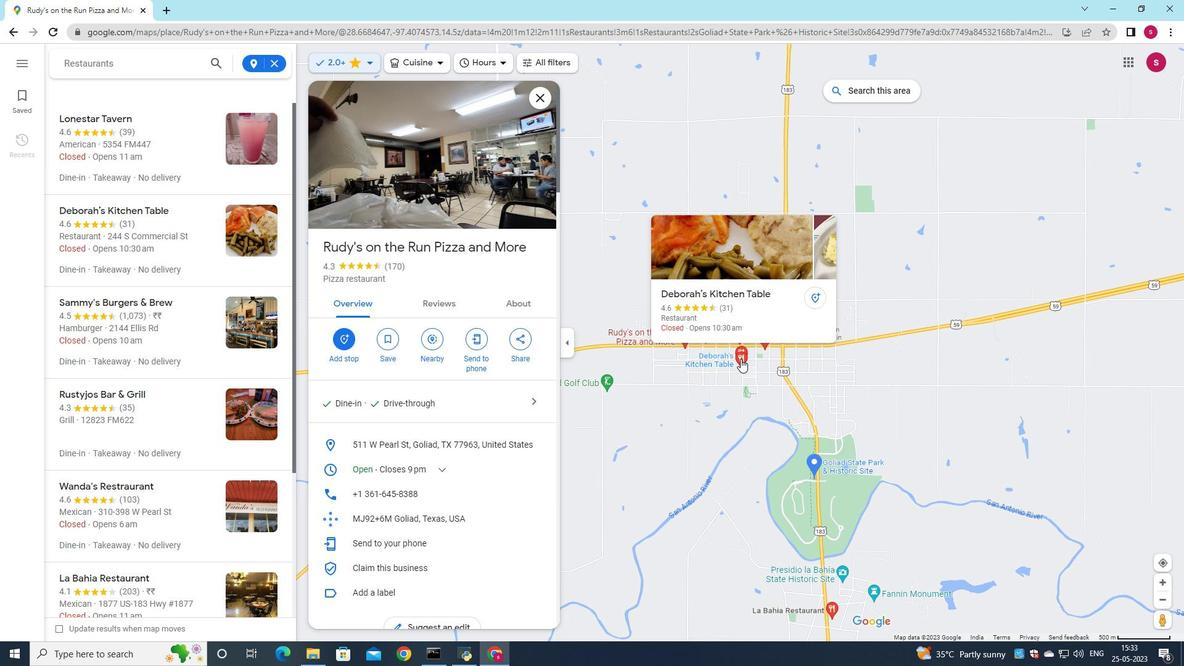 
Action: Mouse moved to (378, 205)
Screenshot: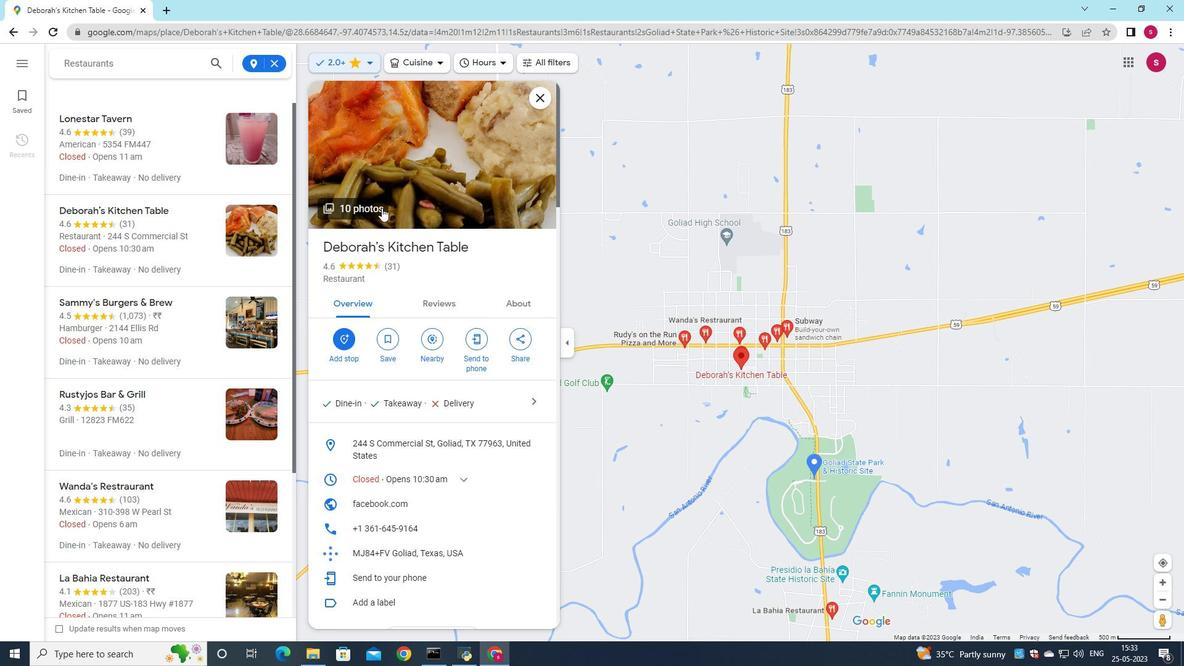 
Action: Mouse pressed left at (378, 205)
Screenshot: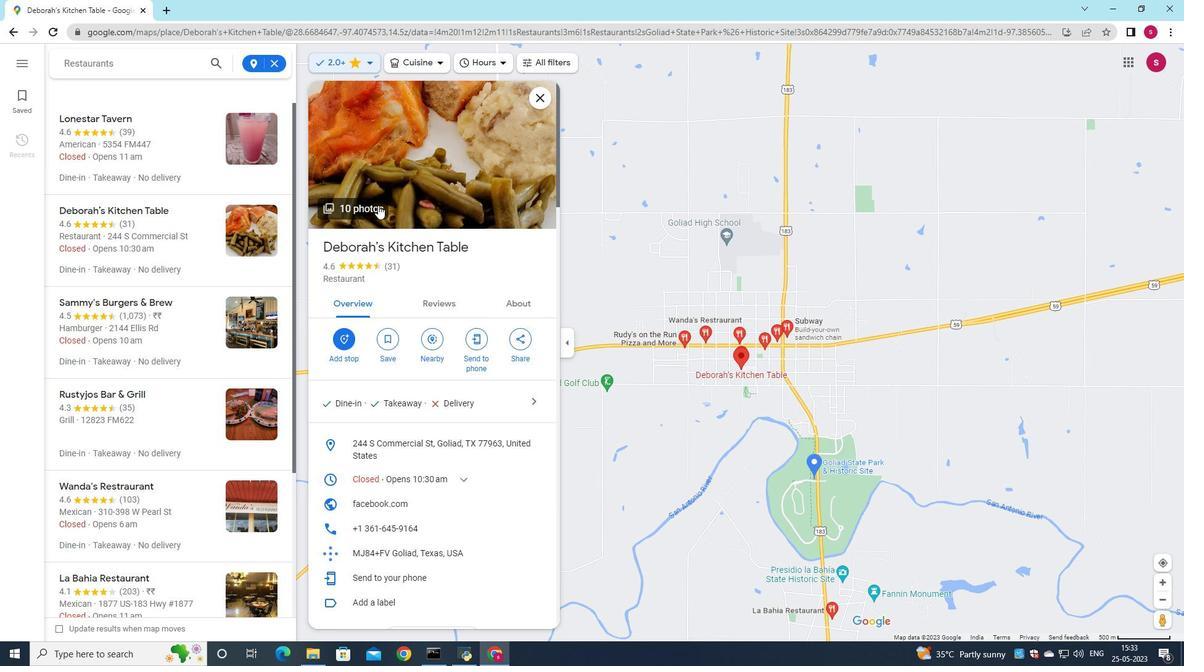 
Action: Mouse moved to (671, 339)
Screenshot: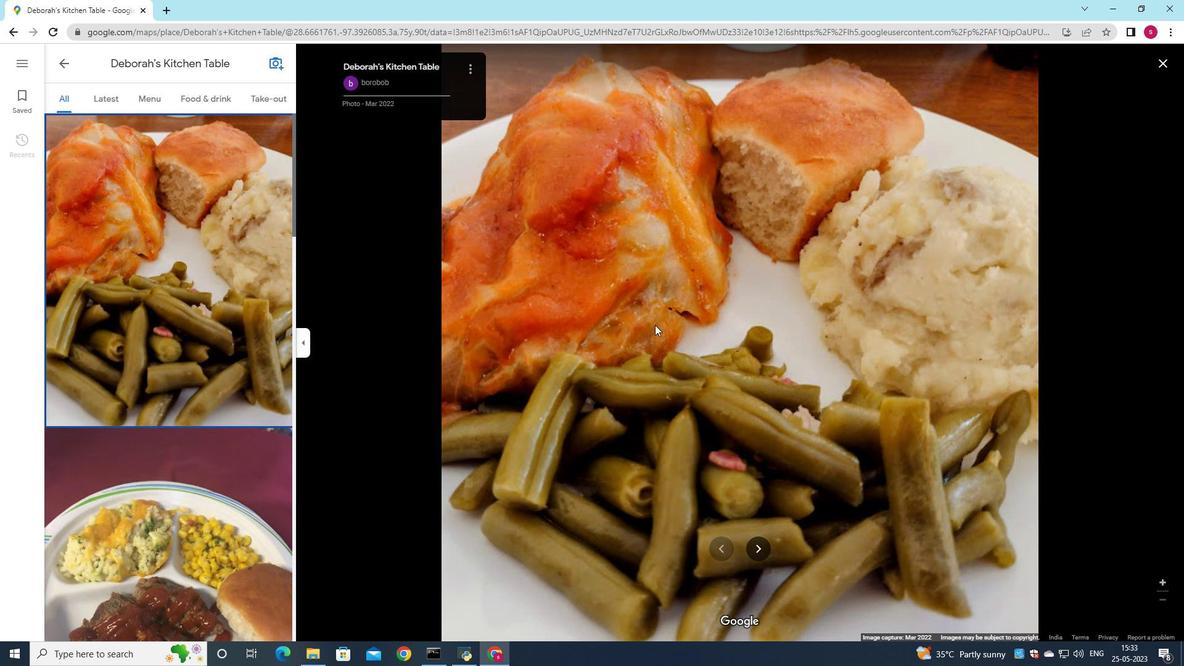
Action: Key pressed <Key.right><Key.right><Key.right><Key.right><Key.right><Key.right><Key.right><Key.right><Key.right><Key.right><Key.right>
Screenshot: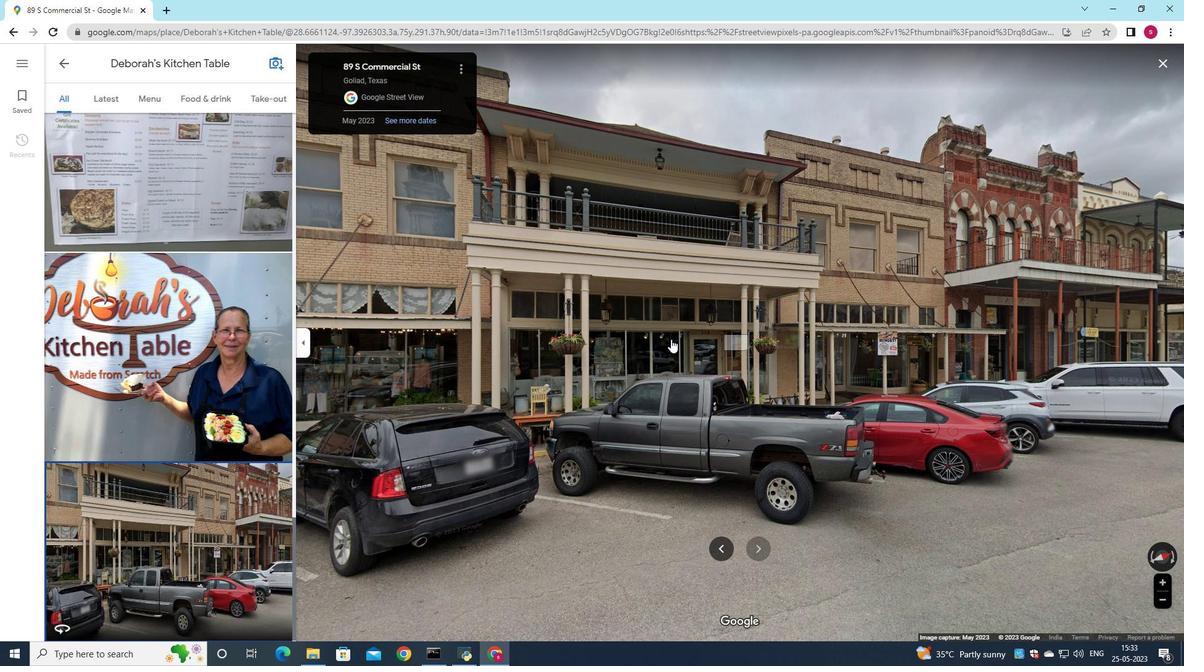 
Action: Mouse moved to (61, 61)
Screenshot: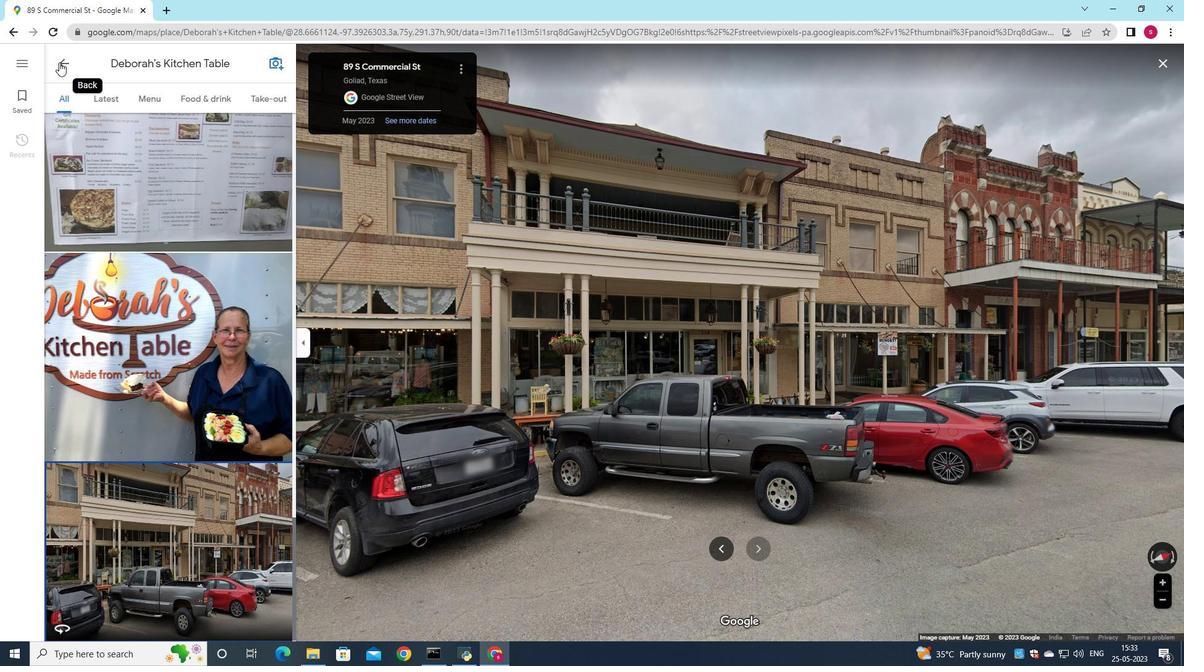 
Action: Mouse pressed left at (61, 61)
Screenshot: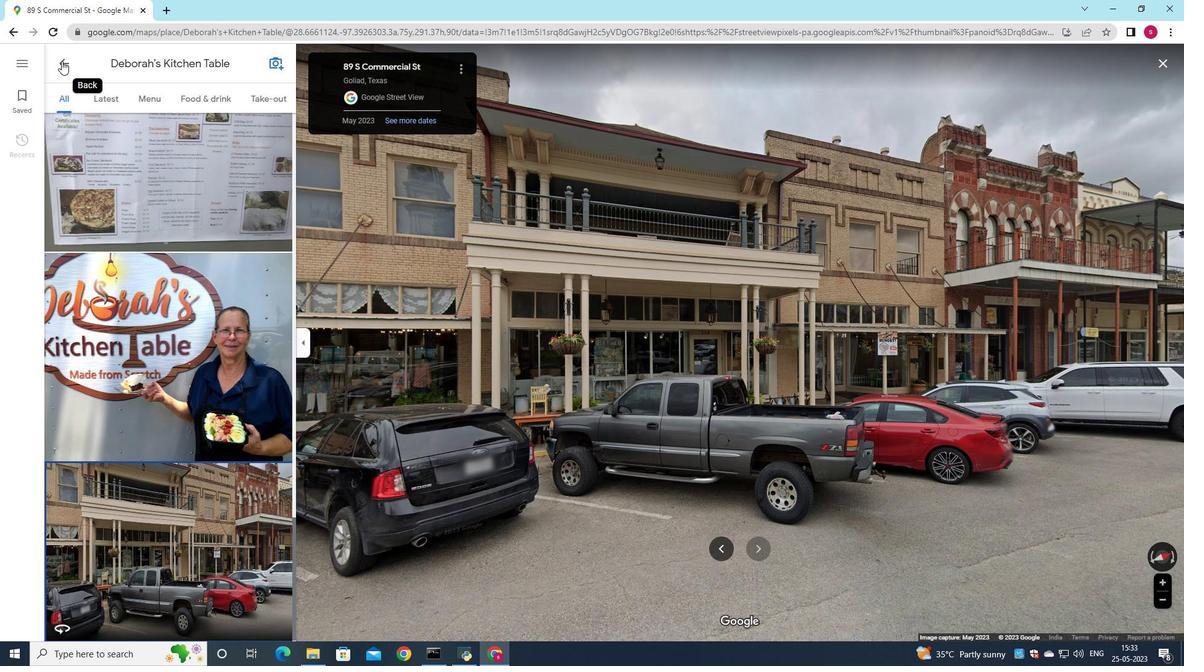 
Action: Mouse moved to (725, 382)
Screenshot: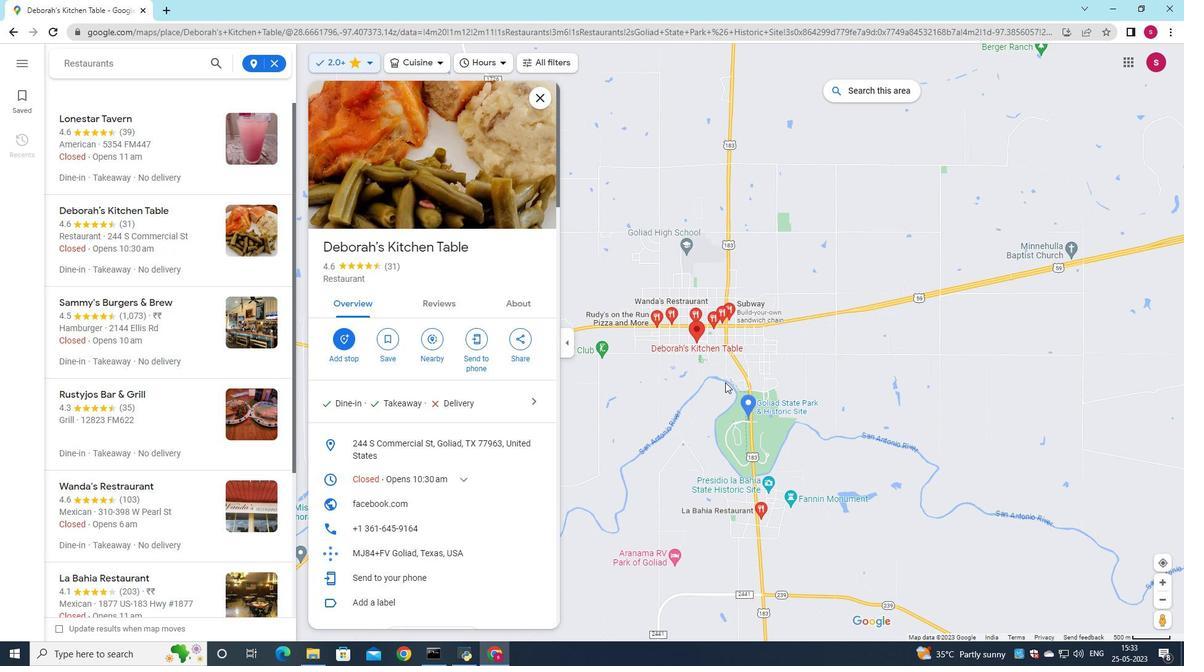 
Action: Mouse scrolled (725, 383) with delta (0, 0)
Screenshot: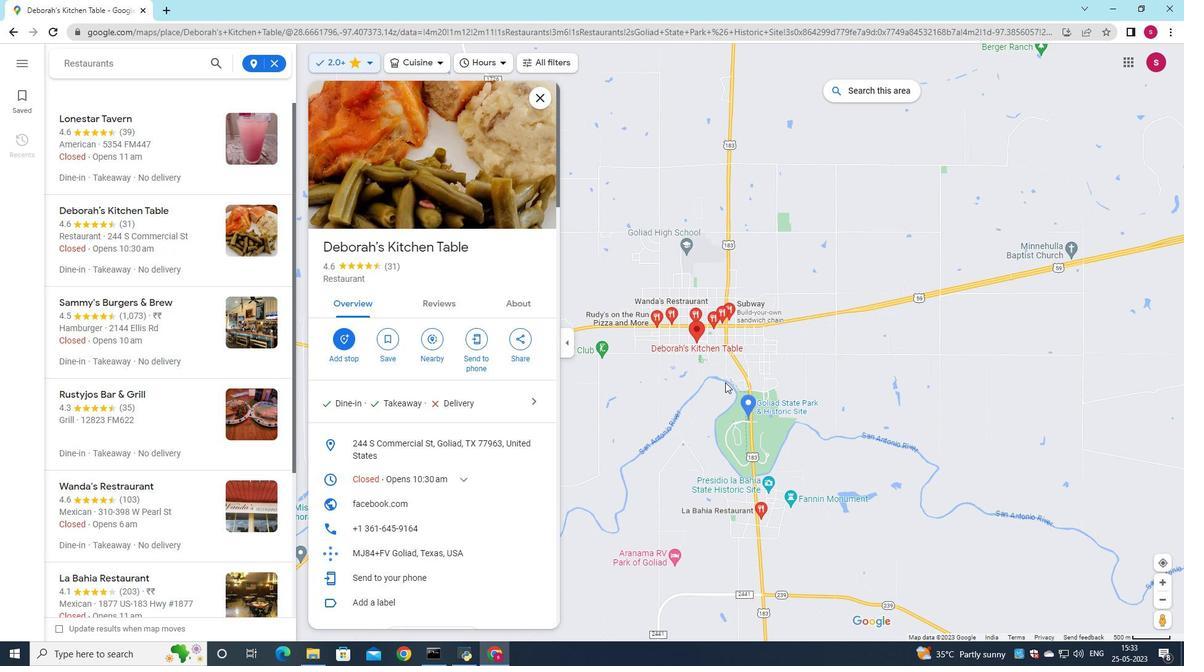 
Action: Mouse scrolled (725, 381) with delta (0, 0)
Screenshot: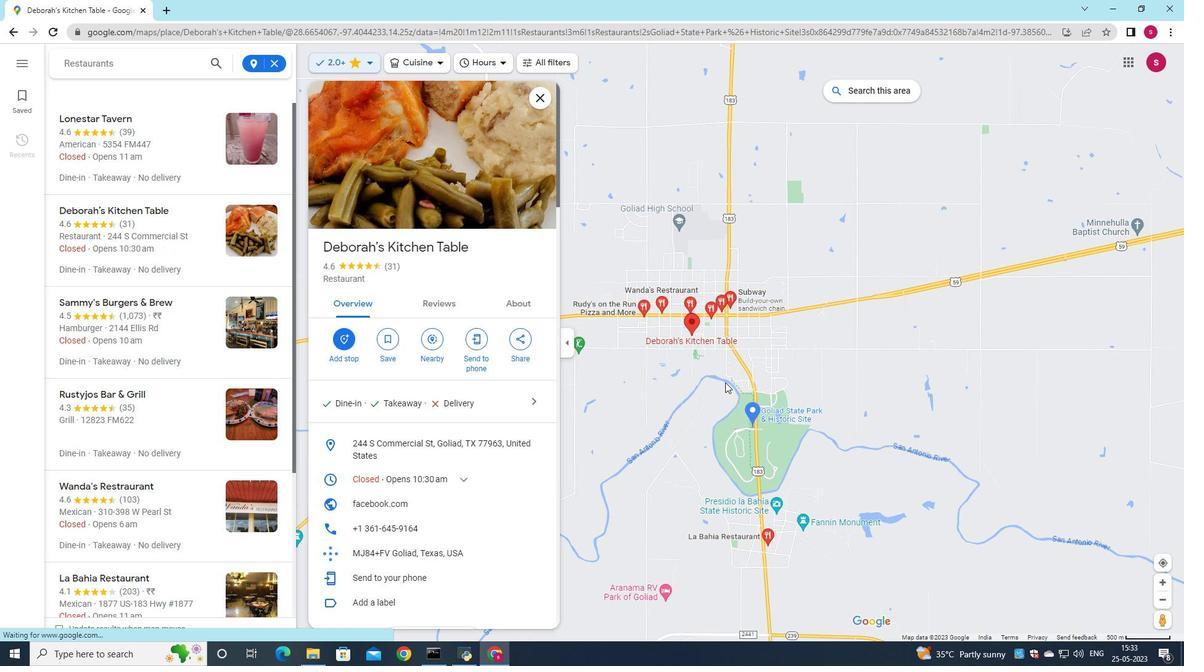 
Action: Mouse scrolled (725, 381) with delta (0, 0)
Screenshot: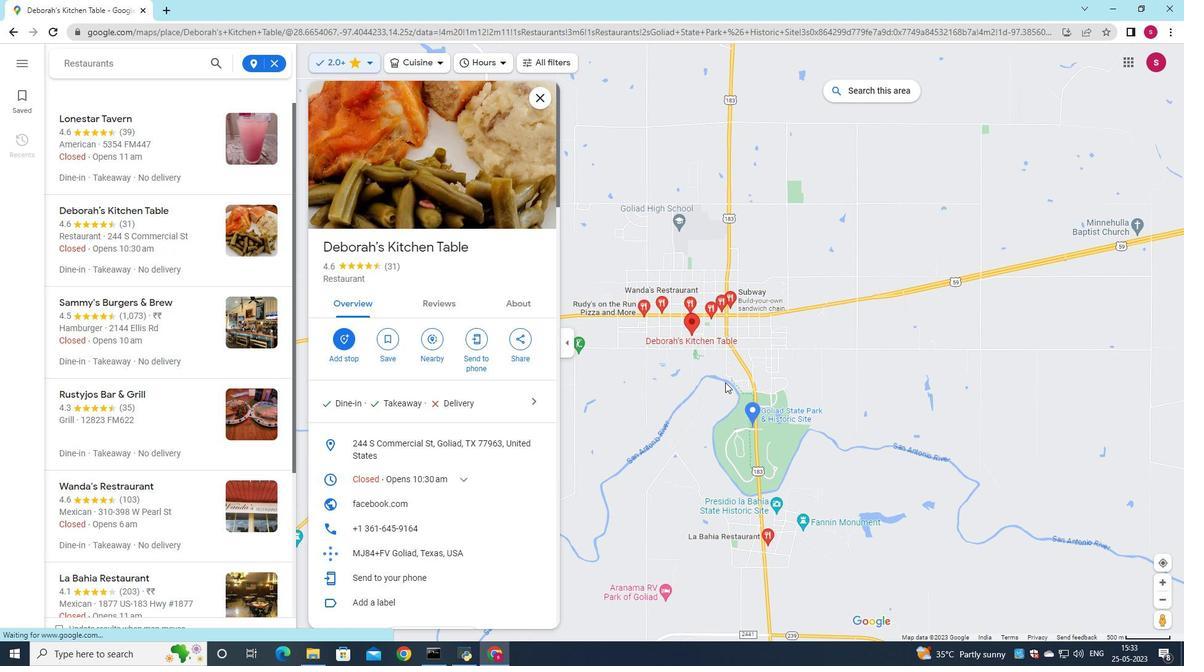 
Action: Mouse scrolled (725, 381) with delta (0, 0)
Screenshot: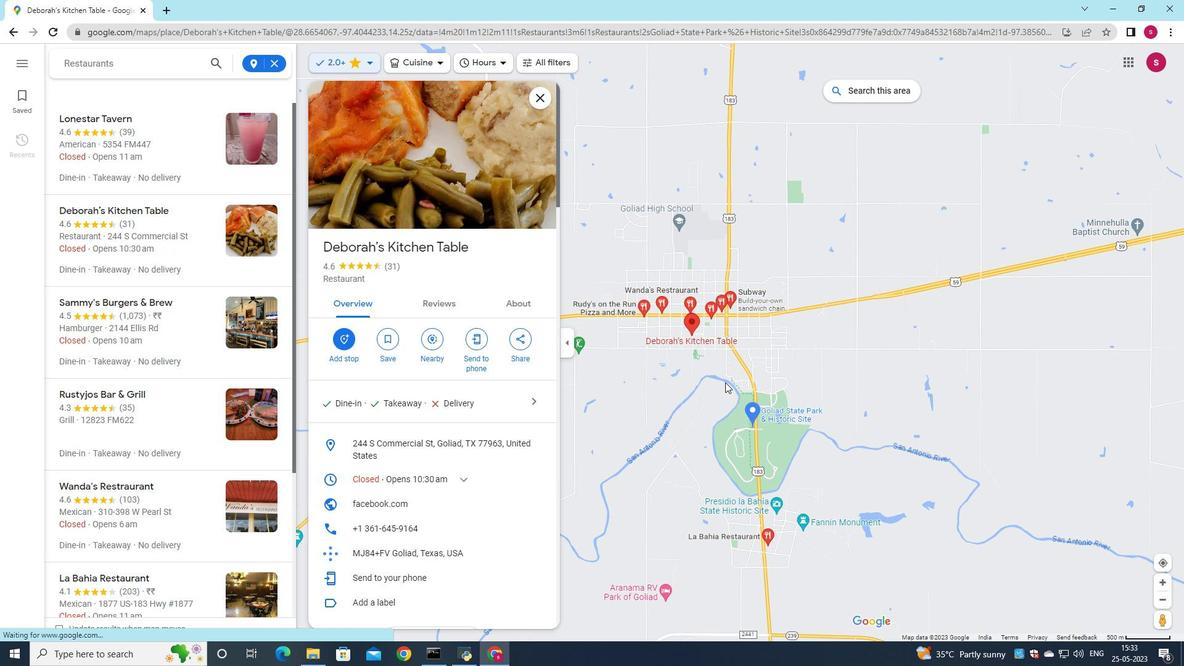 
Action: Mouse scrolled (725, 381) with delta (0, 0)
Screenshot: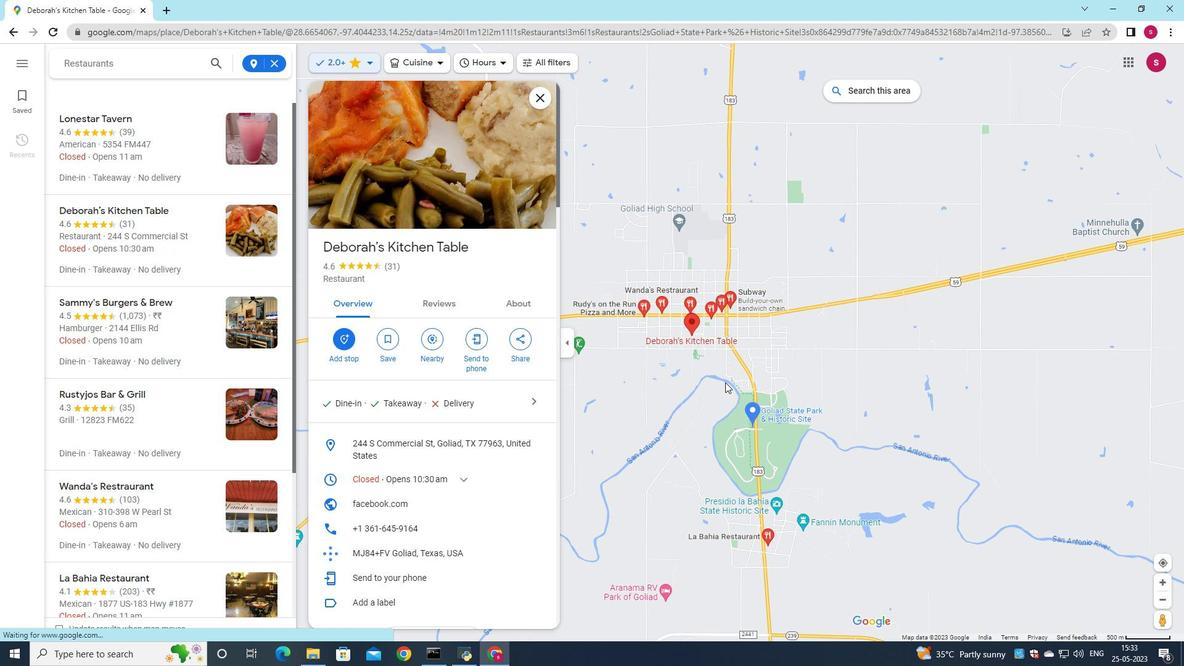
Action: Mouse scrolled (725, 381) with delta (0, 0)
Screenshot: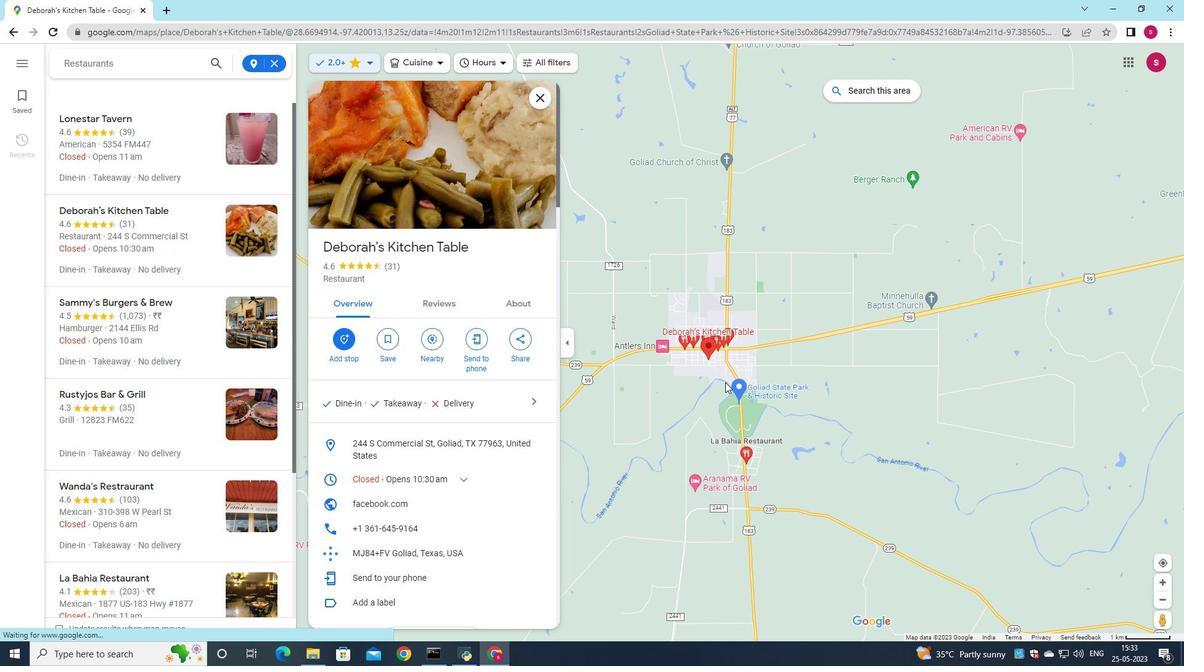 
Action: Mouse scrolled (725, 383) with delta (0, 0)
Screenshot: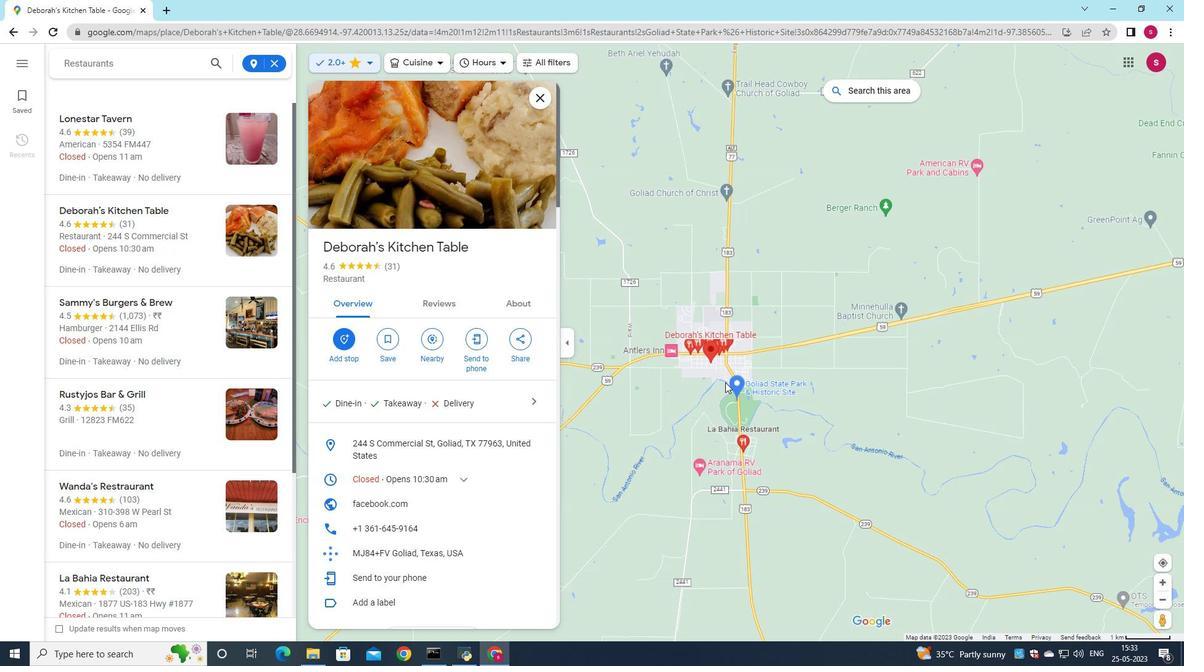 
Action: Mouse scrolled (725, 383) with delta (0, 0)
Screenshot: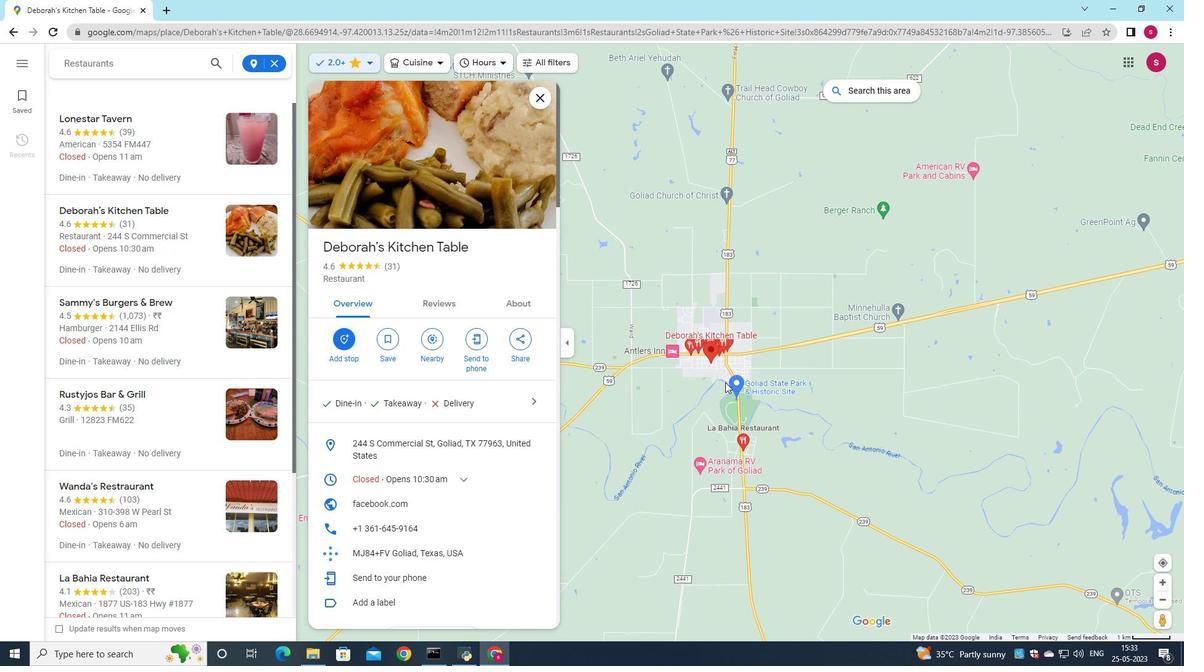 
Action: Mouse moved to (711, 354)
Screenshot: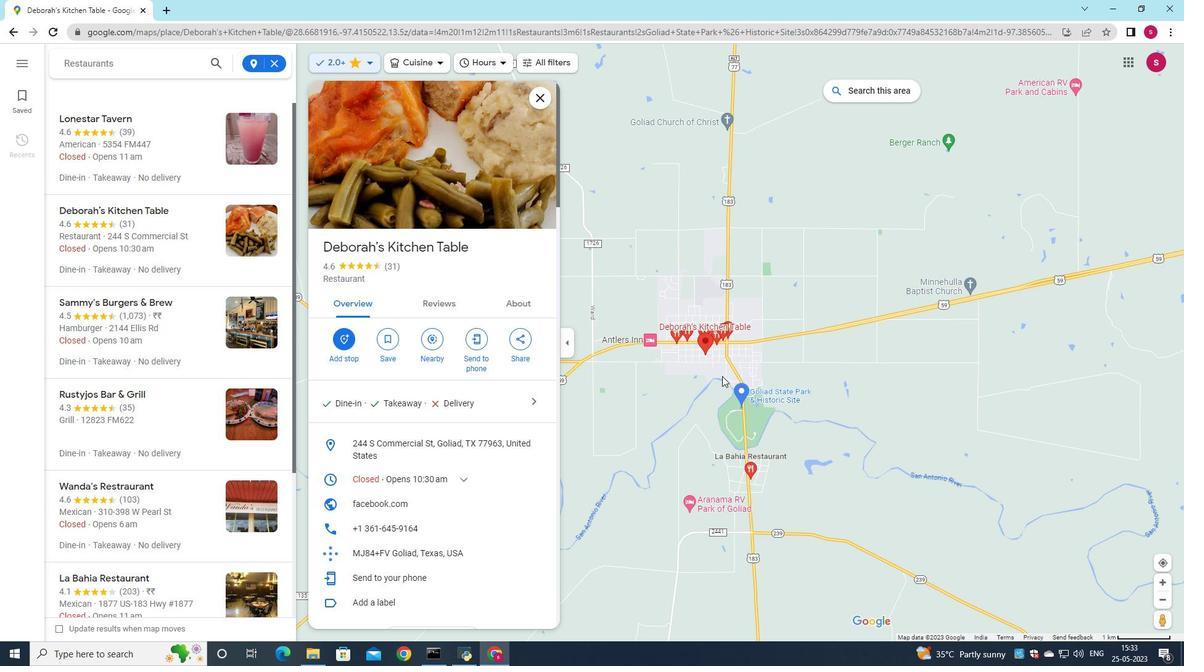 
Action: Mouse scrolled (711, 354) with delta (0, 0)
Screenshot: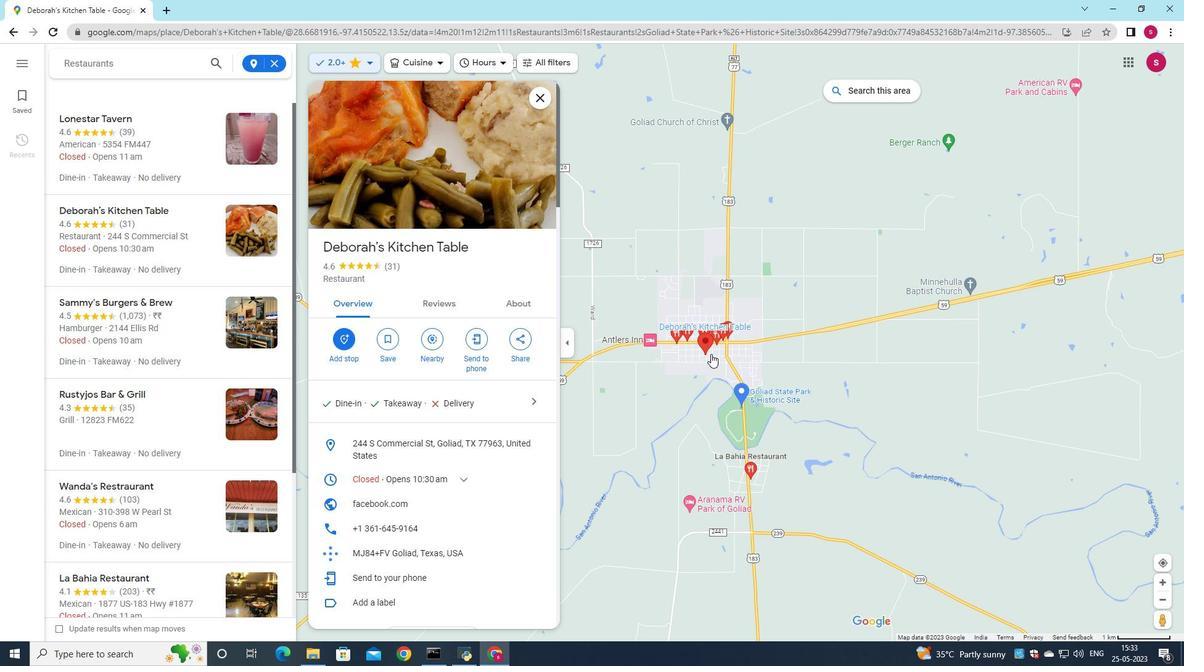 
Action: Mouse scrolled (711, 354) with delta (0, 0)
Screenshot: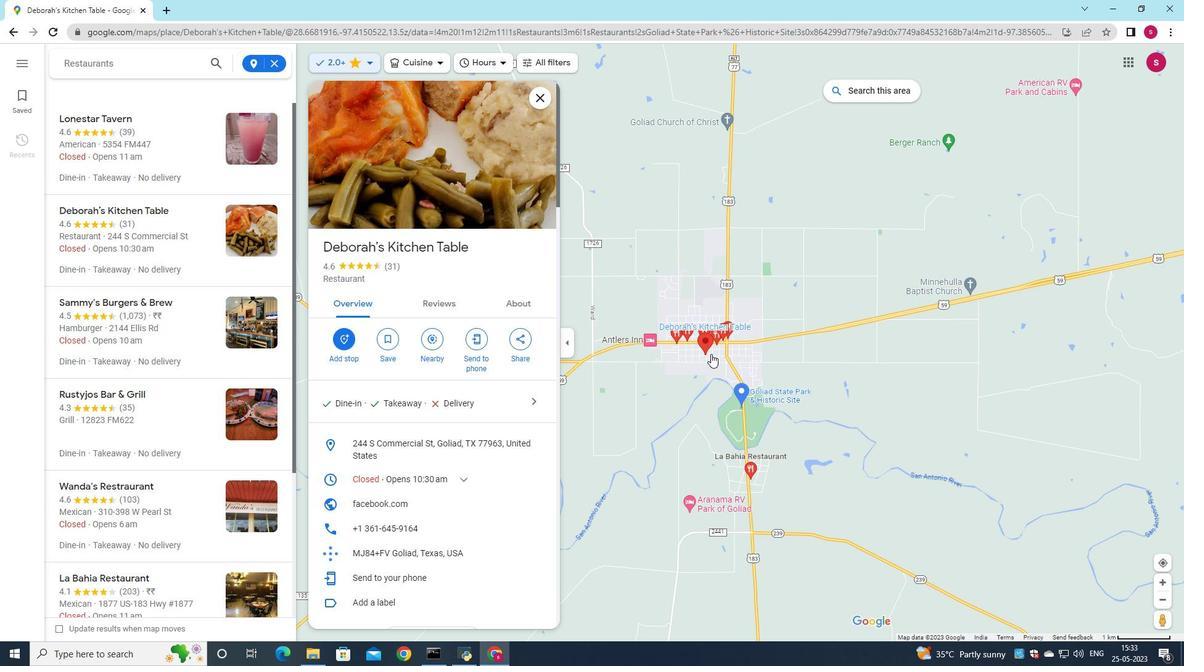 
Action: Mouse moved to (679, 325)
Screenshot: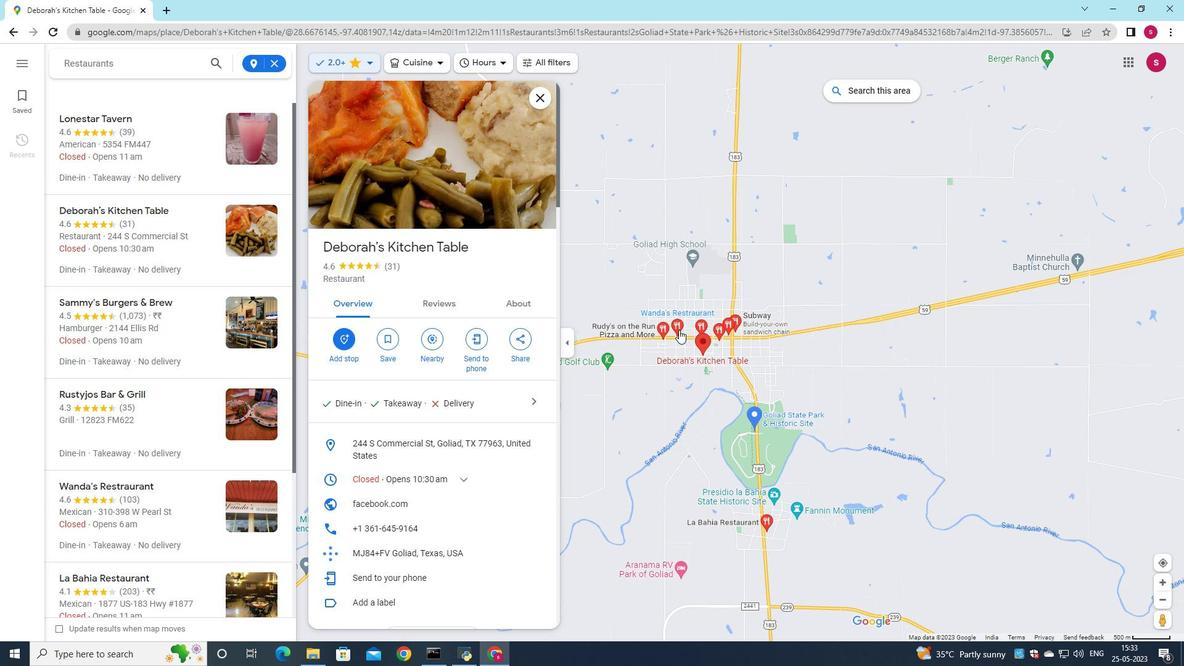 
Action: Mouse pressed left at (679, 325)
Screenshot: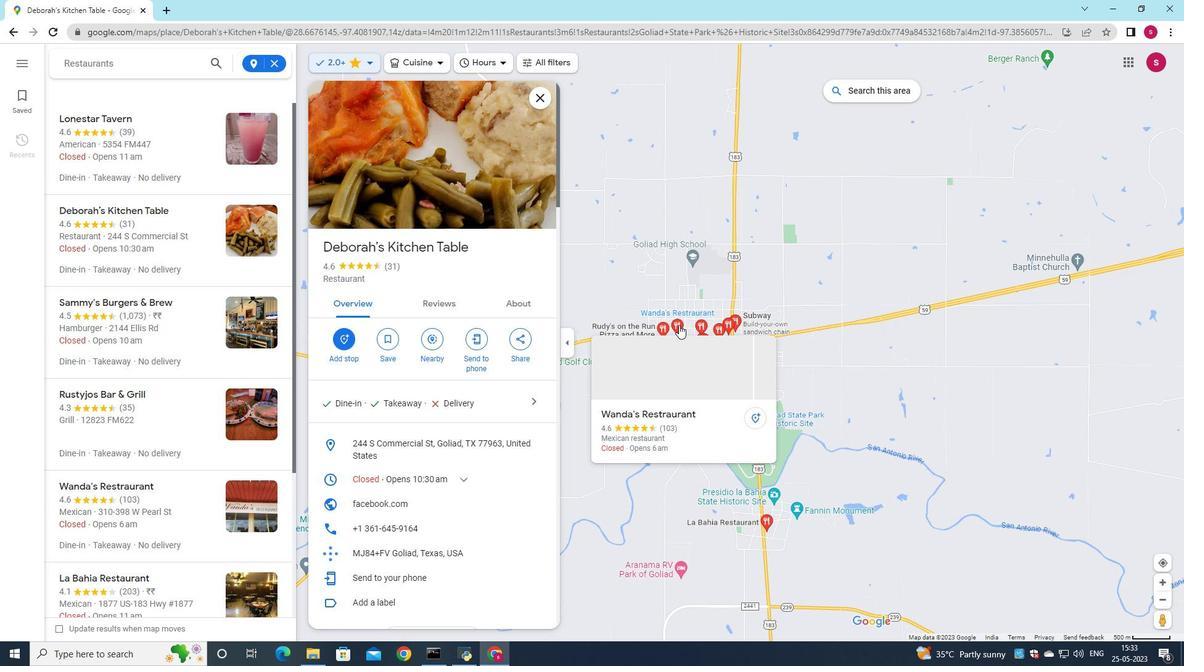 
Action: Mouse moved to (367, 204)
Screenshot: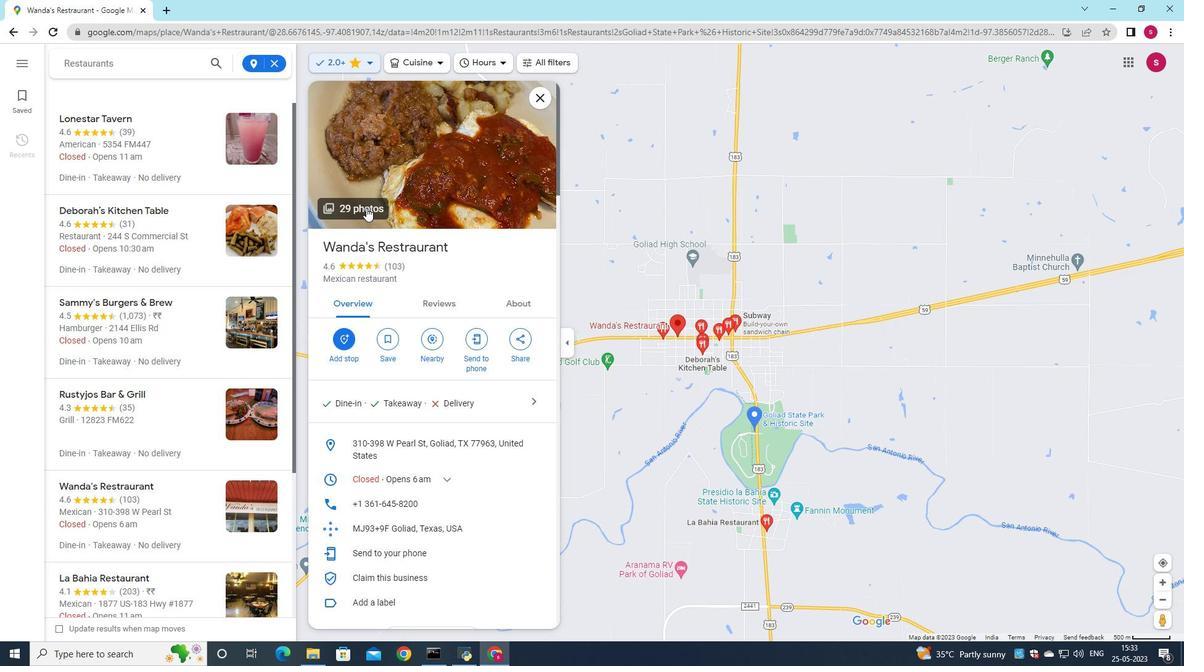 
Action: Mouse pressed left at (367, 204)
Screenshot: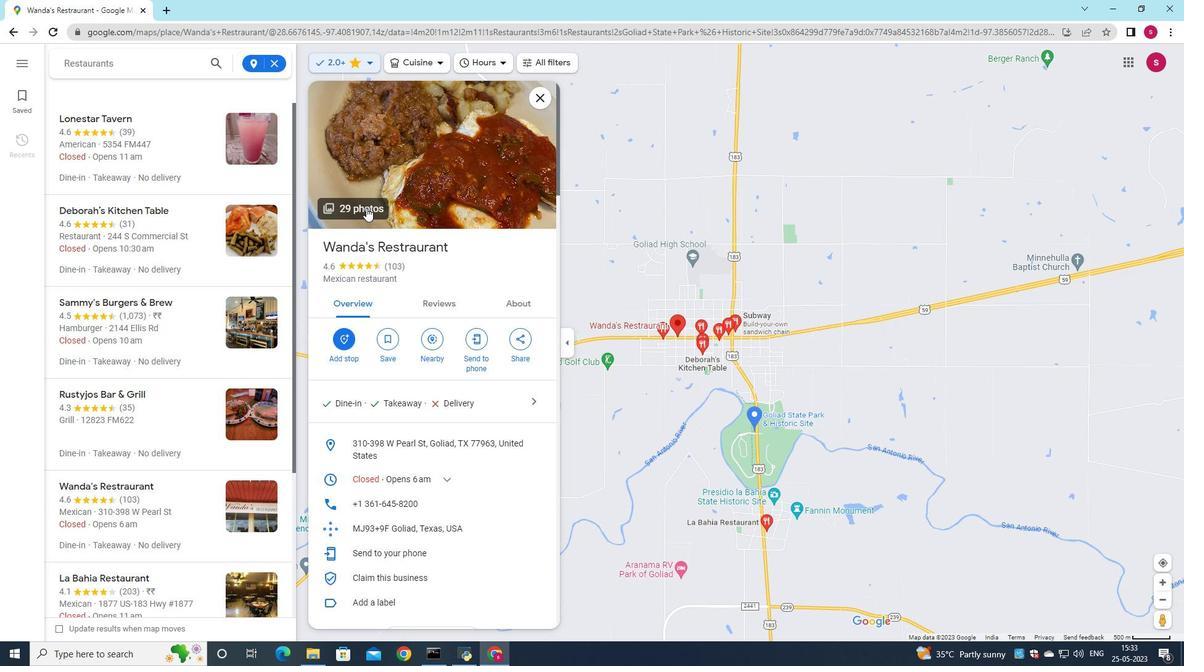 
Action: Mouse moved to (754, 544)
Screenshot: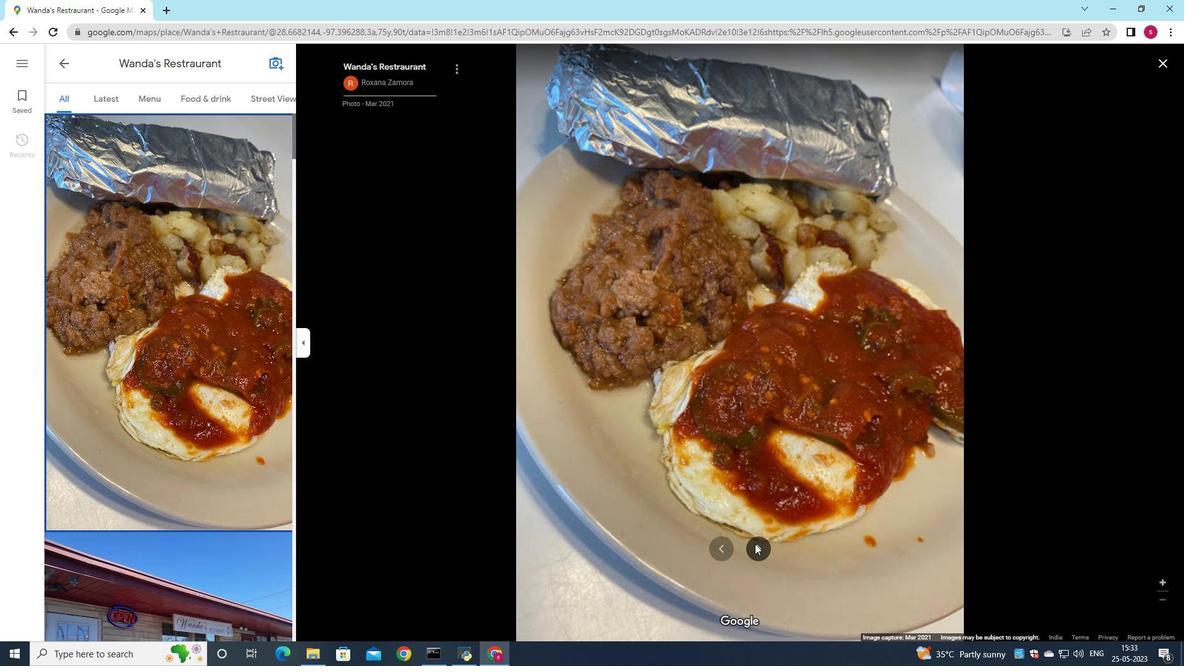 
Action: Mouse pressed left at (754, 544)
Screenshot: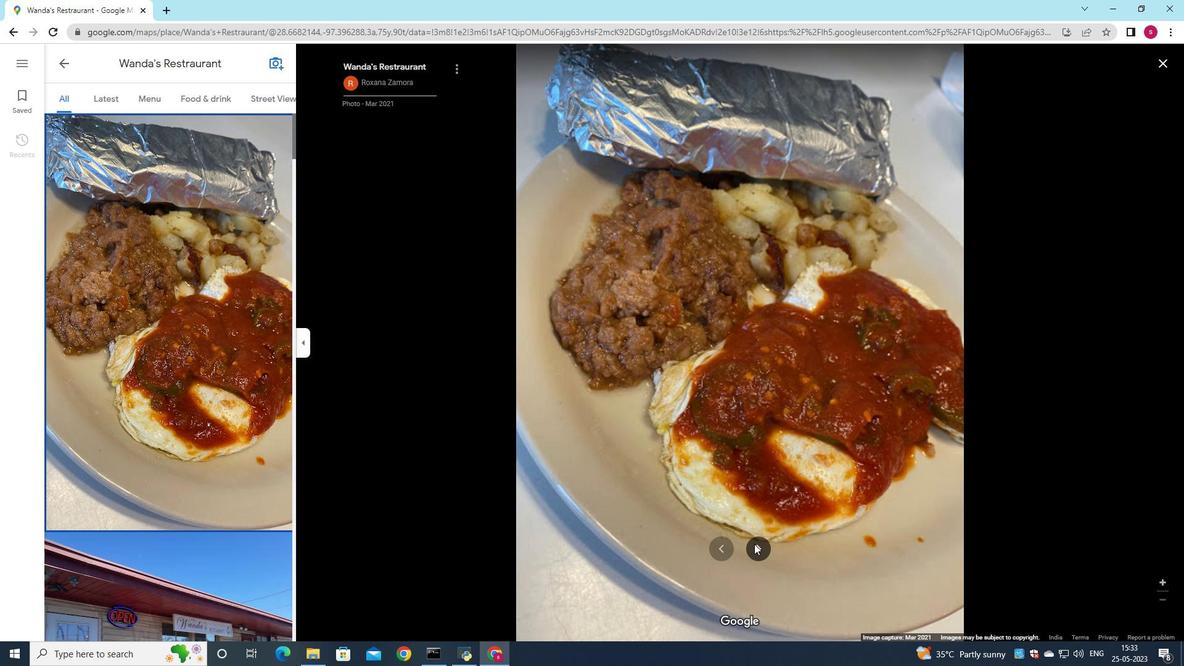 
Action: Mouse pressed left at (754, 544)
Screenshot: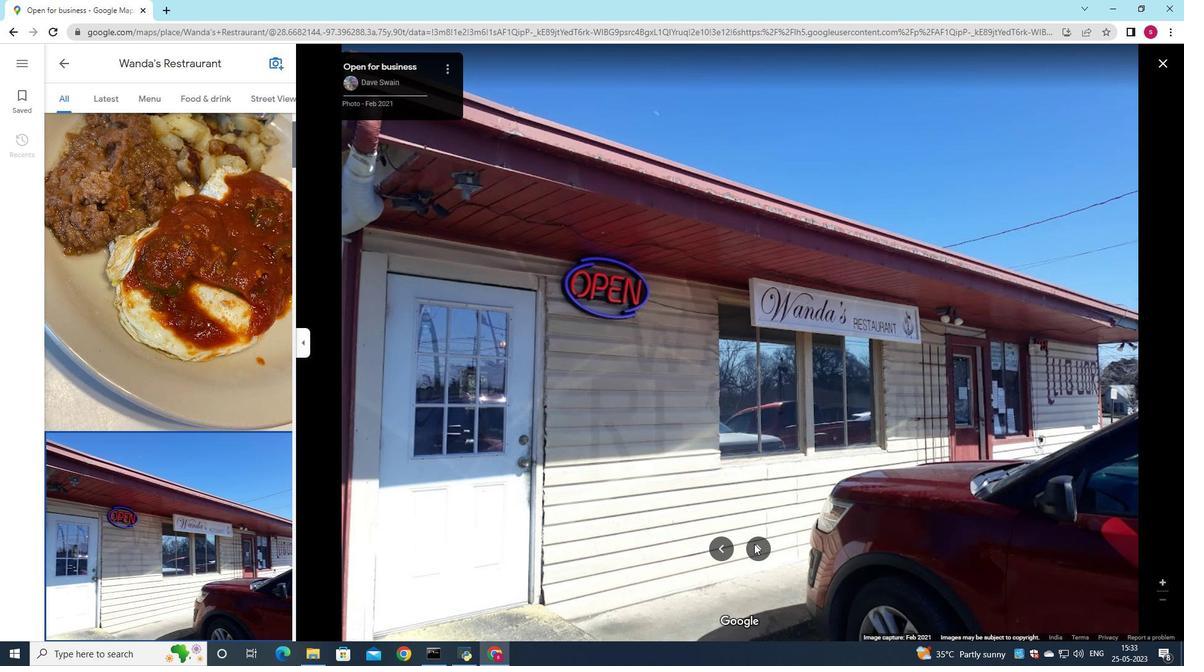 
Action: Mouse pressed left at (754, 544)
Screenshot: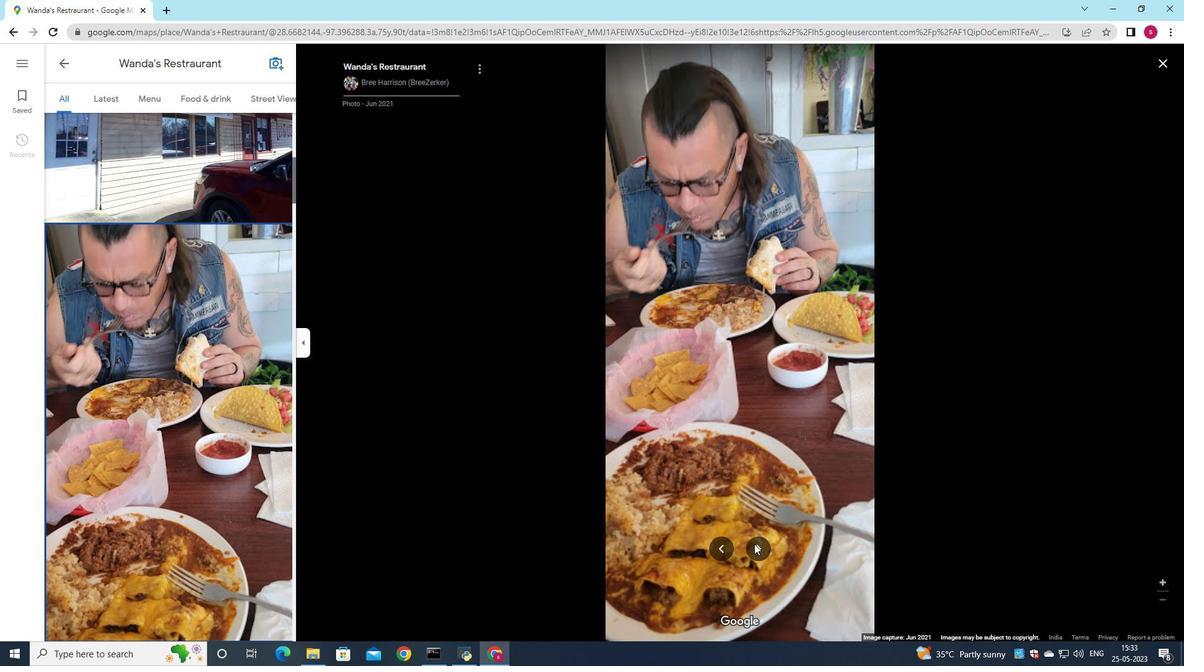 
Action: Mouse pressed left at (754, 544)
Screenshot: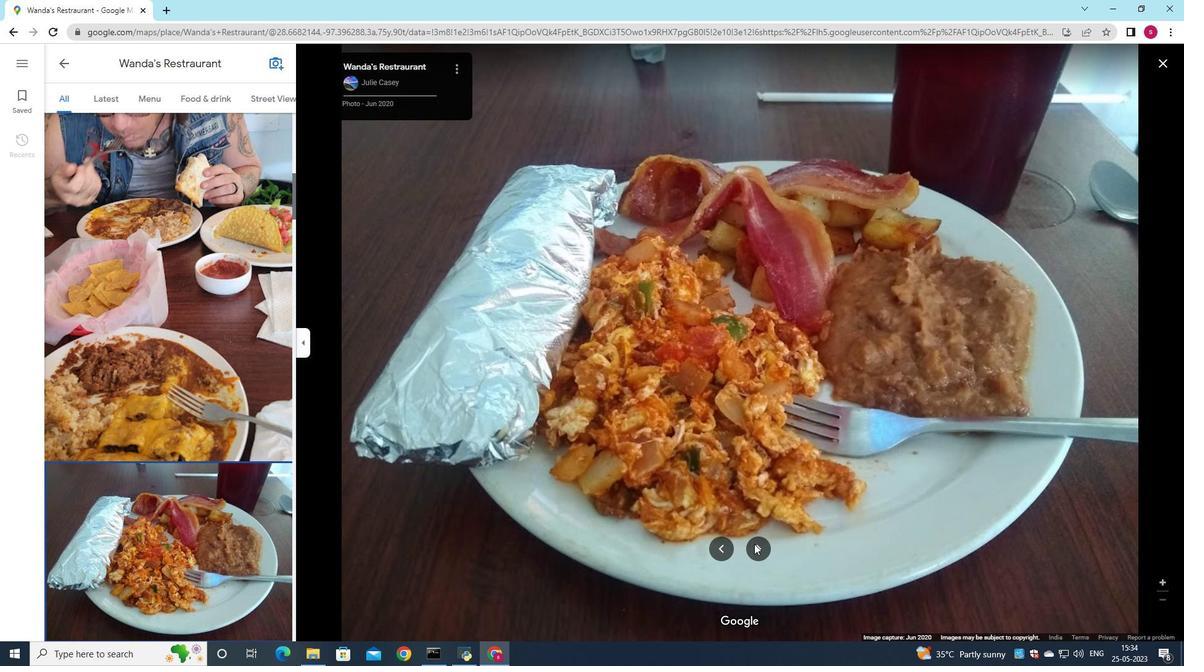 
Action: Mouse pressed left at (754, 544)
Screenshot: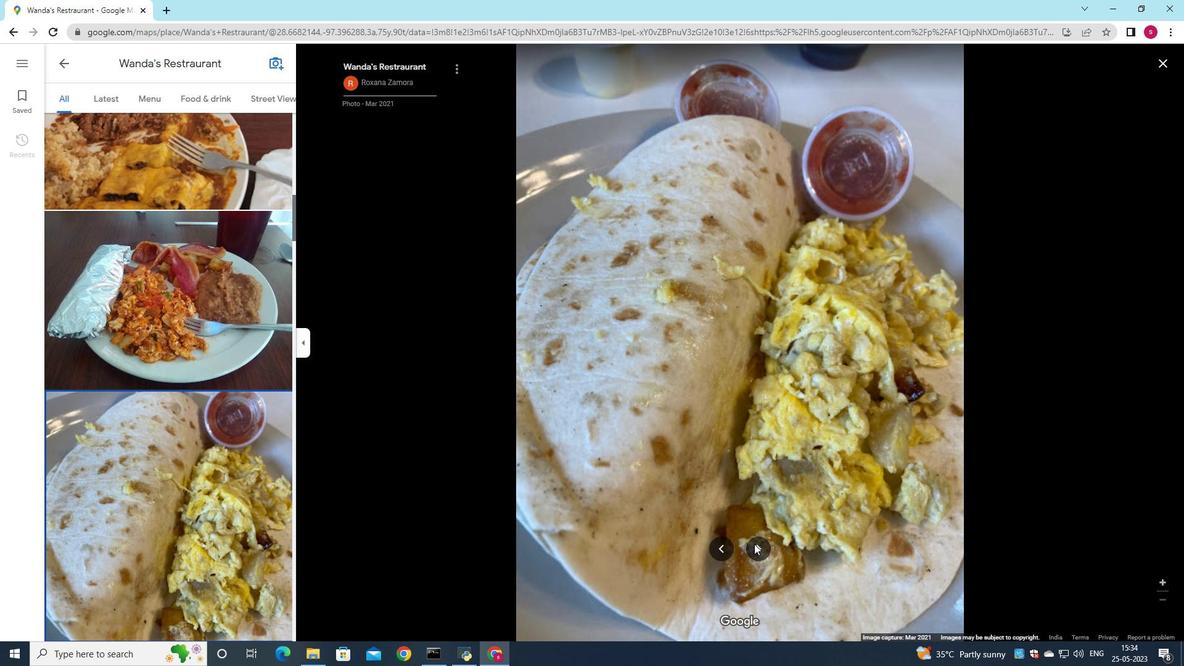 
Action: Mouse pressed left at (754, 544)
Screenshot: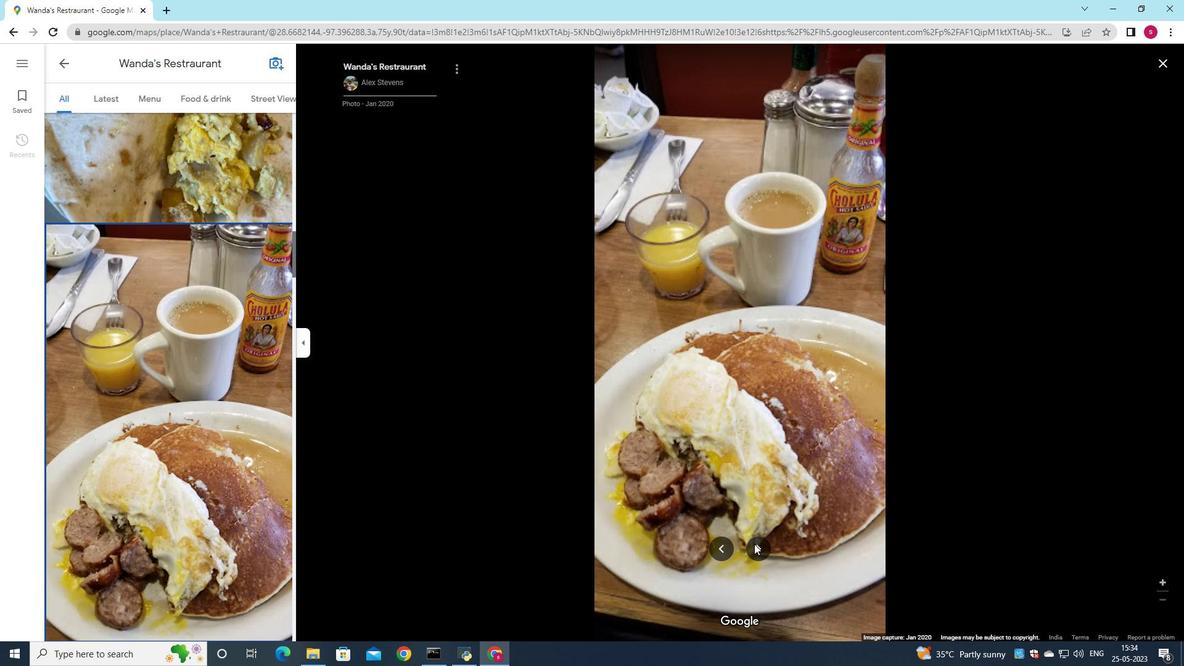 
Action: Mouse pressed left at (754, 544)
Screenshot: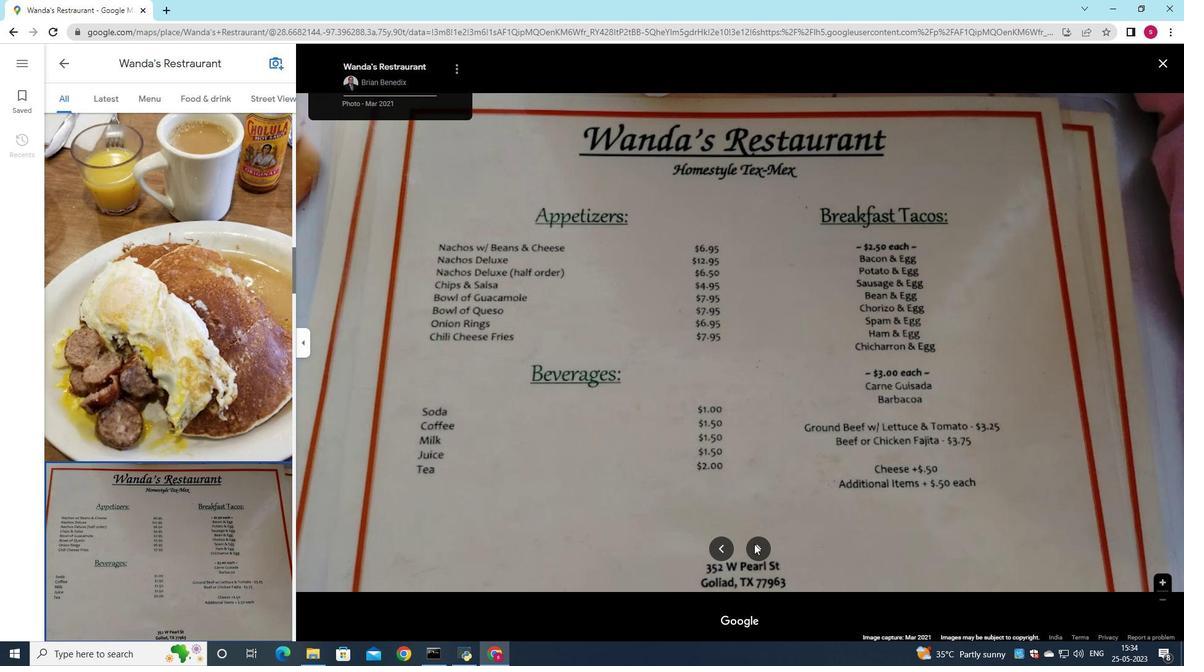 
Action: Mouse pressed left at (754, 544)
Screenshot: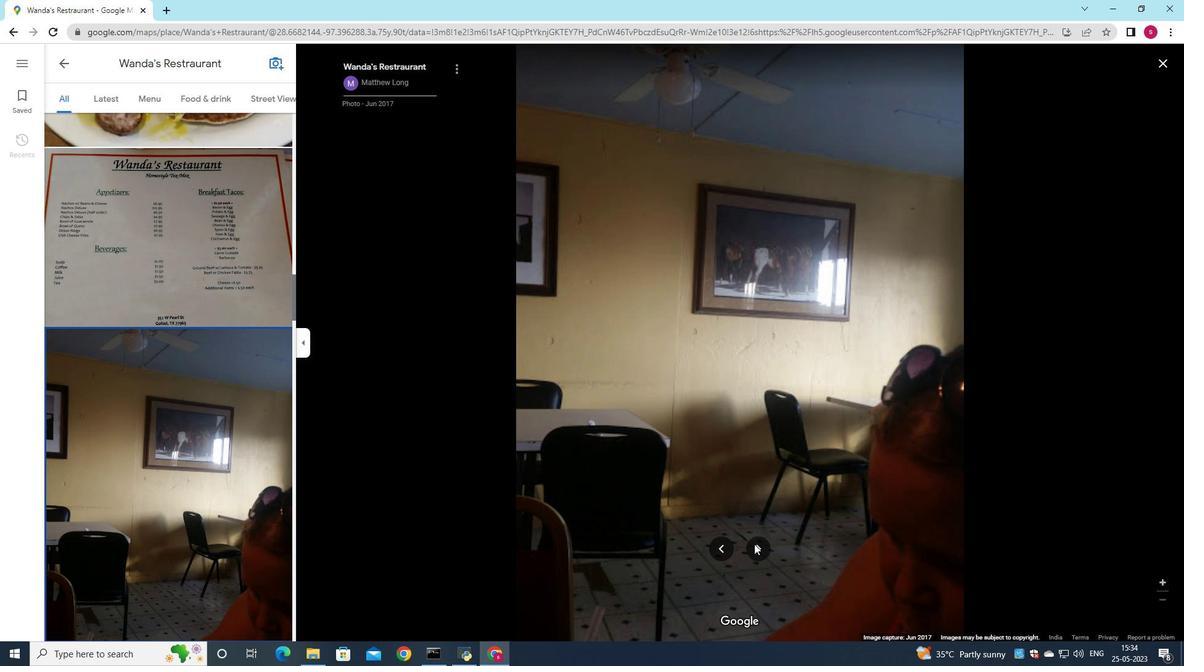 
Action: Mouse pressed left at (754, 544)
Screenshot: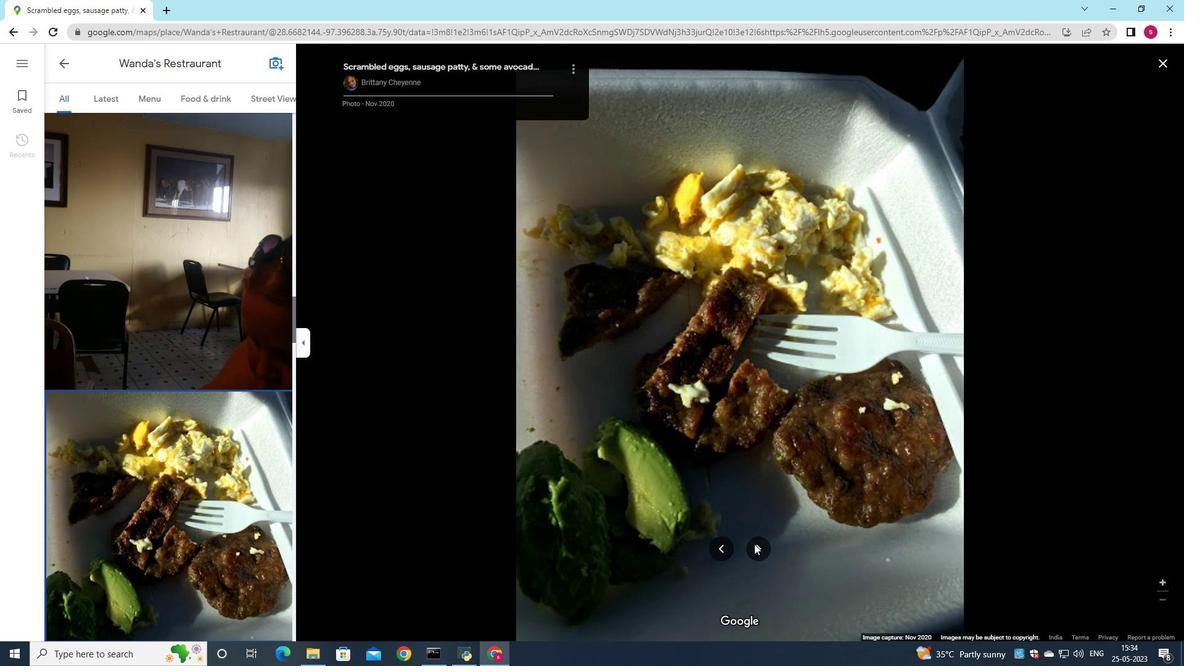 
Action: Mouse pressed left at (754, 544)
Screenshot: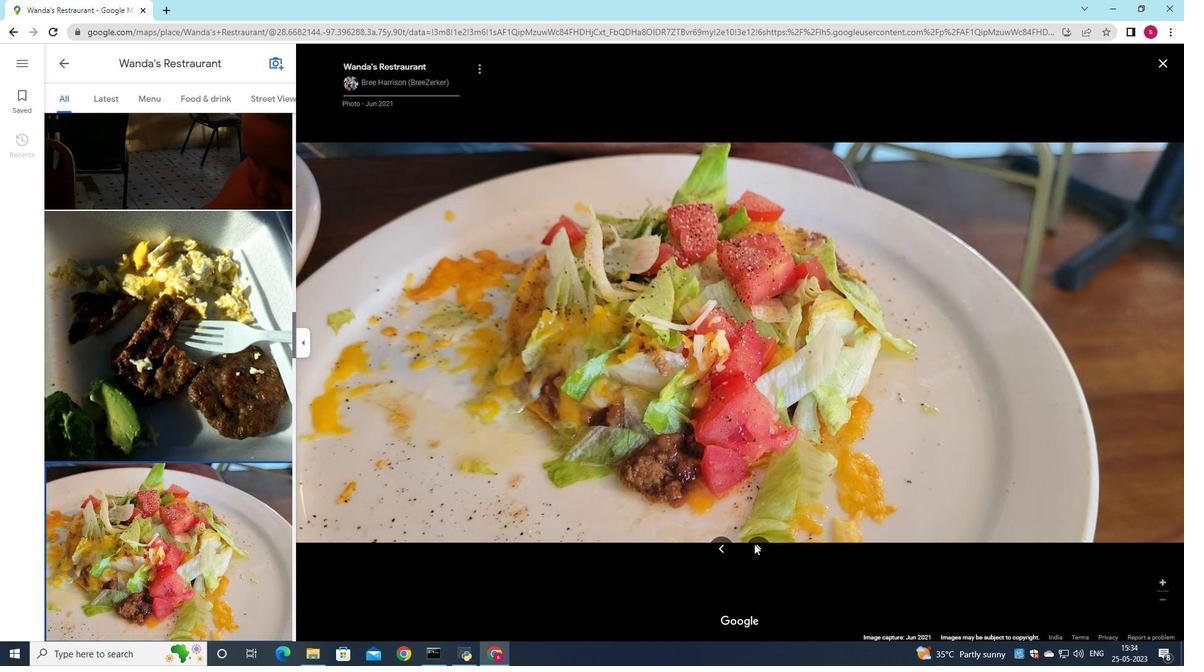 
Action: Mouse pressed left at (754, 544)
Screenshot: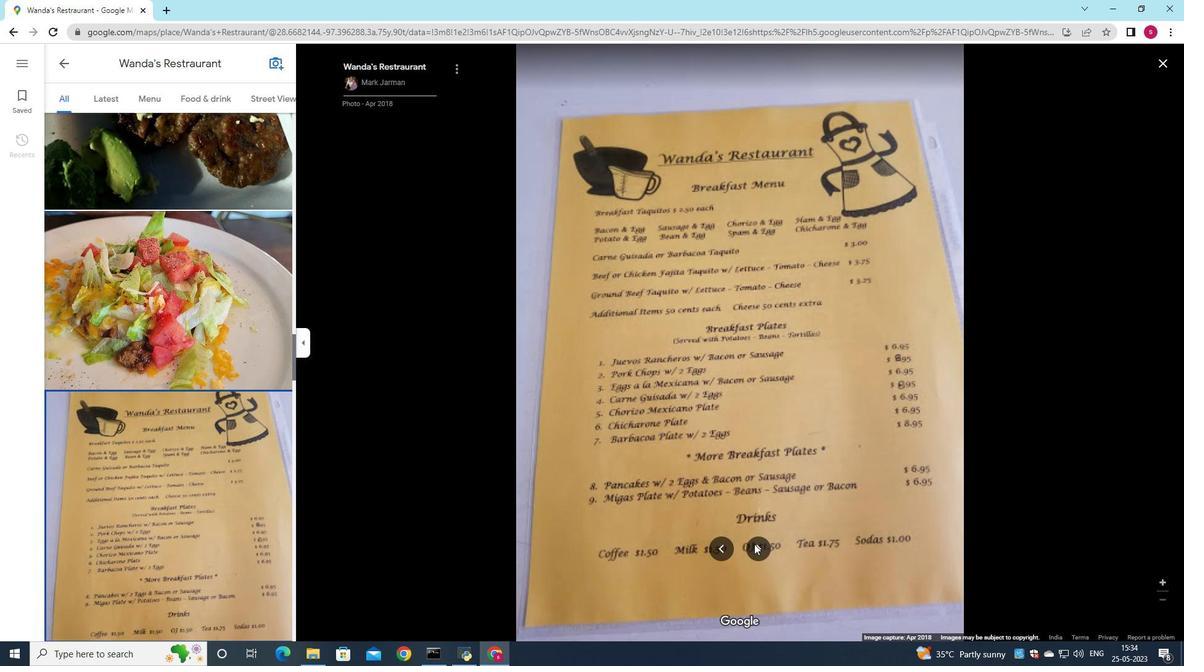 
Action: Mouse moved to (60, 61)
Screenshot: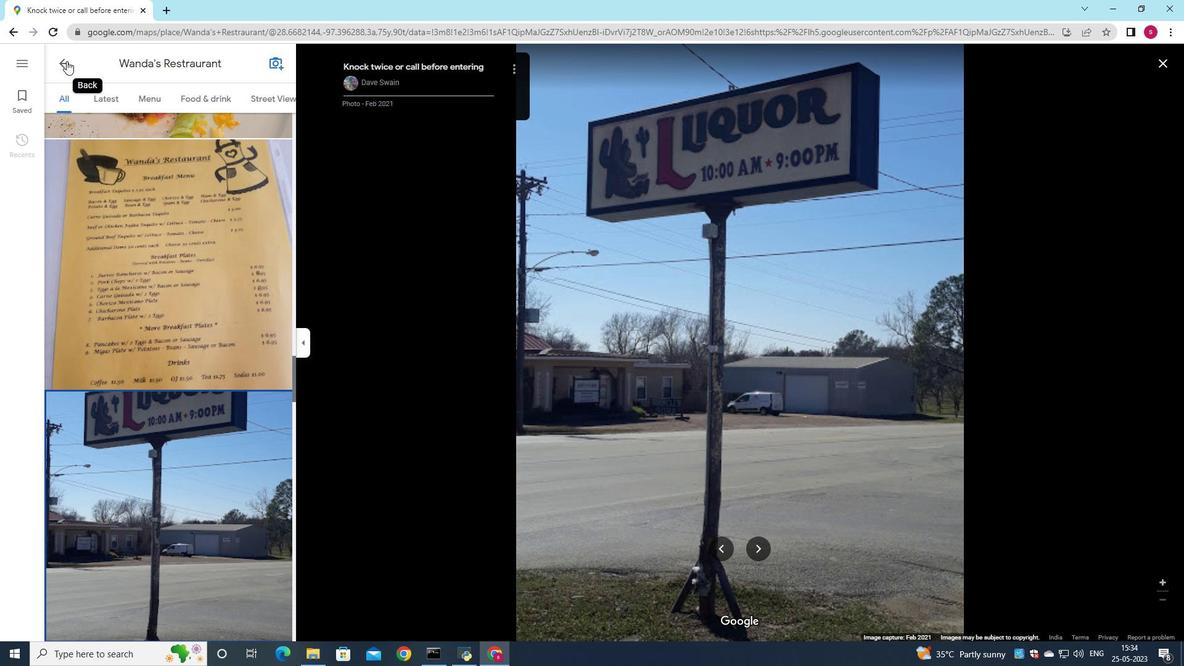 
Action: Mouse pressed left at (60, 61)
Screenshot: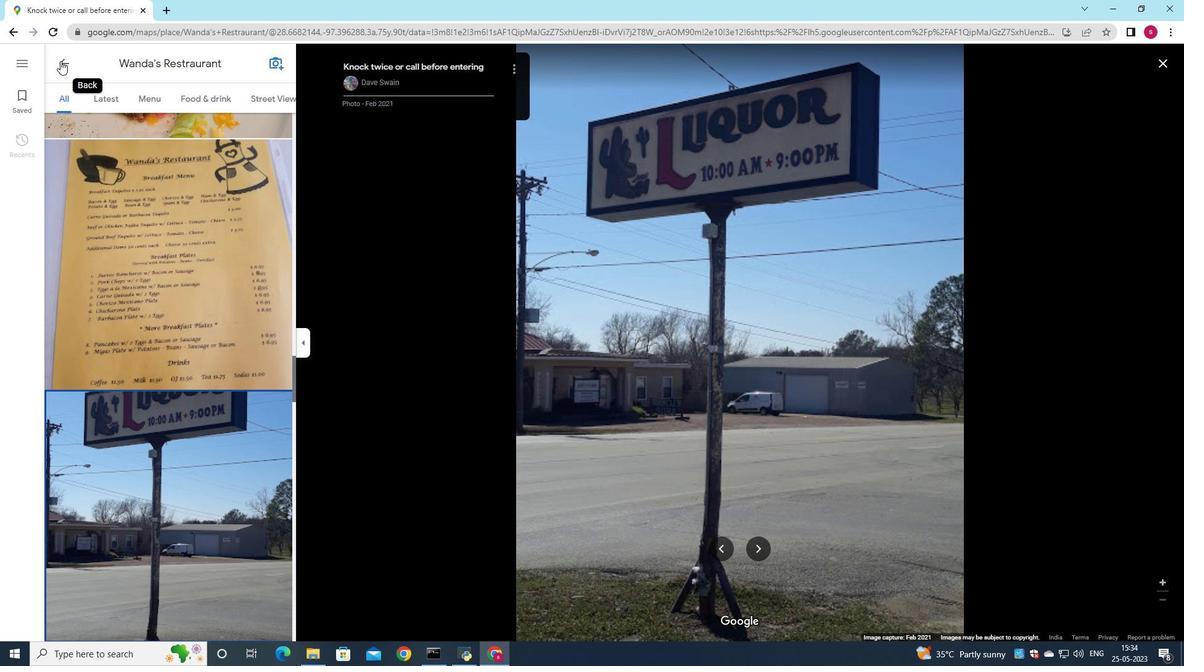 
Action: Mouse moved to (792, 459)
Screenshot: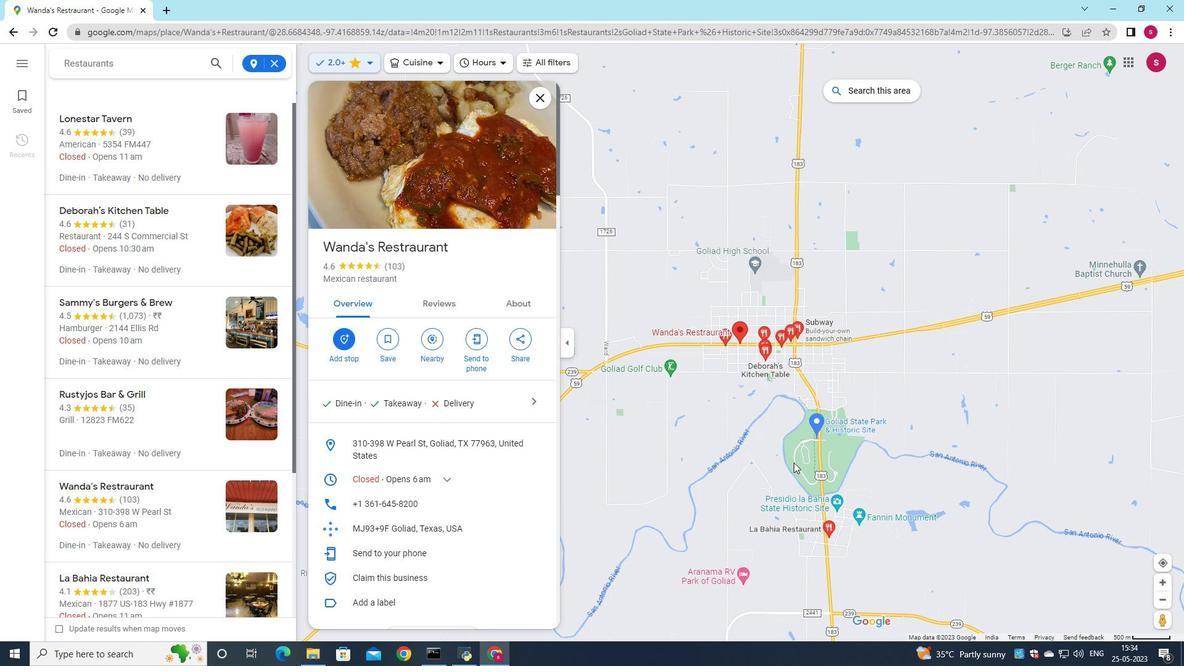 
Action: Mouse scrolled (792, 458) with delta (0, 0)
Screenshot: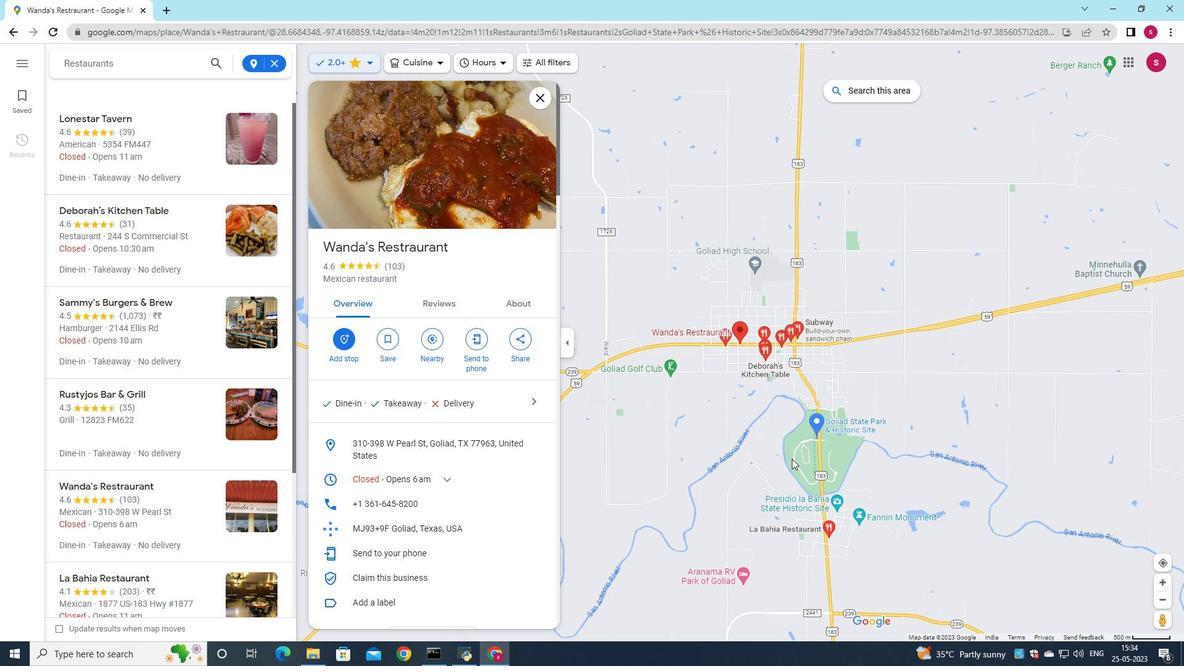 
Action: Mouse scrolled (792, 458) with delta (0, 0)
Screenshot: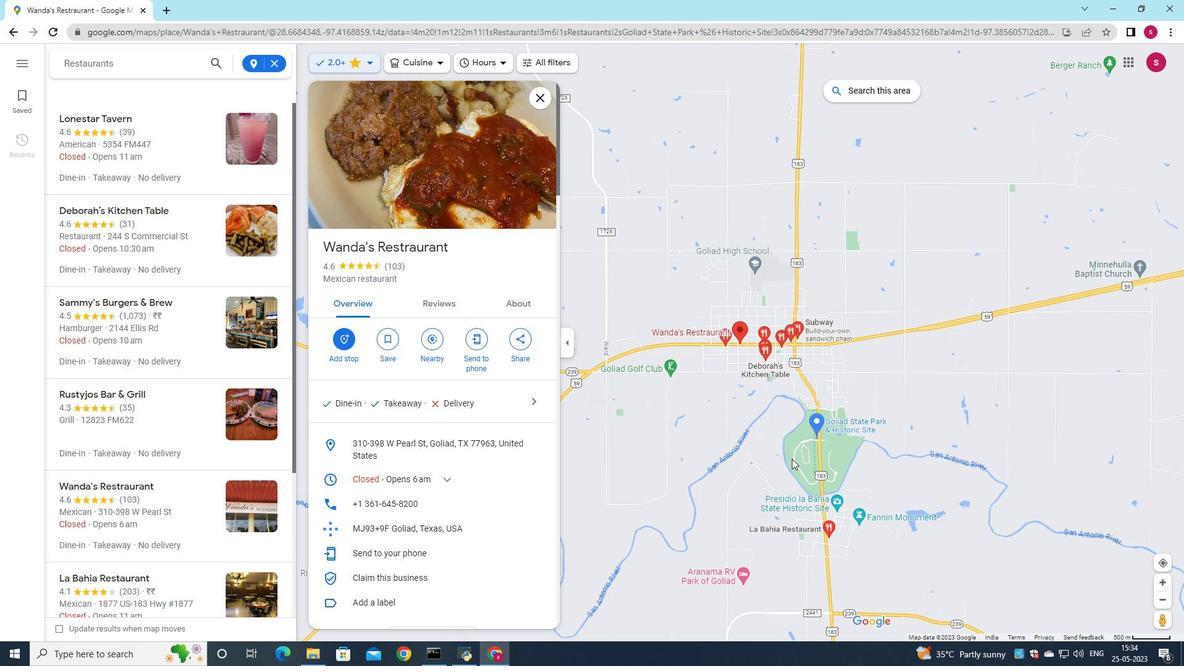 
Action: Mouse scrolled (792, 458) with delta (0, 0)
Screenshot: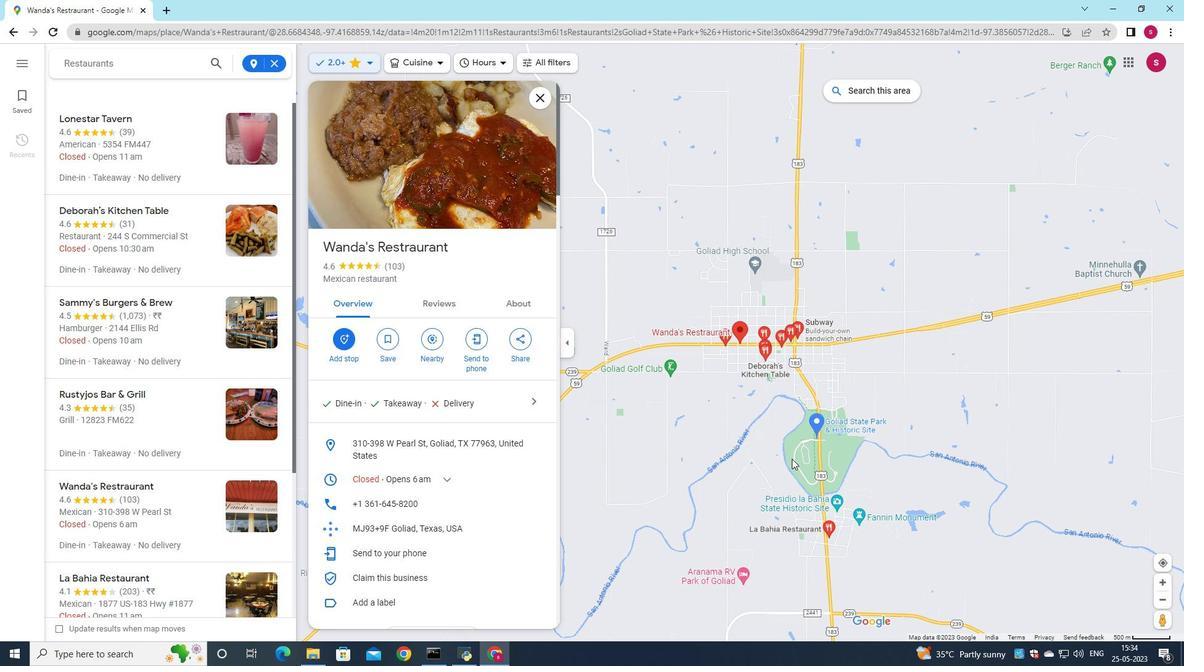 
Action: Mouse scrolled (792, 458) with delta (0, 0)
Screenshot: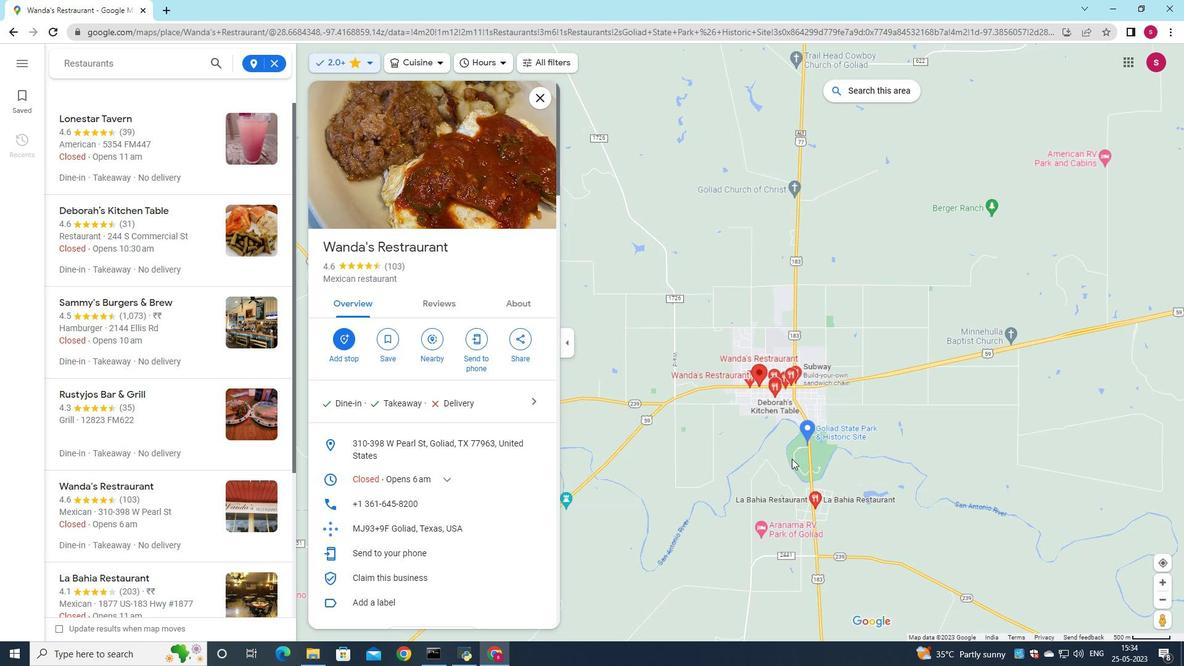 
Action: Mouse scrolled (792, 458) with delta (0, 0)
Screenshot: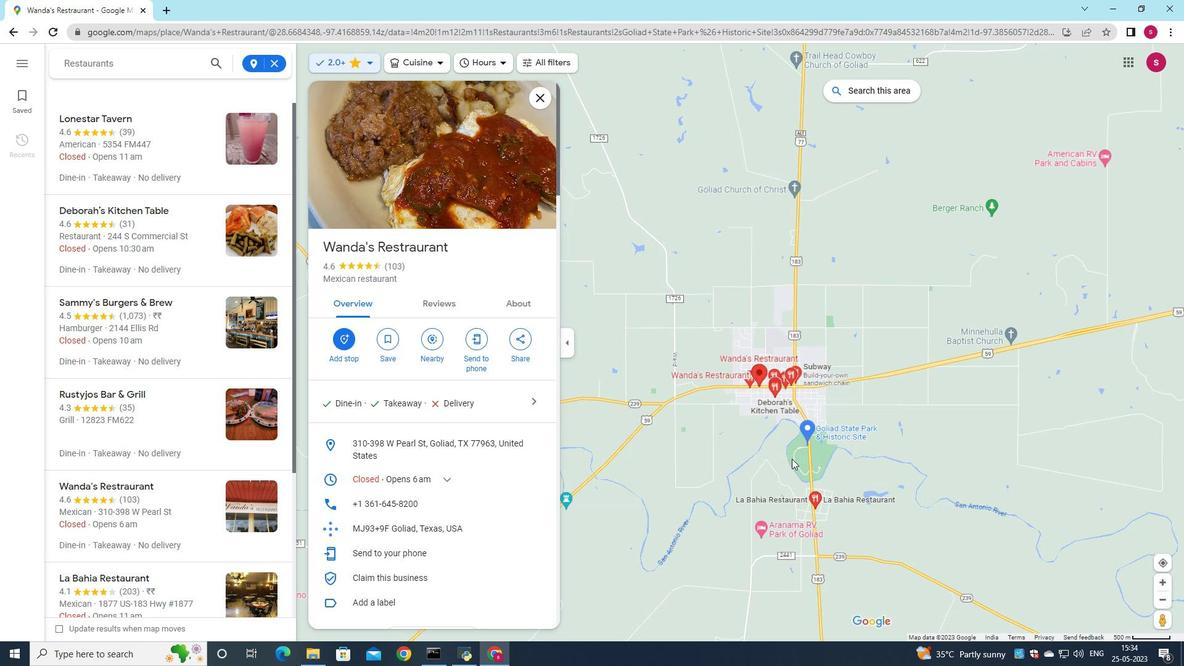 
Action: Mouse scrolled (792, 458) with delta (0, 0)
Screenshot: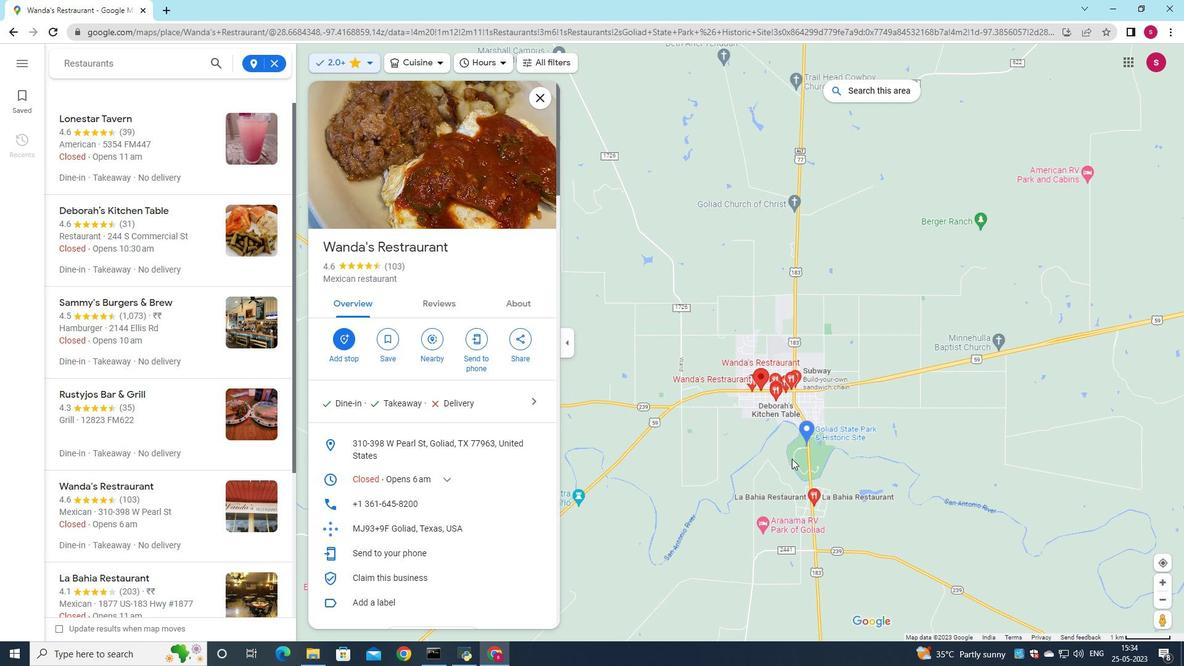 
Action: Mouse scrolled (792, 458) with delta (0, 0)
Screenshot: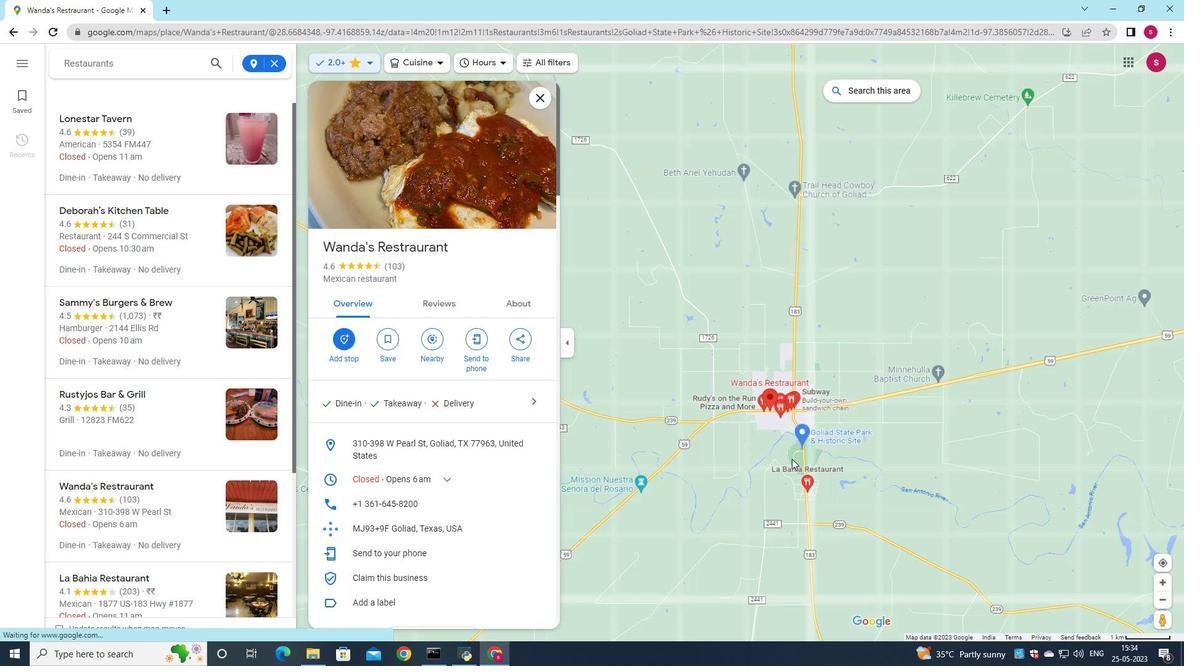 
Action: Mouse scrolled (792, 458) with delta (0, 0)
Screenshot: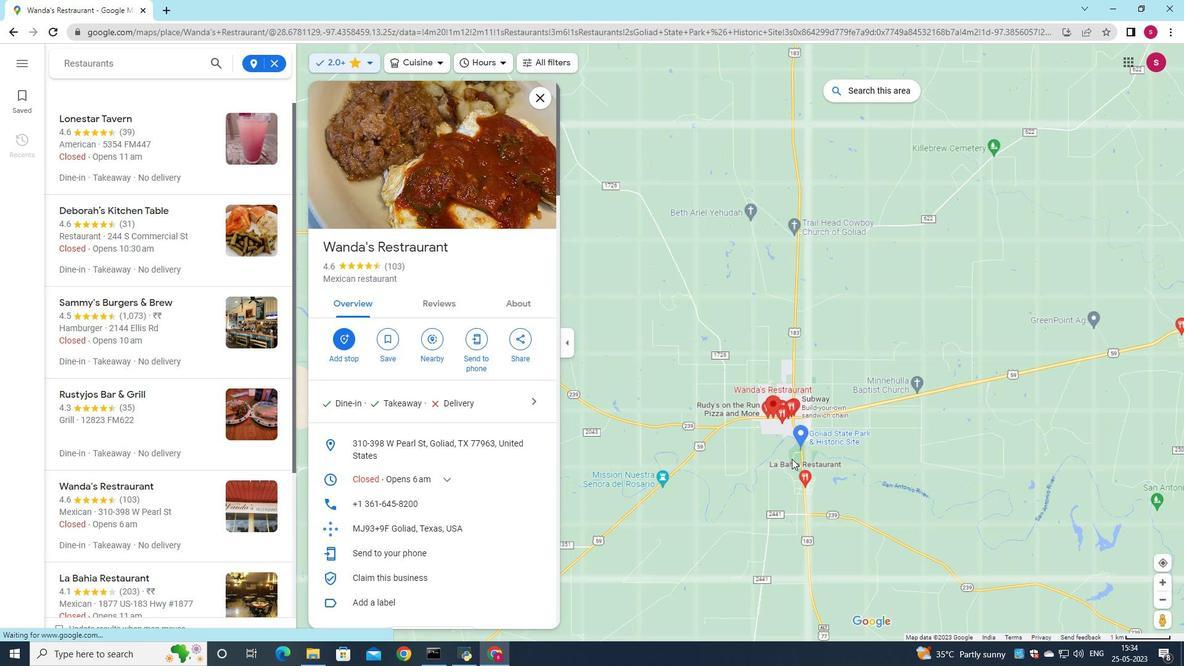 
Action: Mouse scrolled (792, 459) with delta (0, 0)
Screenshot: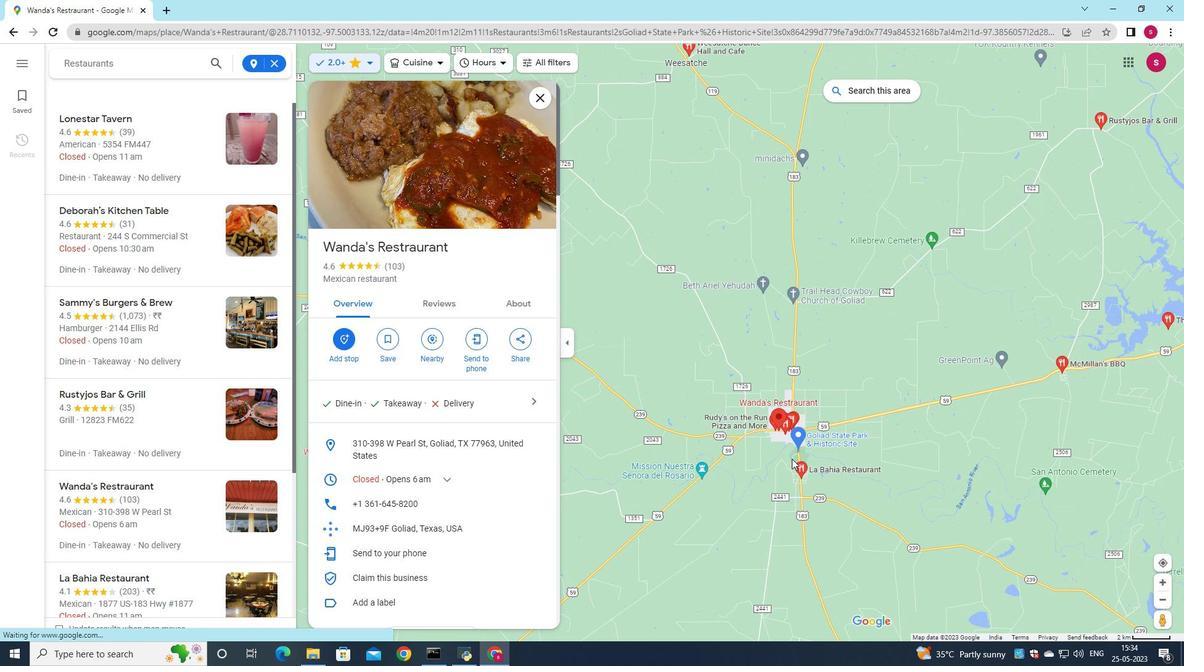 
Action: Mouse scrolled (792, 459) with delta (0, 0)
Screenshot: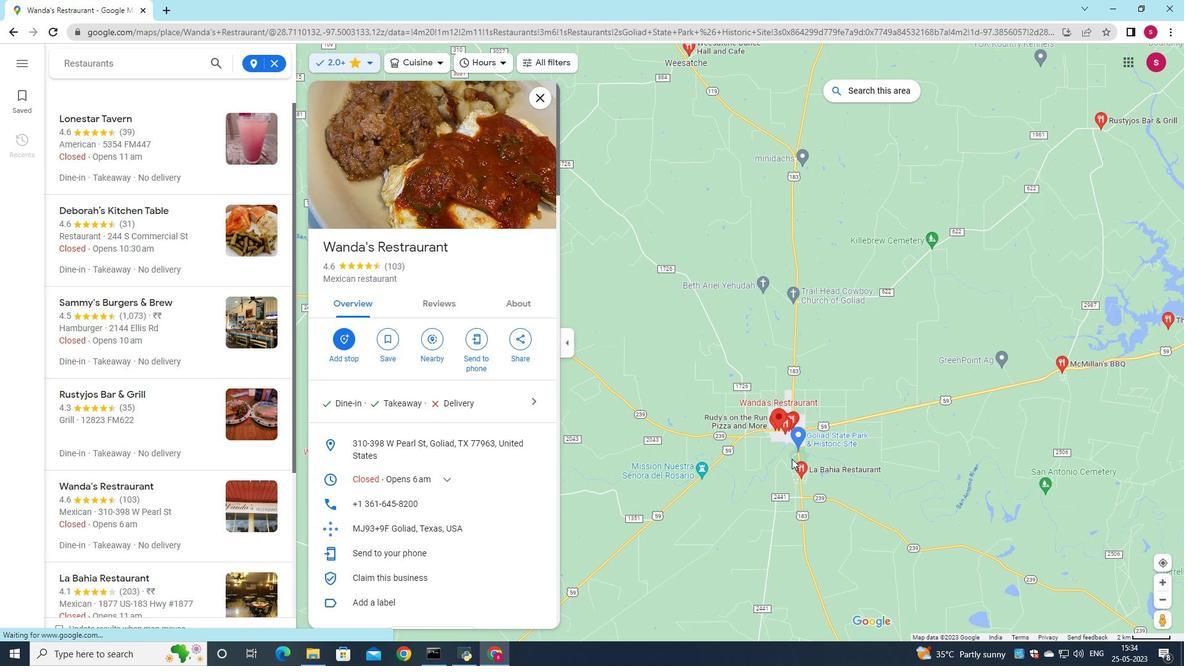 
Action: Mouse scrolled (792, 458) with delta (0, 0)
Screenshot: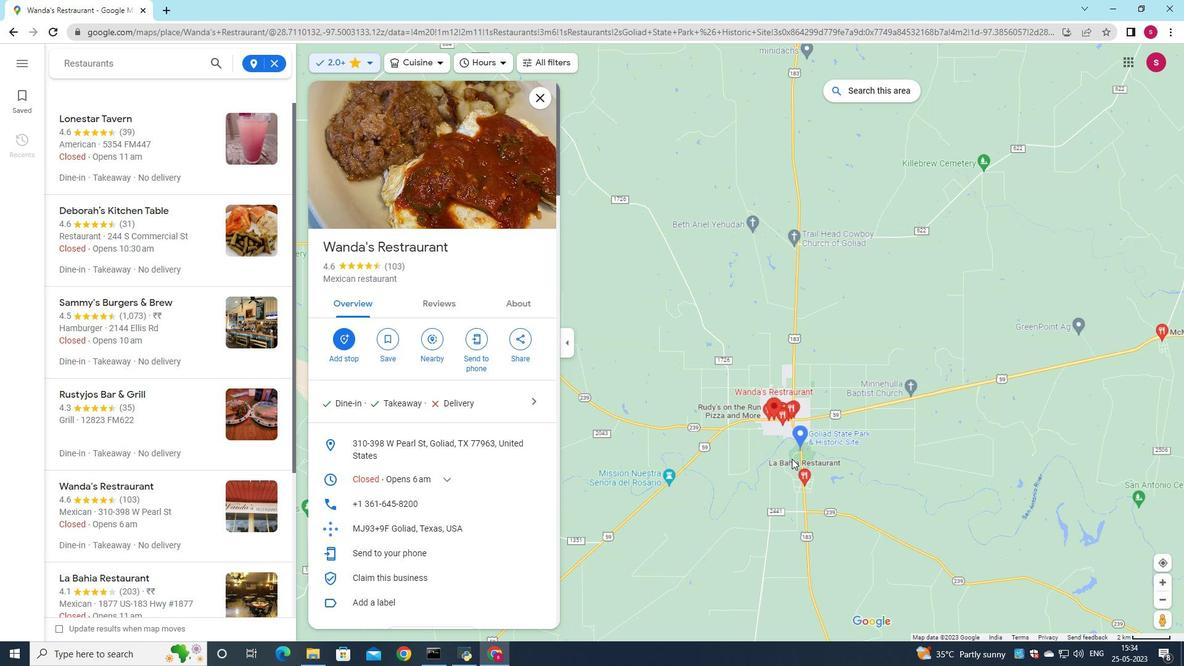 
Action: Mouse scrolled (792, 458) with delta (0, 0)
Screenshot: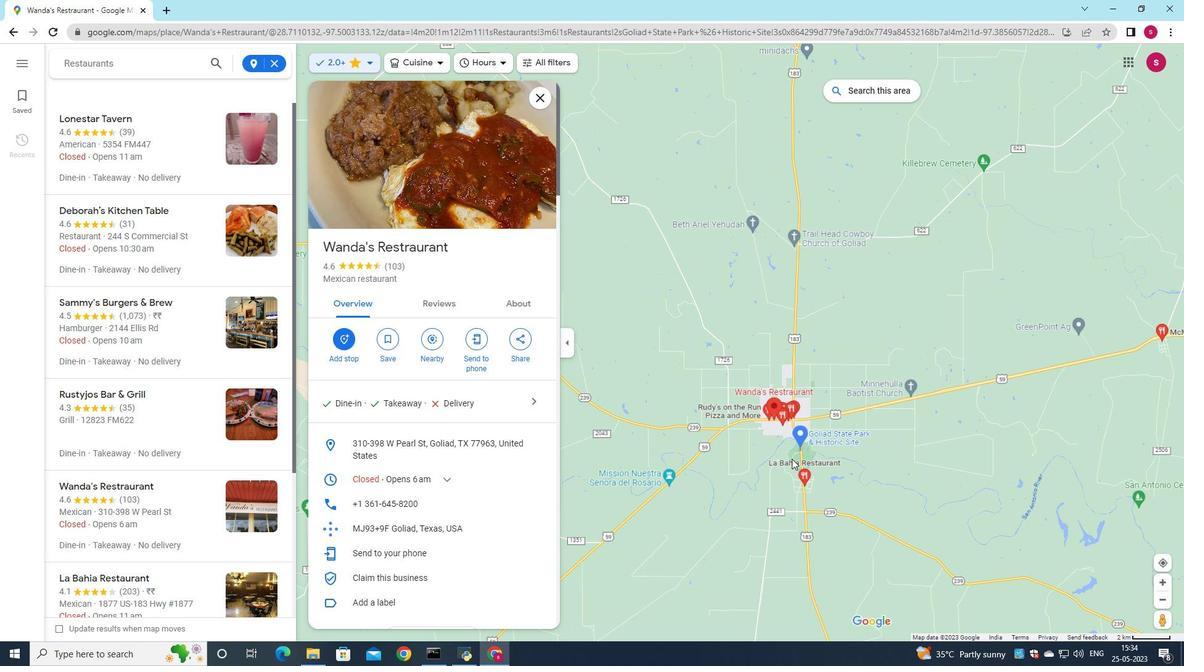 
Action: Mouse scrolled (792, 458) with delta (0, 0)
Screenshot: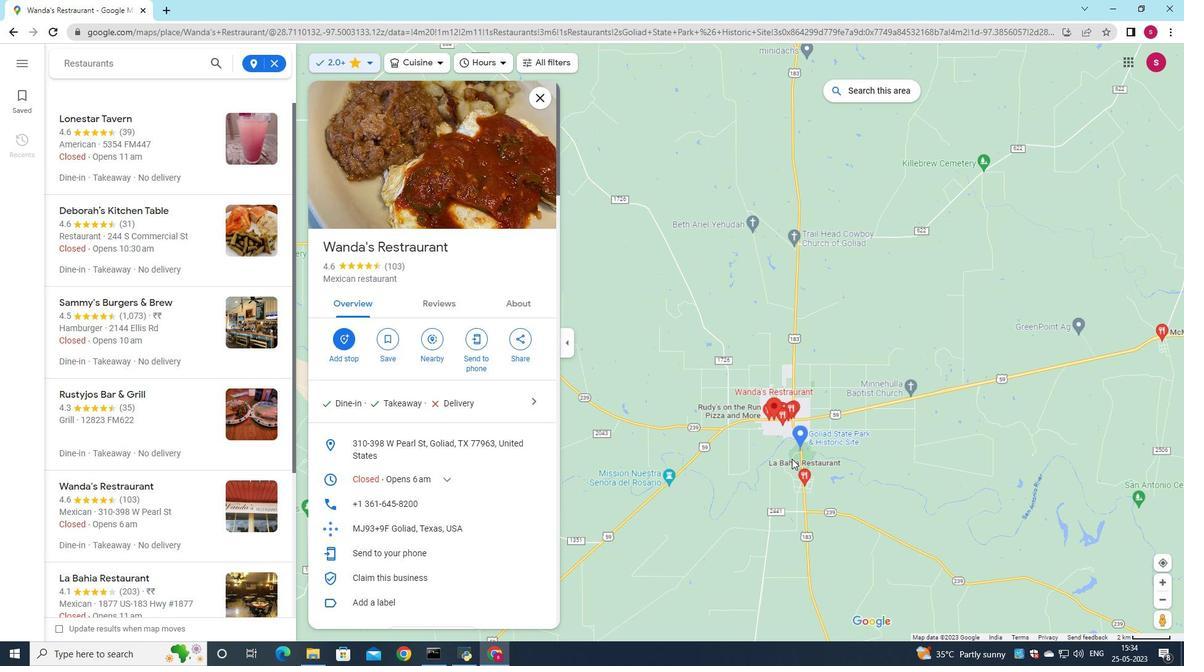 
Action: Mouse scrolled (792, 458) with delta (0, 0)
Screenshot: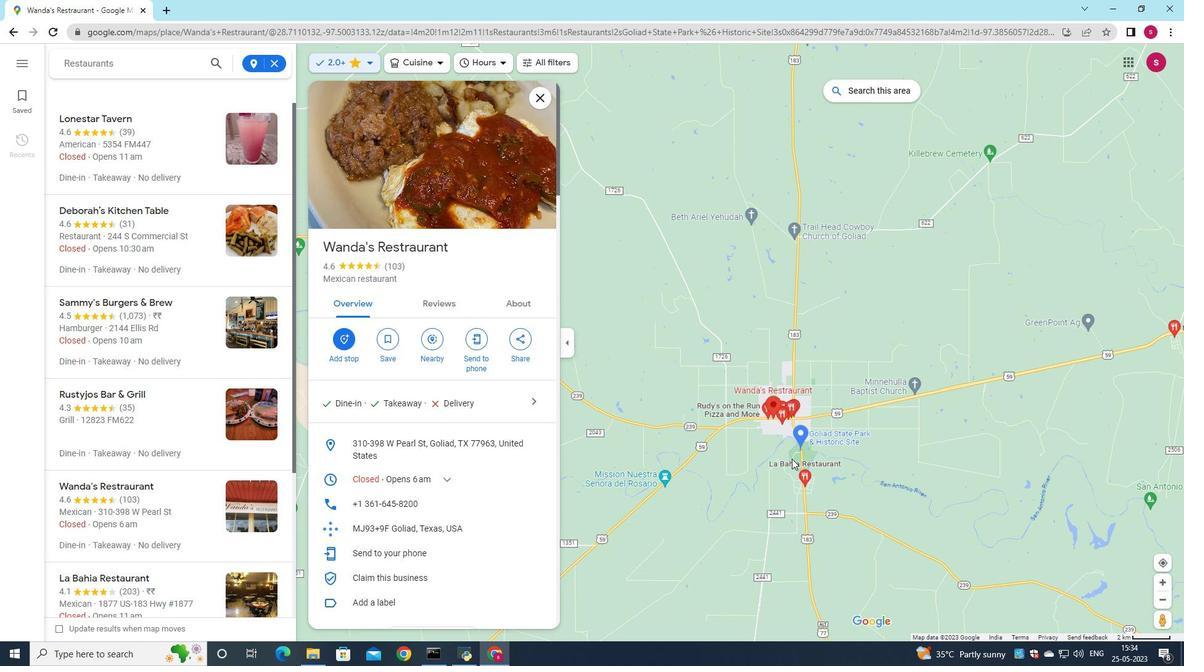 
Action: Mouse scrolled (792, 458) with delta (0, 0)
Screenshot: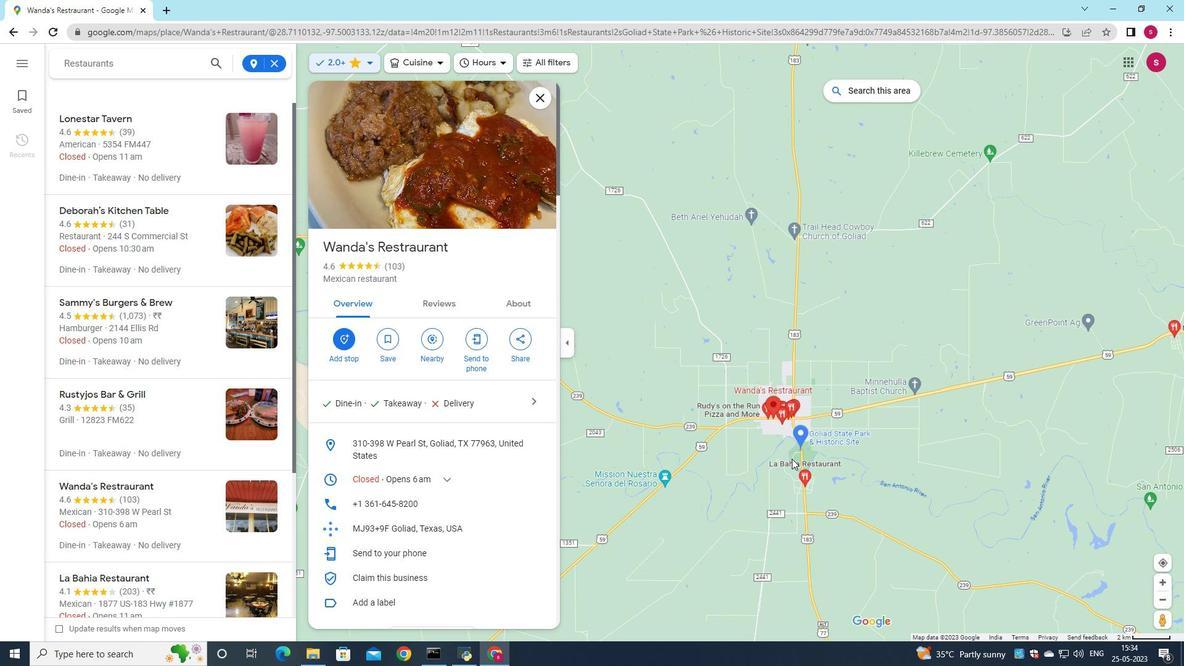 
Action: Mouse scrolled (792, 459) with delta (0, 0)
Screenshot: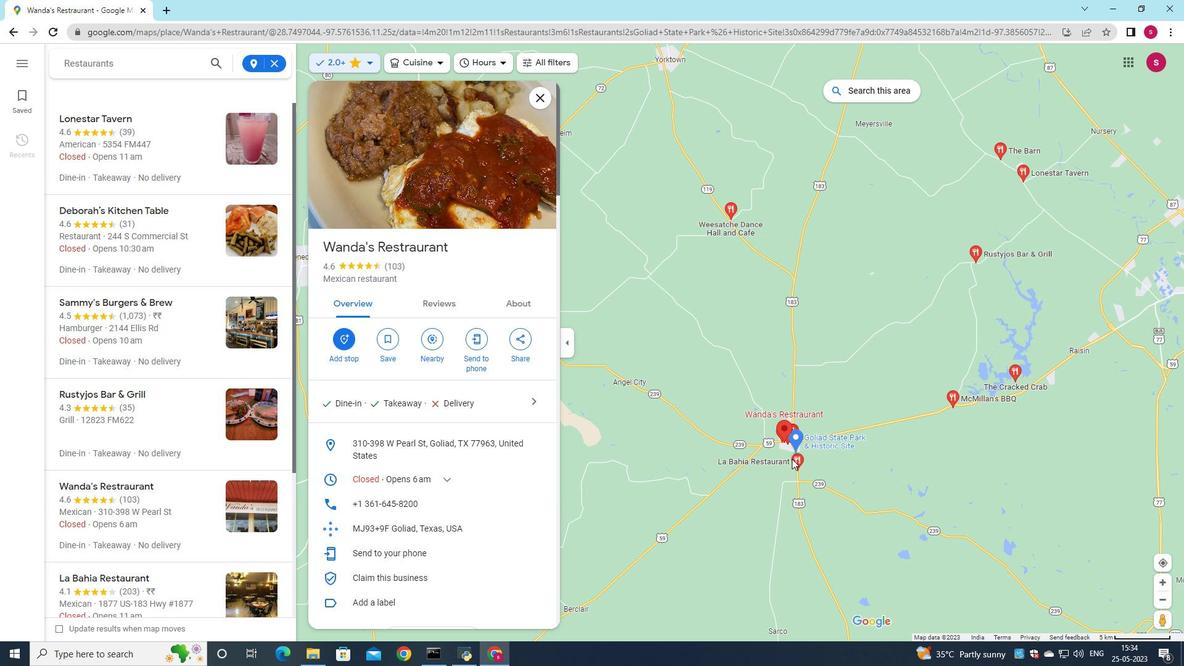 
Action: Mouse scrolled (792, 459) with delta (0, 0)
Screenshot: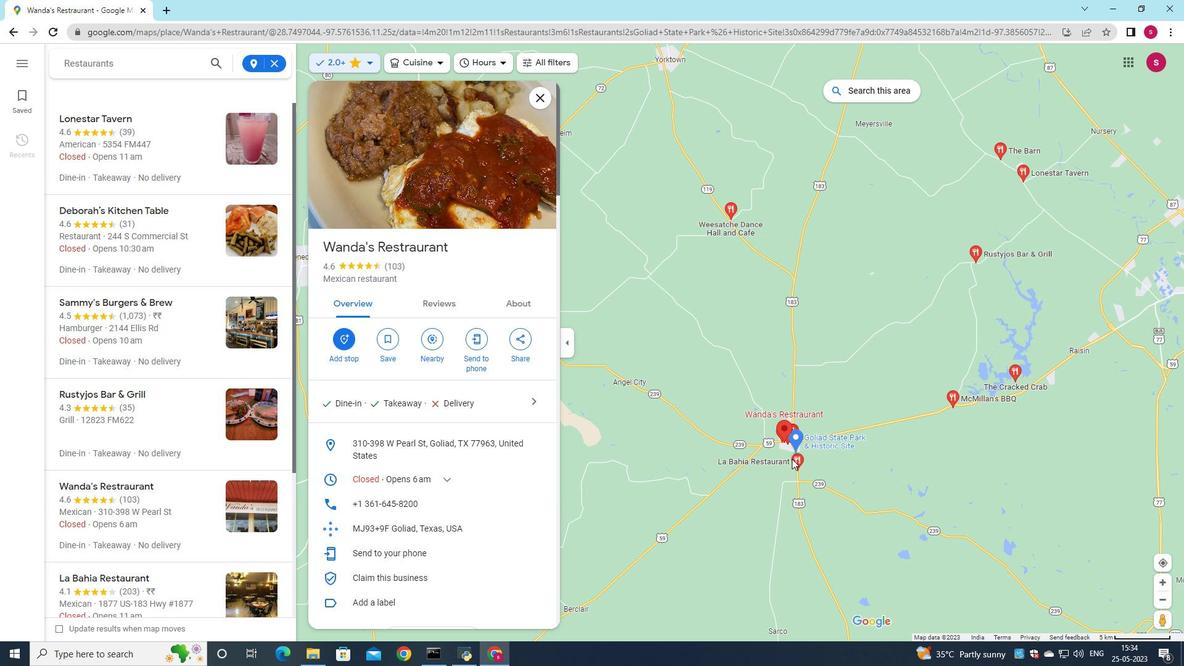 
Action: Mouse scrolled (792, 458) with delta (0, 0)
Screenshot: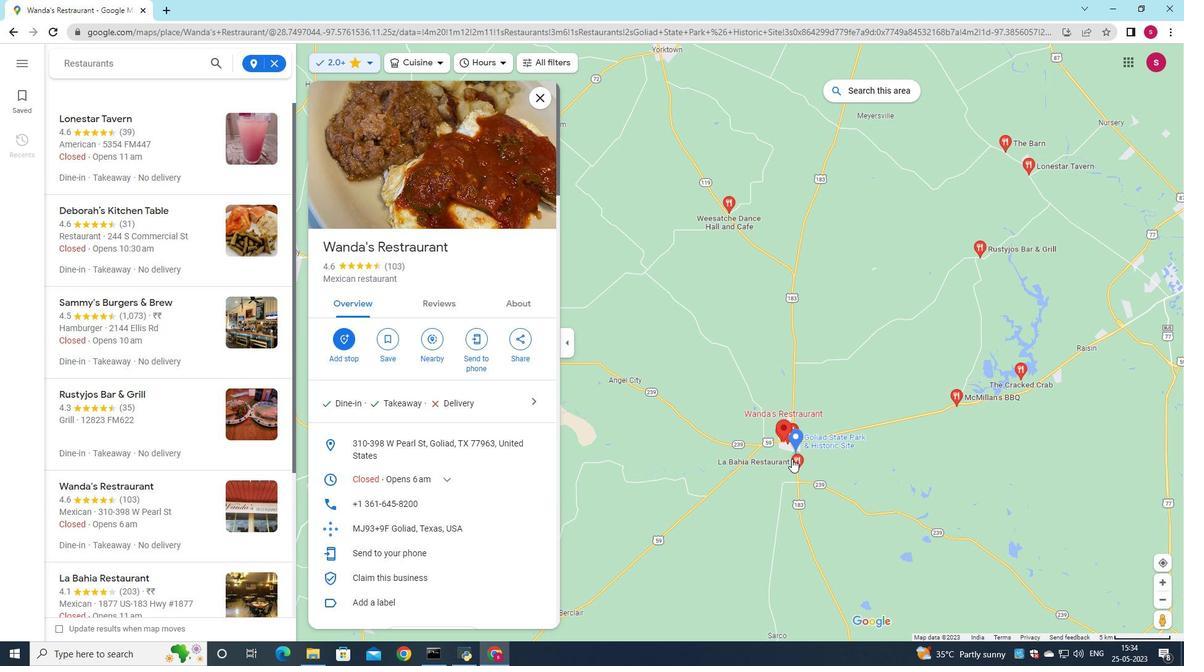 
Action: Mouse scrolled (792, 458) with delta (0, 0)
Screenshot: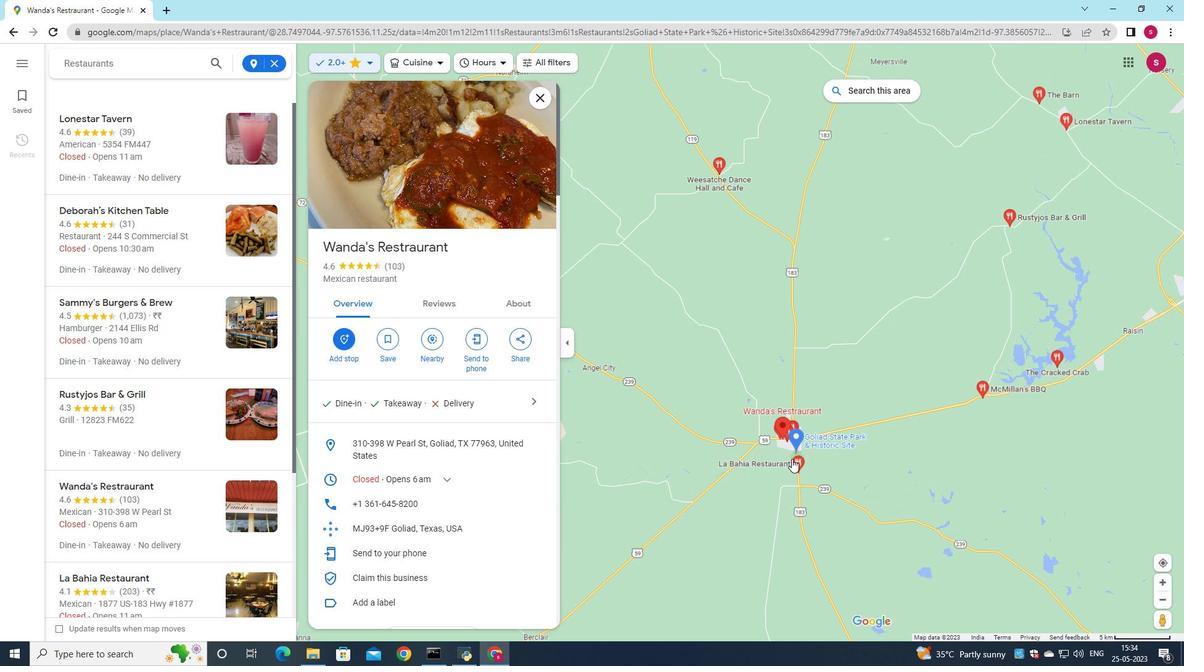 
Action: Mouse scrolled (792, 458) with delta (0, 0)
Screenshot: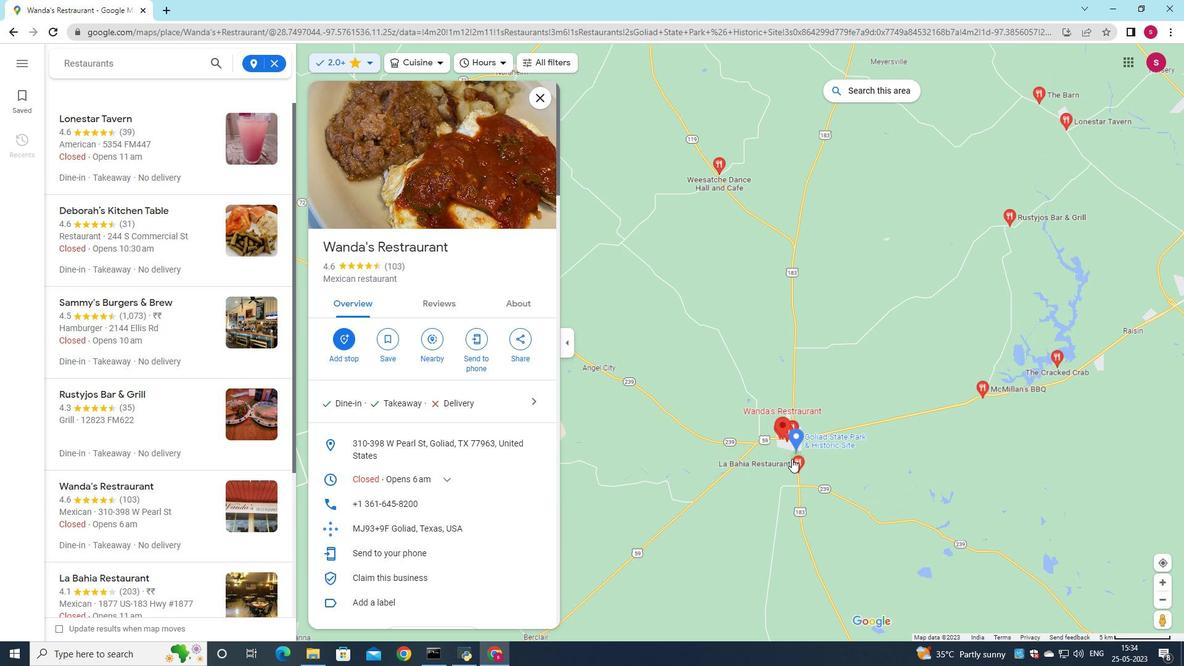 
Action: Mouse scrolled (792, 458) with delta (0, 0)
Screenshot: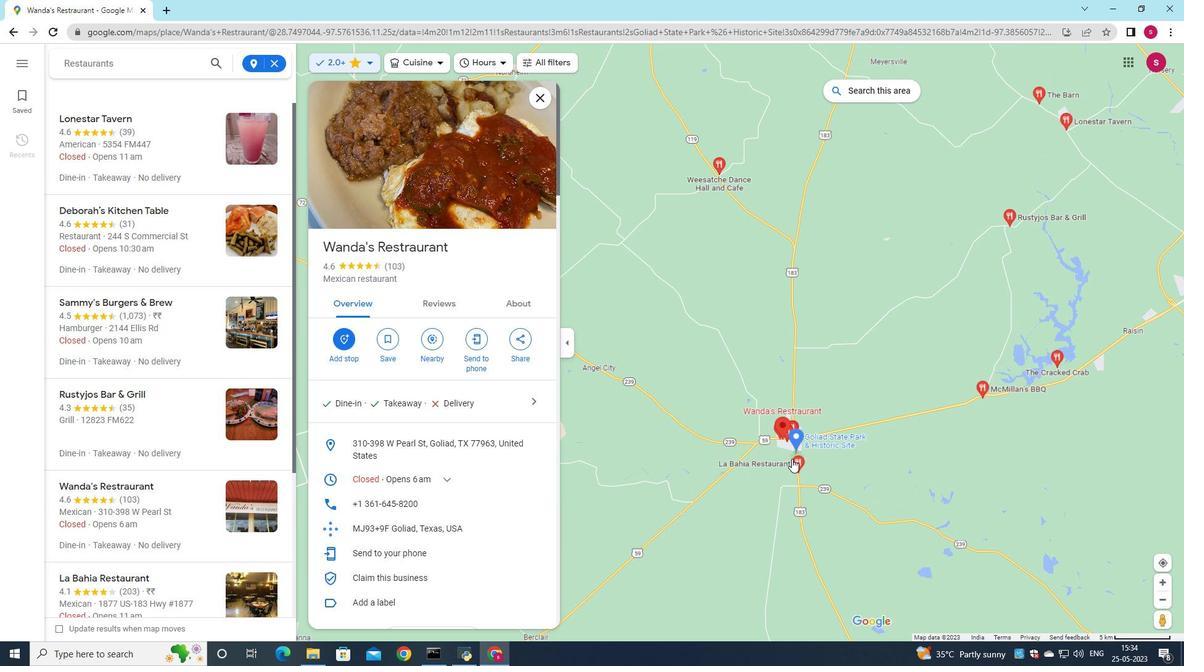 
Action: Mouse scrolled (792, 458) with delta (0, 0)
Screenshot: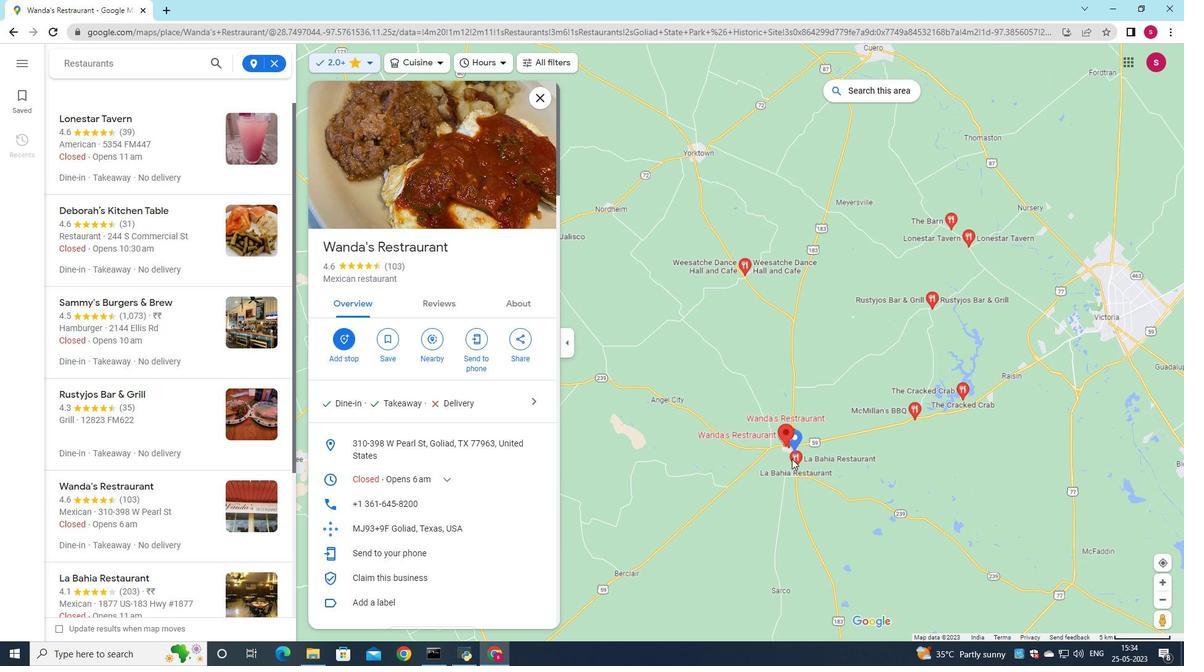 
Action: Mouse scrolled (792, 458) with delta (0, 0)
Screenshot: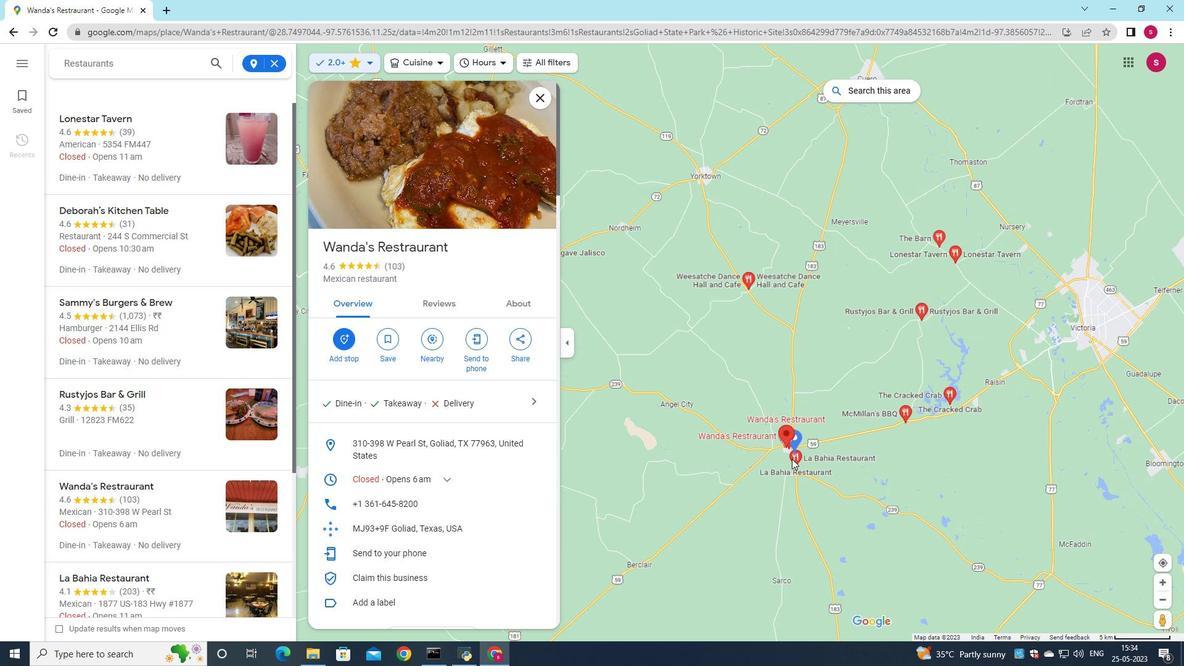 
Action: Mouse scrolled (792, 458) with delta (0, 0)
Screenshot: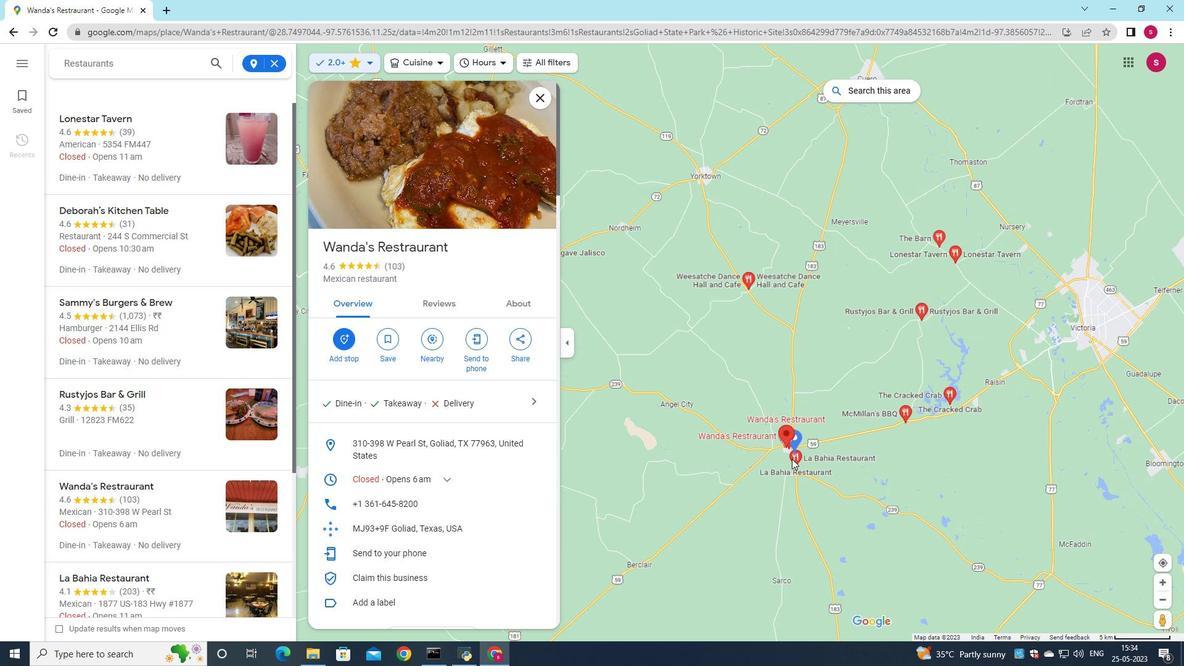 
Action: Mouse scrolled (792, 458) with delta (0, 0)
Screenshot: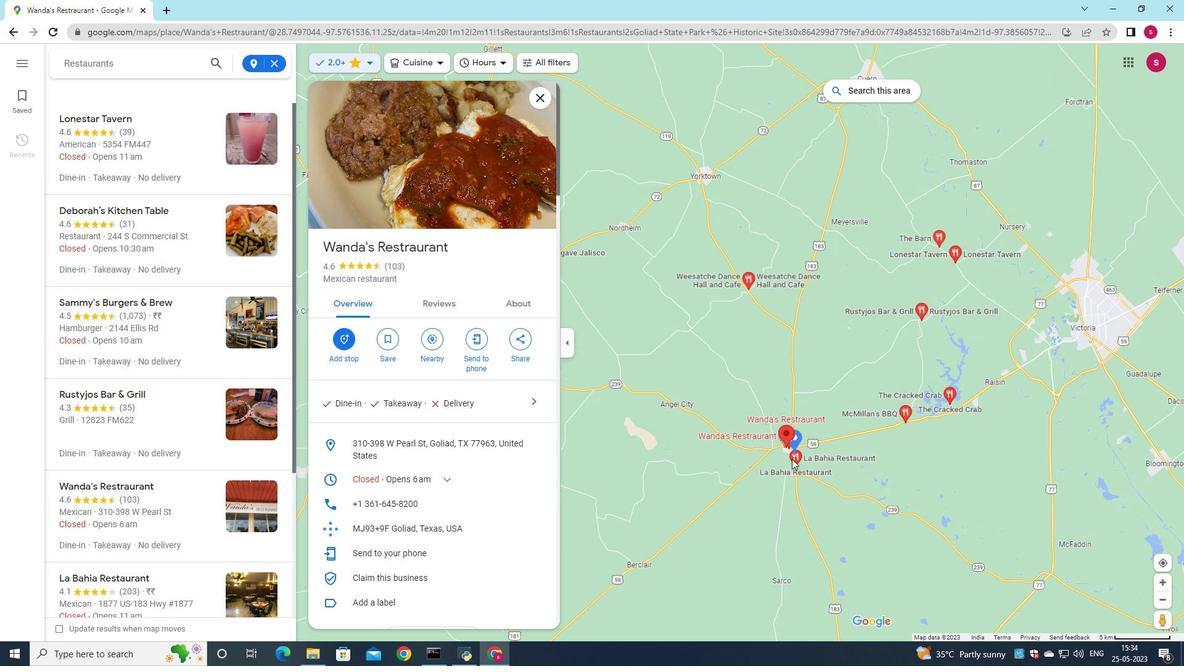 
Action: Mouse scrolled (792, 458) with delta (0, 0)
Screenshot: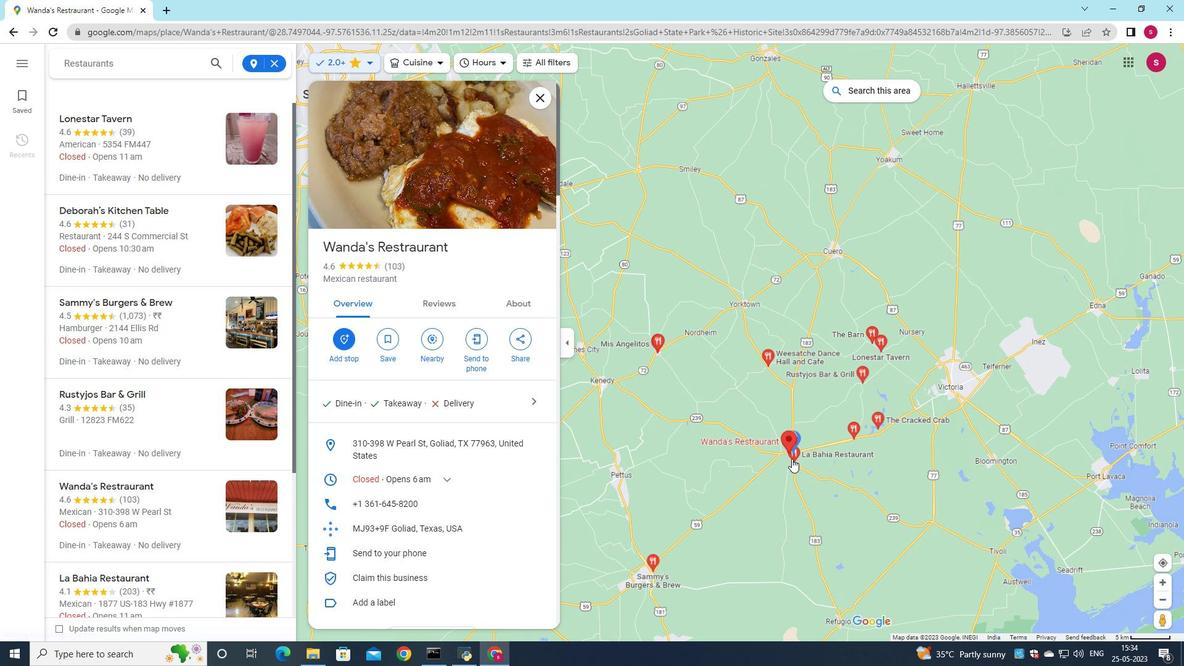 
Action: Mouse scrolled (792, 458) with delta (0, 0)
Screenshot: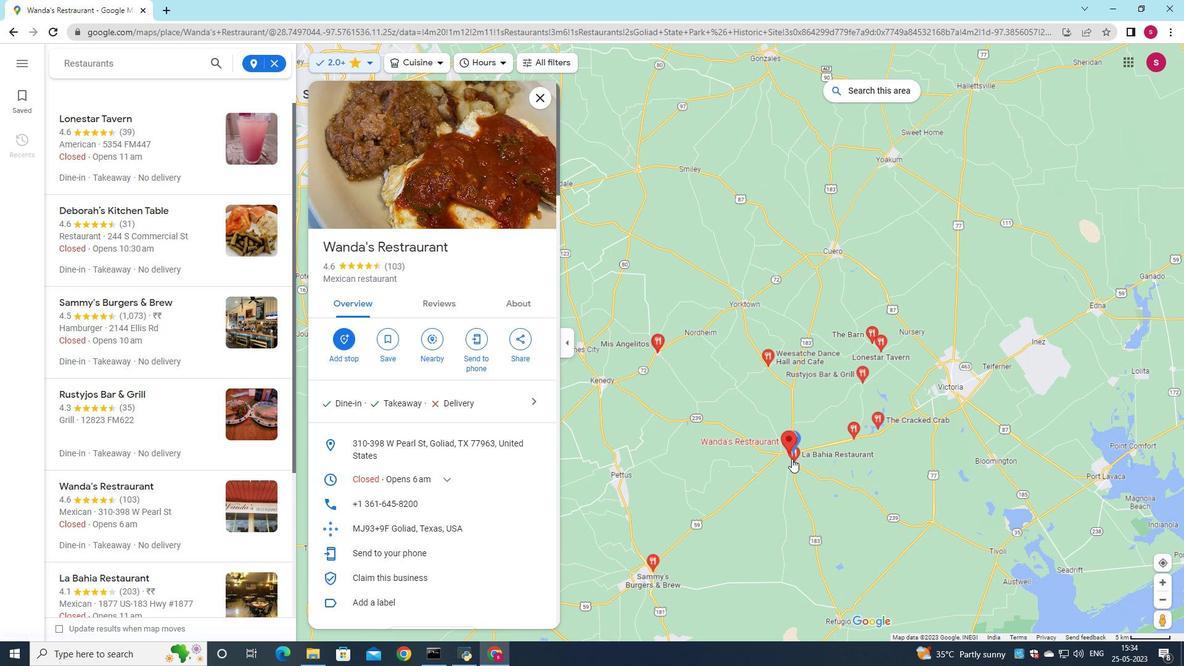 
Action: Mouse scrolled (792, 458) with delta (0, 0)
Screenshot: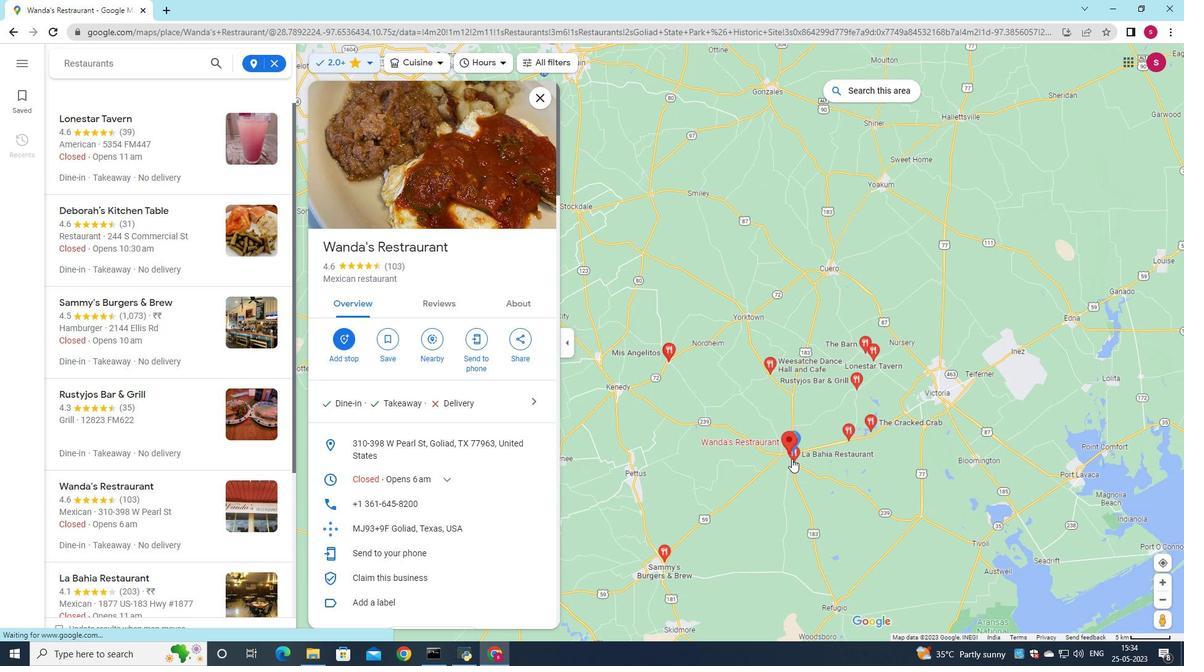 
Action: Mouse scrolled (792, 458) with delta (0, 0)
Screenshot: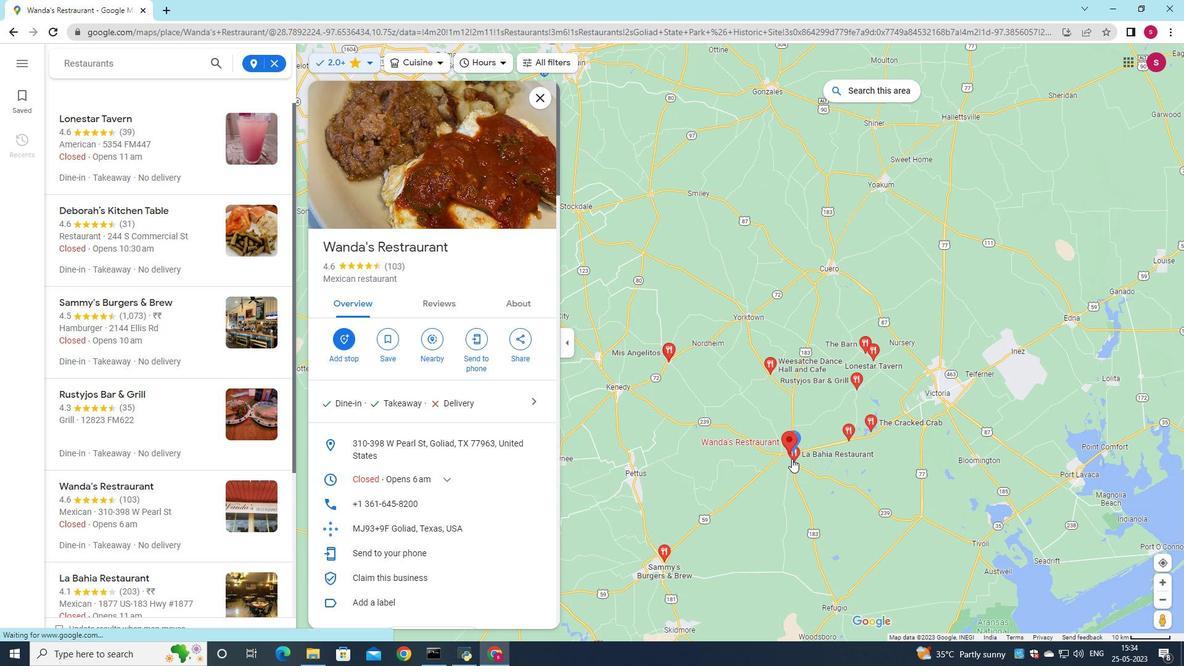 
Action: Mouse scrolled (792, 459) with delta (0, 0)
Screenshot: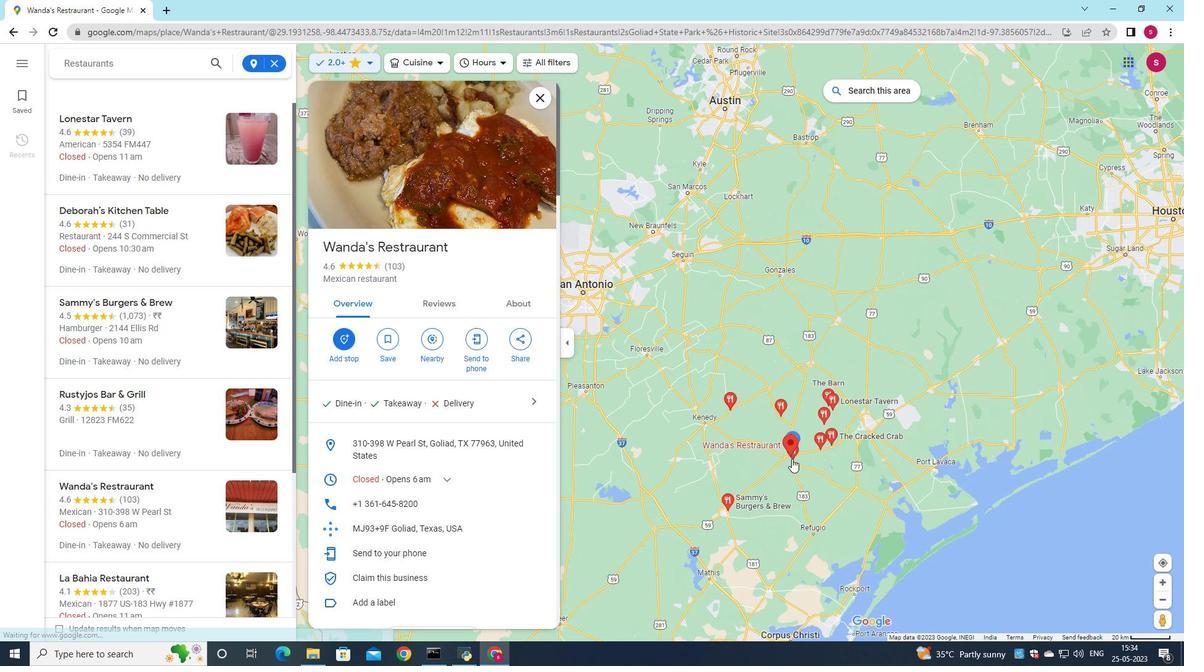
Action: Mouse scrolled (792, 459) with delta (0, 0)
Screenshot: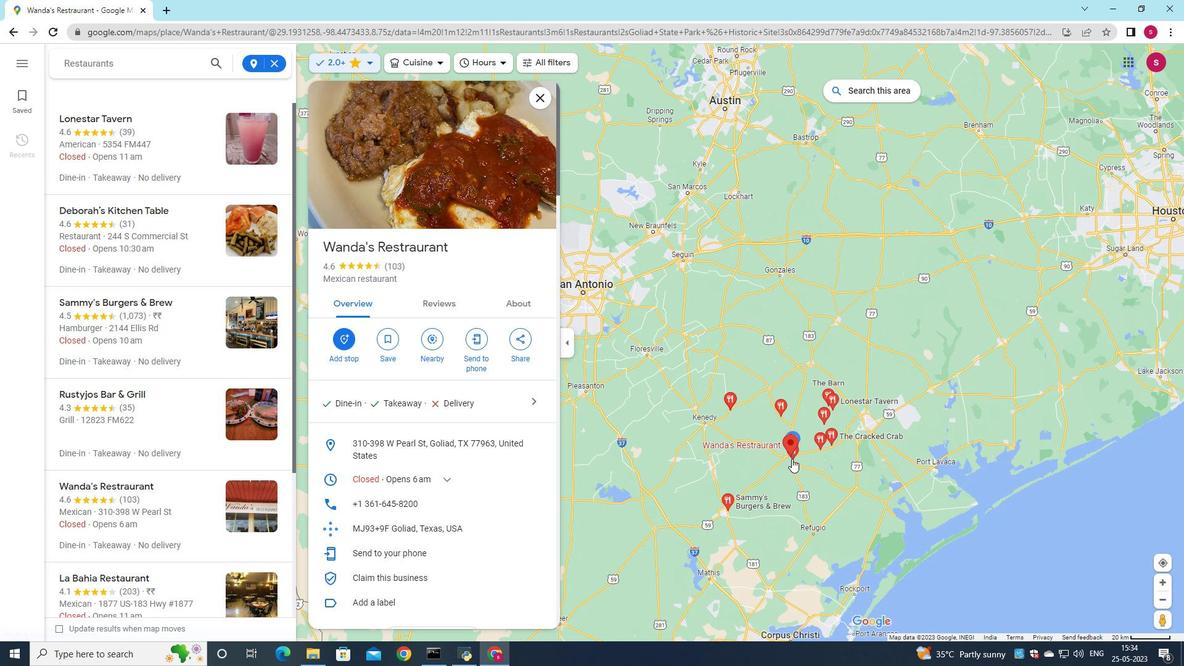 
Action: Mouse scrolled (792, 459) with delta (0, 0)
Screenshot: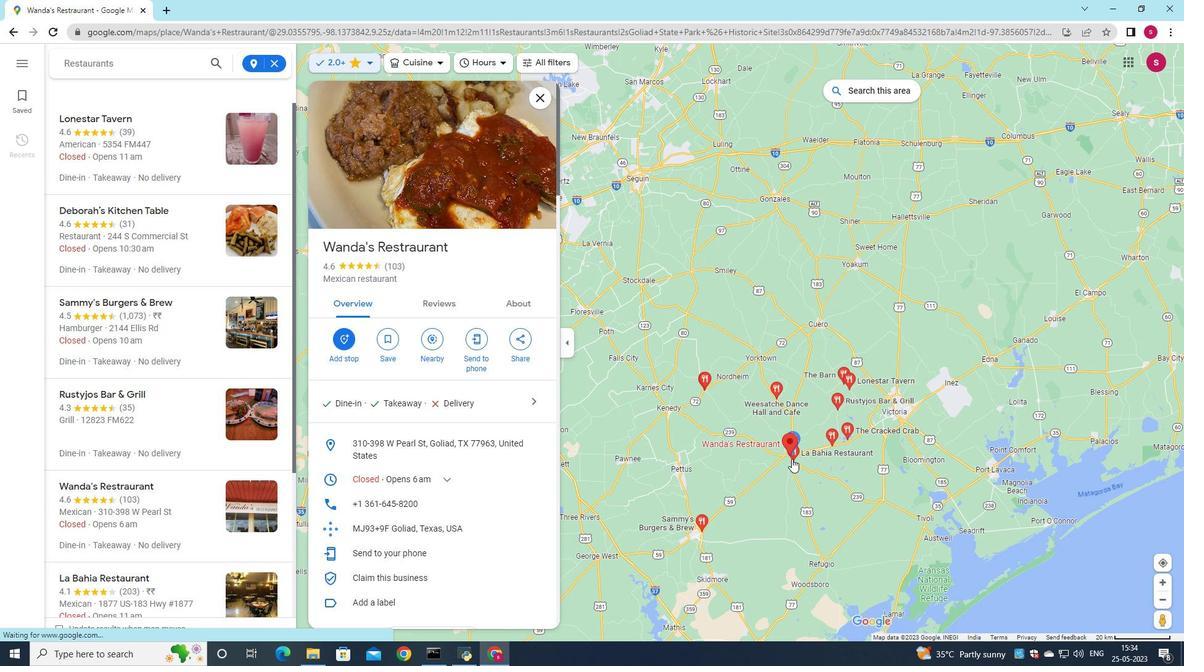 
Action: Mouse moved to (684, 364)
Screenshot: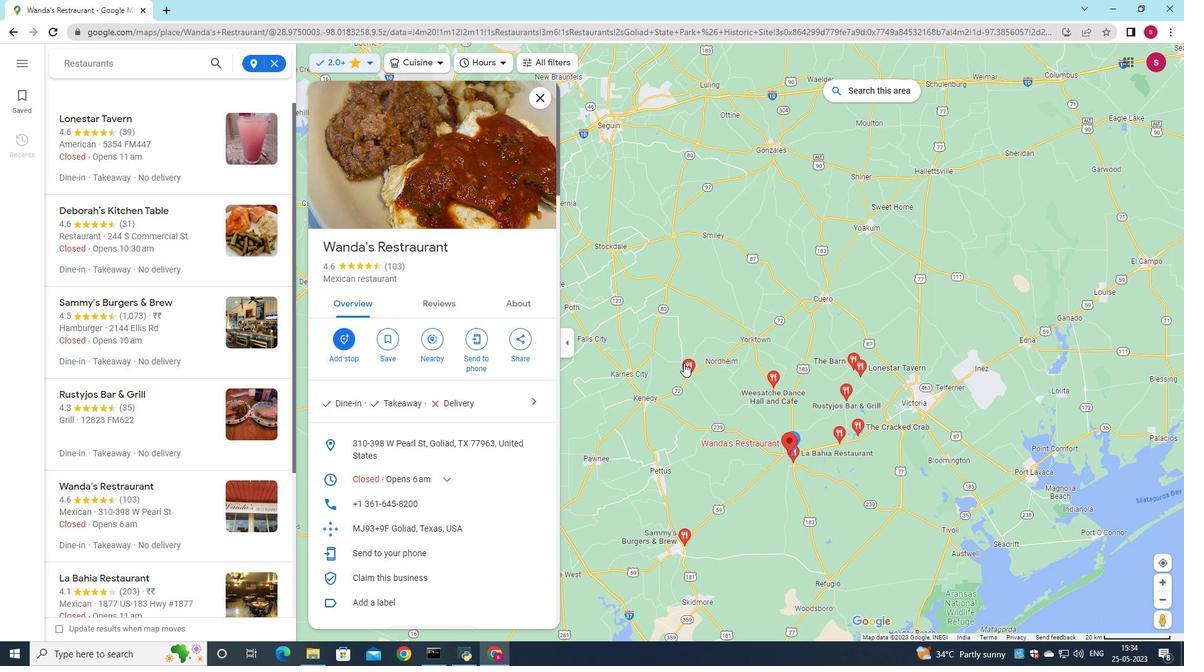 
Action: Mouse pressed left at (684, 364)
Screenshot: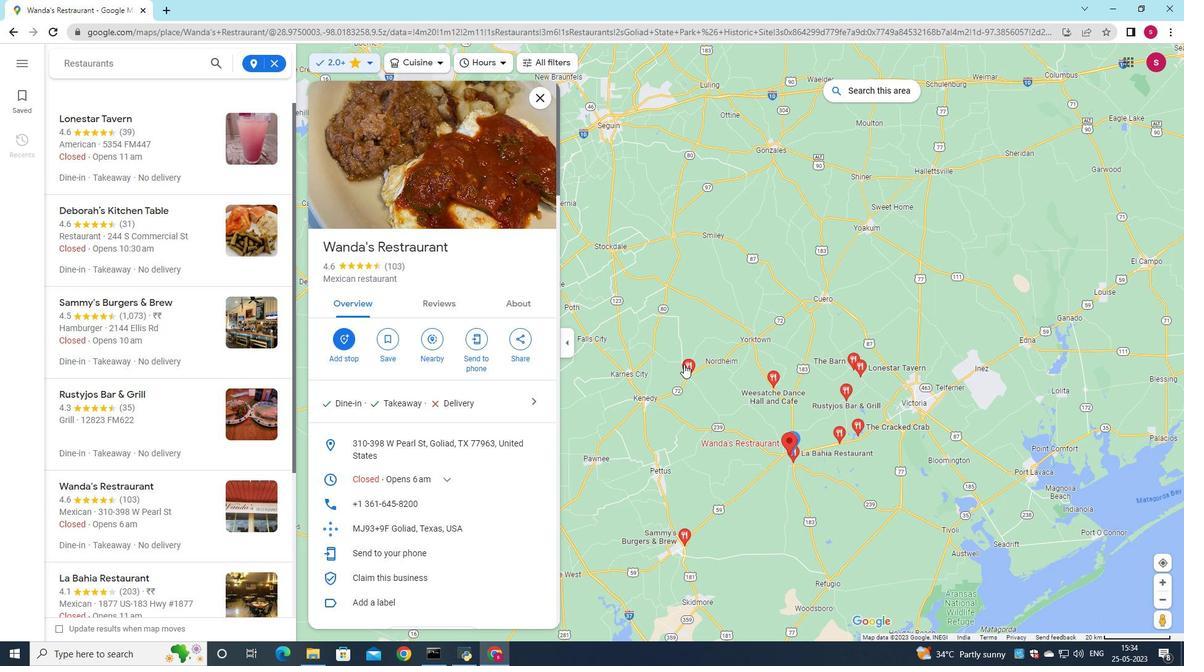 
Action: Mouse moved to (342, 209)
Screenshot: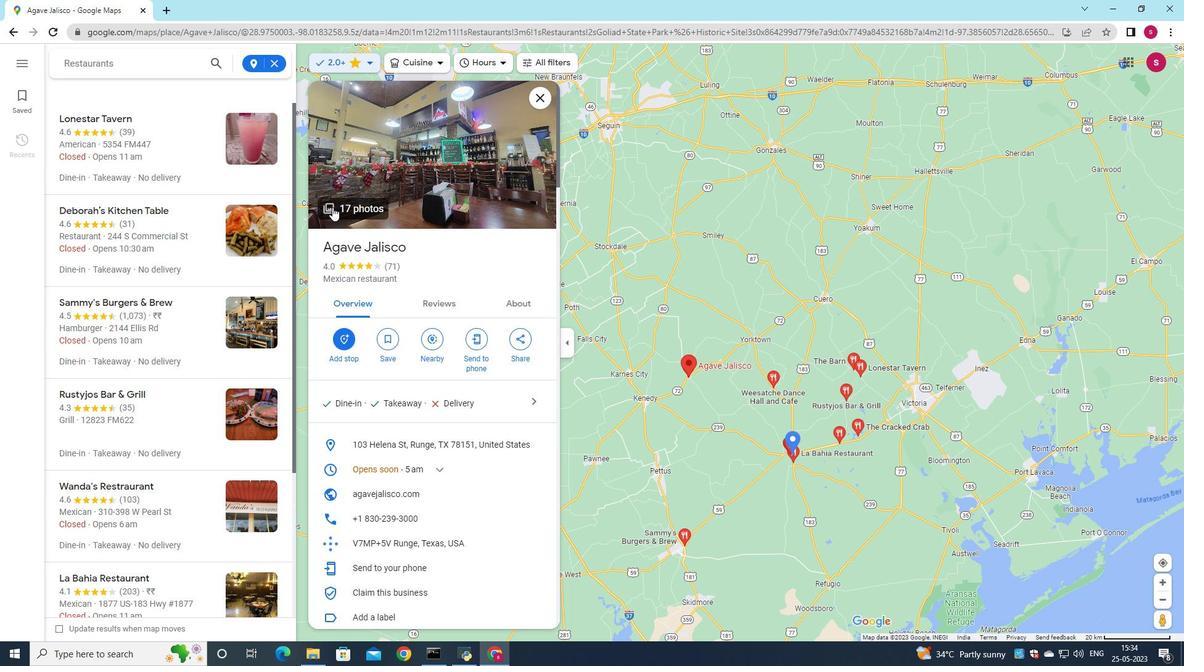 
Action: Mouse pressed left at (342, 209)
Screenshot: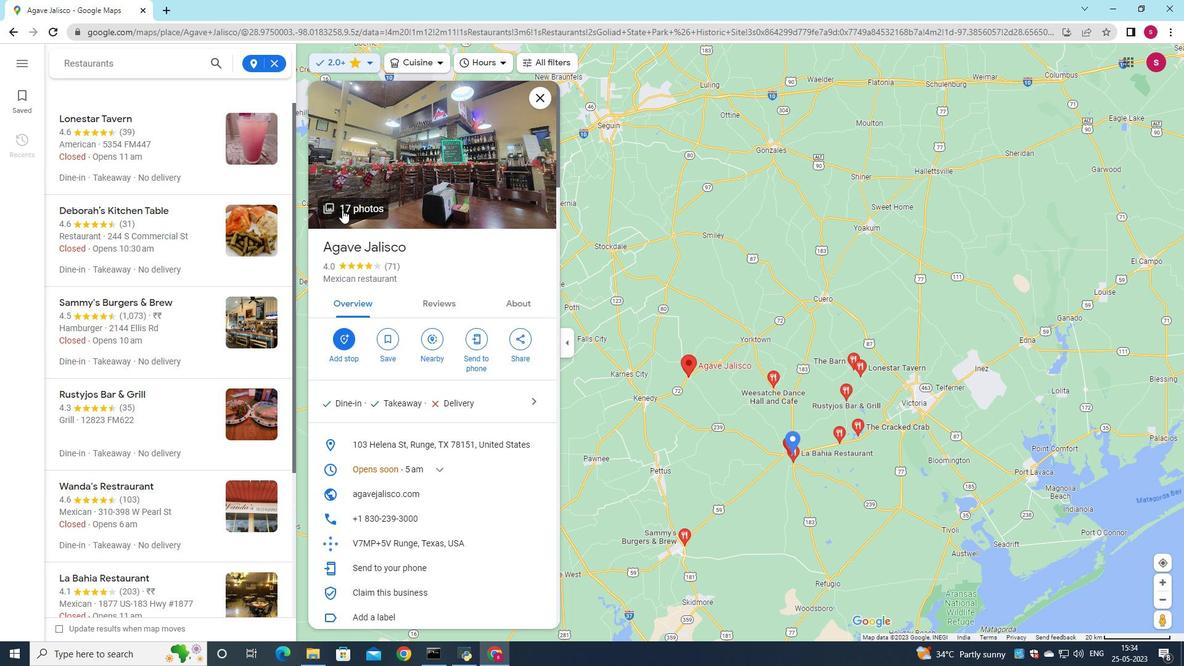 
Action: Mouse moved to (751, 548)
Screenshot: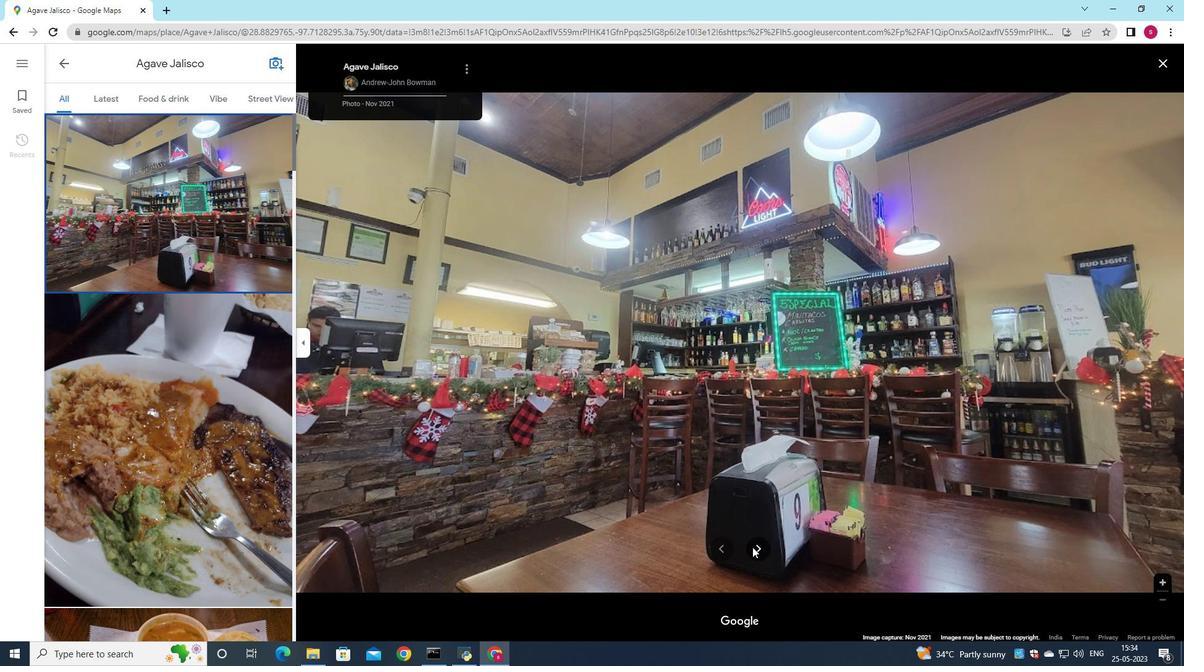 
Action: Key pressed <Key.right><Key.right><Key.right><Key.right><Key.right><Key.right><Key.right><Key.right><Key.right><Key.right><Key.right><Key.right><Key.right><Key.right><Key.right><Key.right><Key.right><Key.right>
Screenshot: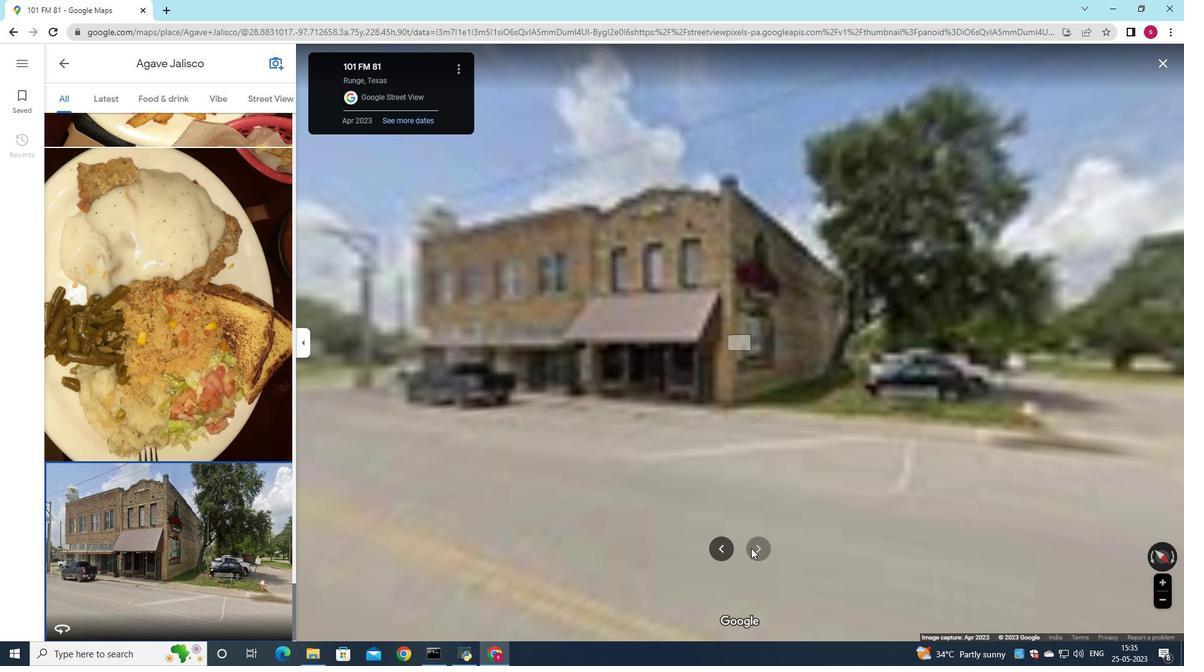 
Action: Mouse moved to (0, 136)
Screenshot: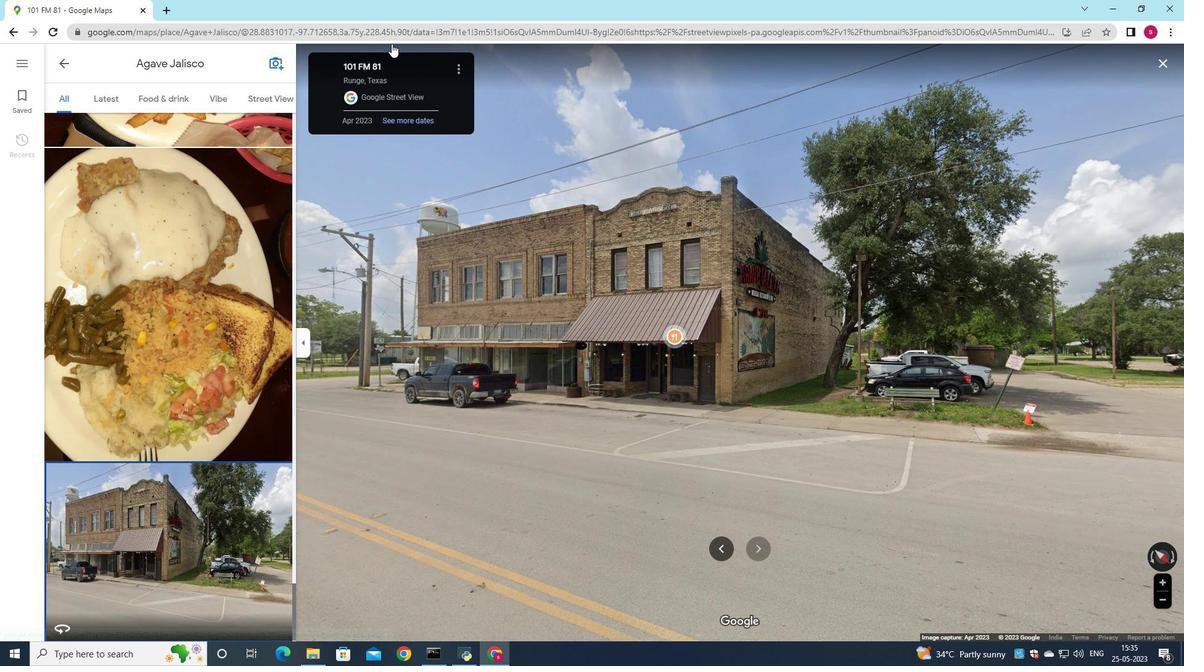 
Action: Mouse scrolled (0, 137) with delta (0, 0)
Screenshot: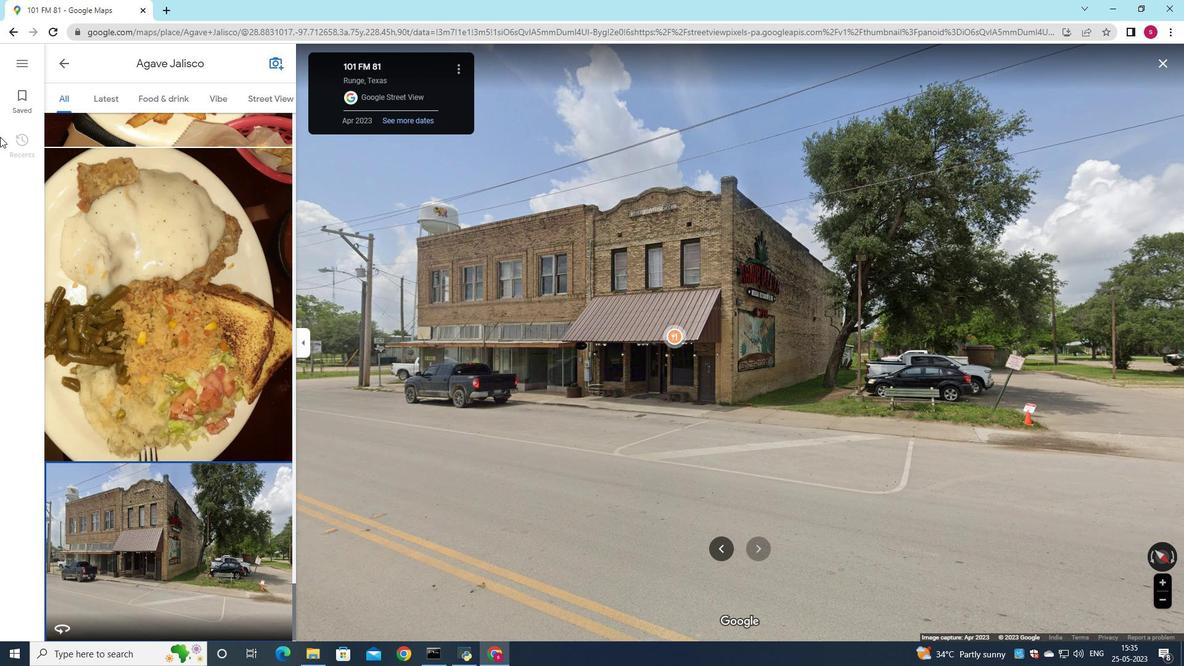 
Action: Mouse moved to (53, 72)
